 Task: Select Give A Gift Card from Gift Cards. Add to cart Amazon Fire HD Tablet Gift Card-2. Place order for Maureen Phillips, _x000D_
314 W Division St_x000D_
Stilwell, Oklahoma(OK), 74960, Cell Number (918) 696-8153
Action: Mouse moved to (22, 89)
Screenshot: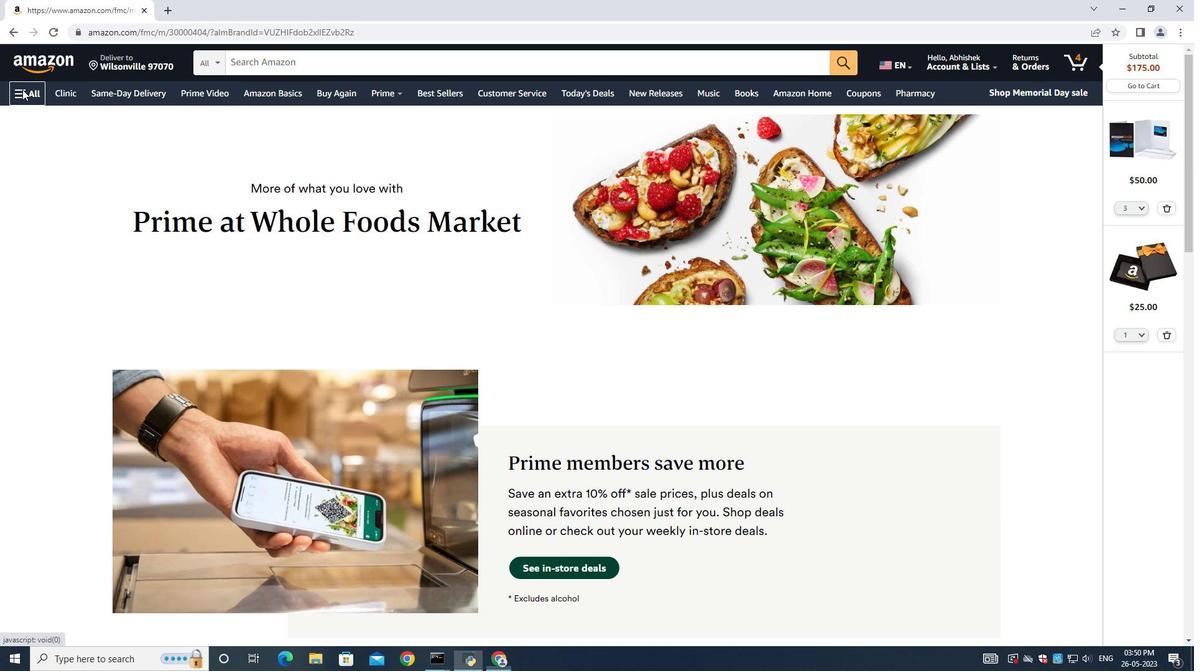 
Action: Mouse pressed left at (22, 89)
Screenshot: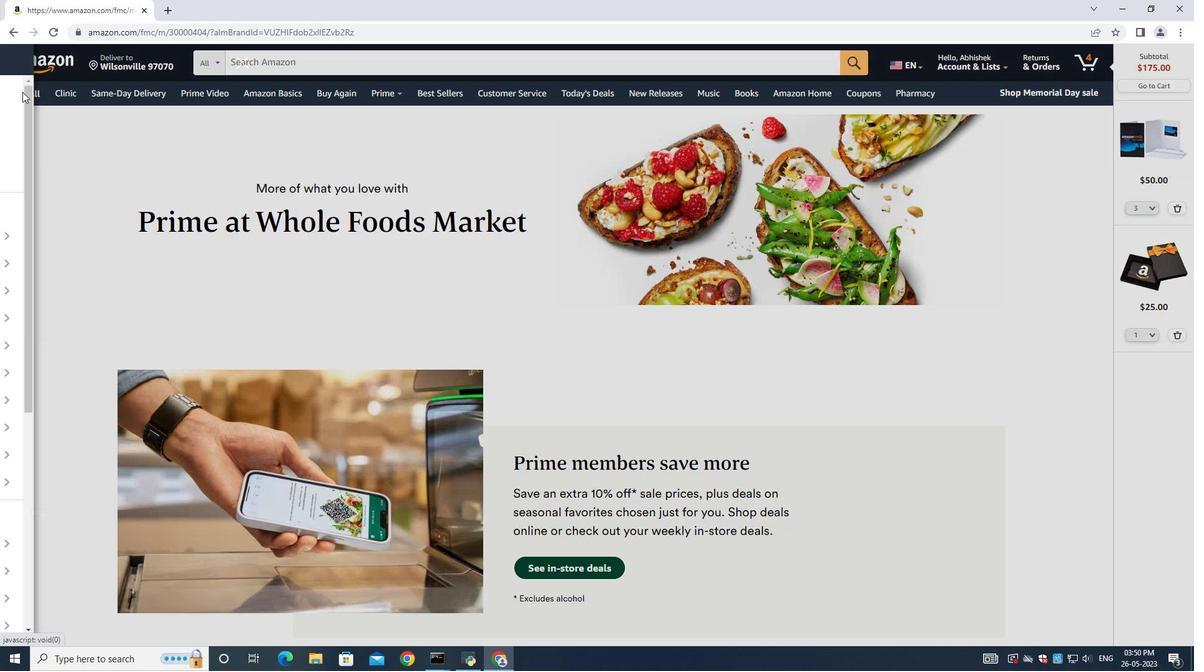 
Action: Mouse moved to (157, 303)
Screenshot: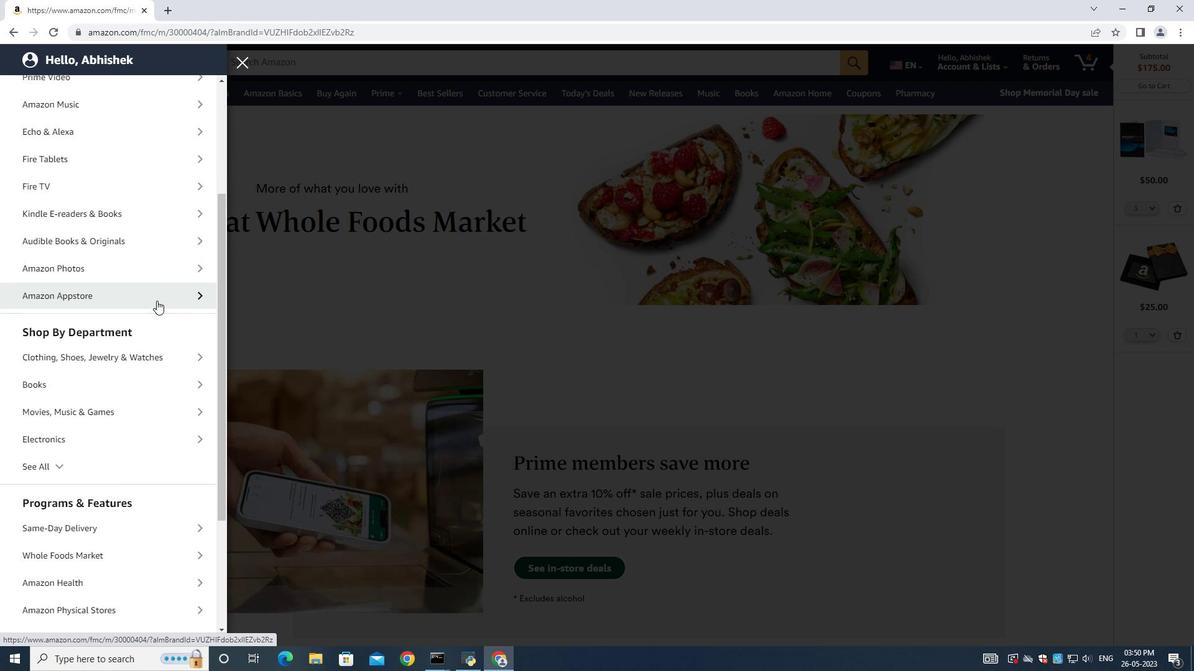 
Action: Mouse scrolled (157, 302) with delta (0, 0)
Screenshot: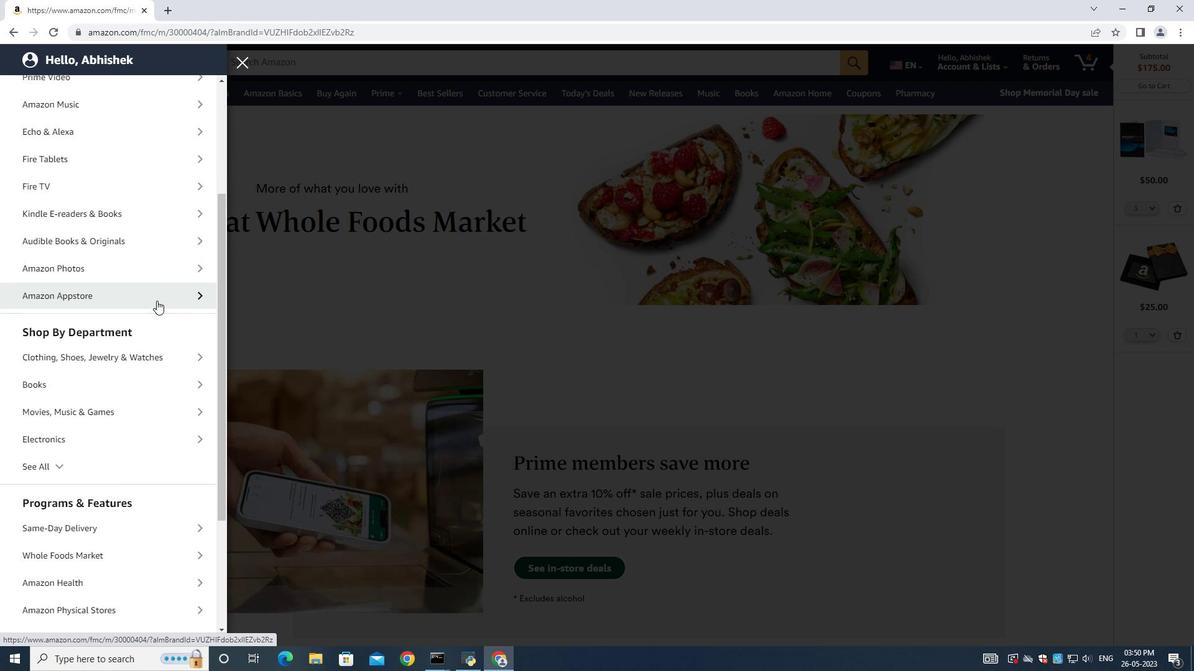 
Action: Mouse moved to (155, 301)
Screenshot: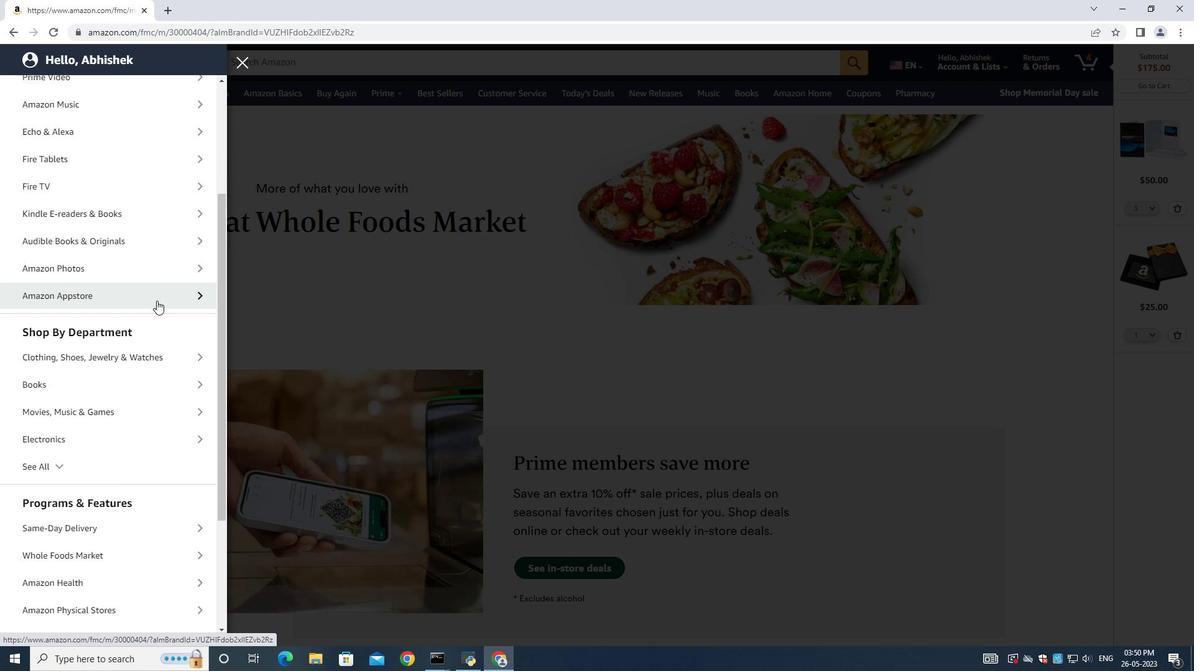 
Action: Mouse scrolled (155, 301) with delta (0, 0)
Screenshot: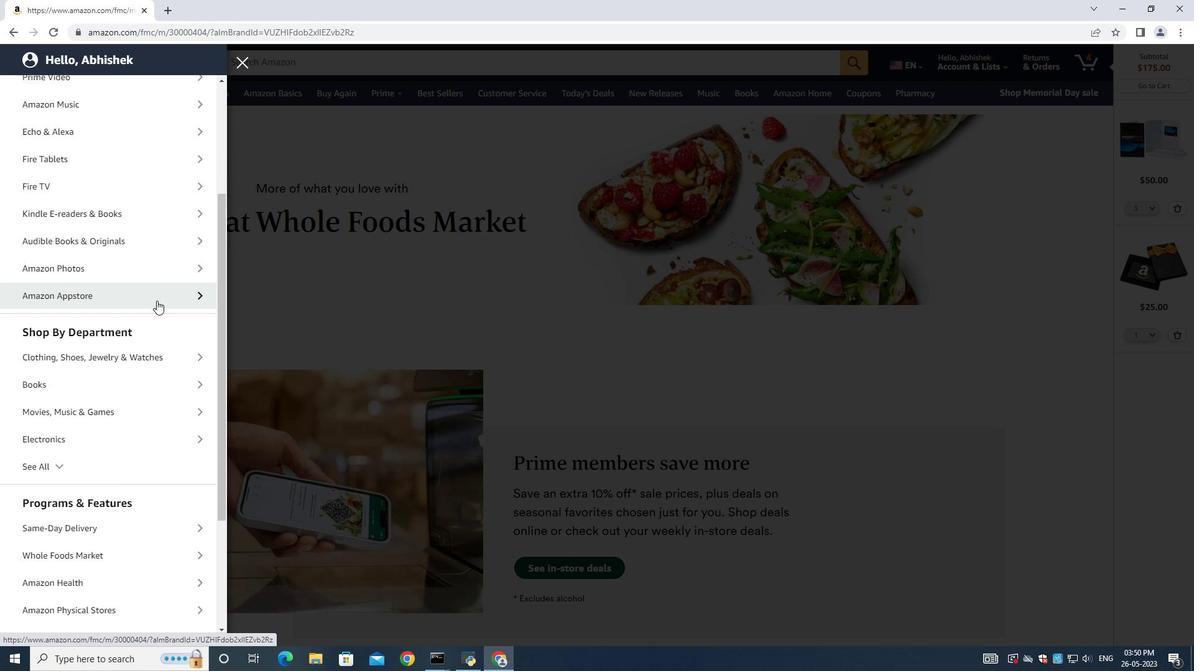 
Action: Mouse scrolled (155, 301) with delta (0, 0)
Screenshot: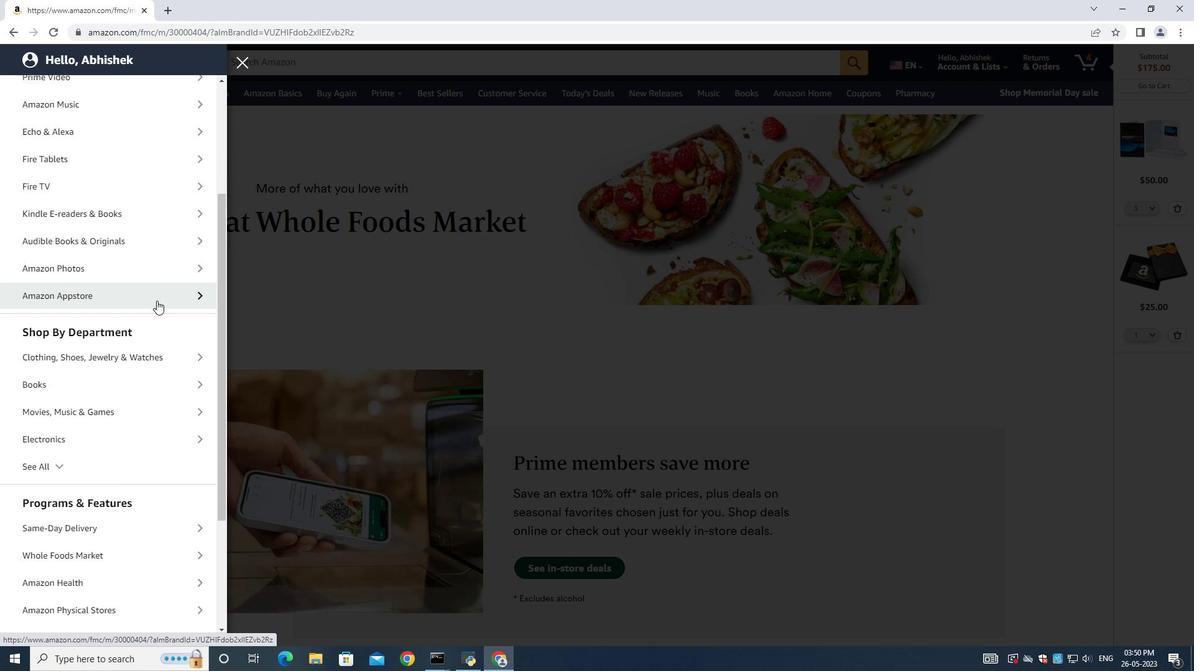 
Action: Mouse moved to (155, 330)
Screenshot: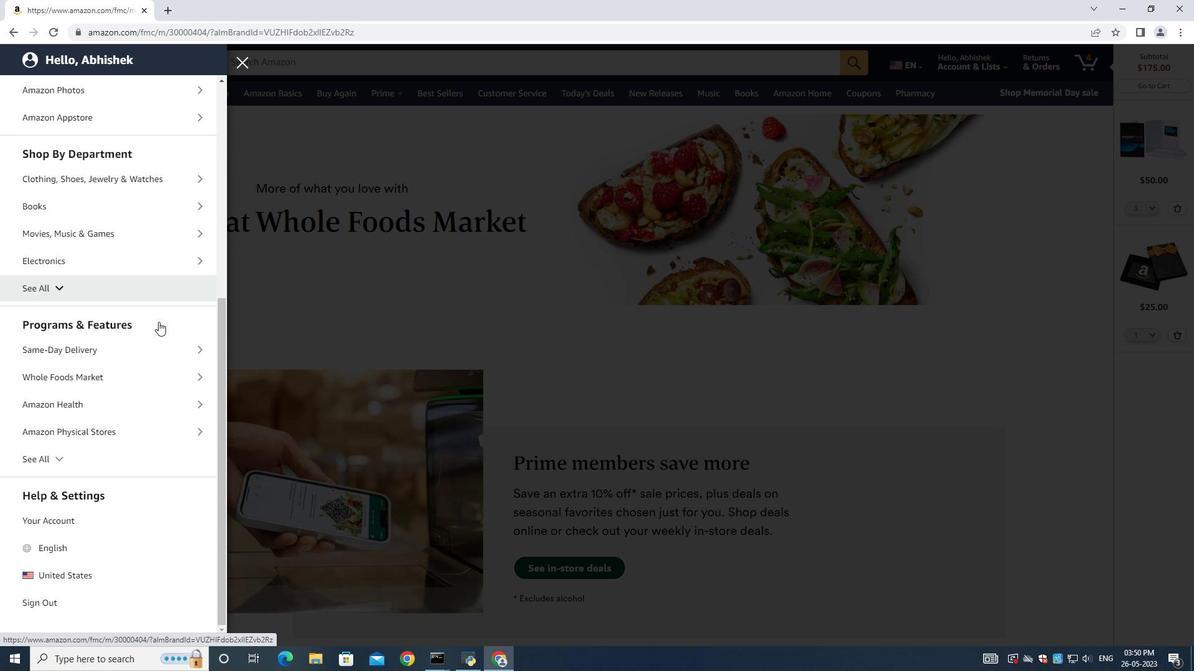 
Action: Mouse scrolled (155, 330) with delta (0, 0)
Screenshot: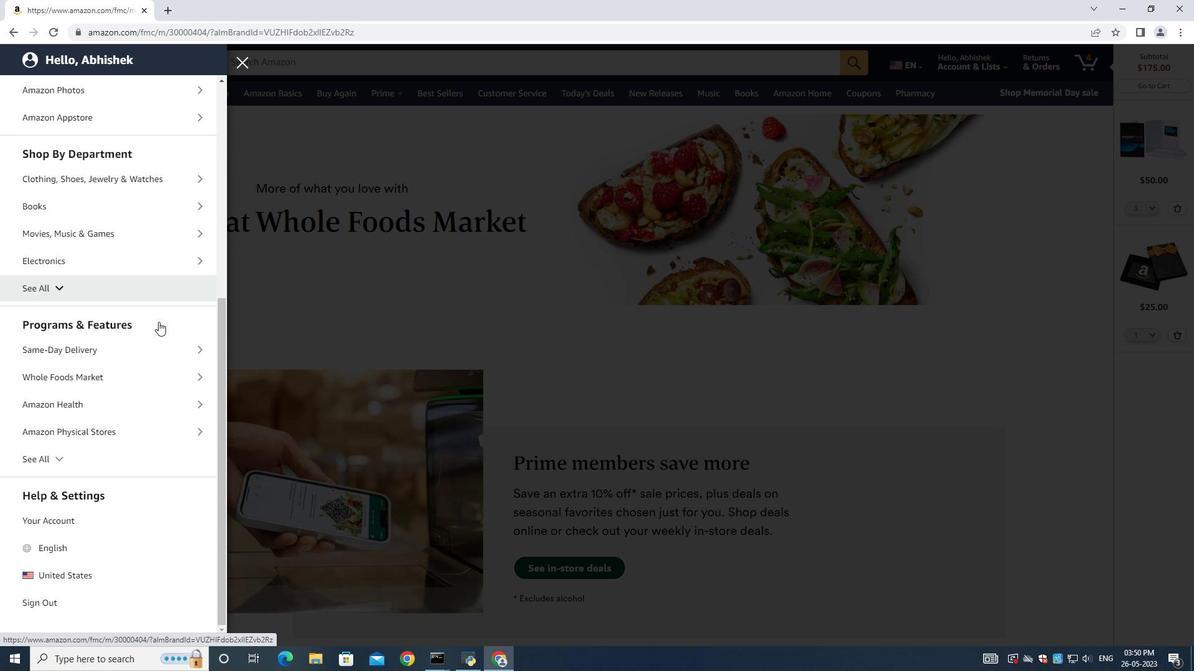 
Action: Mouse moved to (154, 332)
Screenshot: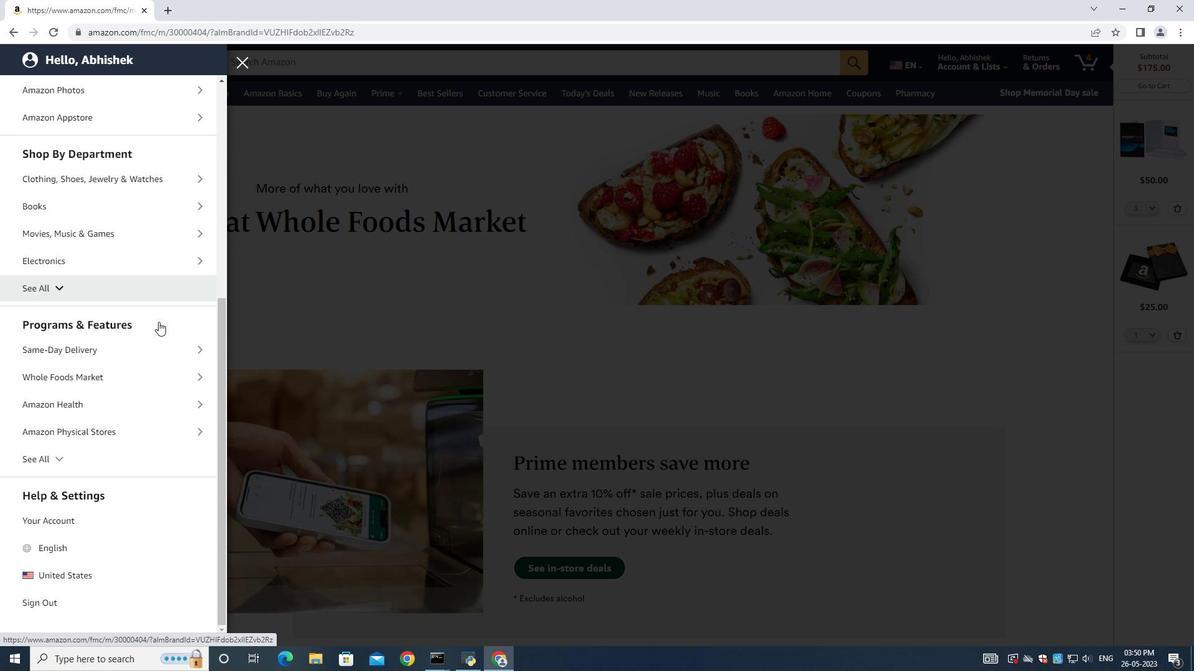 
Action: Mouse scrolled (154, 331) with delta (0, 0)
Screenshot: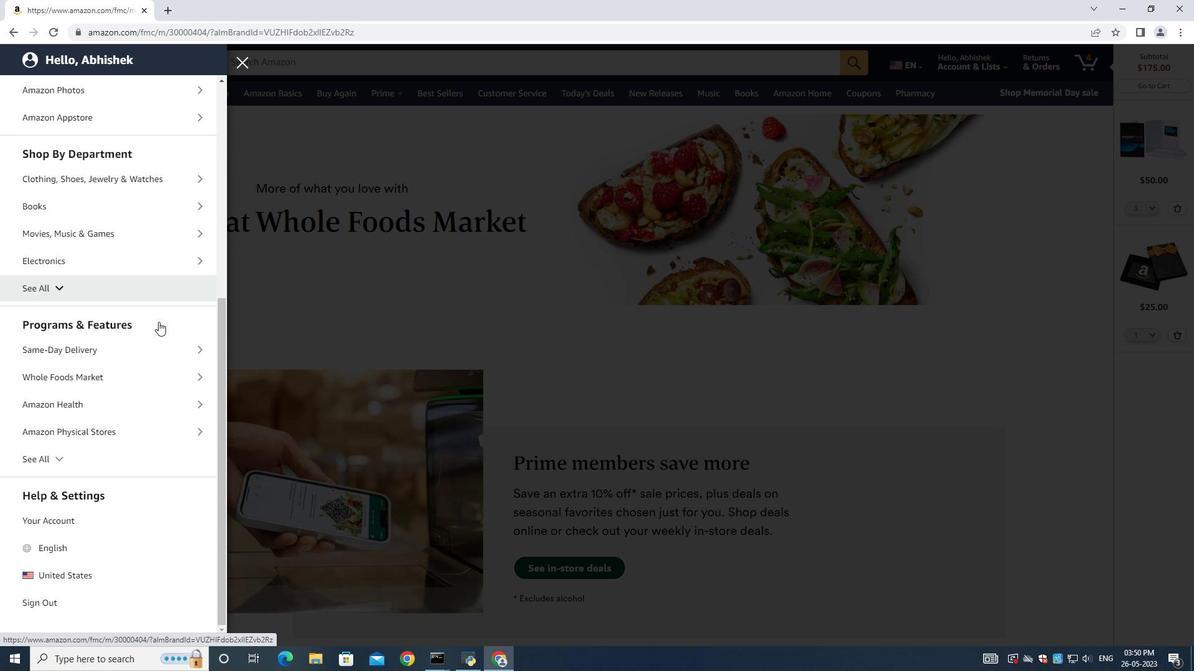 
Action: Mouse scrolled (154, 332) with delta (0, 0)
Screenshot: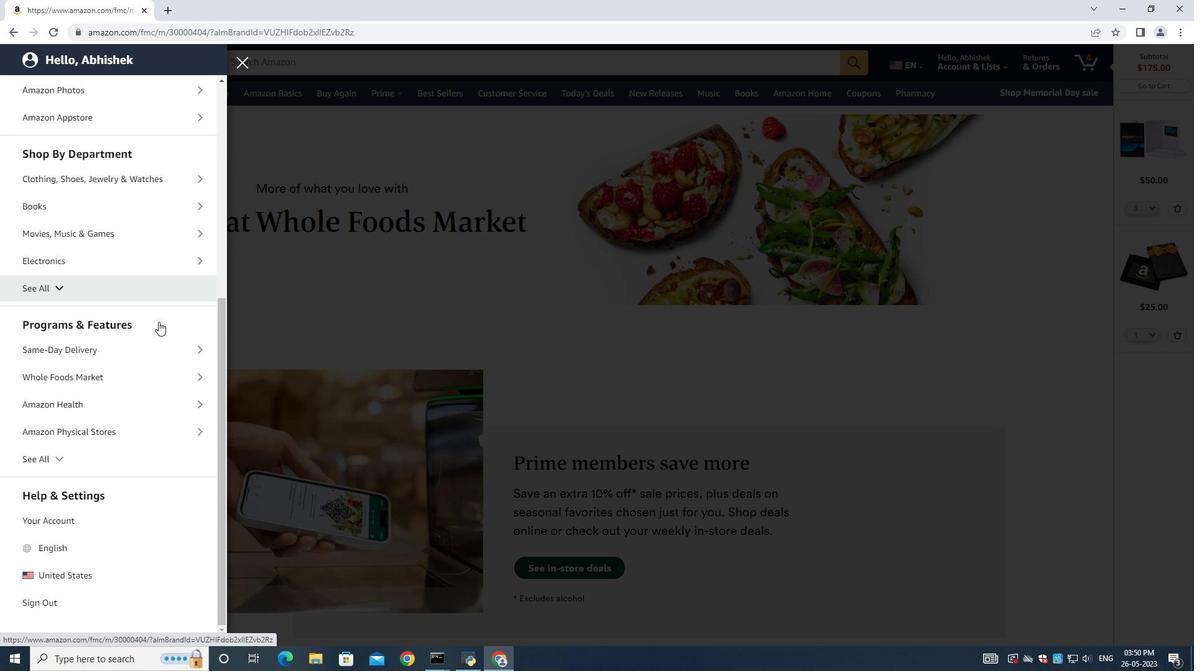 
Action: Mouse moved to (40, 462)
Screenshot: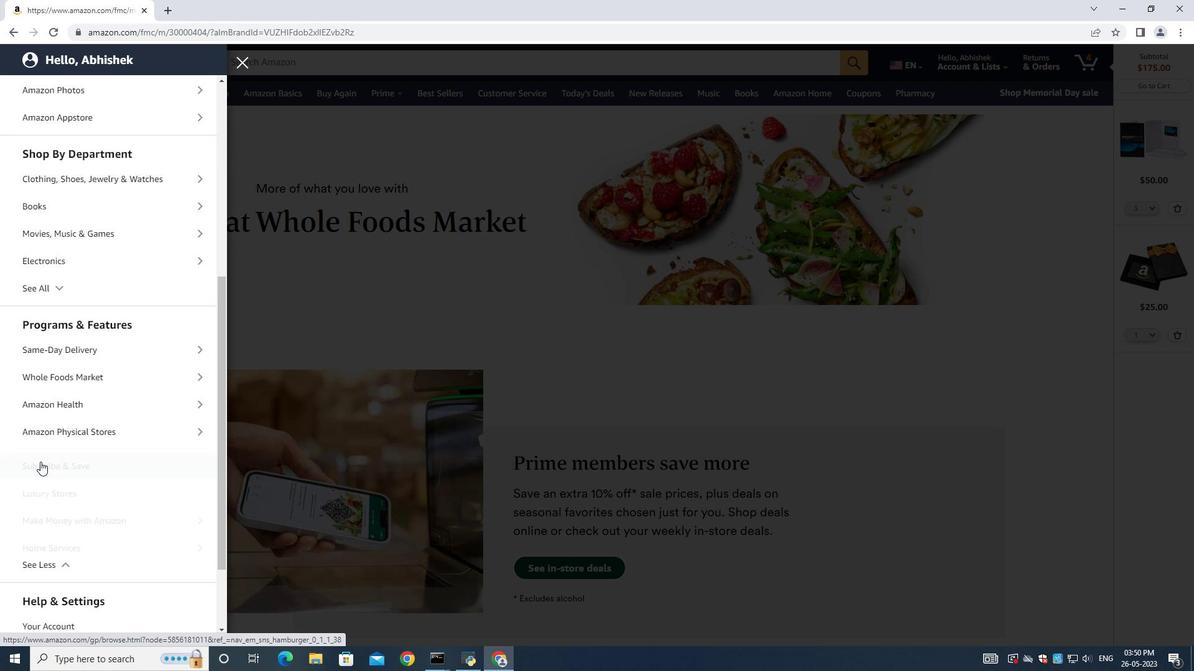 
Action: Mouse pressed left at (40, 462)
Screenshot: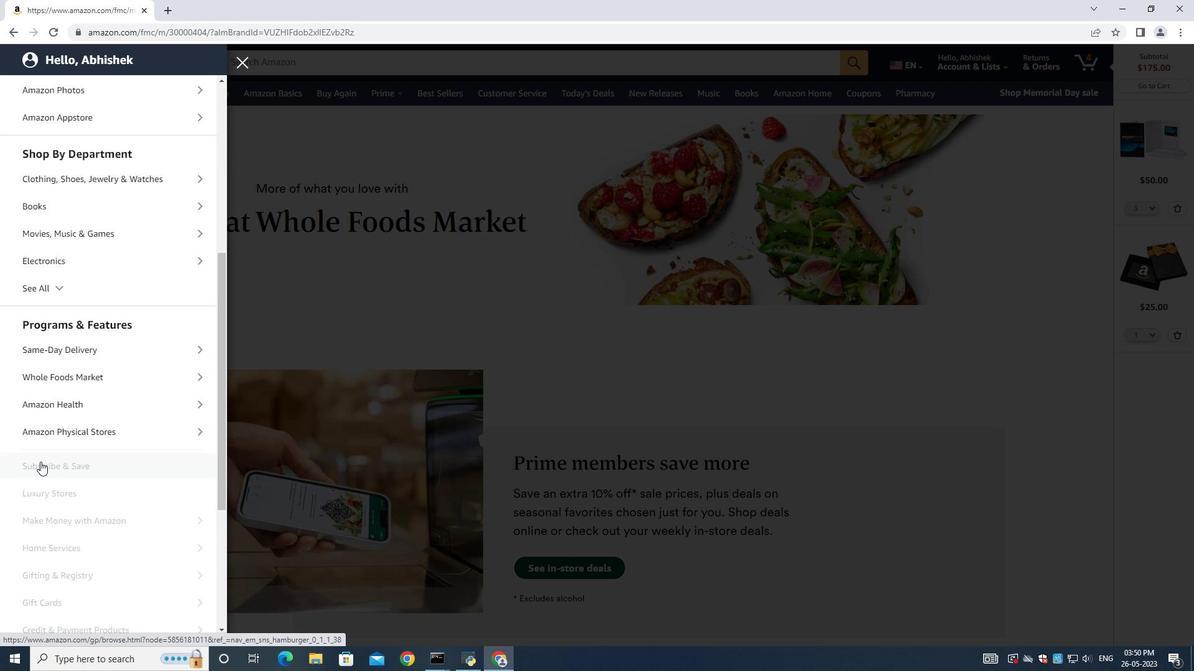
Action: Mouse moved to (106, 491)
Screenshot: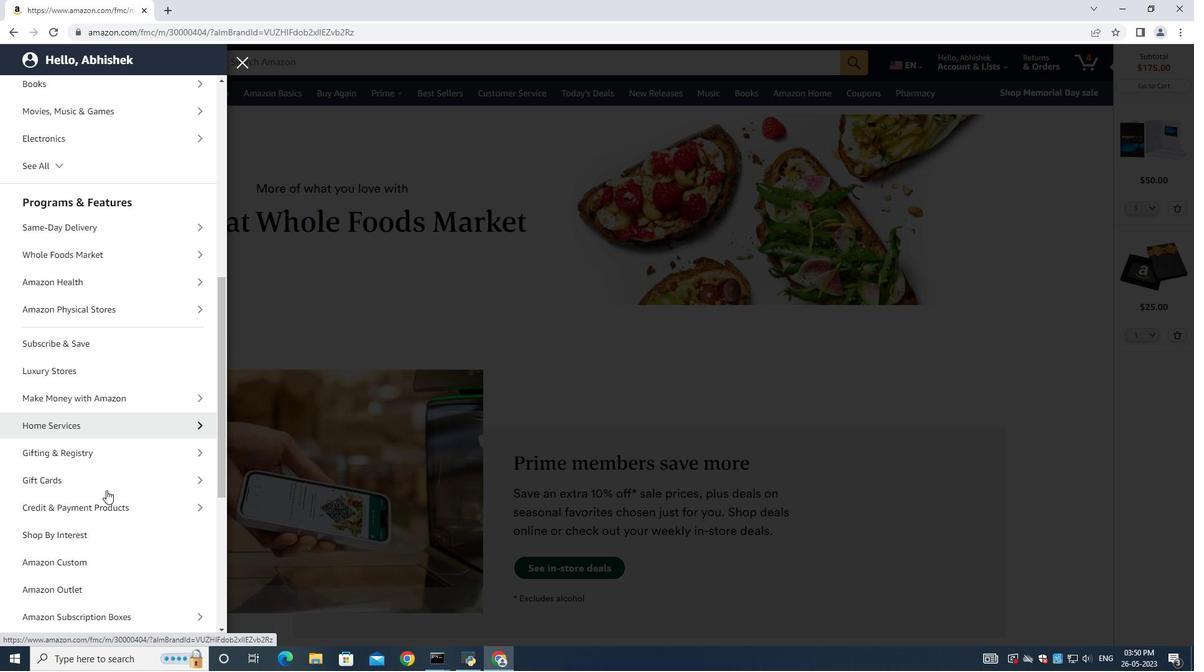 
Action: Mouse scrolled (106, 490) with delta (0, 0)
Screenshot: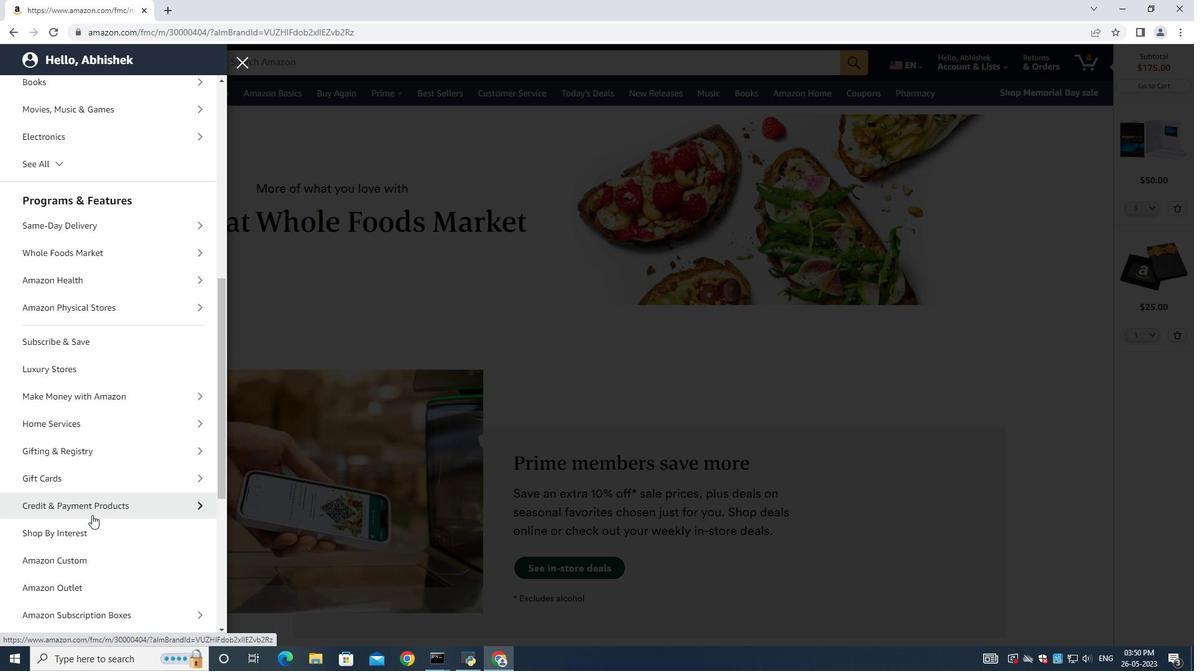 
Action: Mouse scrolled (106, 490) with delta (0, 0)
Screenshot: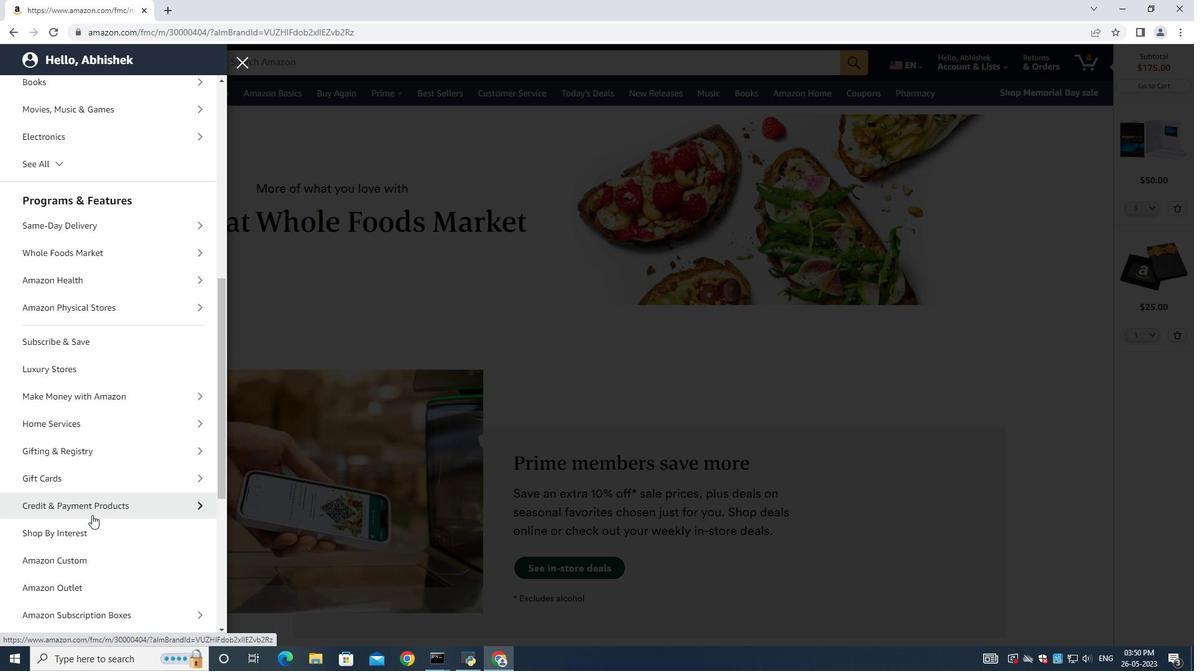 
Action: Mouse moved to (39, 470)
Screenshot: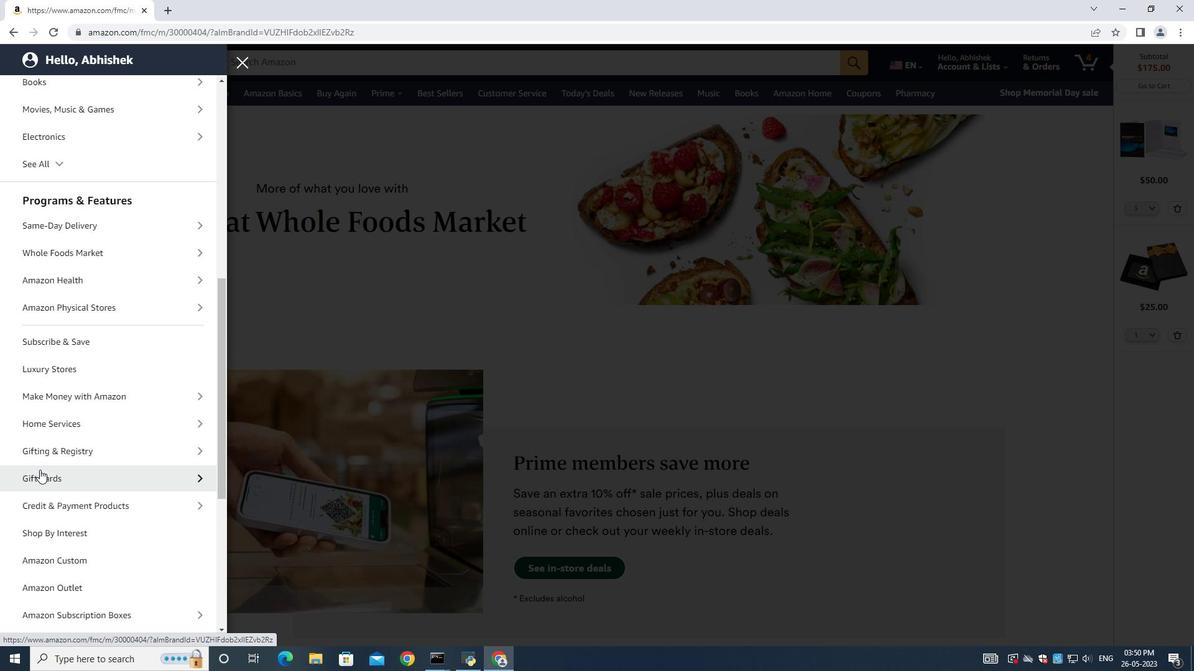 
Action: Mouse pressed left at (39, 470)
Screenshot: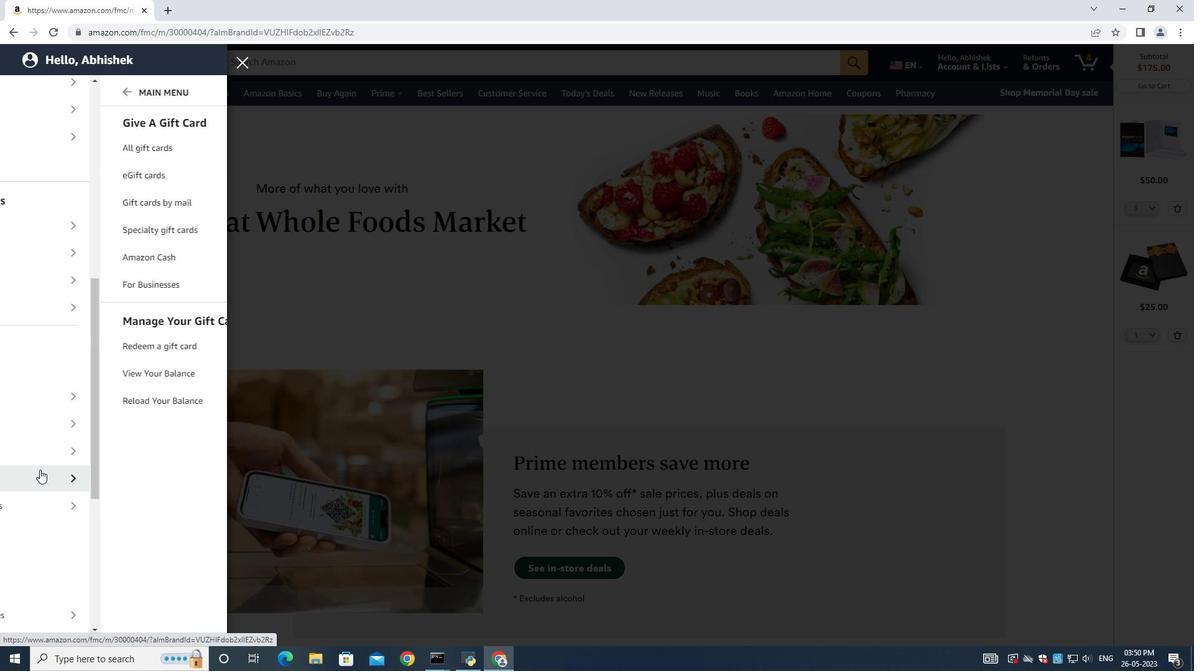
Action: Mouse moved to (48, 148)
Screenshot: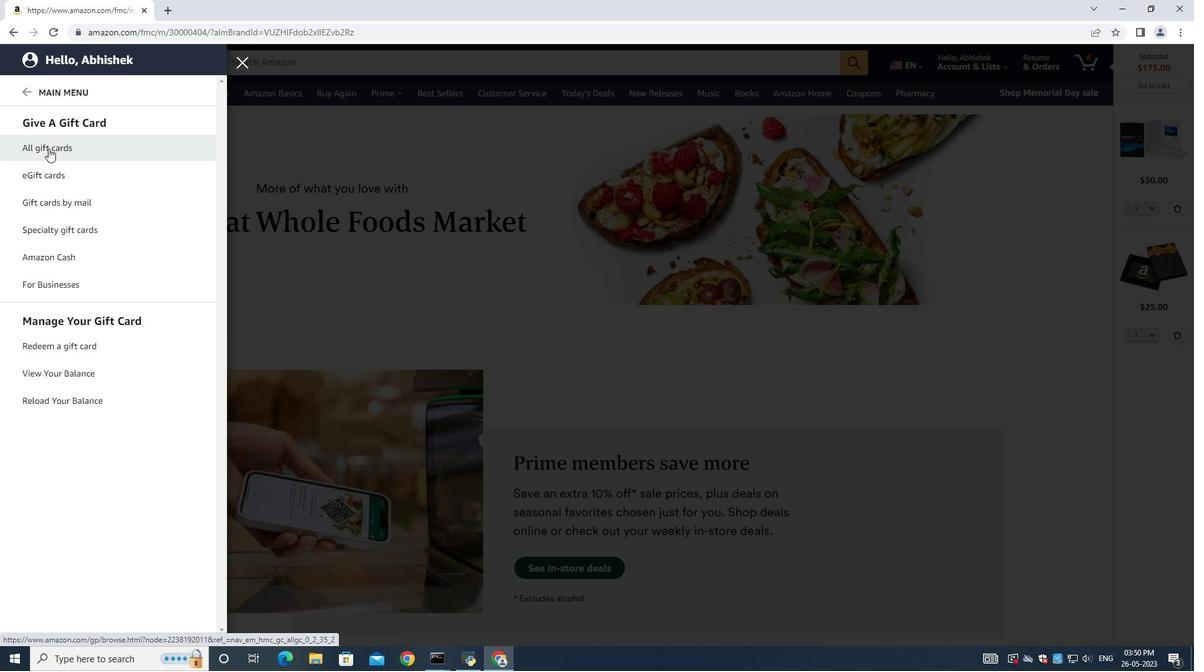 
Action: Mouse pressed left at (48, 148)
Screenshot: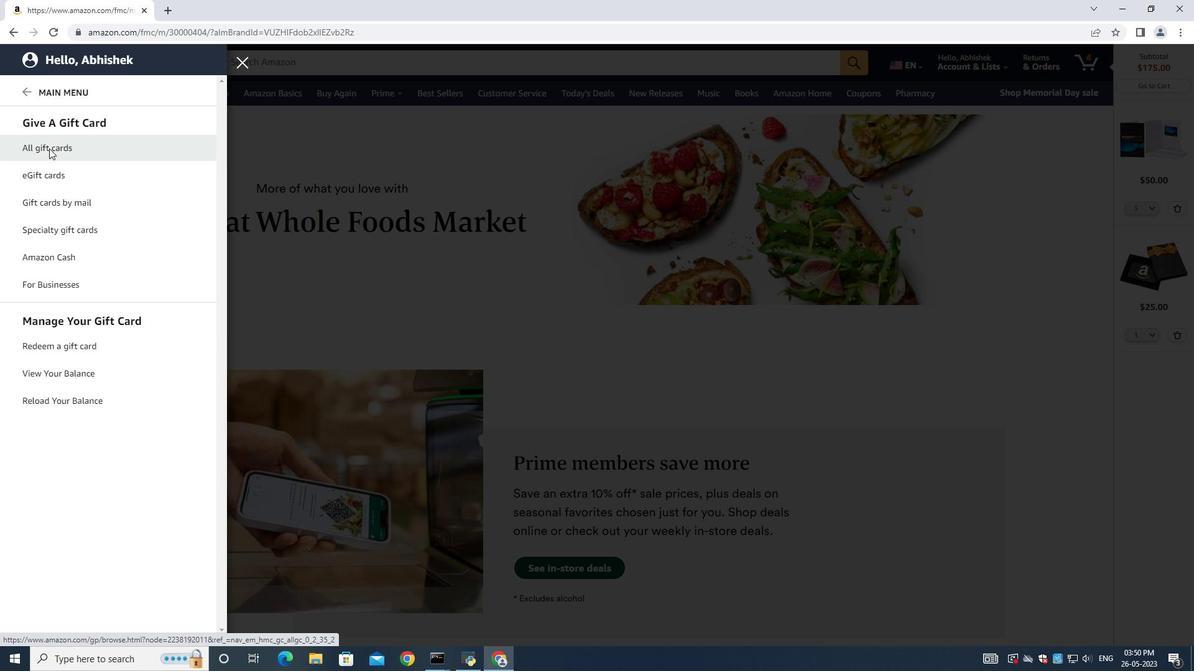 
Action: Mouse moved to (283, 50)
Screenshot: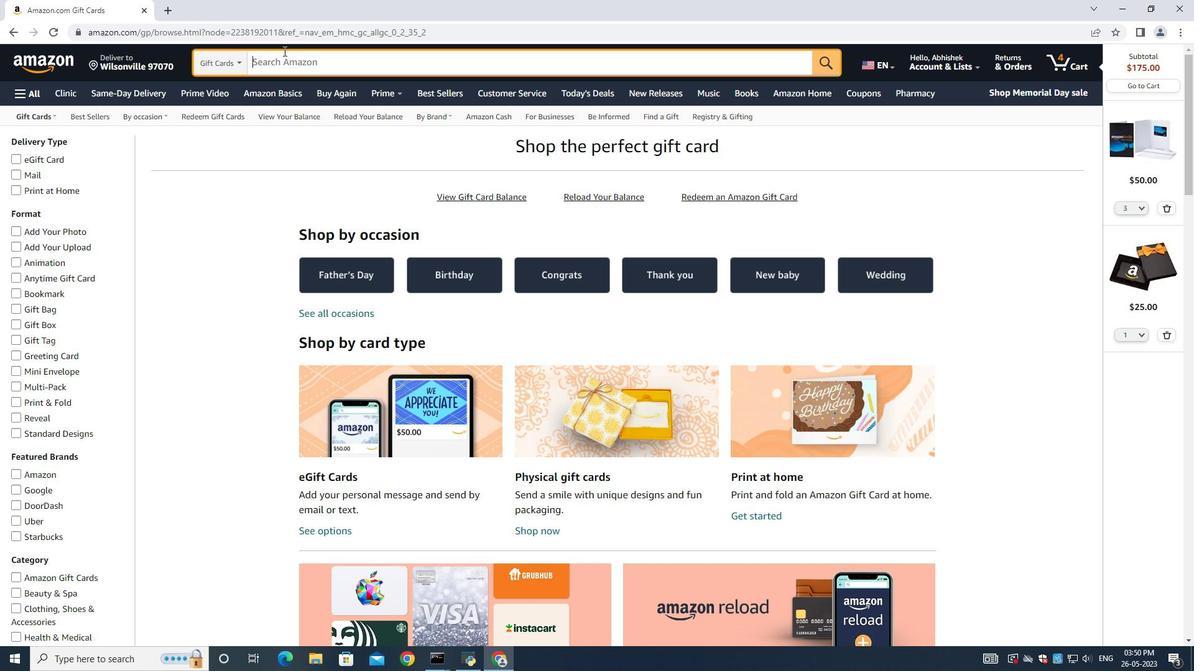 
Action: Mouse pressed left at (283, 50)
Screenshot: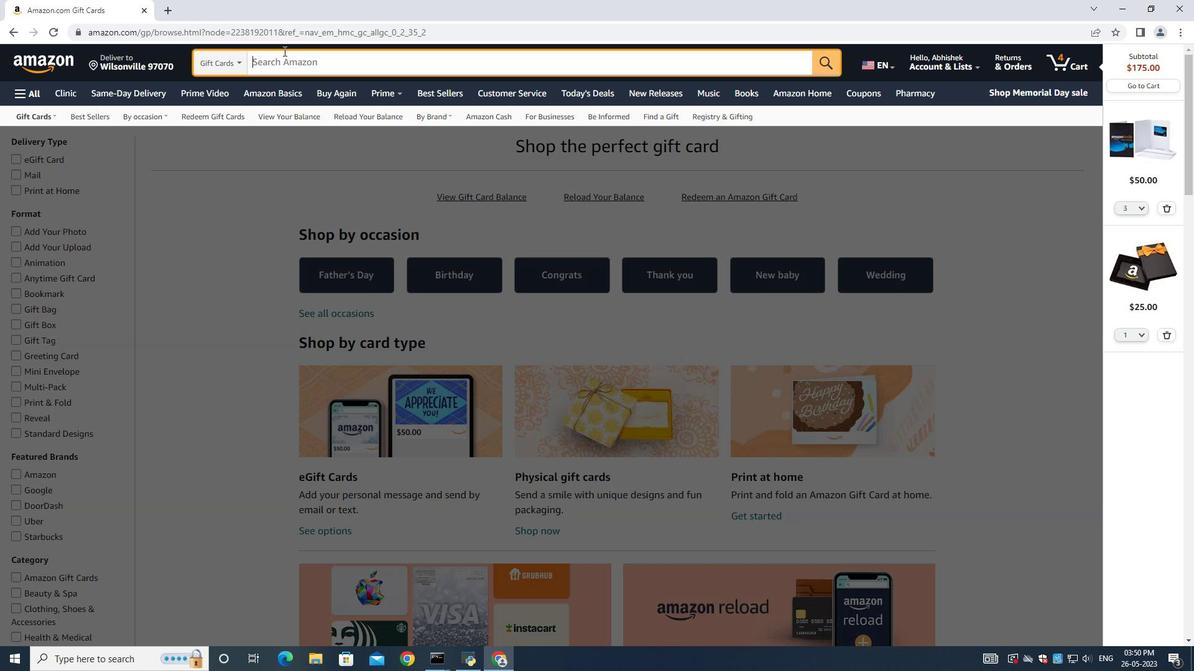 
Action: Mouse moved to (283, 50)
Screenshot: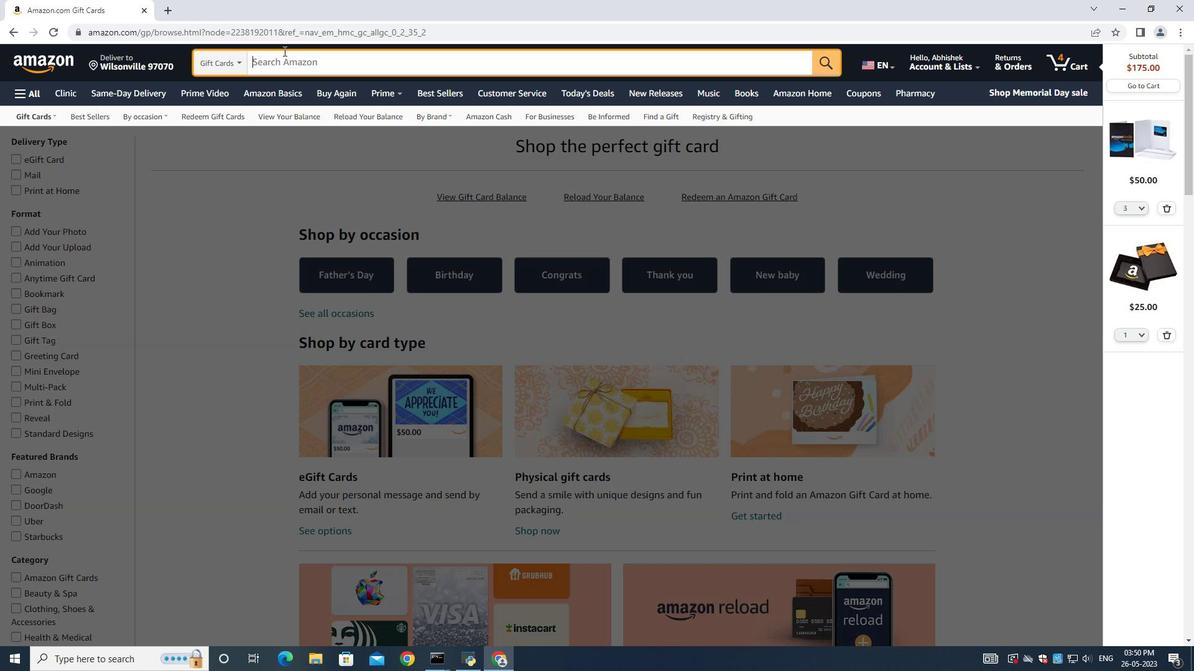 
Action: Key pressed <Key.shift>Amazon<Key.space>fire<Key.space><Key.shift>Hd<Key.space>tablet<Key.space>gift<Key.enter>
Screenshot: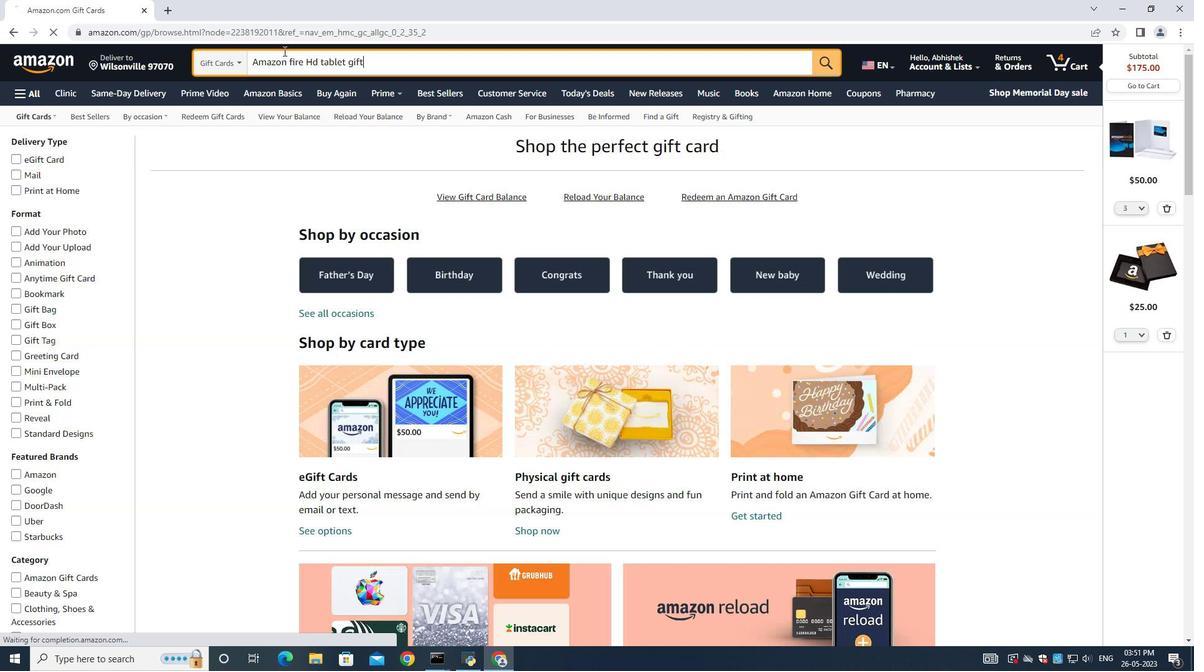
Action: Mouse moved to (503, 216)
Screenshot: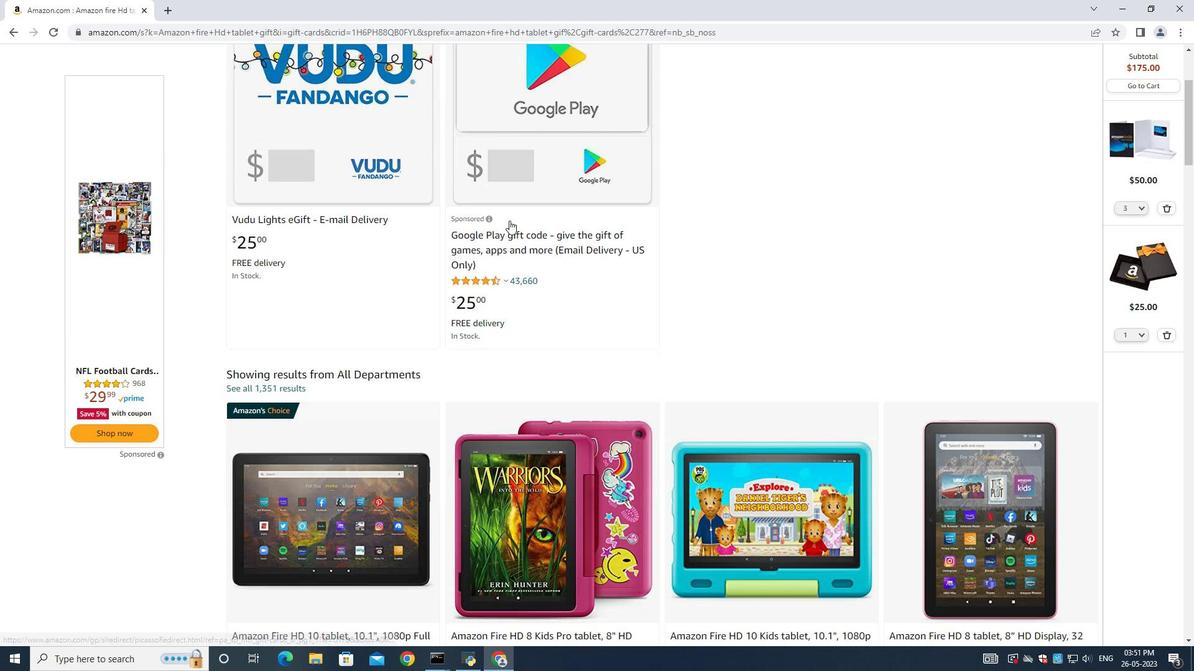 
Action: Mouse scrolled (503, 215) with delta (0, 0)
Screenshot: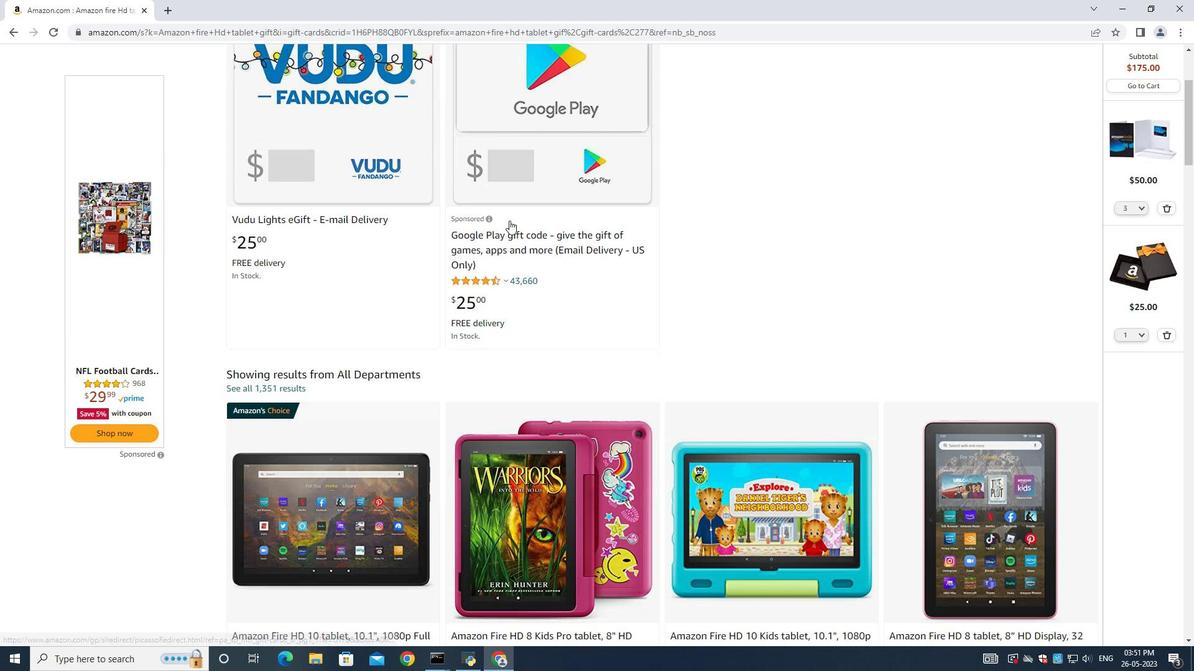 
Action: Mouse moved to (508, 220)
Screenshot: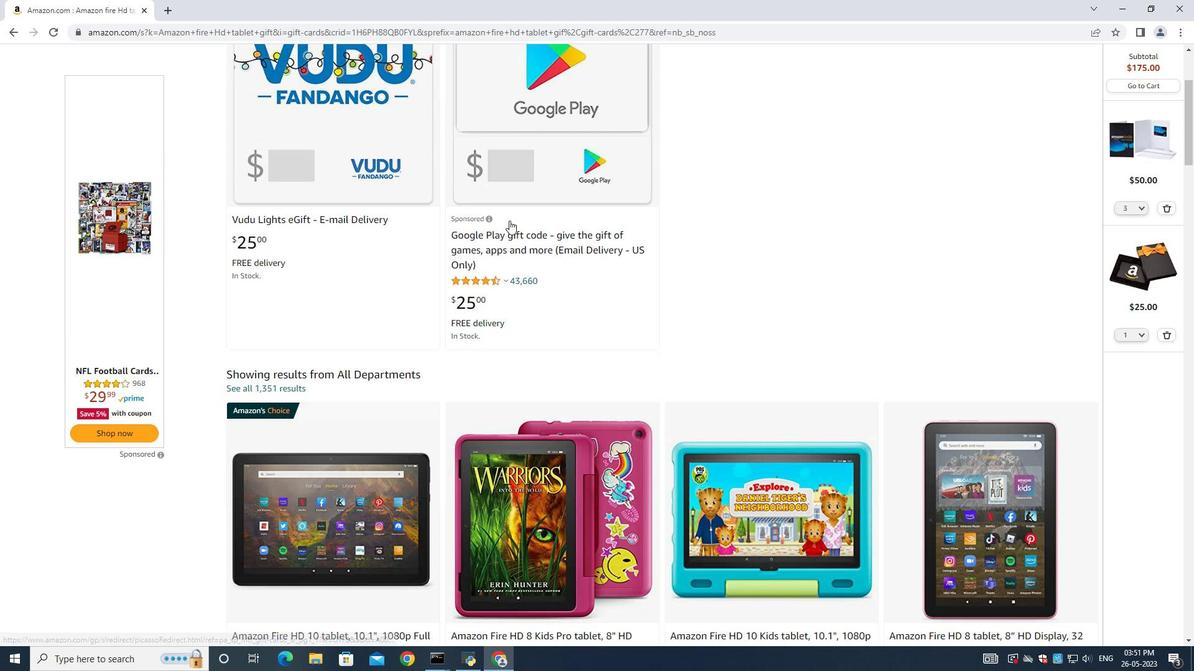 
Action: Mouse scrolled (508, 219) with delta (0, 0)
Screenshot: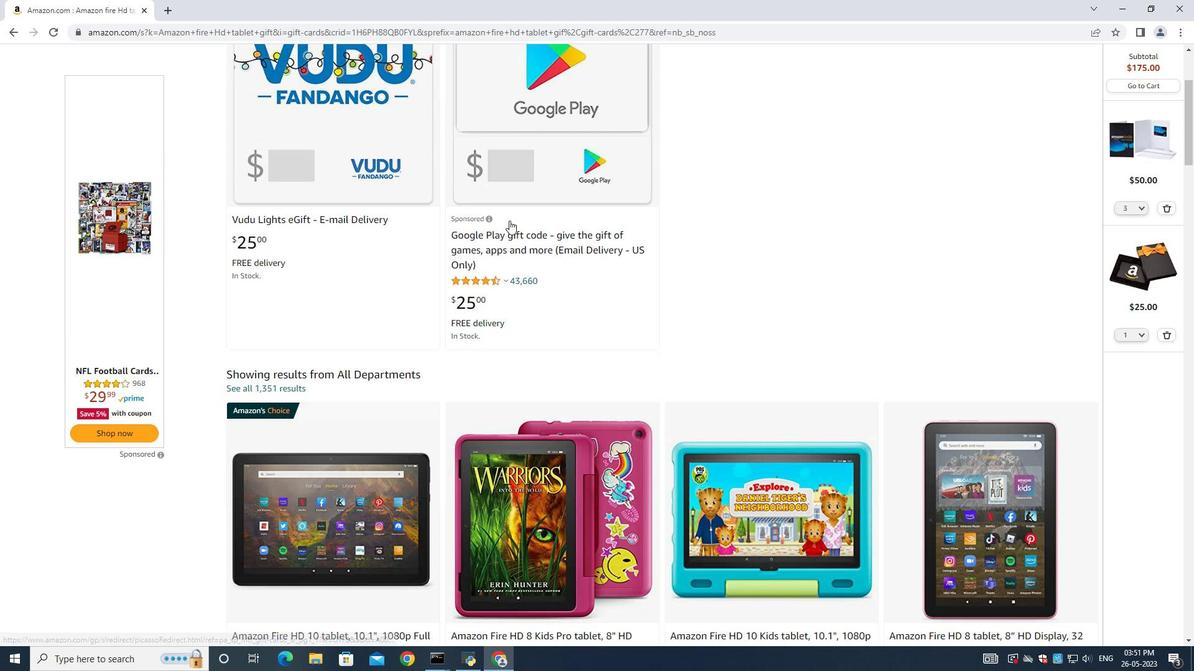 
Action: Mouse moved to (509, 220)
Screenshot: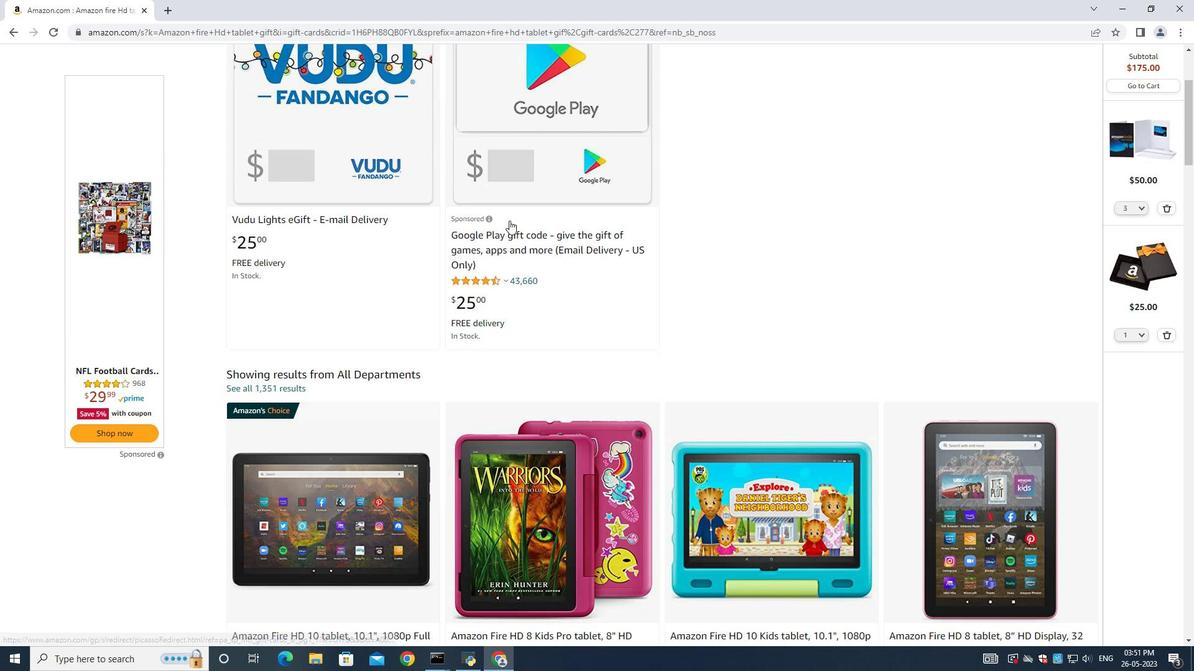 
Action: Mouse scrolled (509, 220) with delta (0, 0)
Screenshot: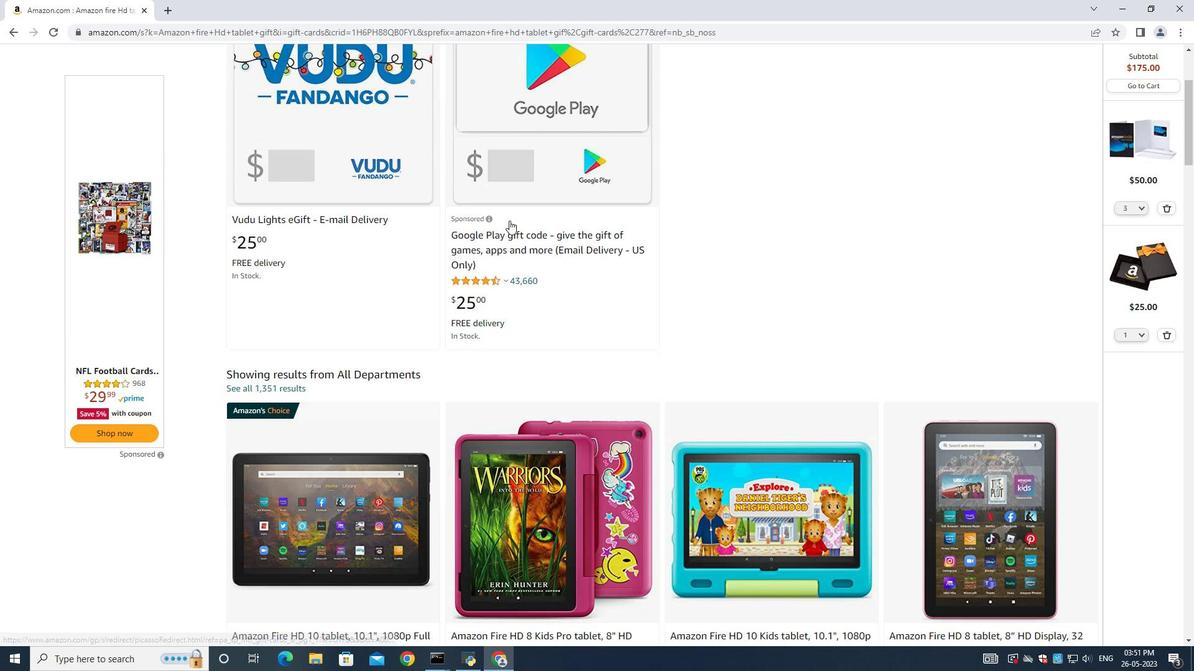 
Action: Mouse moved to (509, 225)
Screenshot: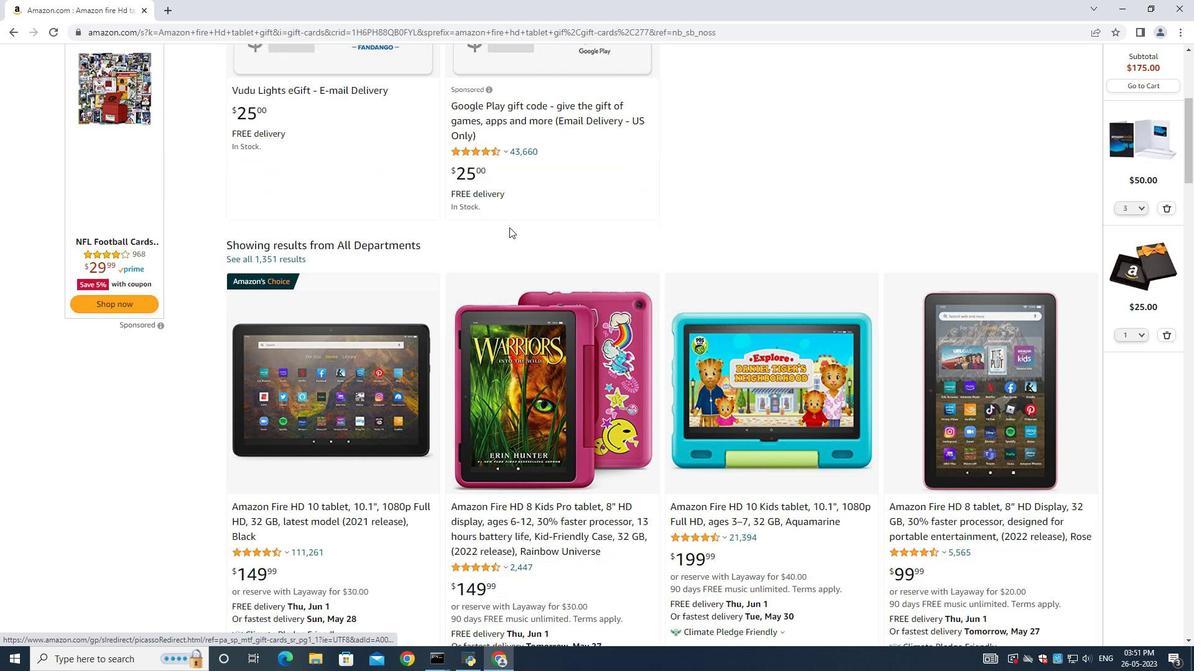 
Action: Mouse scrolled (509, 225) with delta (0, 0)
Screenshot: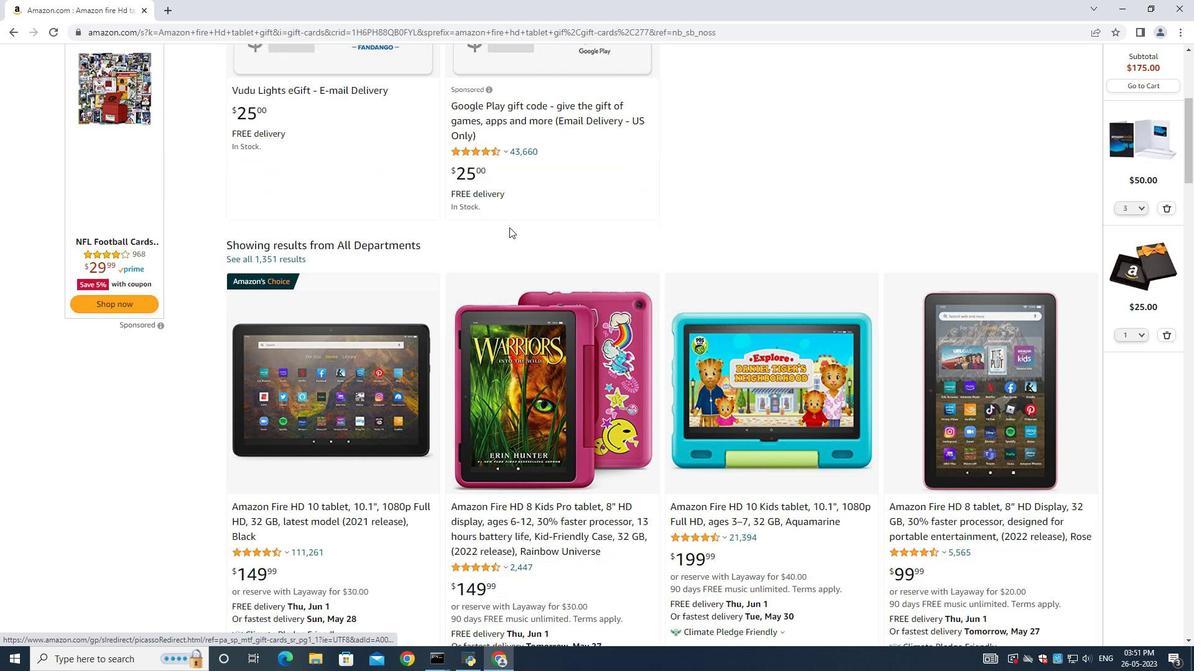 
Action: Mouse moved to (509, 227)
Screenshot: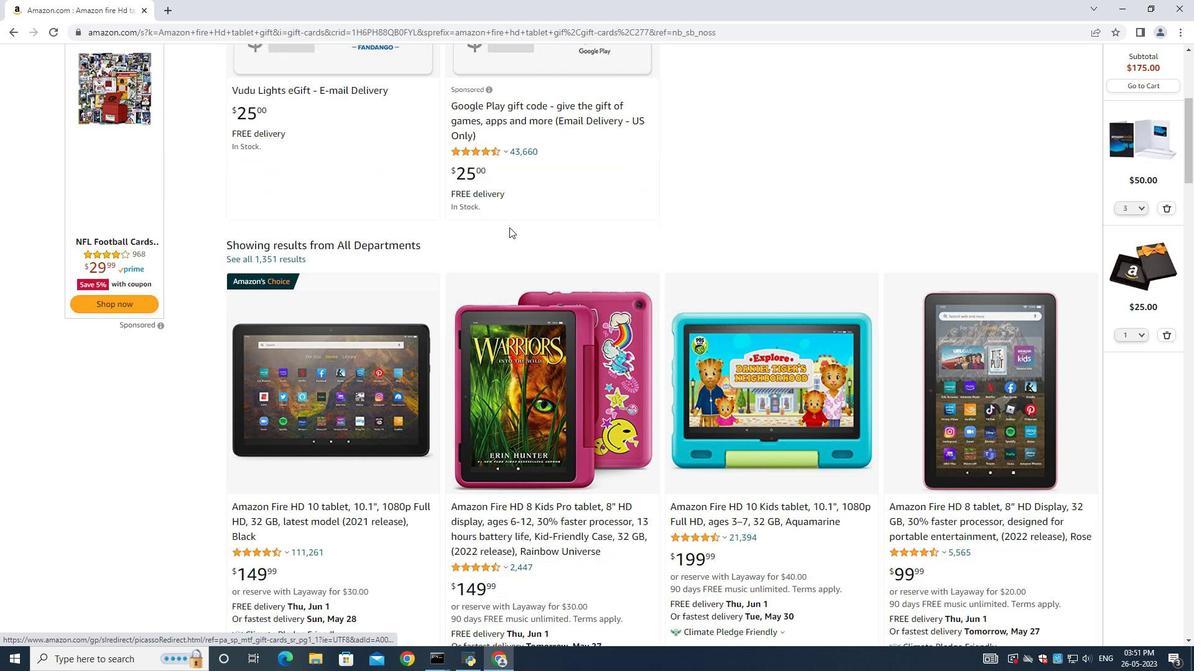 
Action: Mouse scrolled (509, 226) with delta (0, 0)
Screenshot: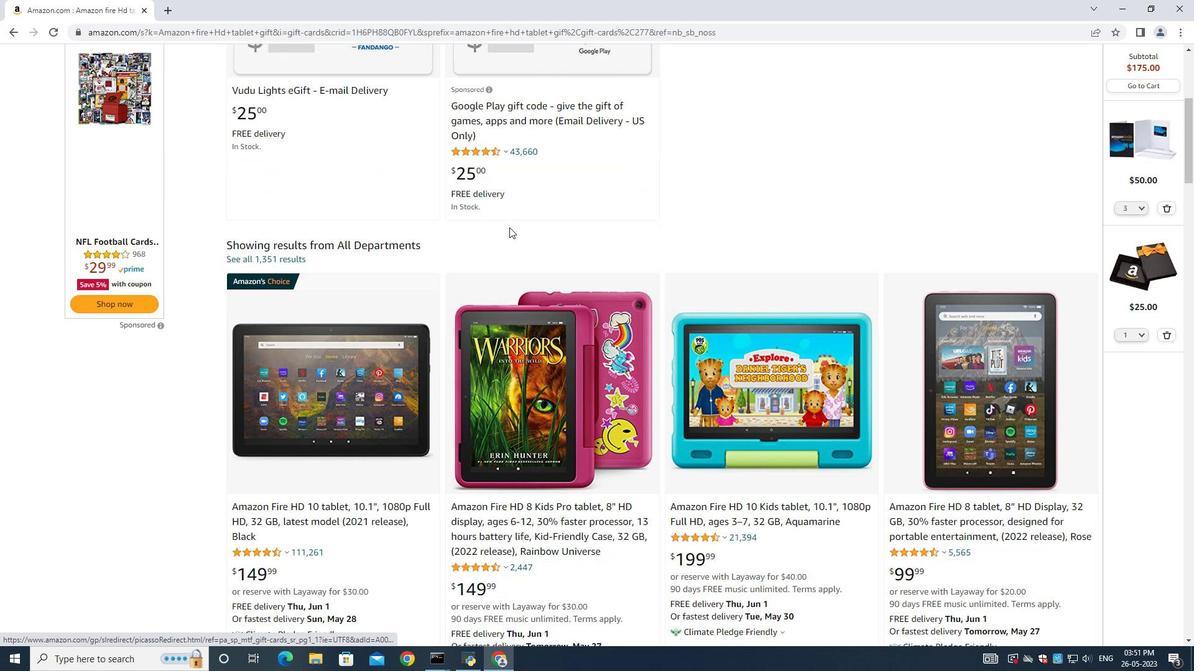 
Action: Mouse moved to (549, 228)
Screenshot: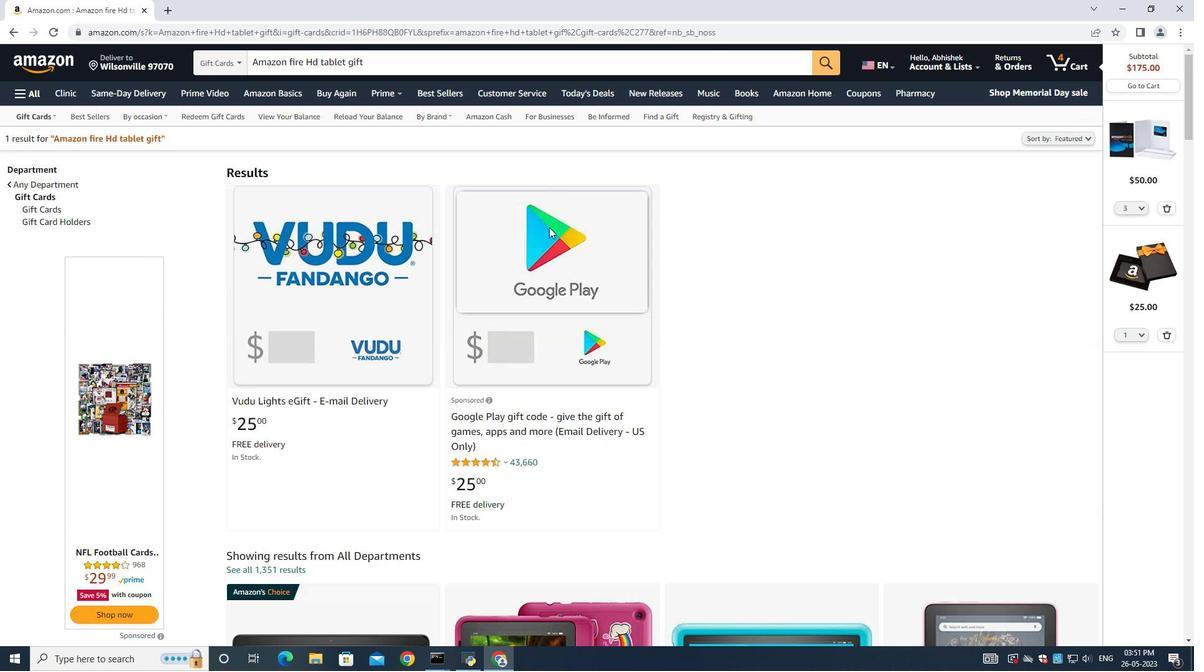 
Action: Mouse scrolled (549, 228) with delta (0, 0)
Screenshot: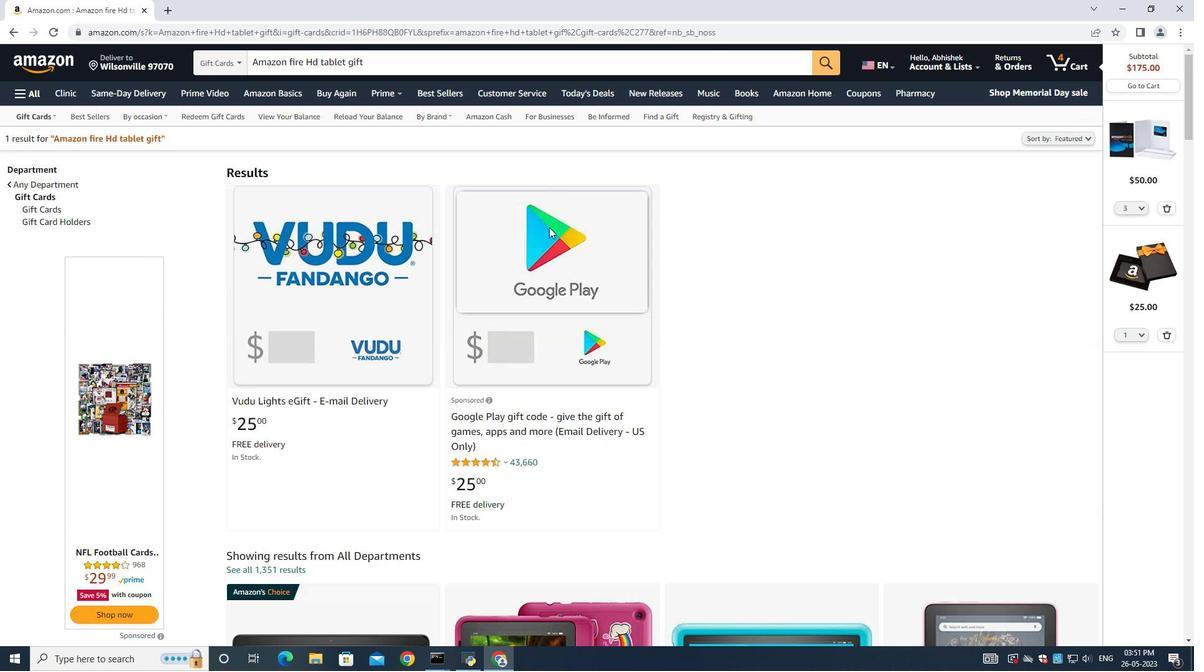 
Action: Mouse scrolled (549, 228) with delta (0, 0)
Screenshot: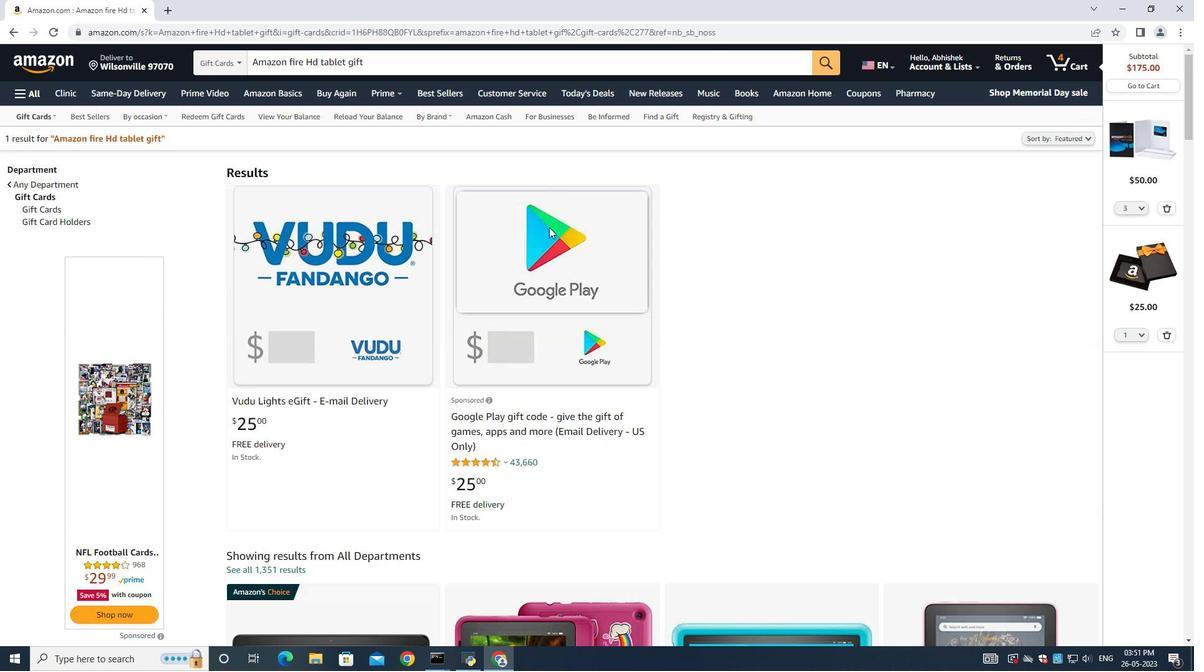 
Action: Mouse moved to (549, 227)
Screenshot: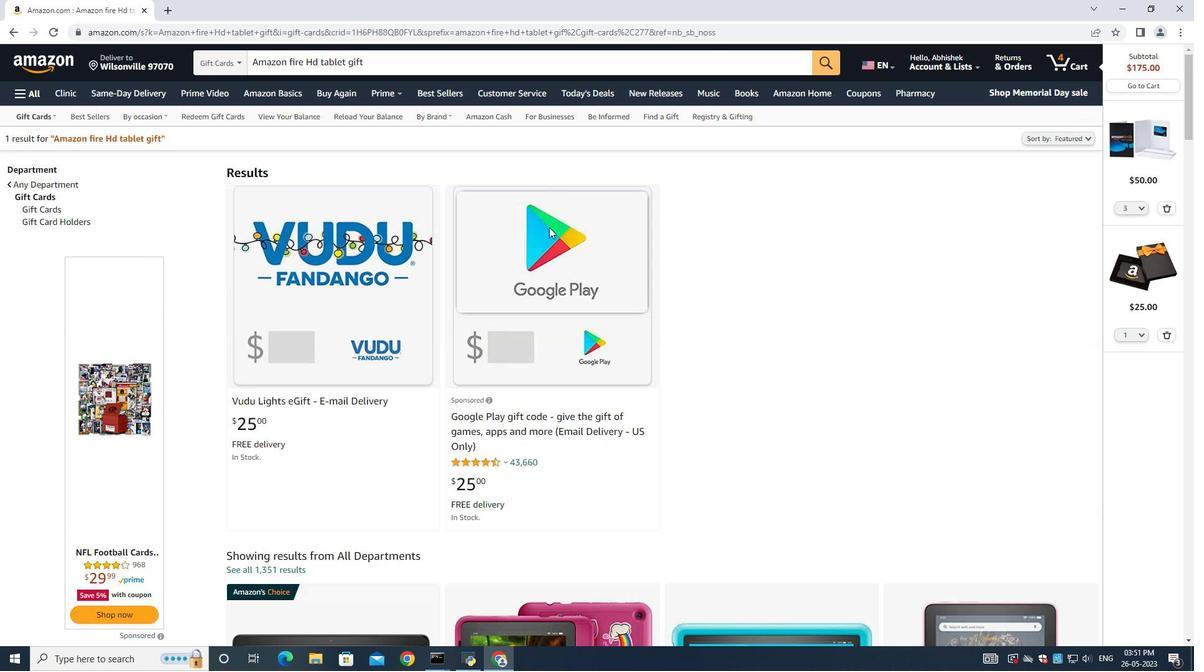 
Action: Mouse scrolled (549, 228) with delta (0, 0)
Screenshot: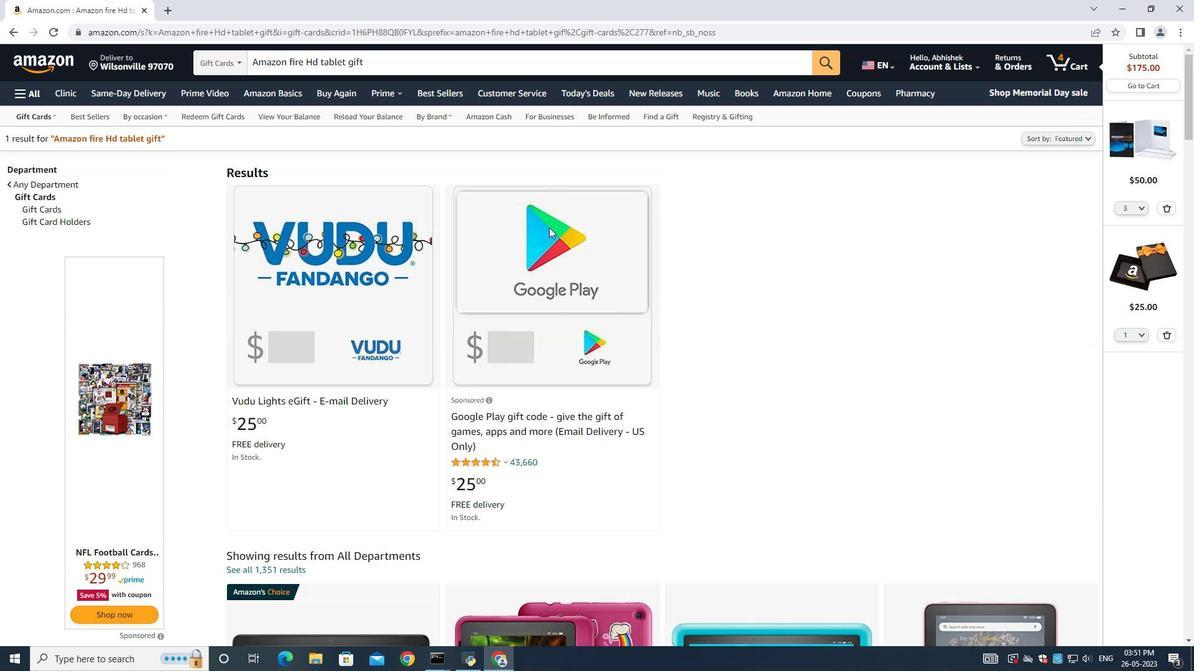 
Action: Mouse scrolled (549, 228) with delta (0, 0)
Screenshot: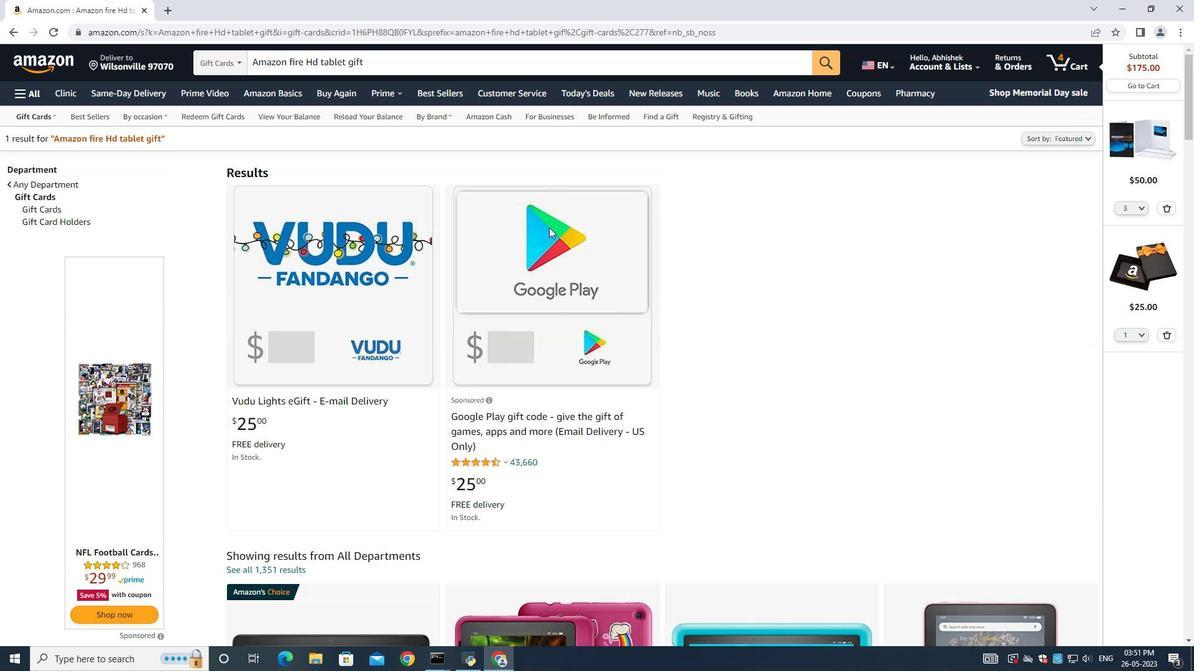 
Action: Mouse scrolled (549, 228) with delta (0, 0)
Screenshot: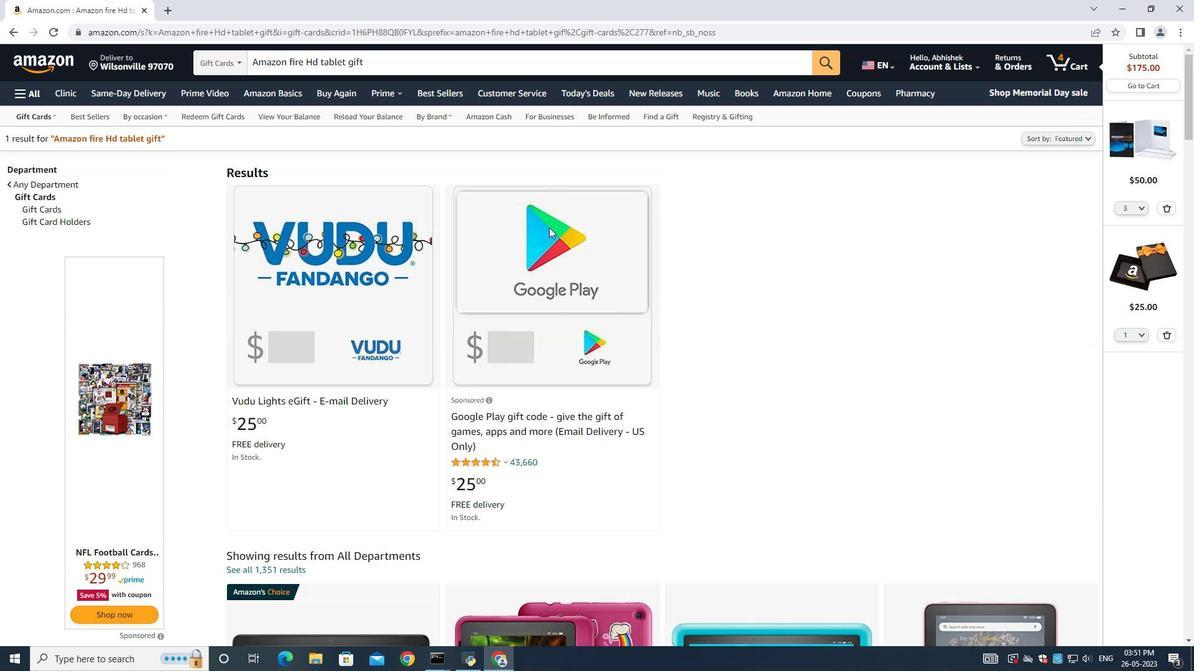 
Action: Mouse scrolled (549, 228) with delta (0, 0)
Screenshot: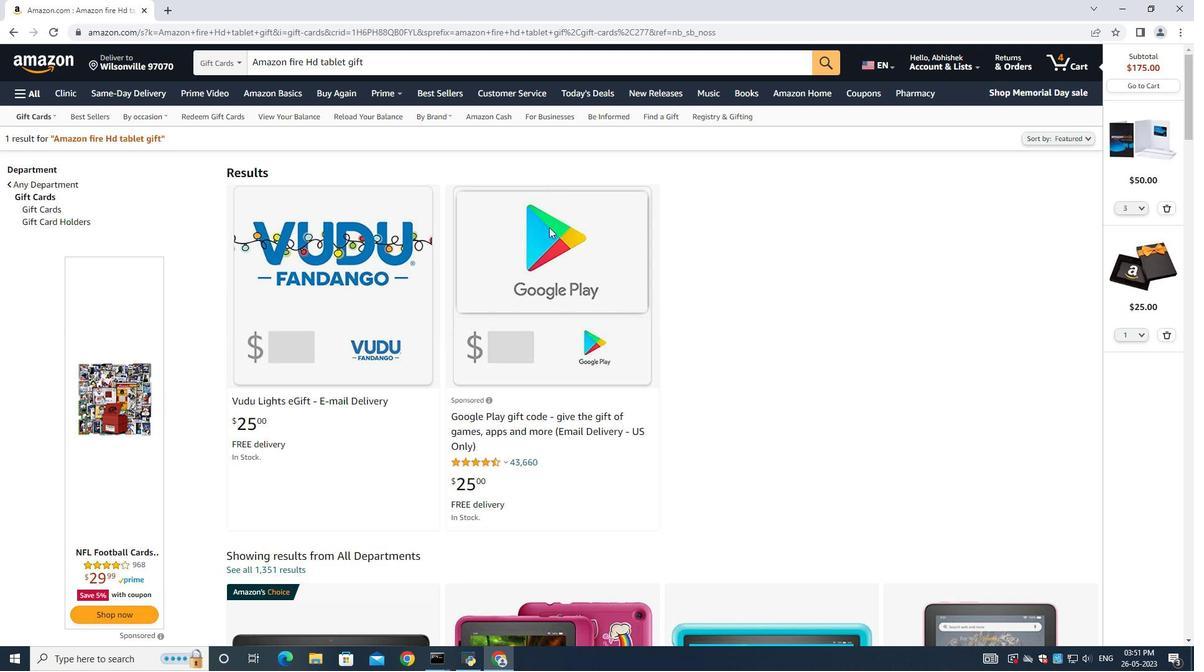 
Action: Mouse moved to (7, 32)
Screenshot: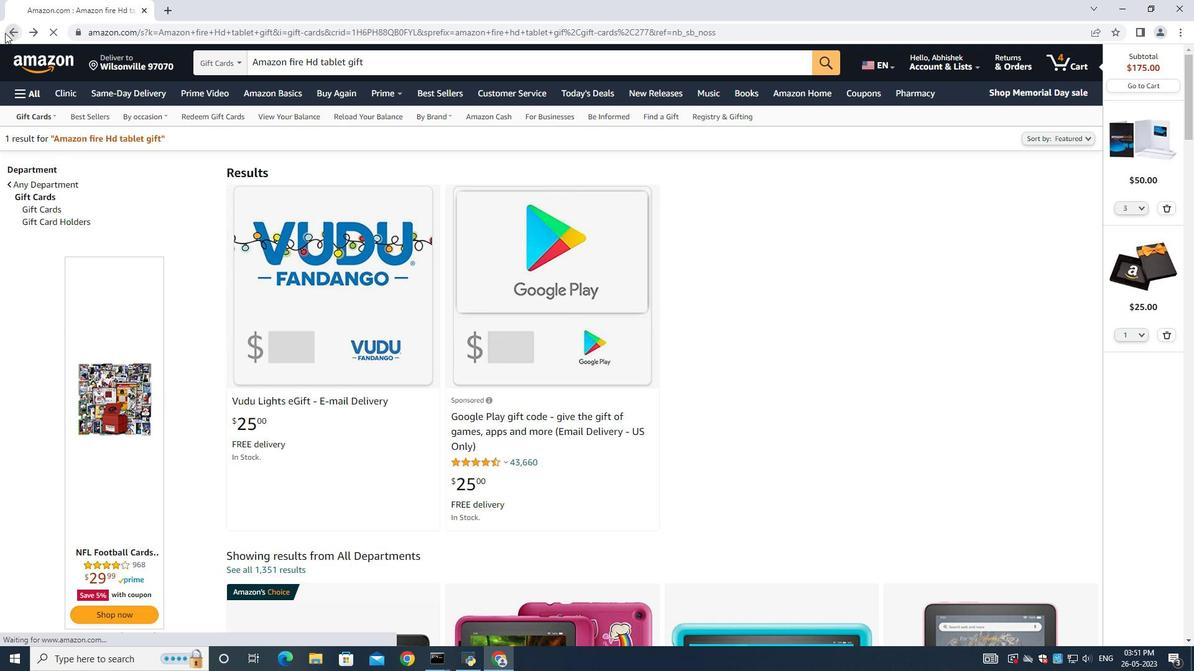 
Action: Mouse pressed left at (7, 32)
Screenshot: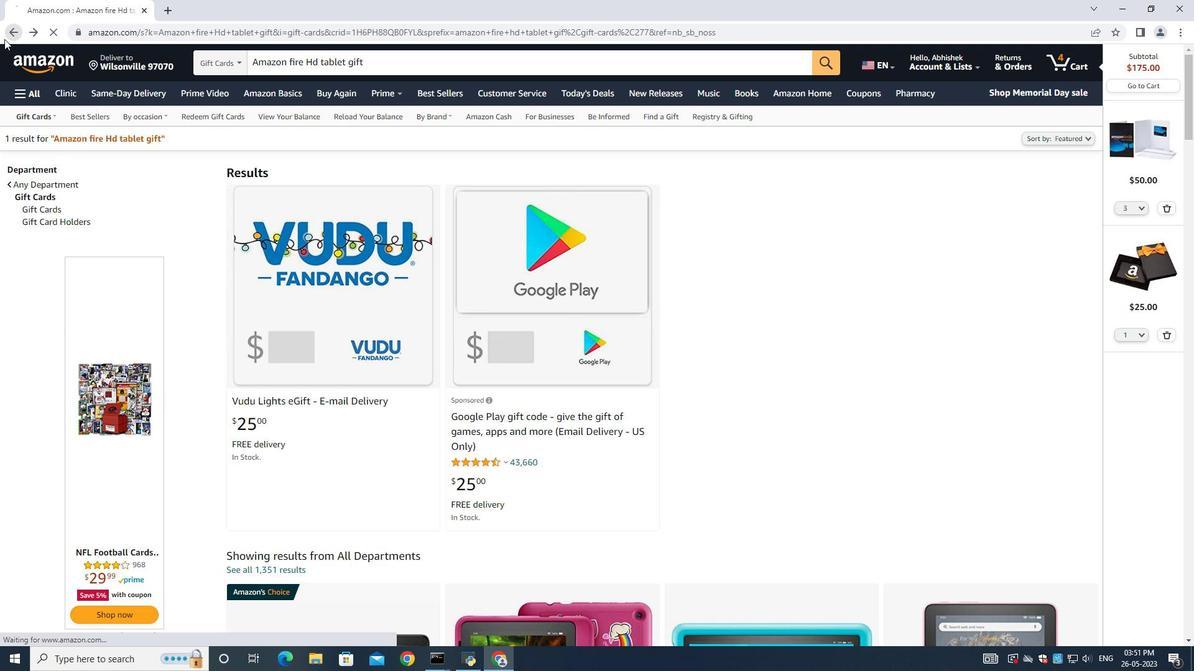 
Action: Mouse moved to (493, 268)
Screenshot: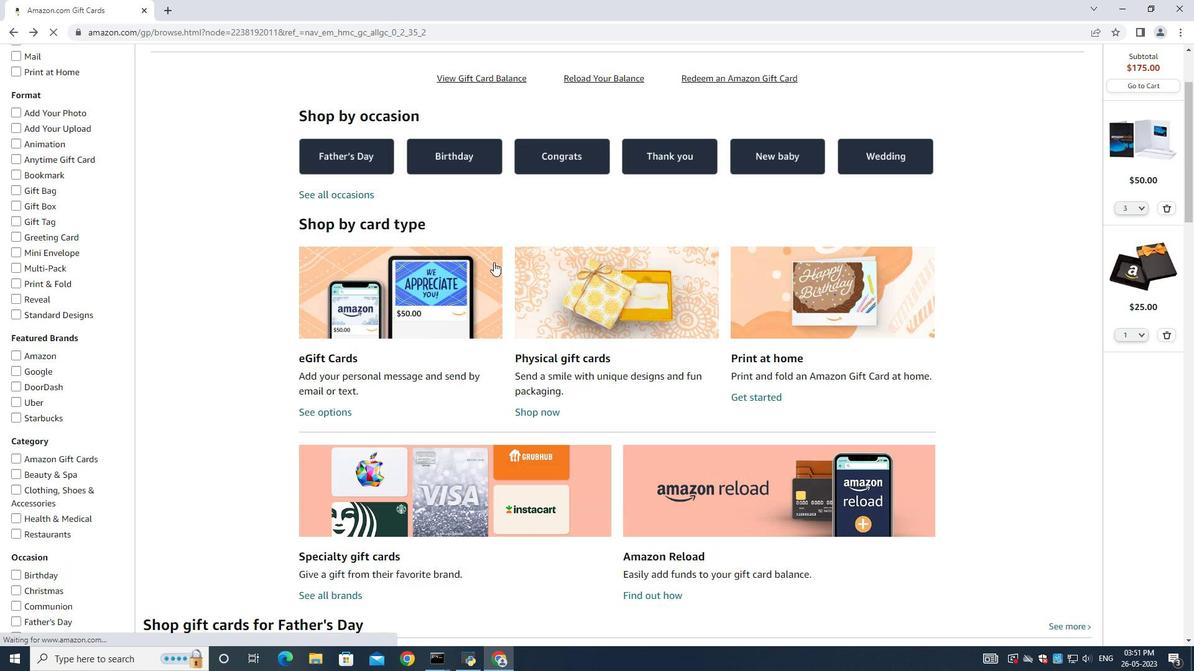 
Action: Mouse scrolled (493, 268) with delta (0, 0)
Screenshot: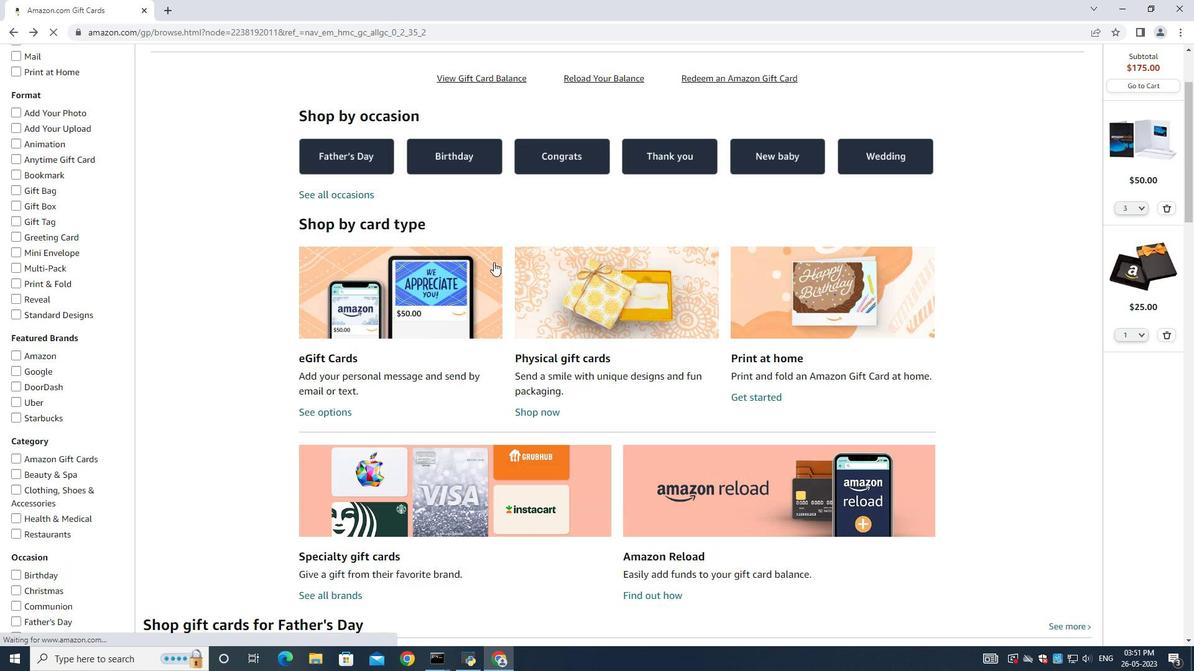 
Action: Mouse moved to (493, 268)
Screenshot: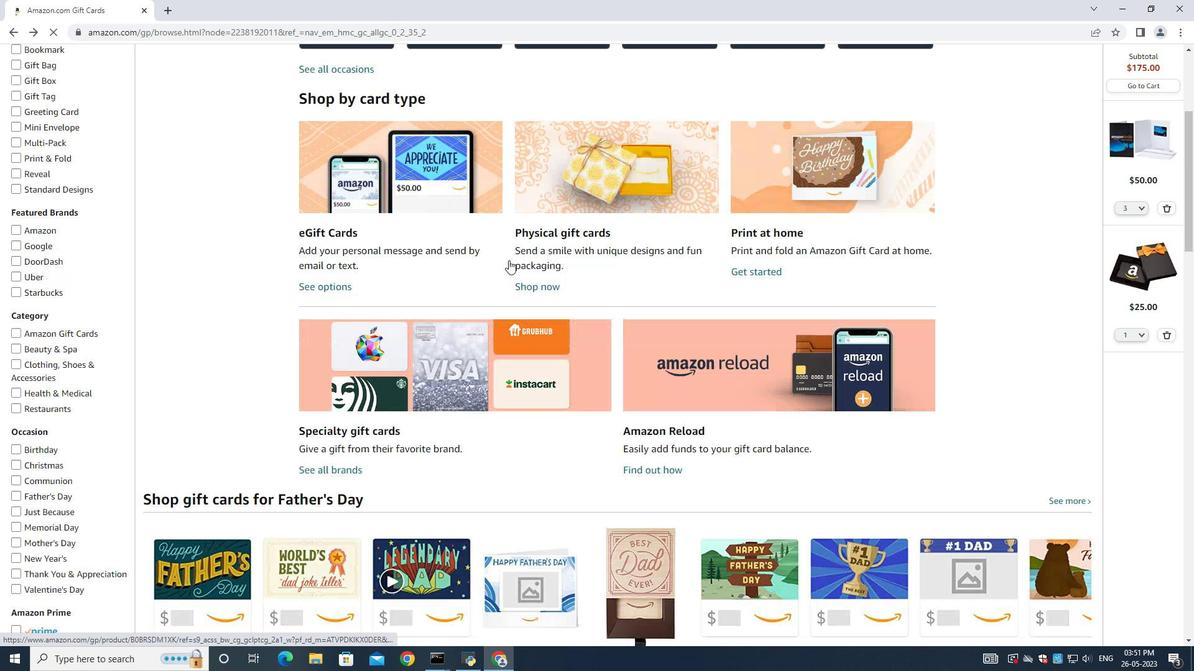 
Action: Mouse scrolled (493, 268) with delta (0, 0)
Screenshot: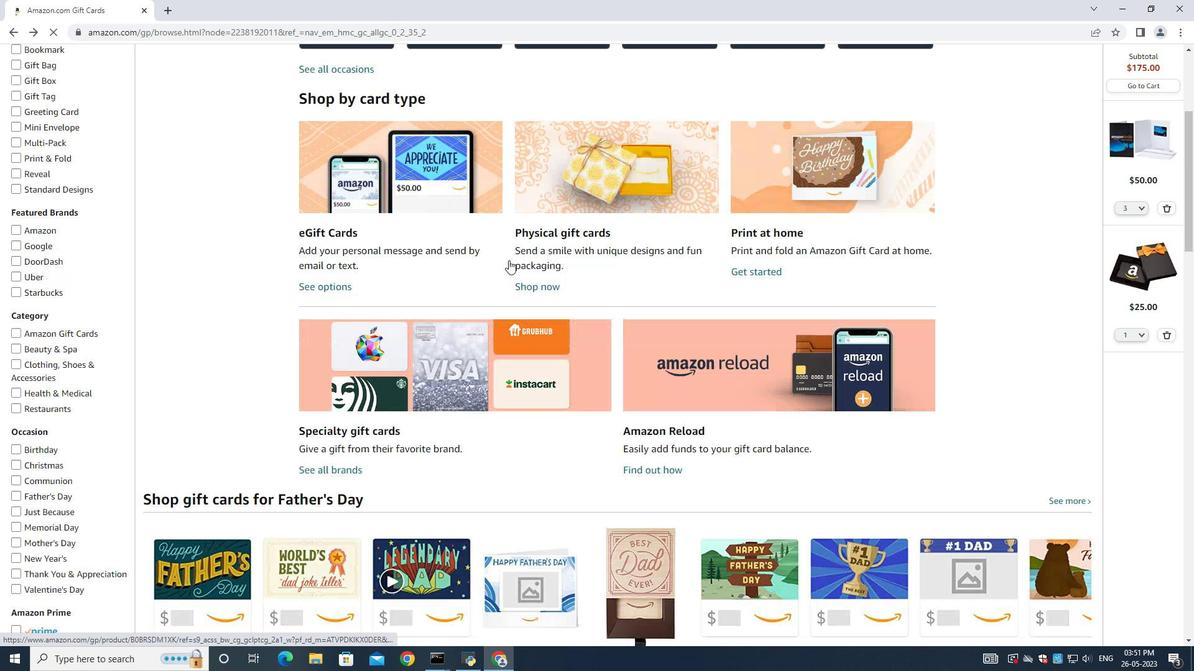 
Action: Mouse scrolled (493, 268) with delta (0, 0)
Screenshot: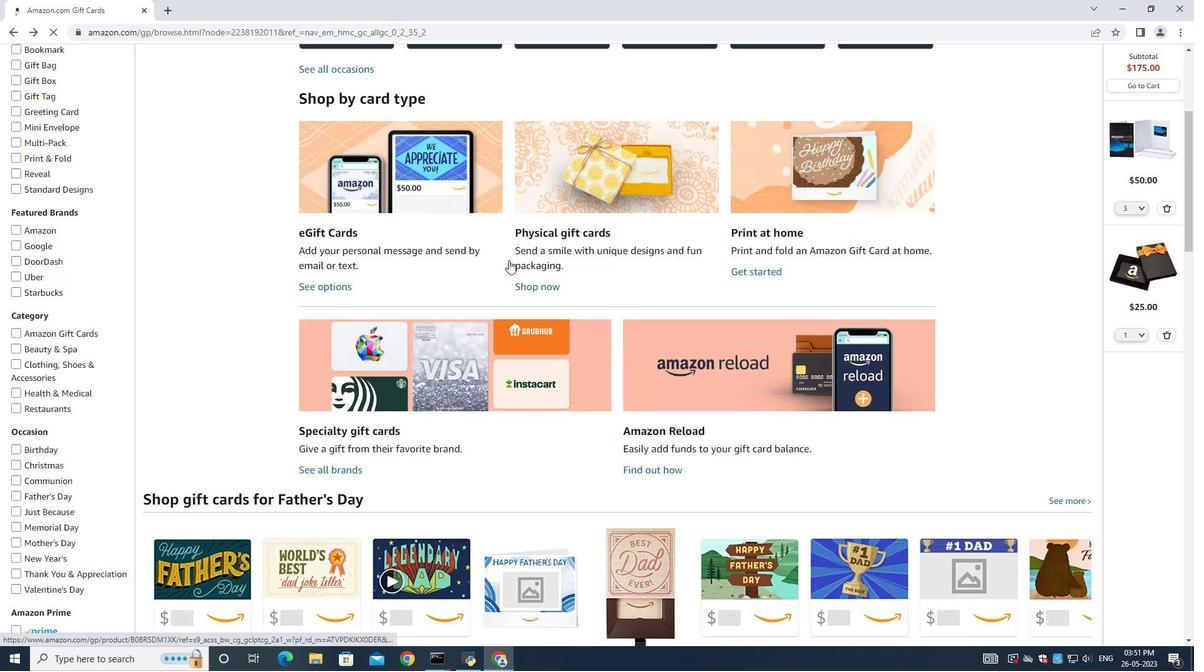 
Action: Mouse moved to (493, 266)
Screenshot: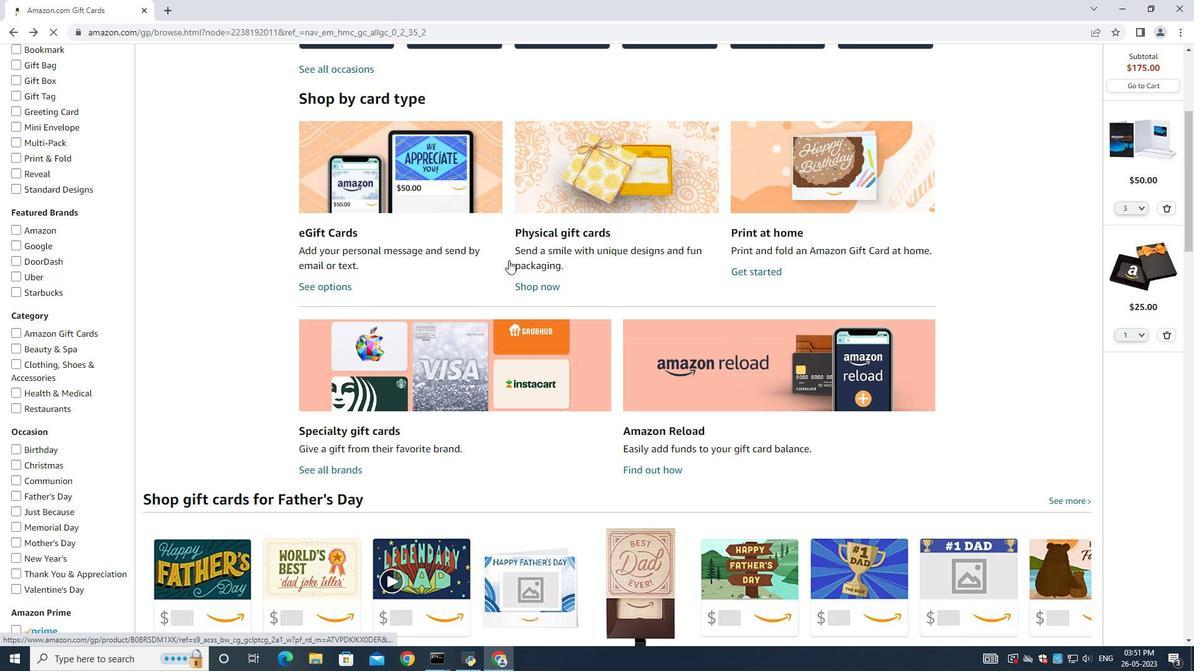 
Action: Mouse scrolled (493, 267) with delta (0, 0)
Screenshot: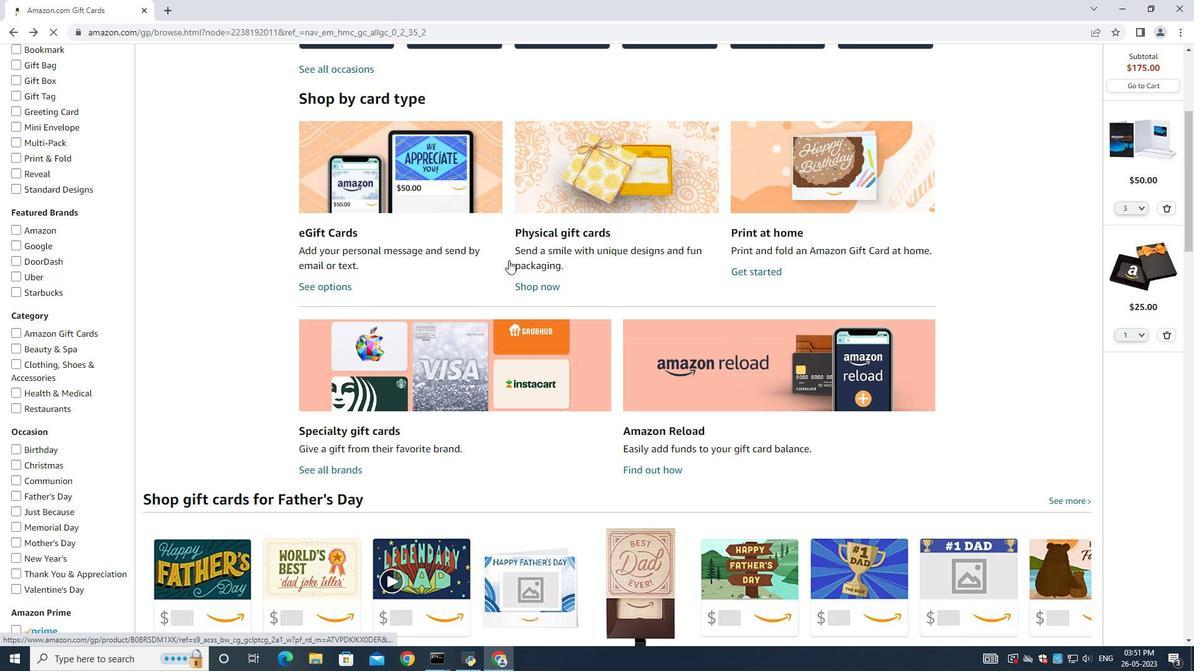 
Action: Mouse moved to (538, 263)
Screenshot: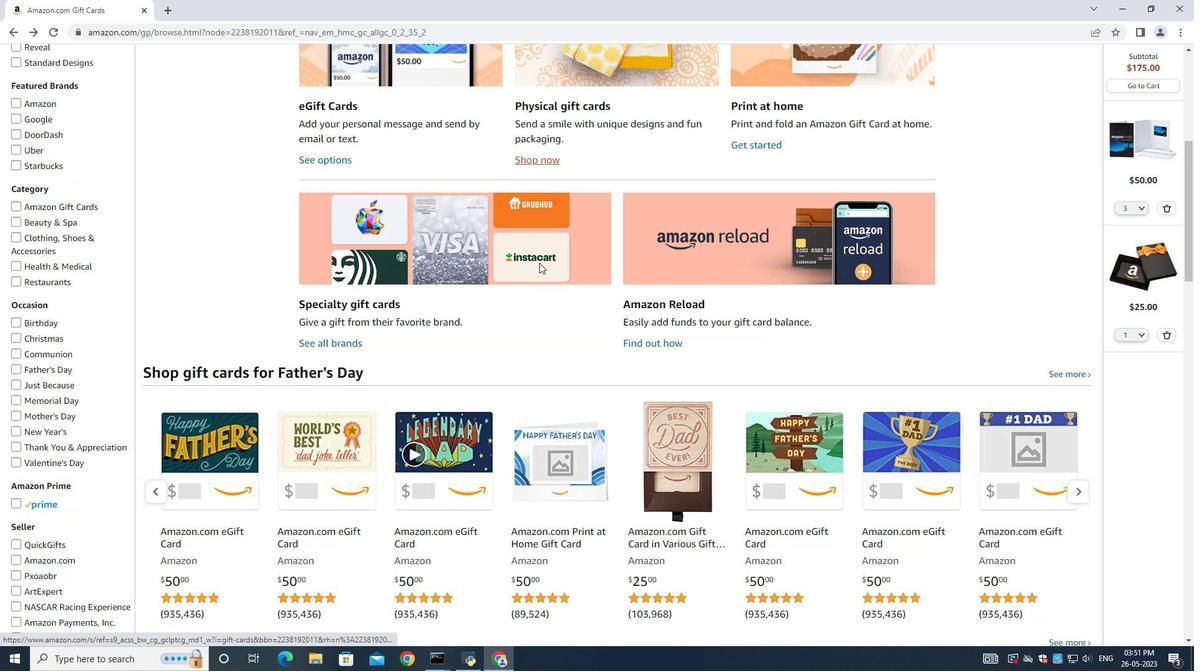 
Action: Mouse scrolled (538, 263) with delta (0, 0)
Screenshot: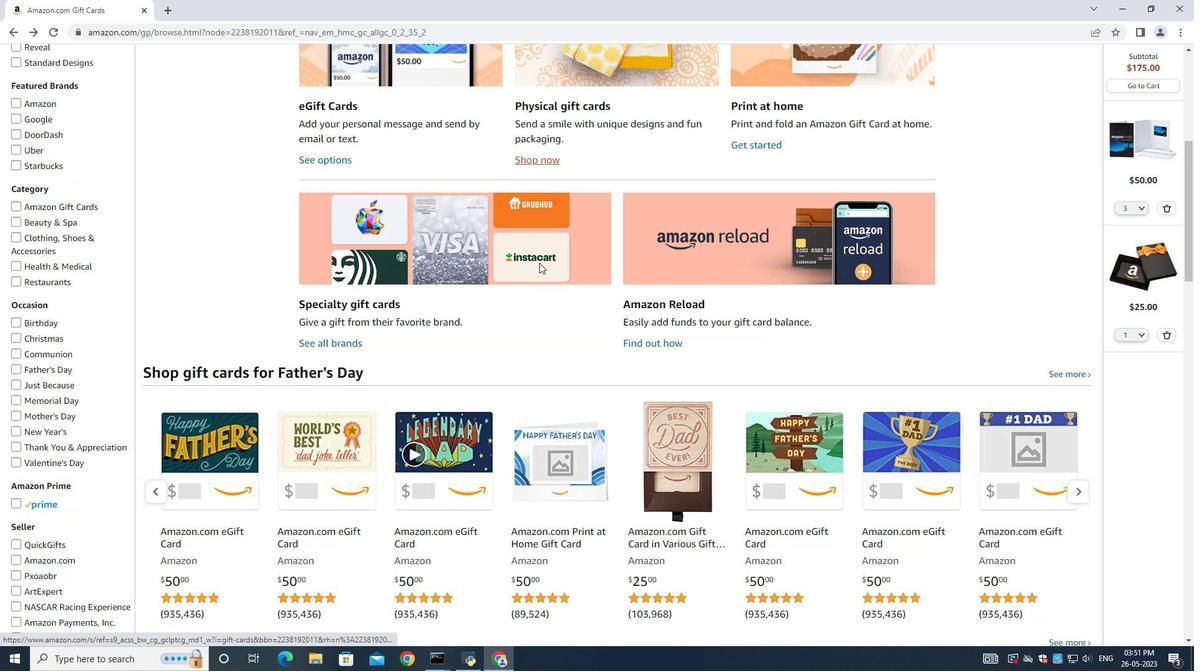 
Action: Mouse moved to (539, 263)
Screenshot: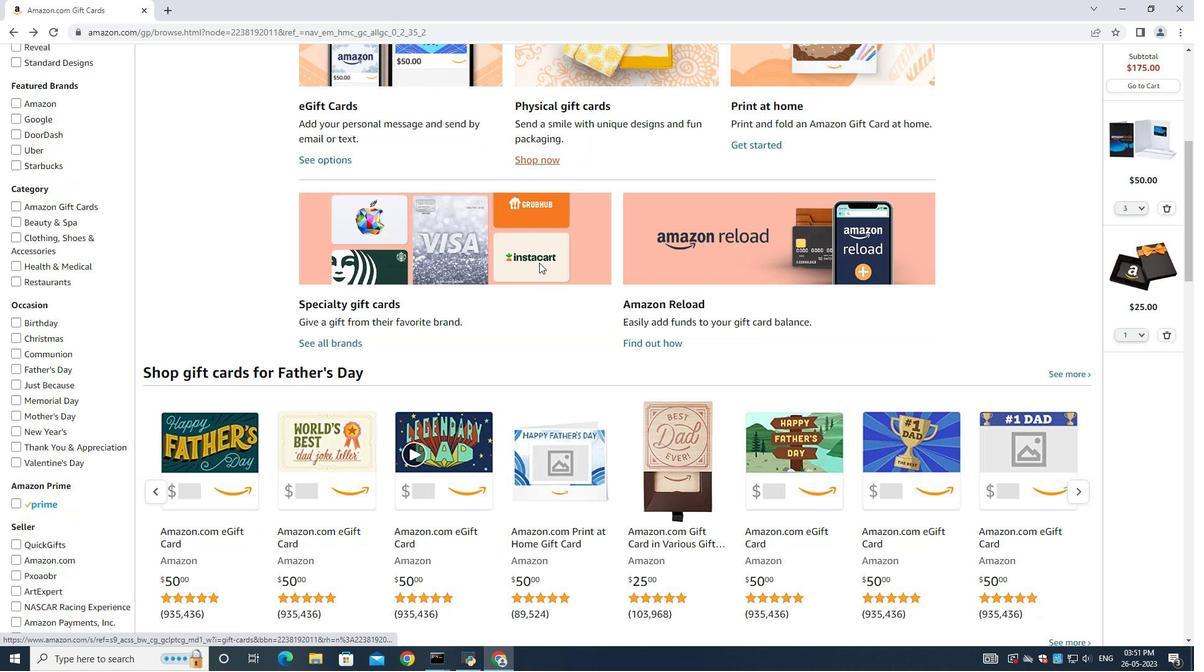 
Action: Mouse scrolled (539, 263) with delta (0, 0)
Screenshot: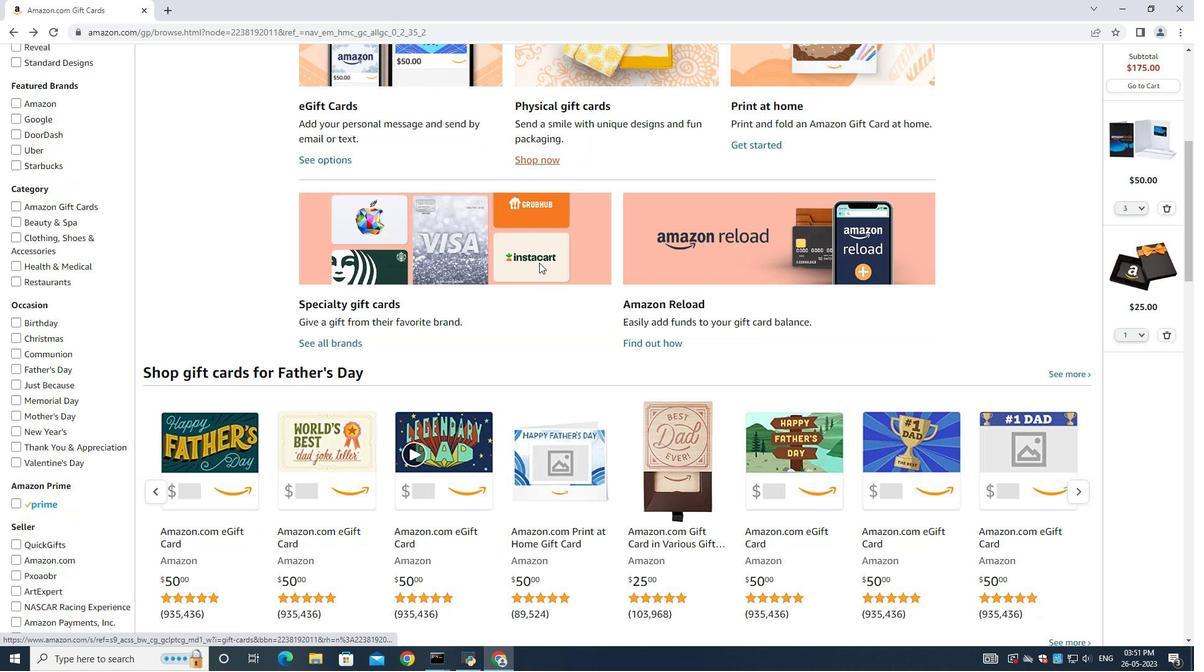 
Action: Mouse scrolled (539, 263) with delta (0, 0)
Screenshot: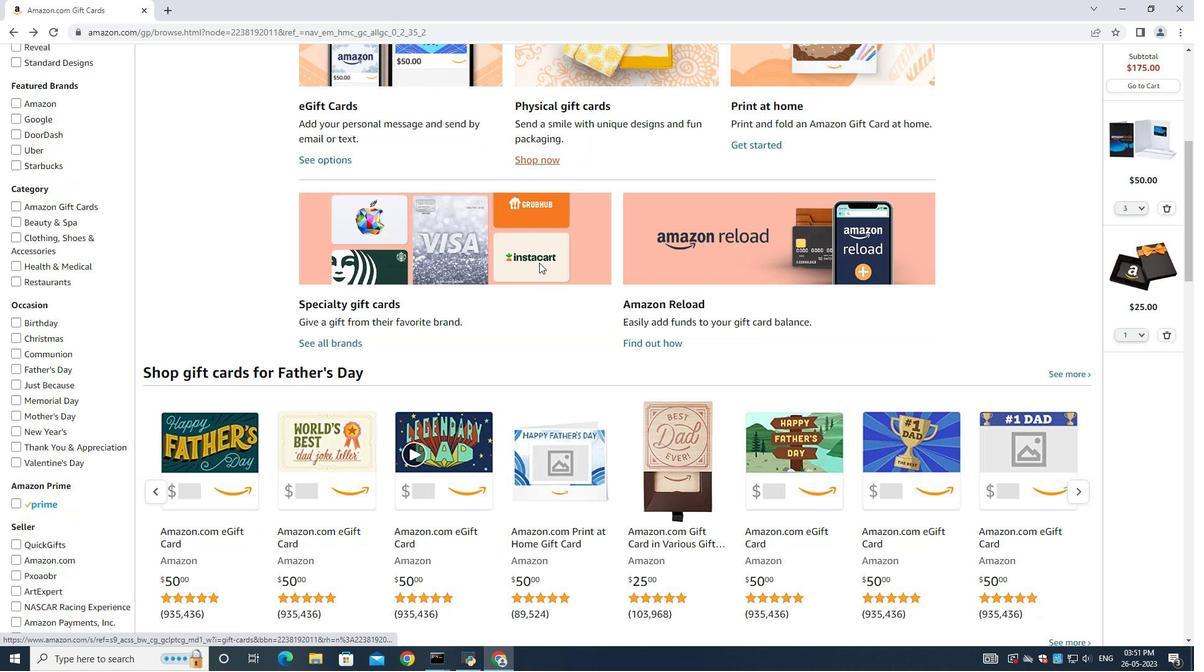 
Action: Mouse scrolled (539, 263) with delta (0, 0)
Screenshot: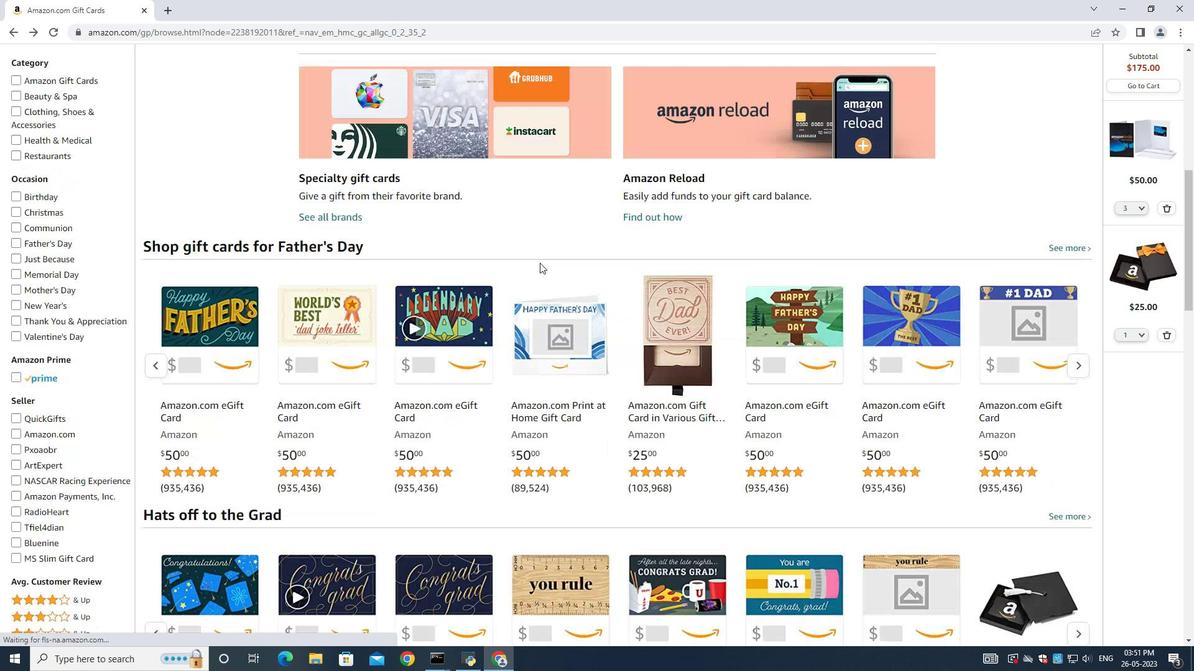 
Action: Mouse moved to (539, 262)
Screenshot: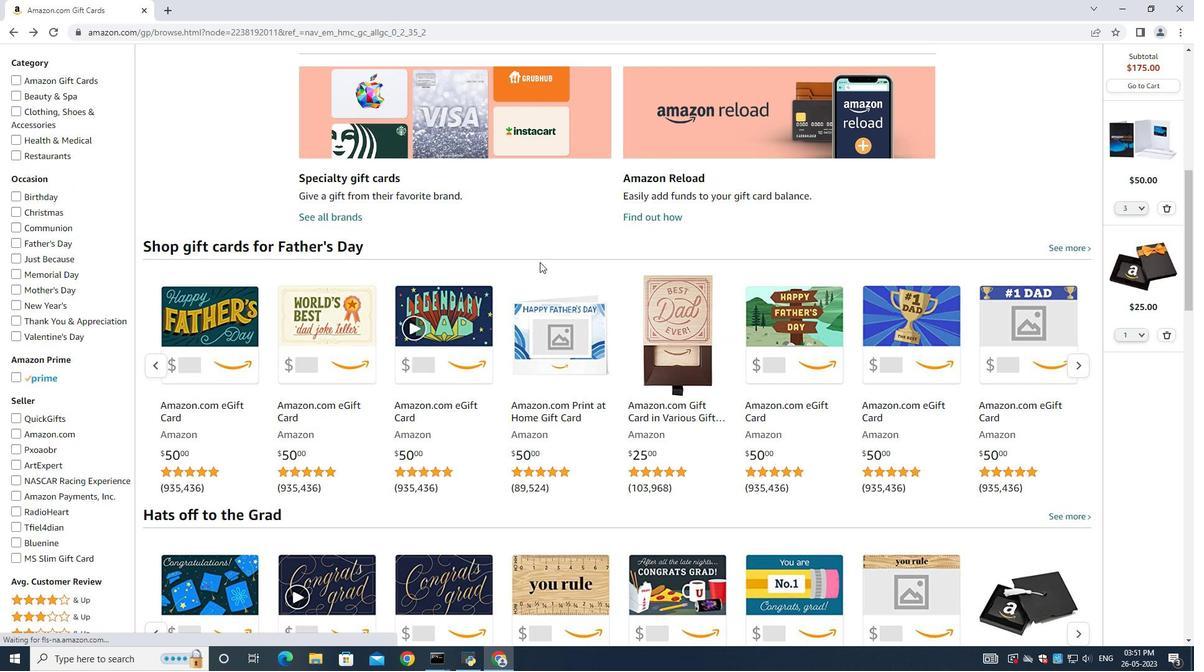 
Action: Mouse scrolled (539, 261) with delta (0, 0)
Screenshot: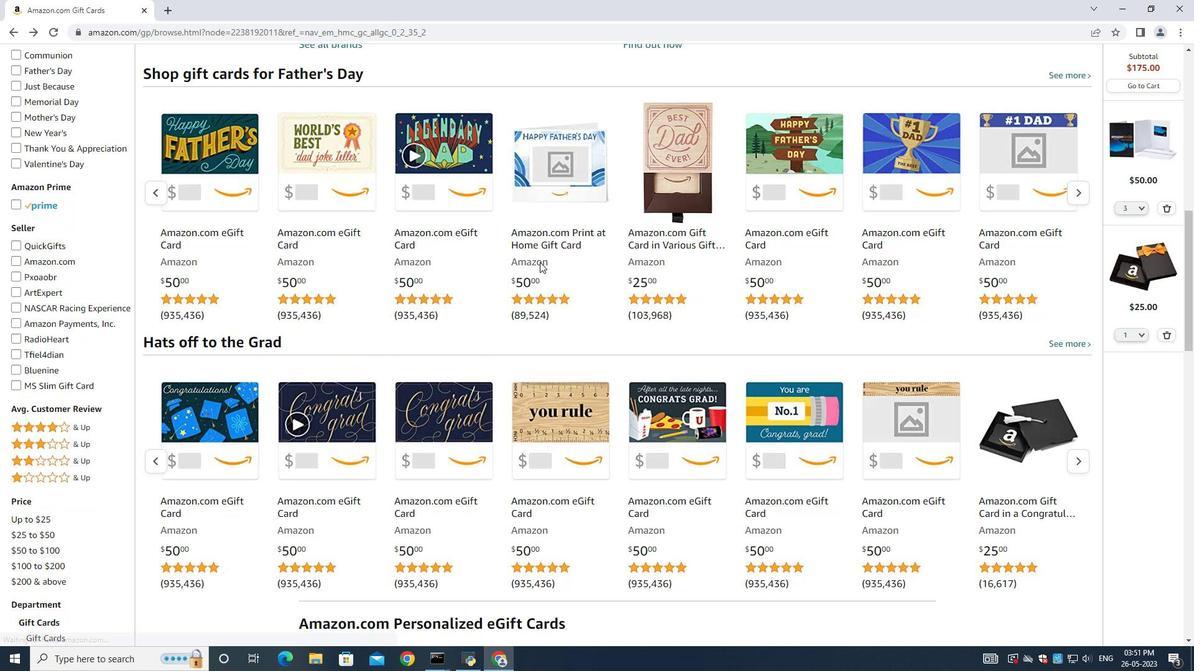 
Action: Mouse scrolled (539, 261) with delta (0, 0)
Screenshot: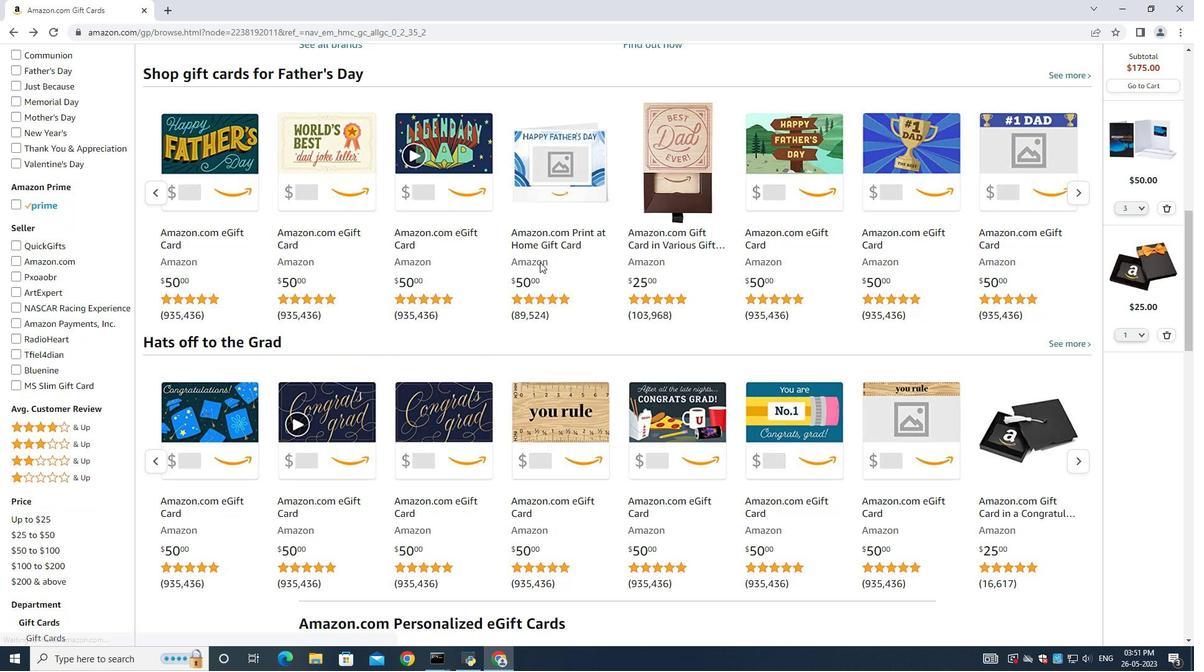 
Action: Mouse scrolled (539, 261) with delta (0, 0)
Screenshot: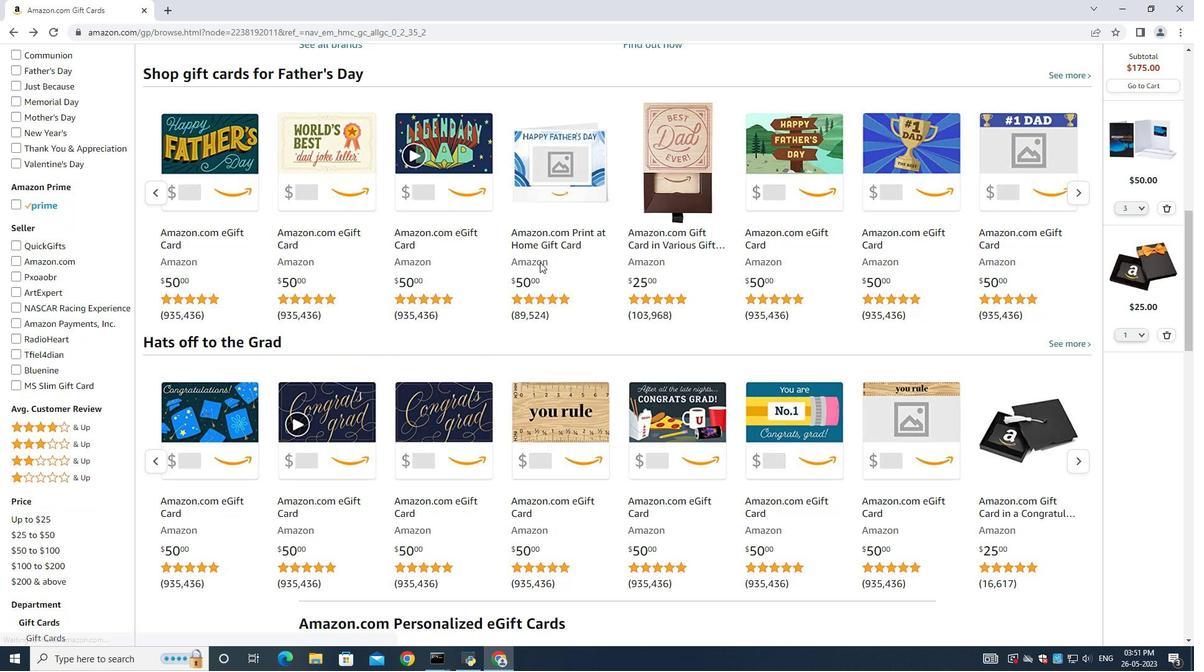 
Action: Mouse scrolled (539, 261) with delta (0, 0)
Screenshot: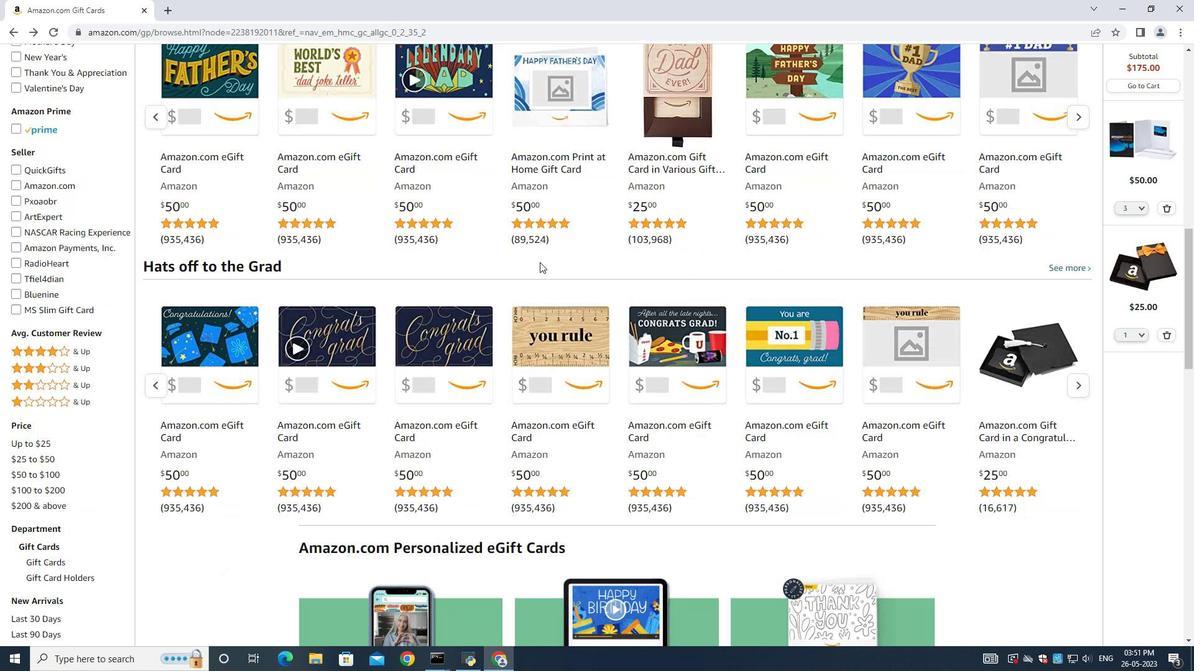 
Action: Mouse moved to (539, 261)
Screenshot: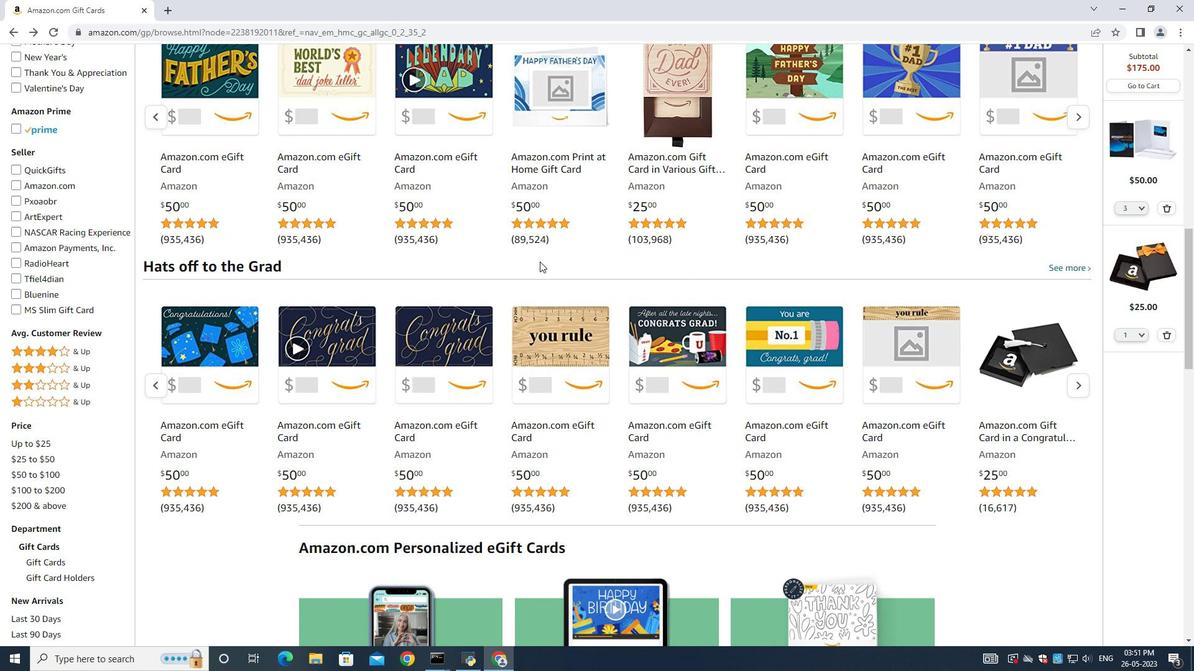 
Action: Mouse scrolled (539, 261) with delta (0, 0)
Screenshot: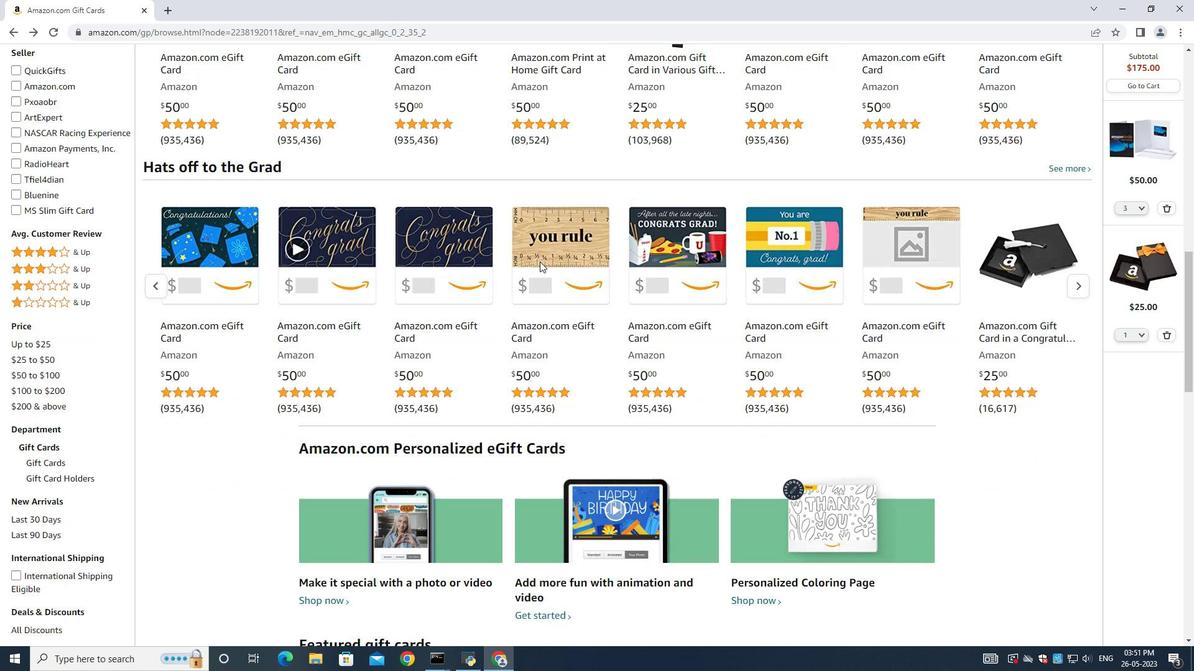 
Action: Mouse scrolled (539, 261) with delta (0, 0)
Screenshot: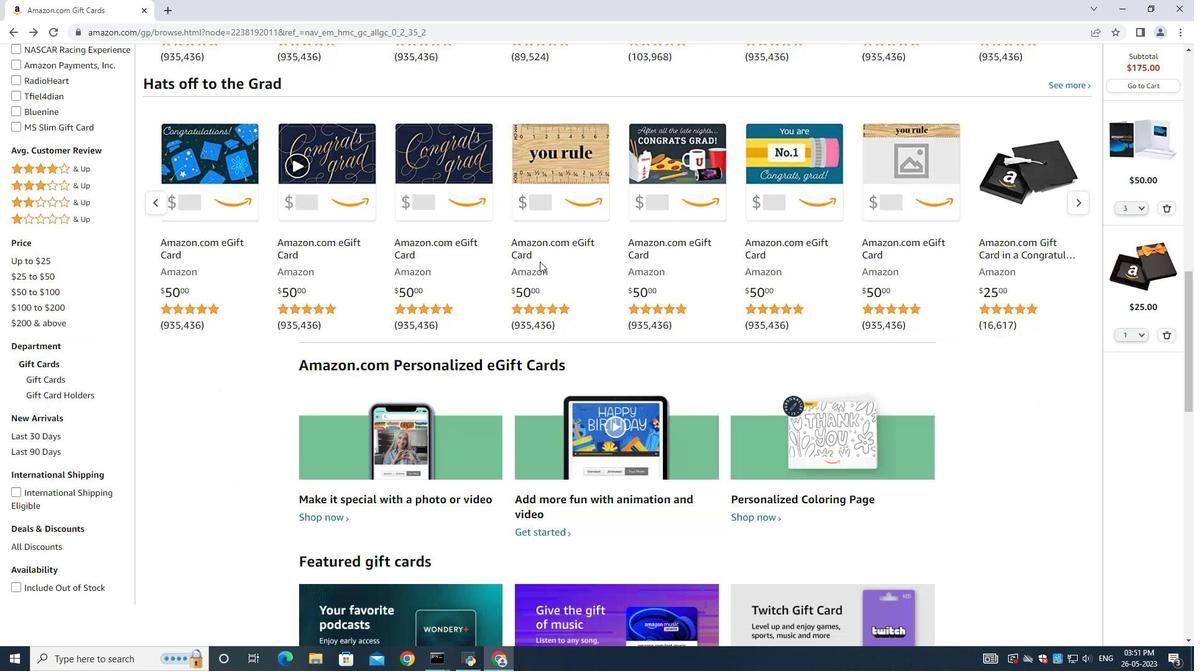 
Action: Mouse scrolled (539, 261) with delta (0, 0)
Screenshot: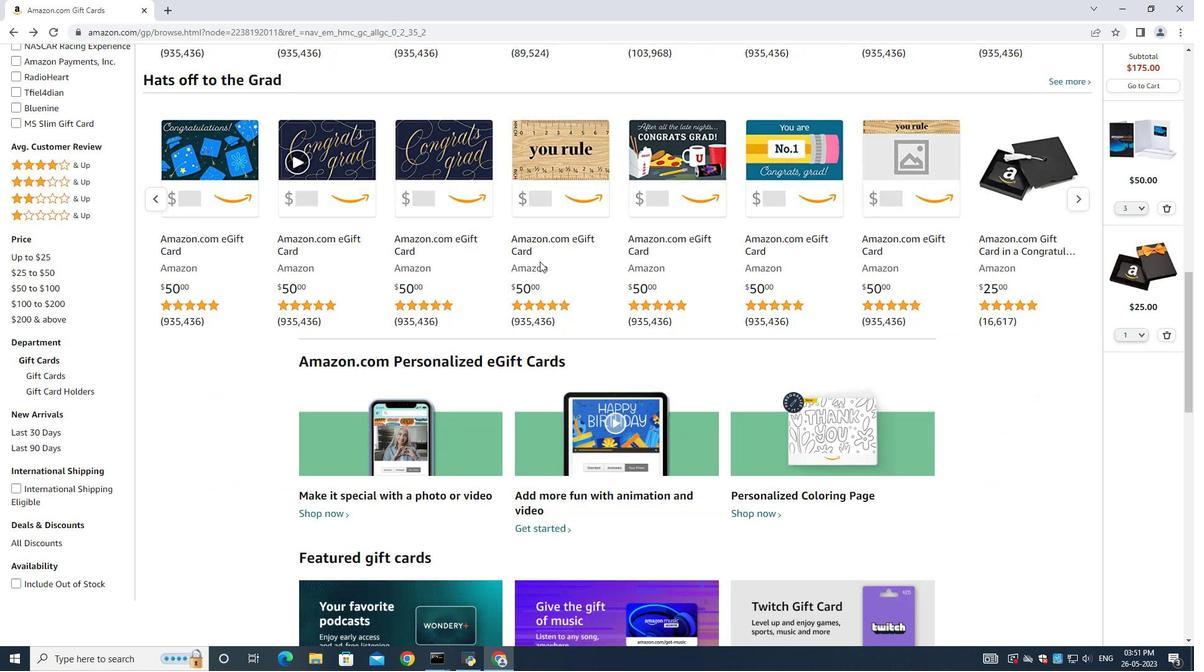
Action: Mouse scrolled (539, 261) with delta (0, 0)
Screenshot: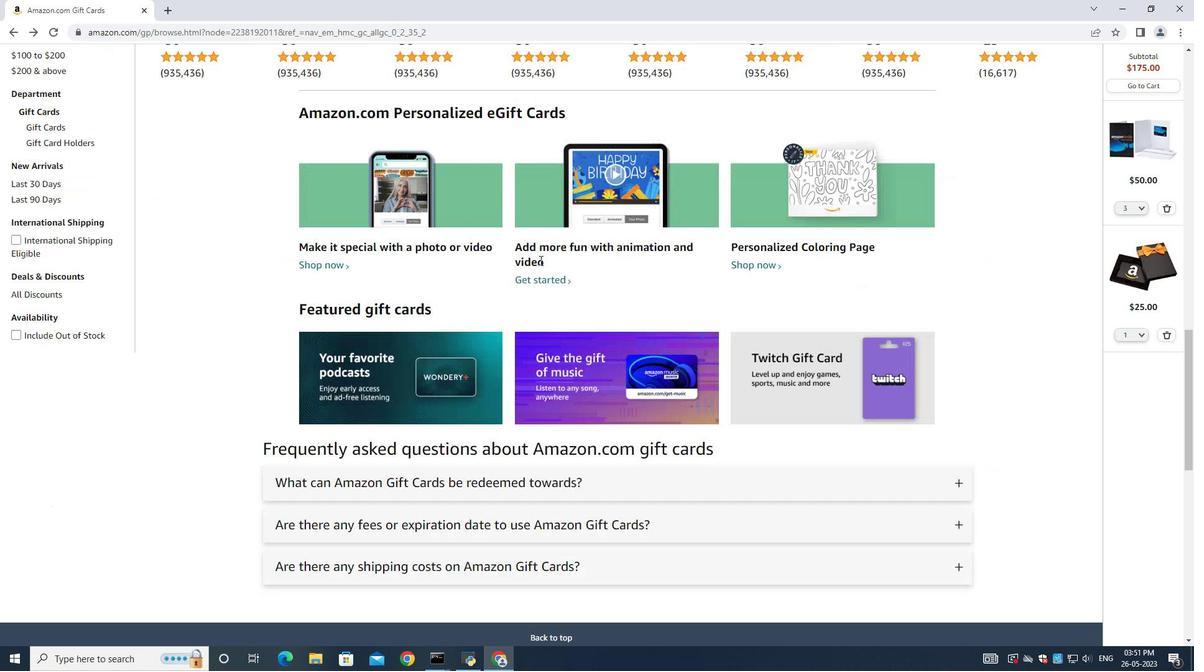 
Action: Mouse scrolled (539, 261) with delta (0, 0)
Screenshot: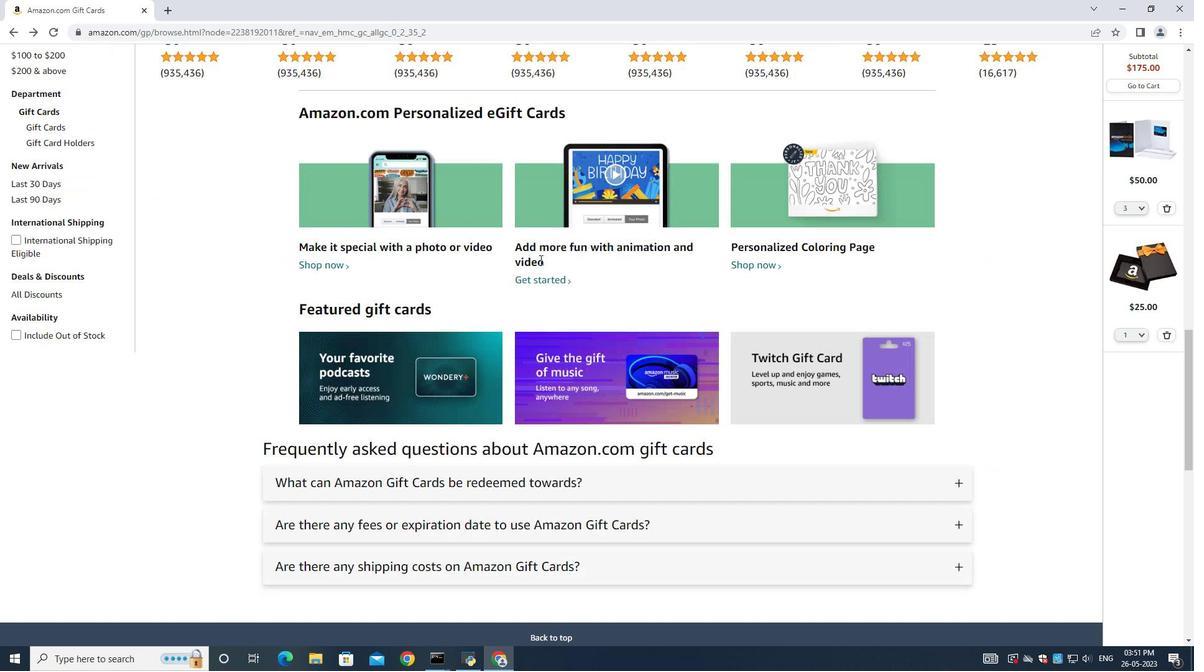 
Action: Mouse scrolled (539, 261) with delta (0, 0)
Screenshot: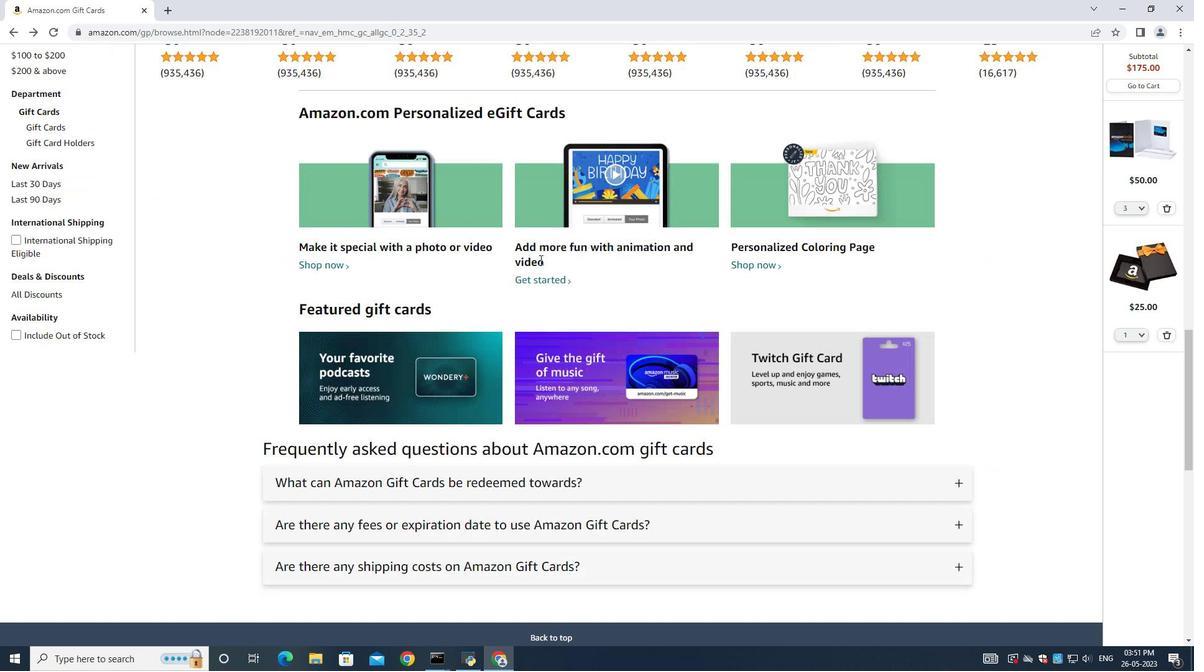 
Action: Mouse scrolled (539, 261) with delta (0, 0)
Screenshot: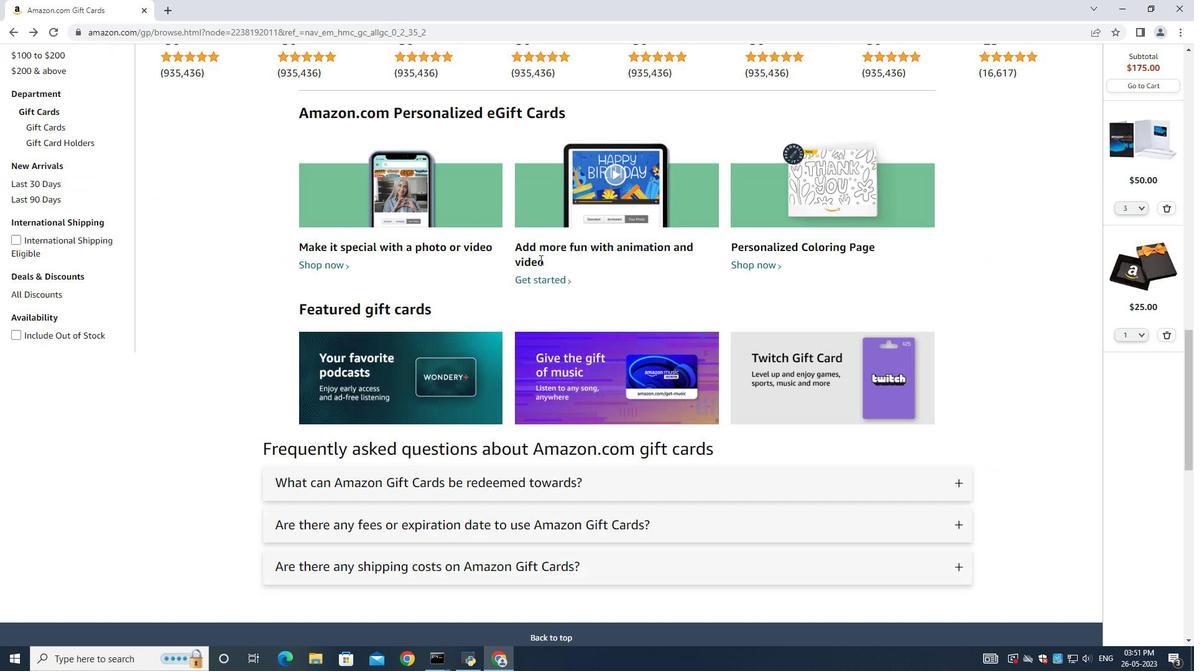 
Action: Mouse moved to (539, 259)
Screenshot: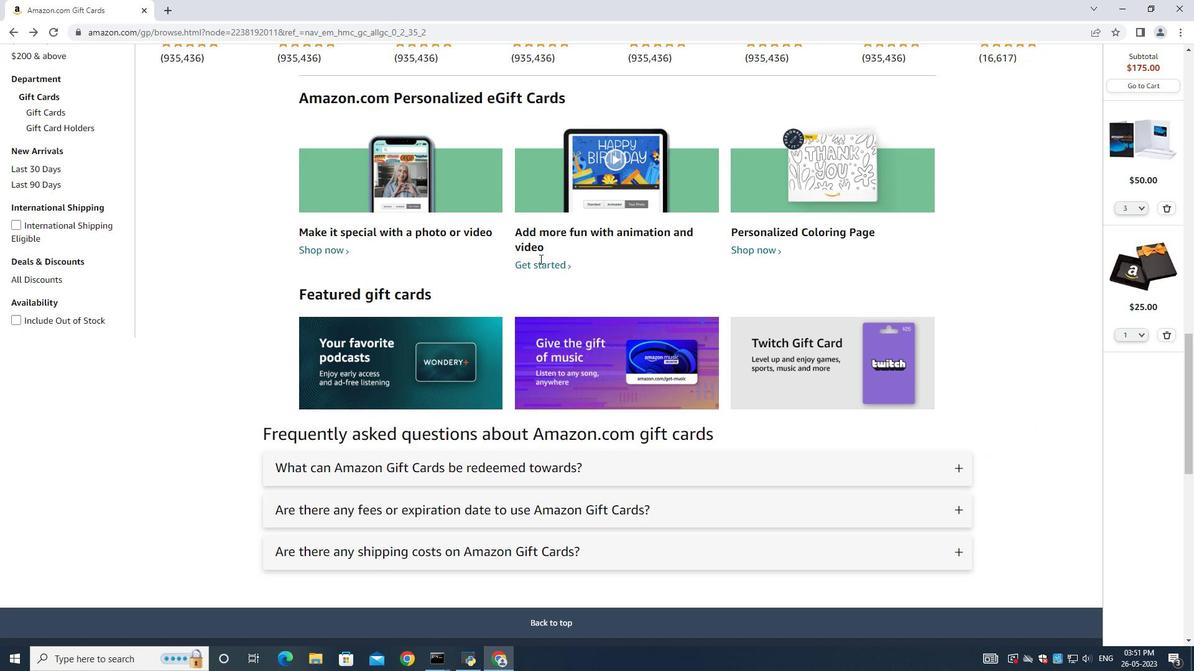 
Action: Mouse scrolled (539, 258) with delta (0, 0)
Screenshot: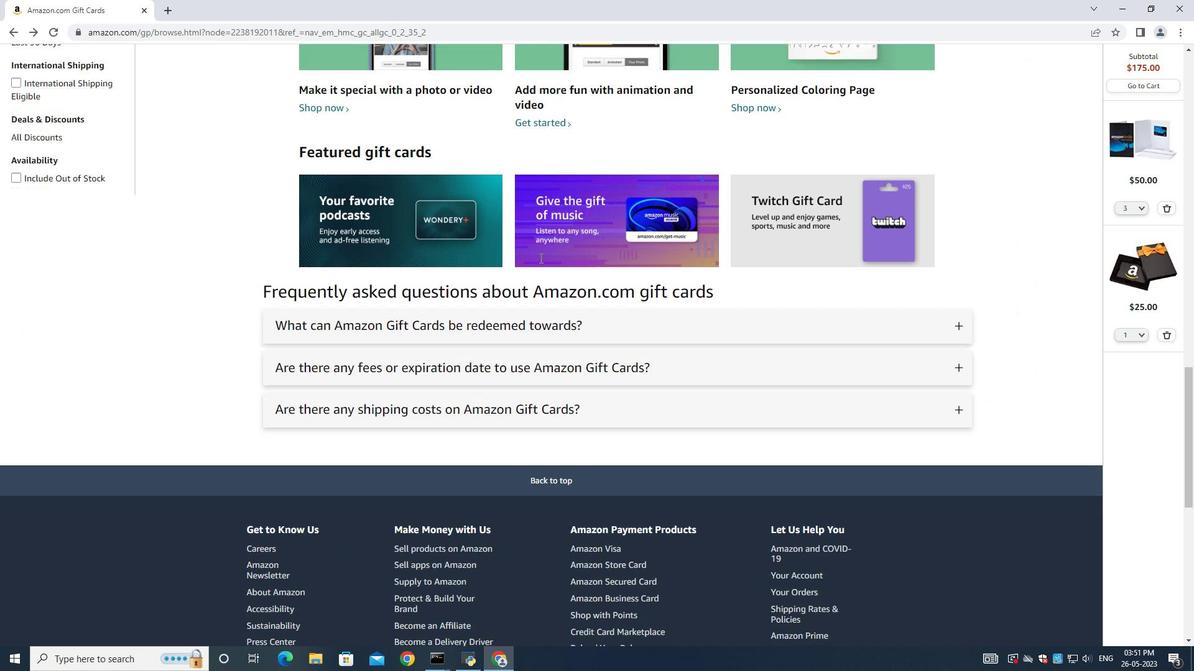 
Action: Mouse scrolled (539, 258) with delta (0, 0)
Screenshot: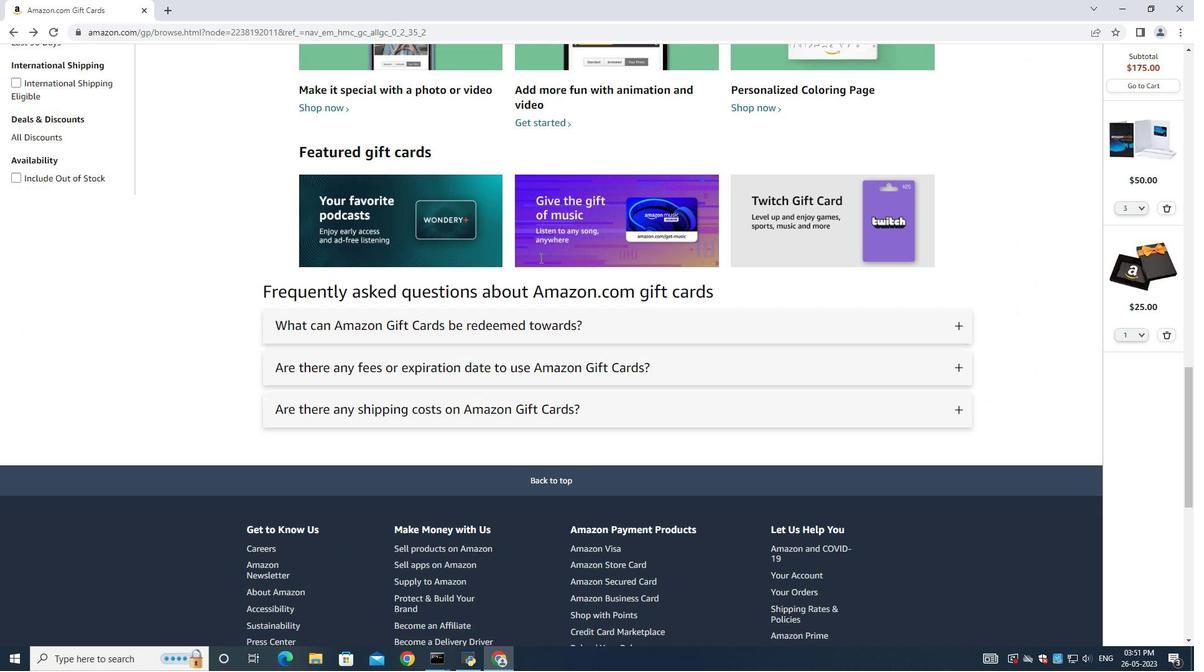 
Action: Mouse scrolled (539, 258) with delta (0, 0)
Screenshot: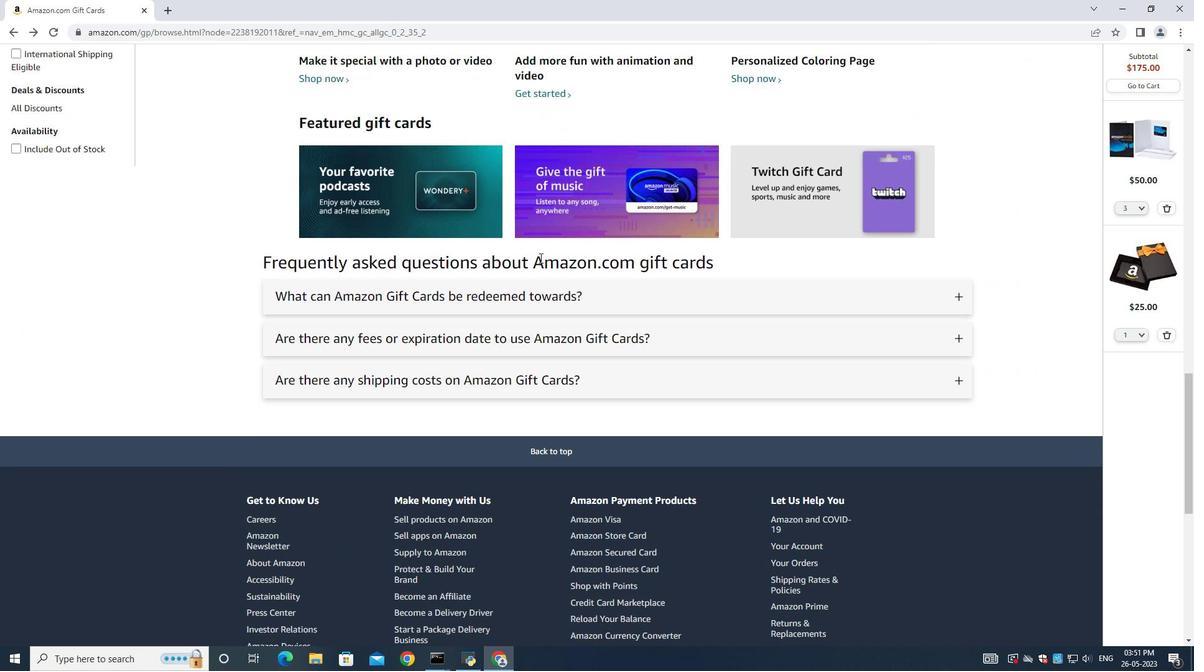 
Action: Mouse moved to (694, 317)
Screenshot: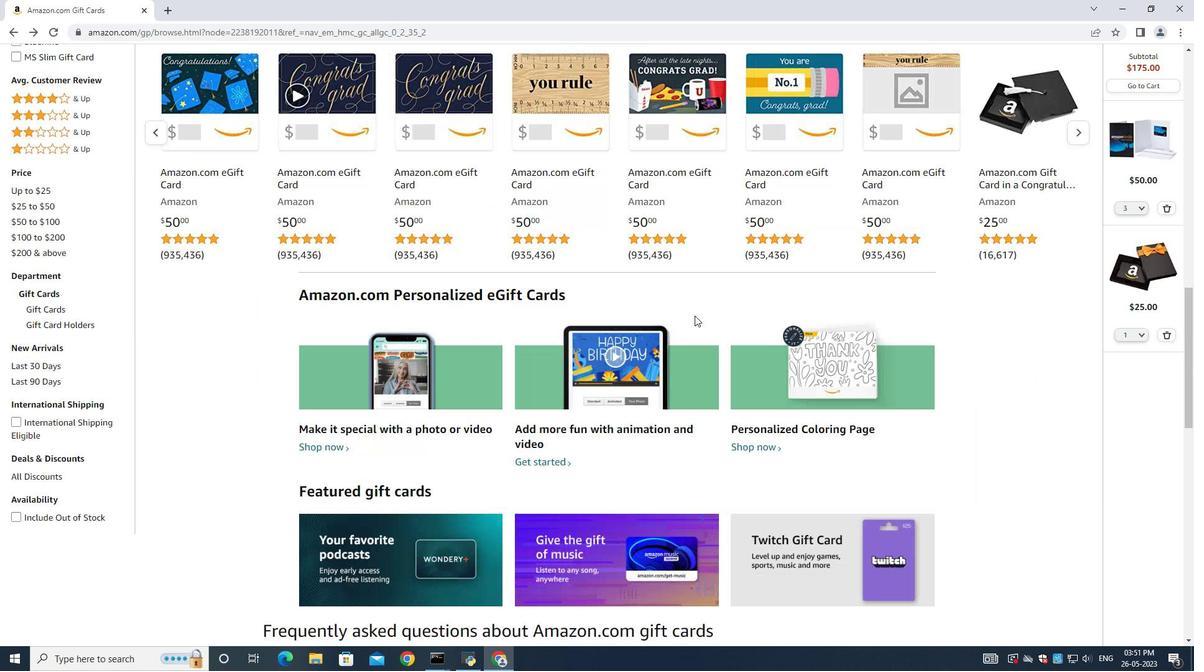 
Action: Mouse scrolled (694, 318) with delta (0, 0)
Screenshot: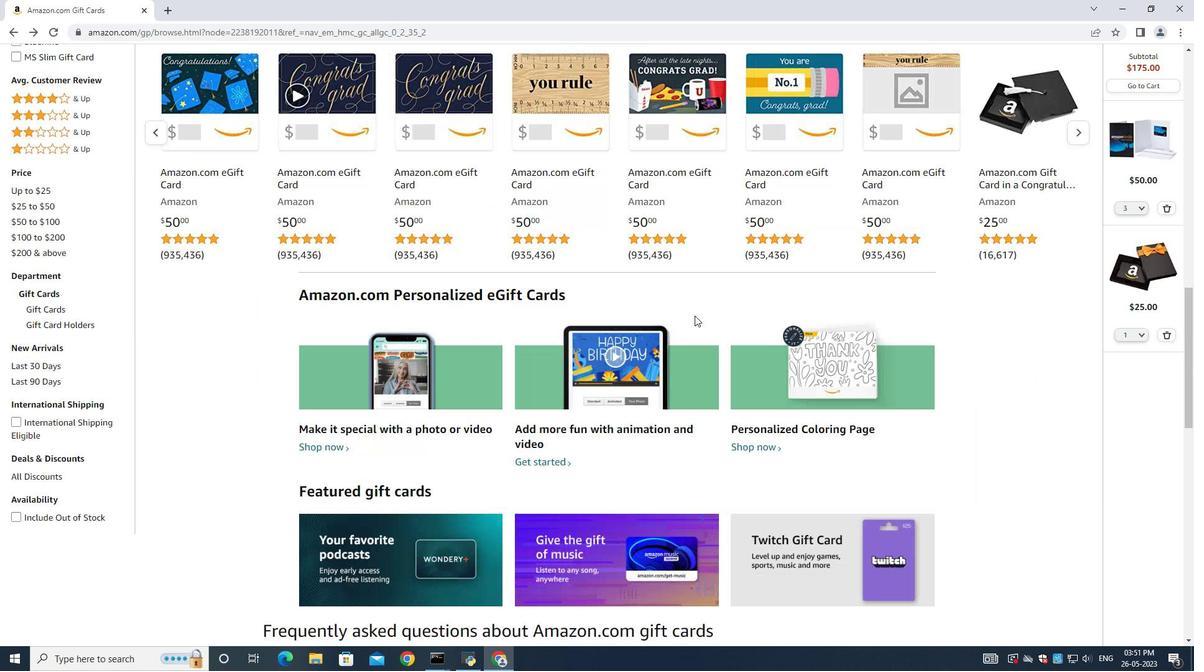 
Action: Mouse scrolled (694, 318) with delta (0, 0)
Screenshot: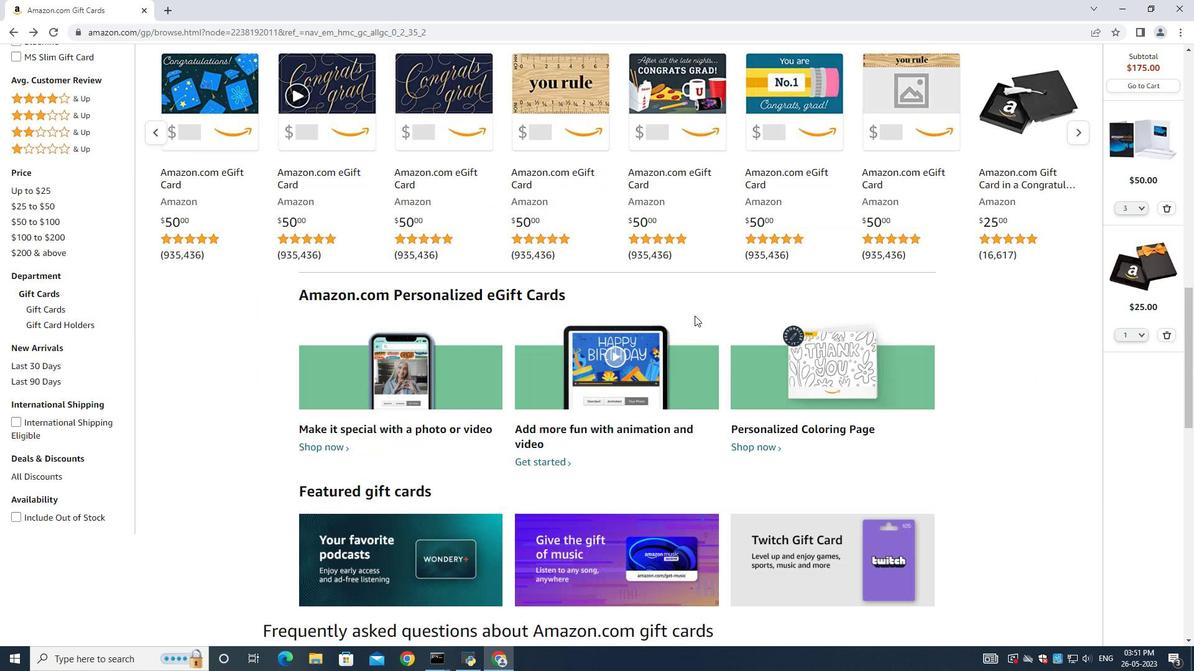 
Action: Mouse moved to (694, 317)
Screenshot: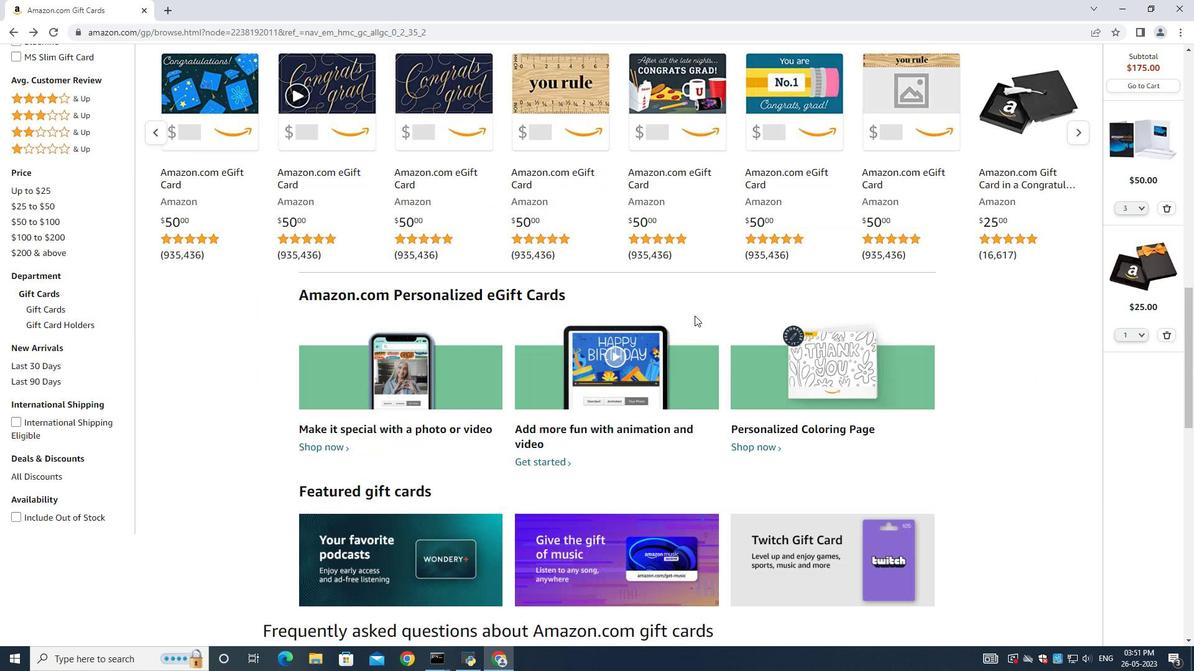 
Action: Mouse scrolled (694, 318) with delta (0, 0)
Screenshot: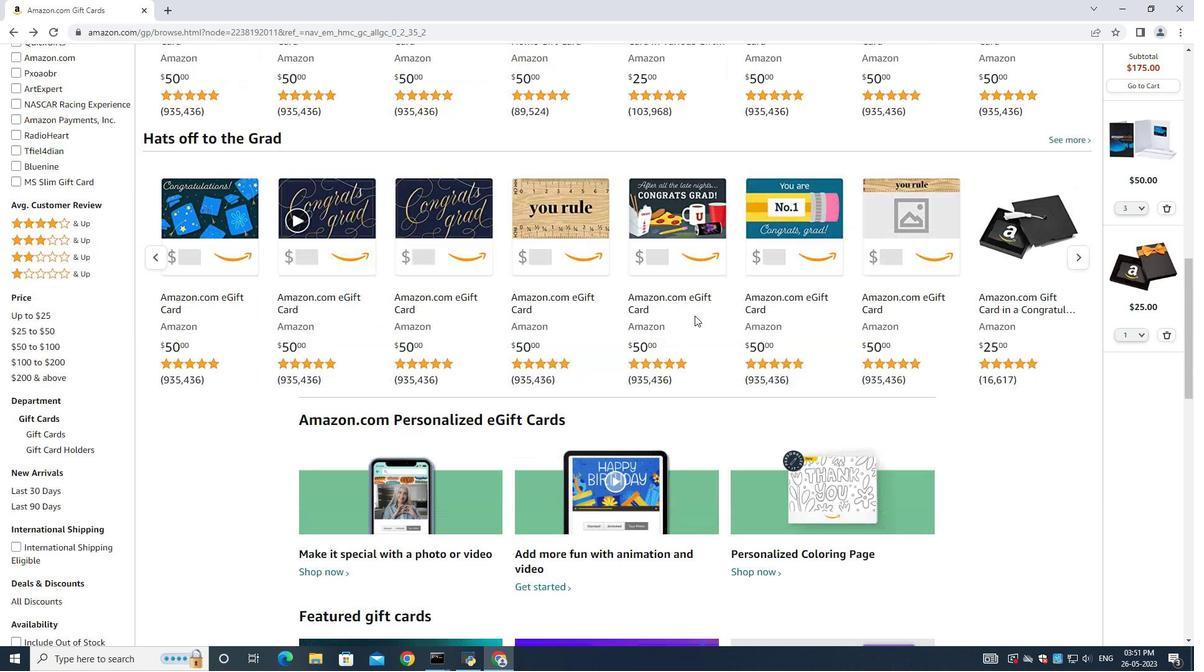 
Action: Mouse scrolled (694, 318) with delta (0, 0)
Screenshot: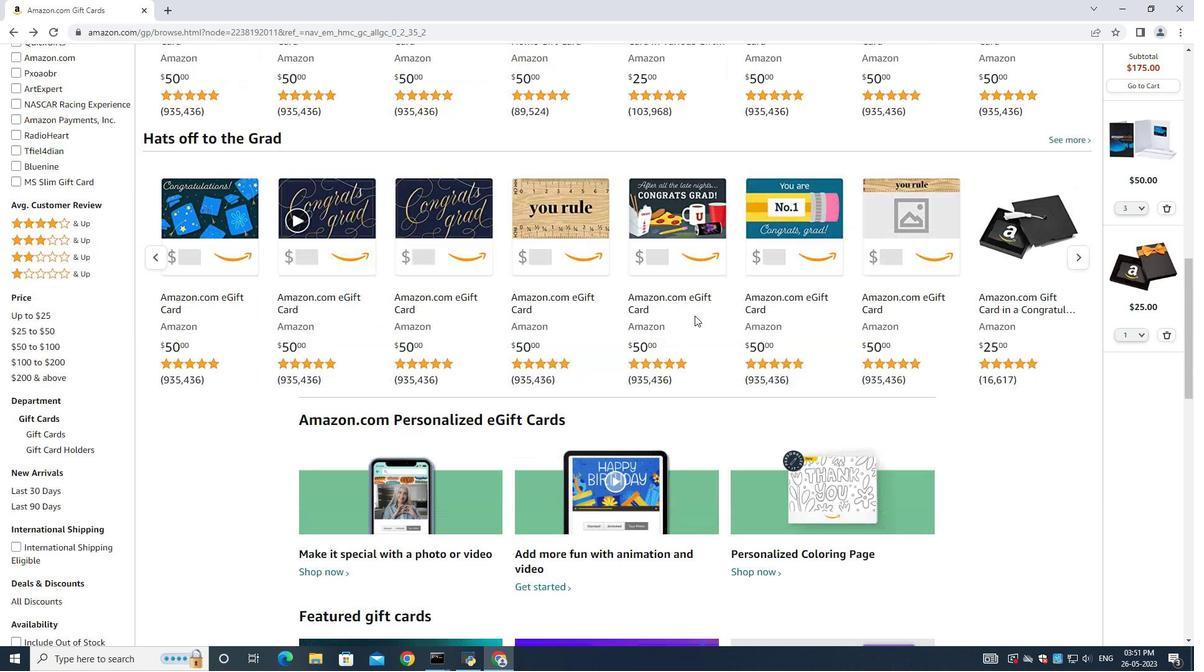 
Action: Mouse scrolled (694, 318) with delta (0, 0)
Screenshot: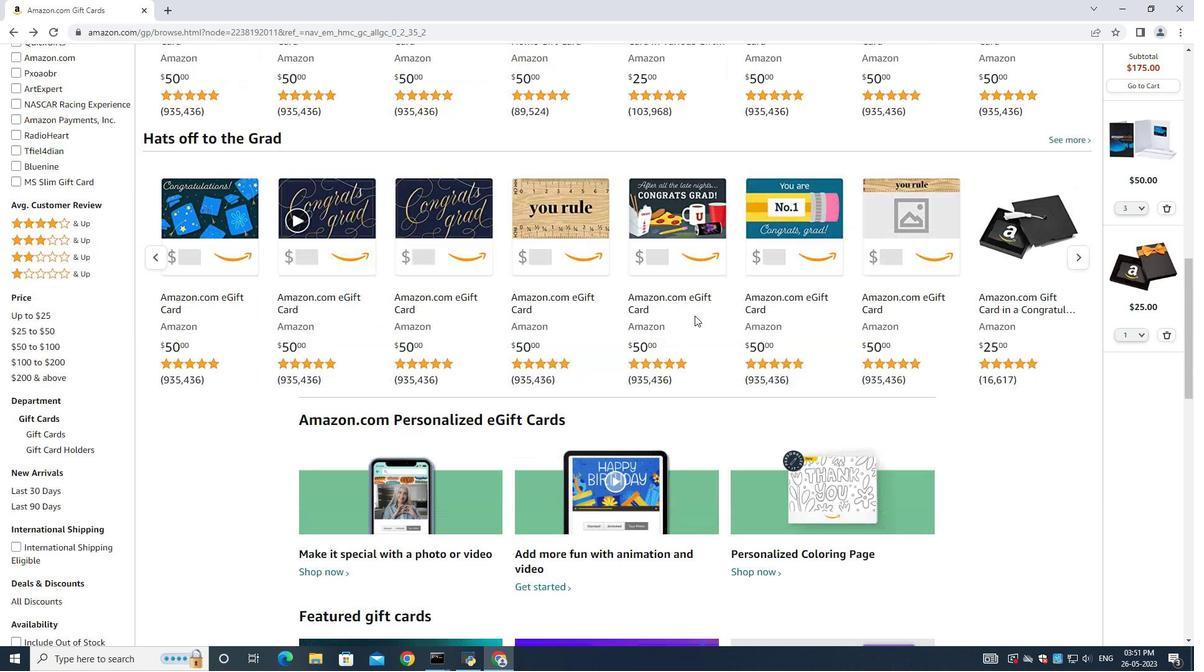 
Action: Mouse moved to (694, 317)
Screenshot: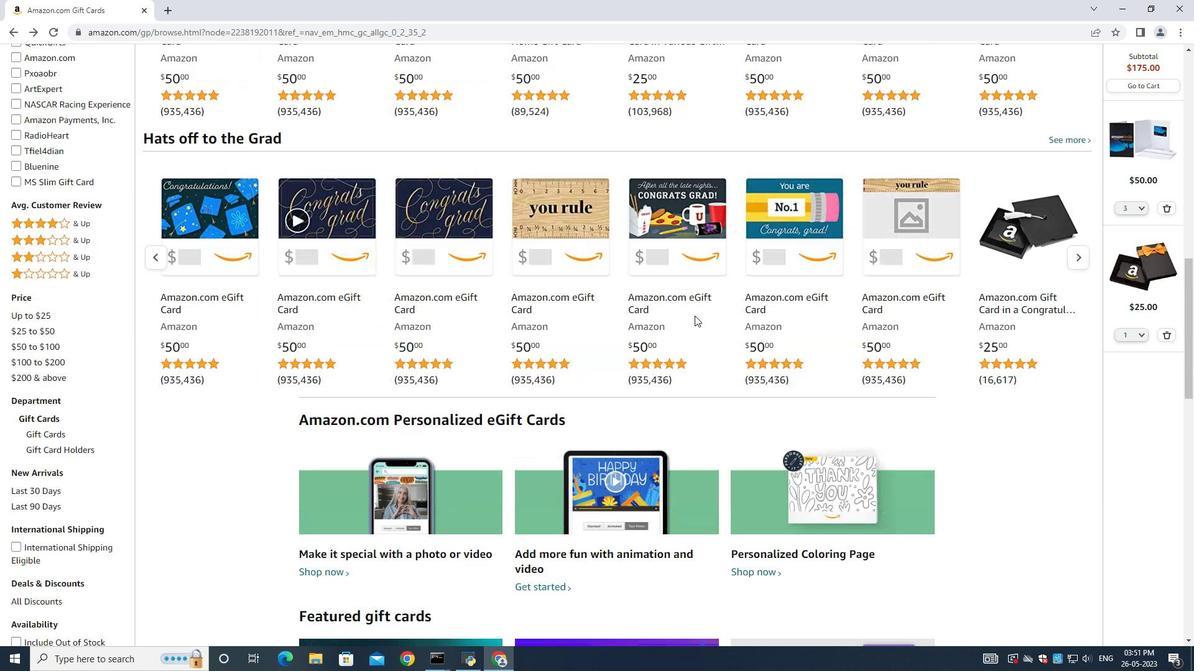 
Action: Mouse scrolled (694, 318) with delta (0, 0)
Screenshot: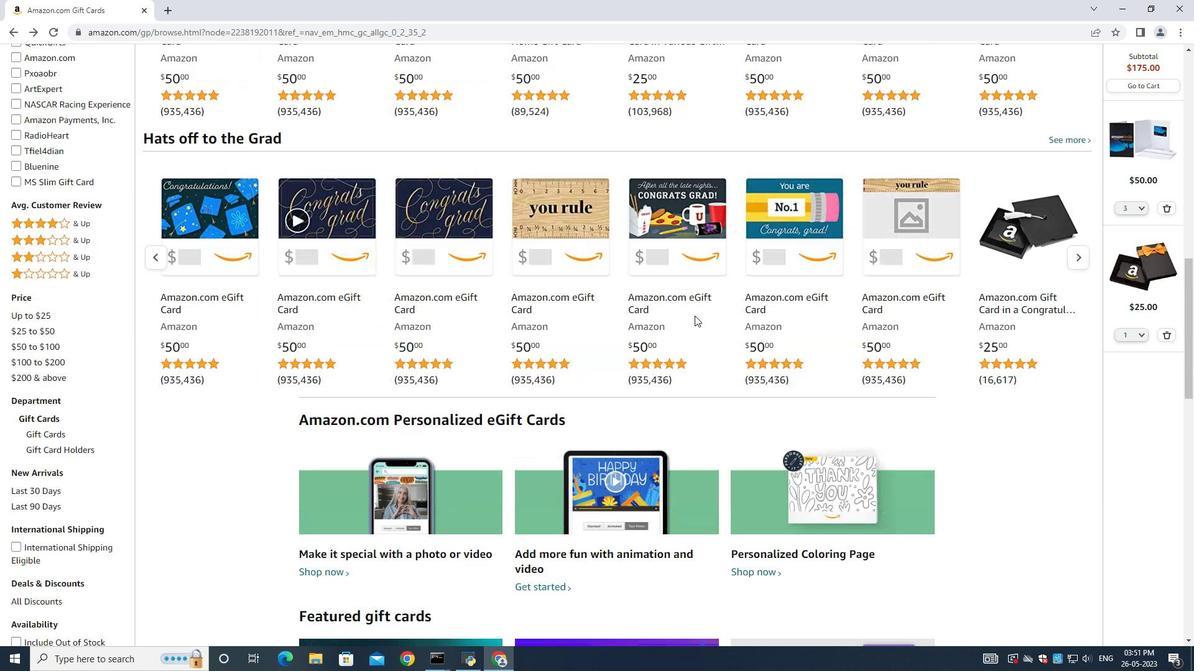 
Action: Mouse moved to (694, 316)
Screenshot: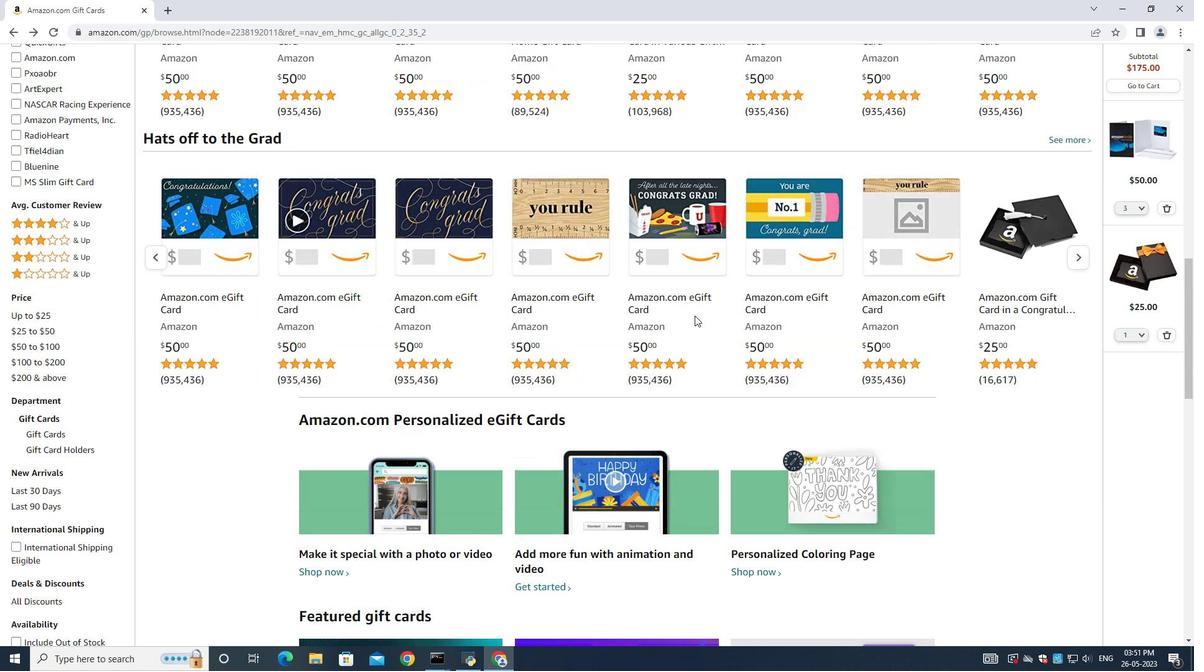 
Action: Mouse scrolled (694, 317) with delta (0, 0)
Screenshot: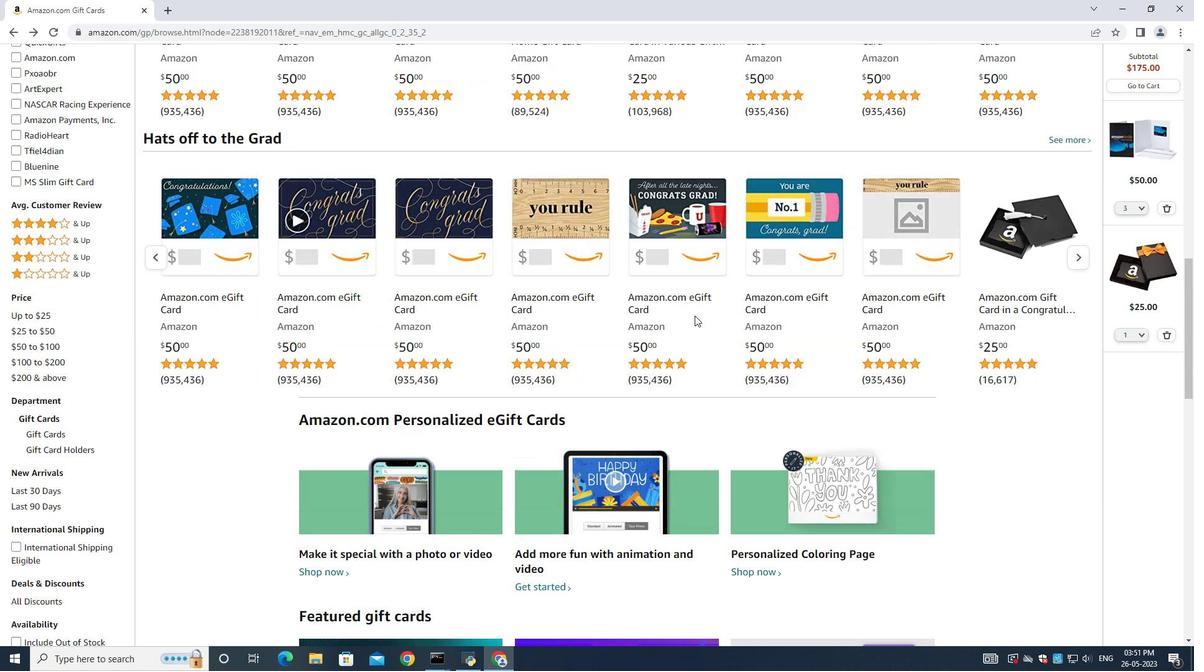 
Action: Mouse moved to (694, 316)
Screenshot: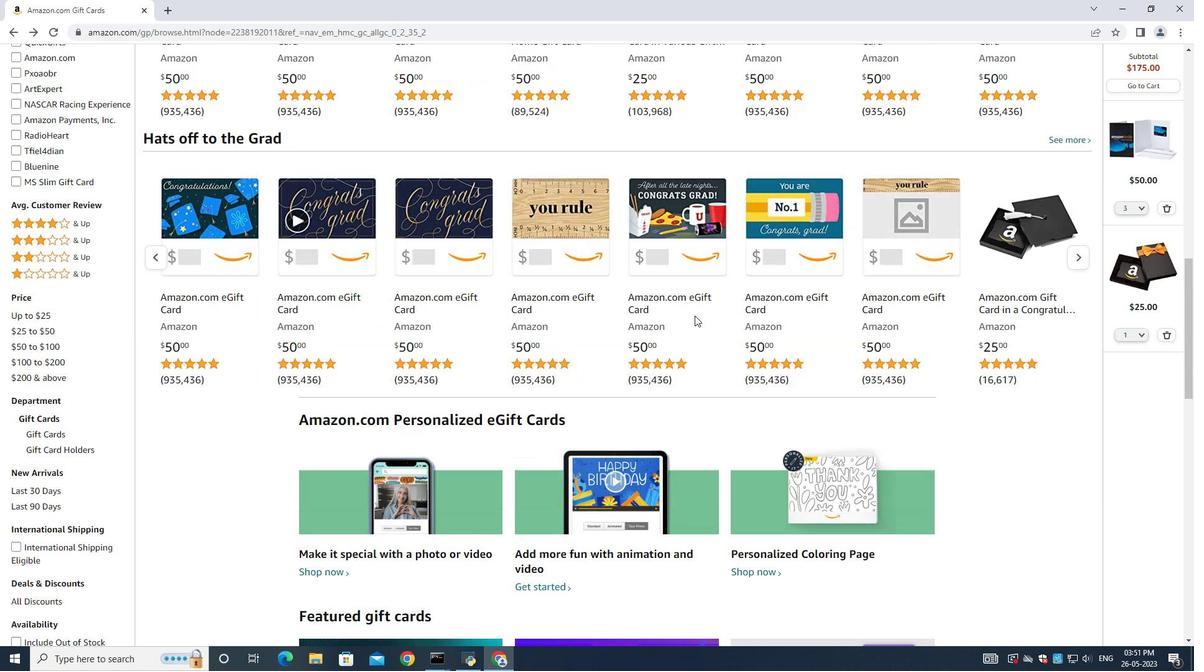 
Action: Mouse scrolled (694, 317) with delta (0, 0)
Screenshot: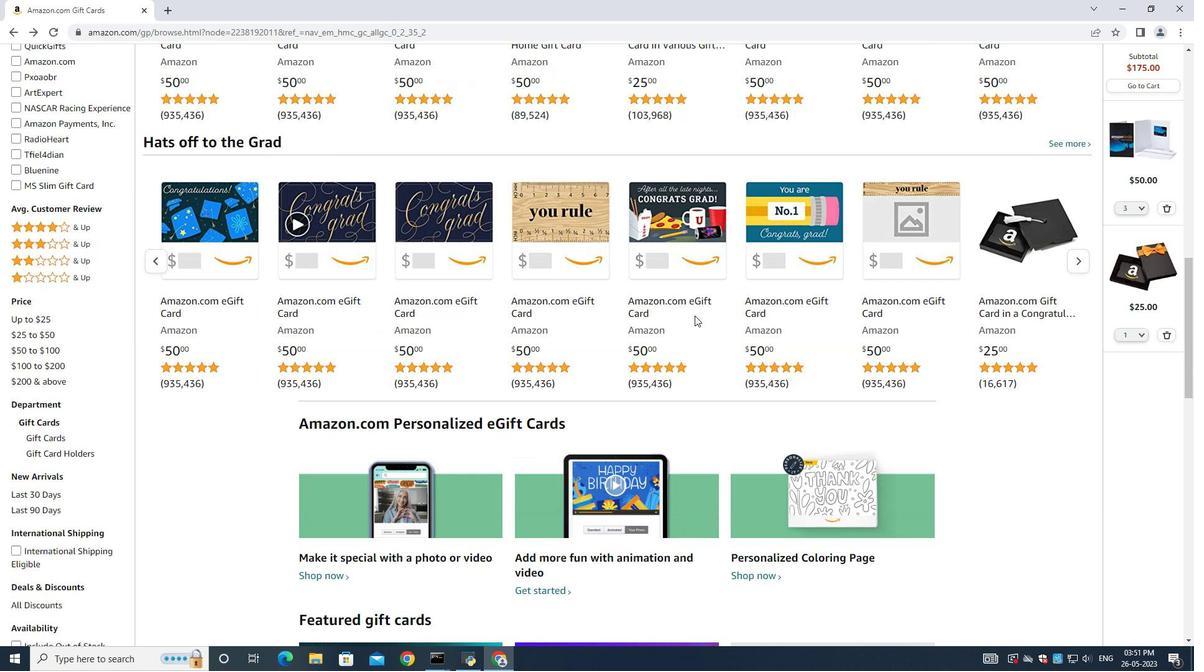 
Action: Mouse moved to (1077, 258)
Screenshot: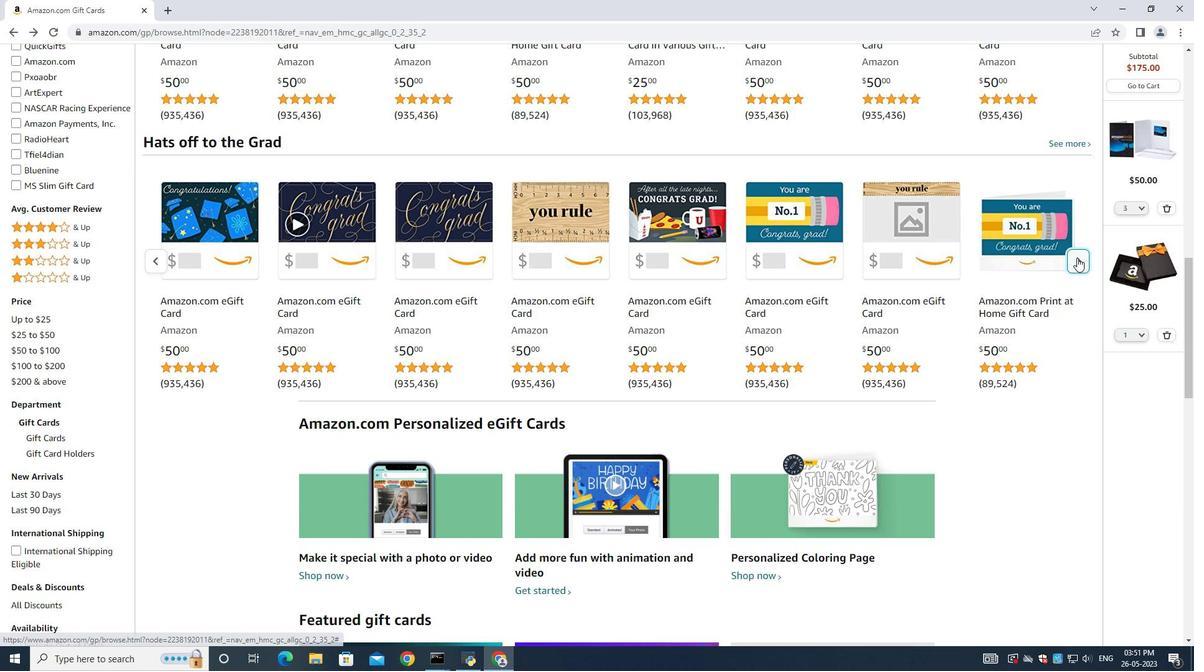 
Action: Mouse pressed left at (1077, 258)
Screenshot: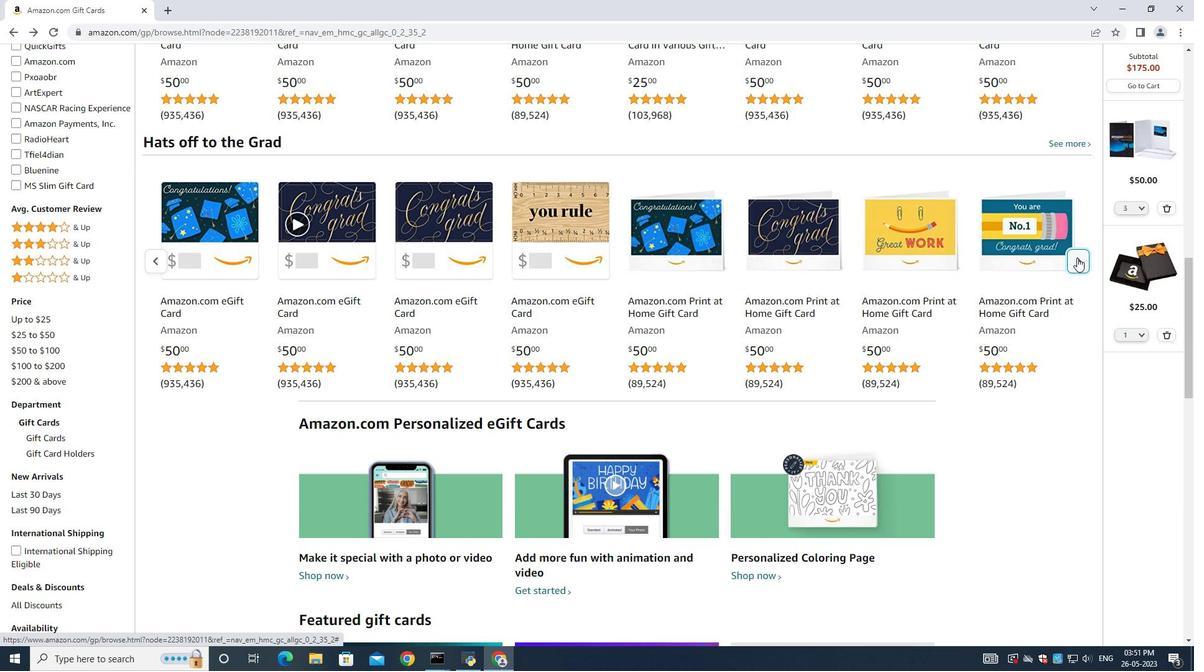 
Action: Mouse moved to (1078, 255)
Screenshot: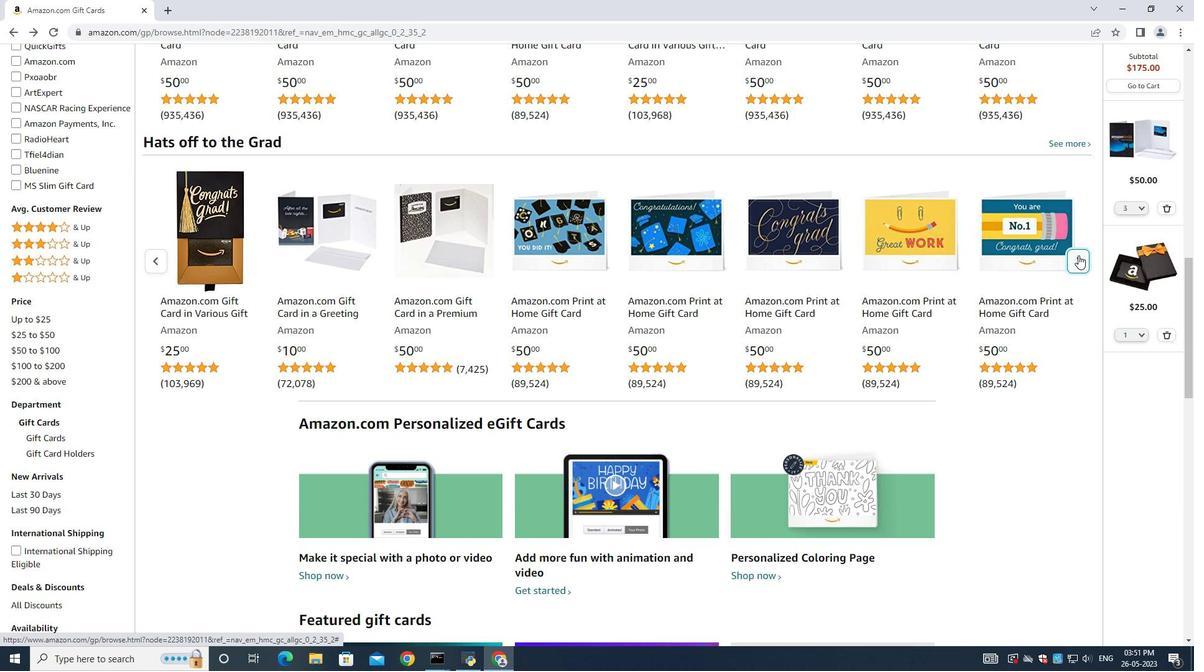 
Action: Mouse pressed left at (1078, 255)
Screenshot: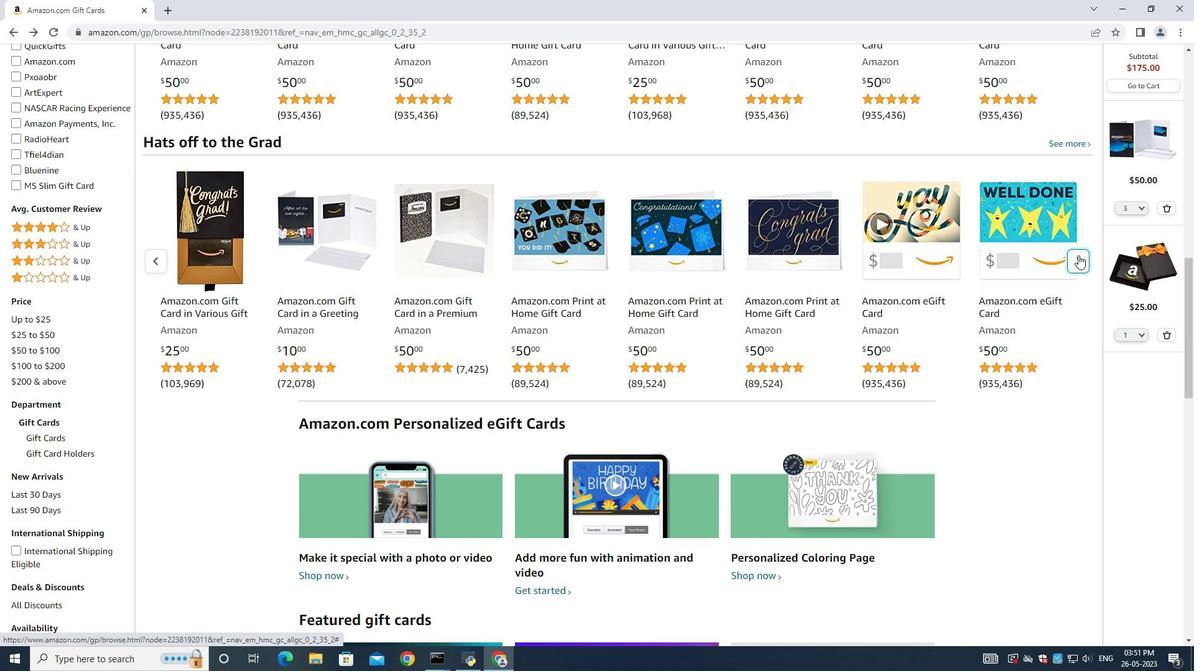 
Action: Mouse moved to (155, 261)
Screenshot: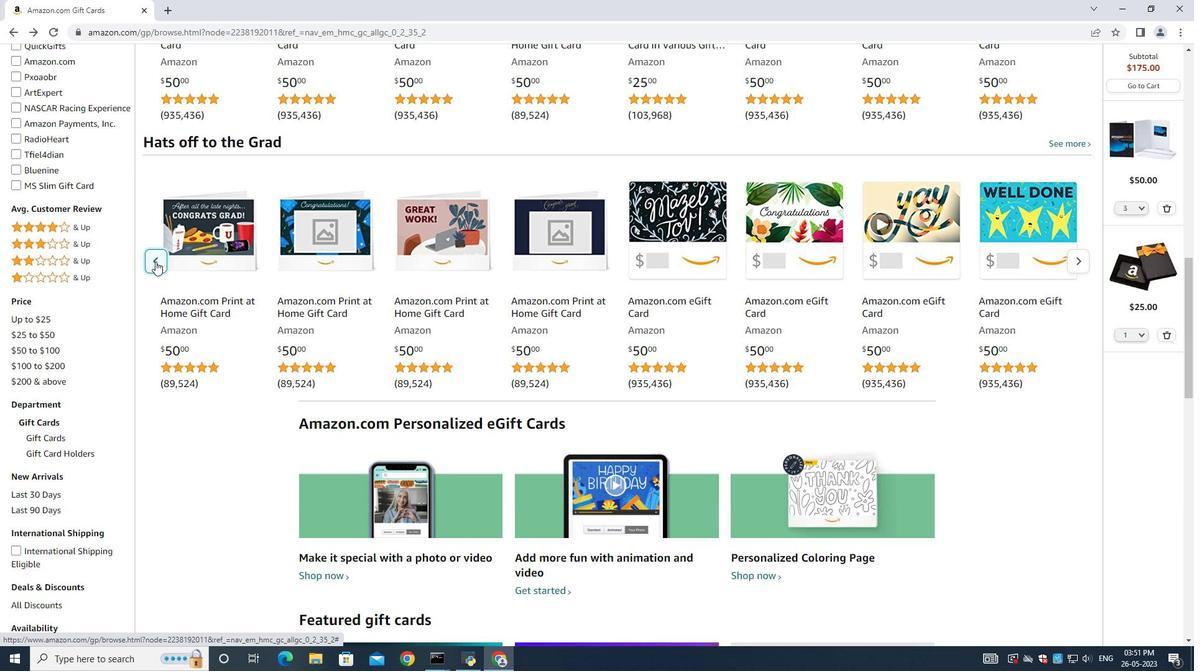 
Action: Mouse pressed left at (155, 261)
Screenshot: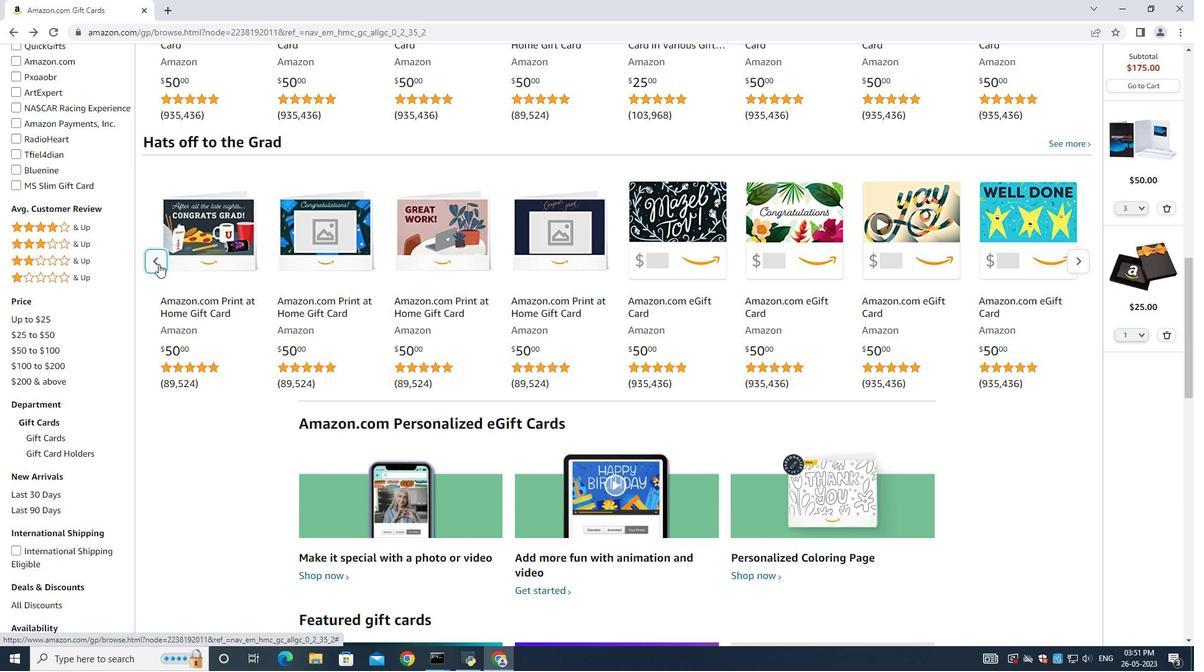 
Action: Mouse moved to (409, 307)
Screenshot: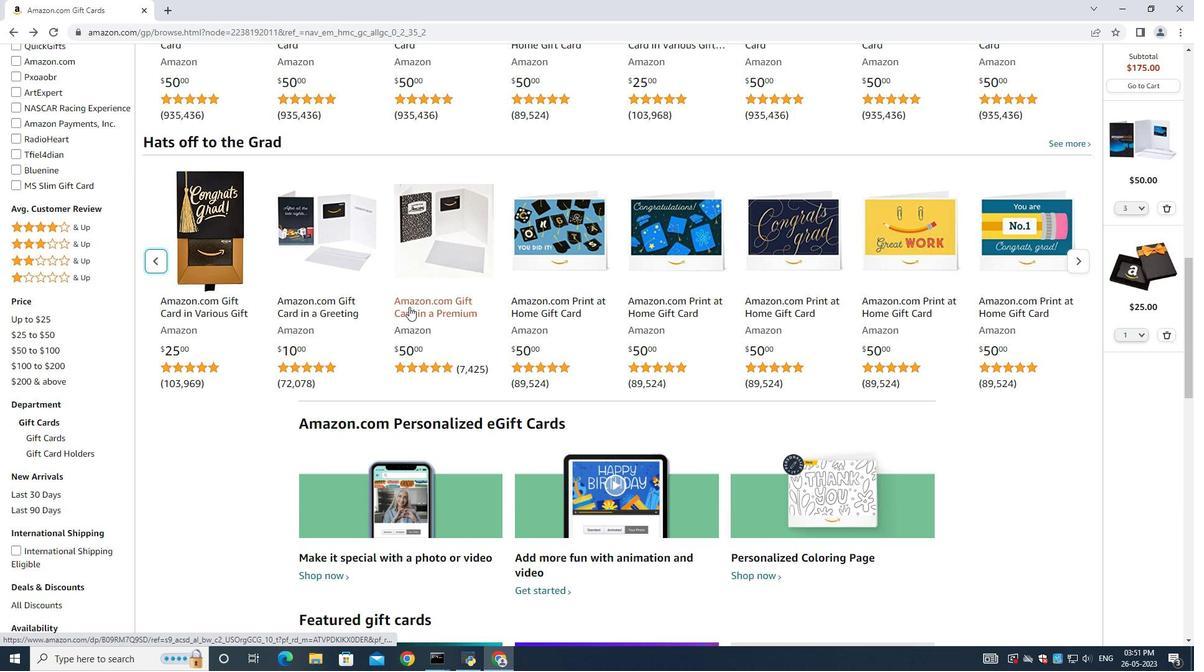 
Action: Mouse scrolled (409, 307) with delta (0, 0)
Screenshot: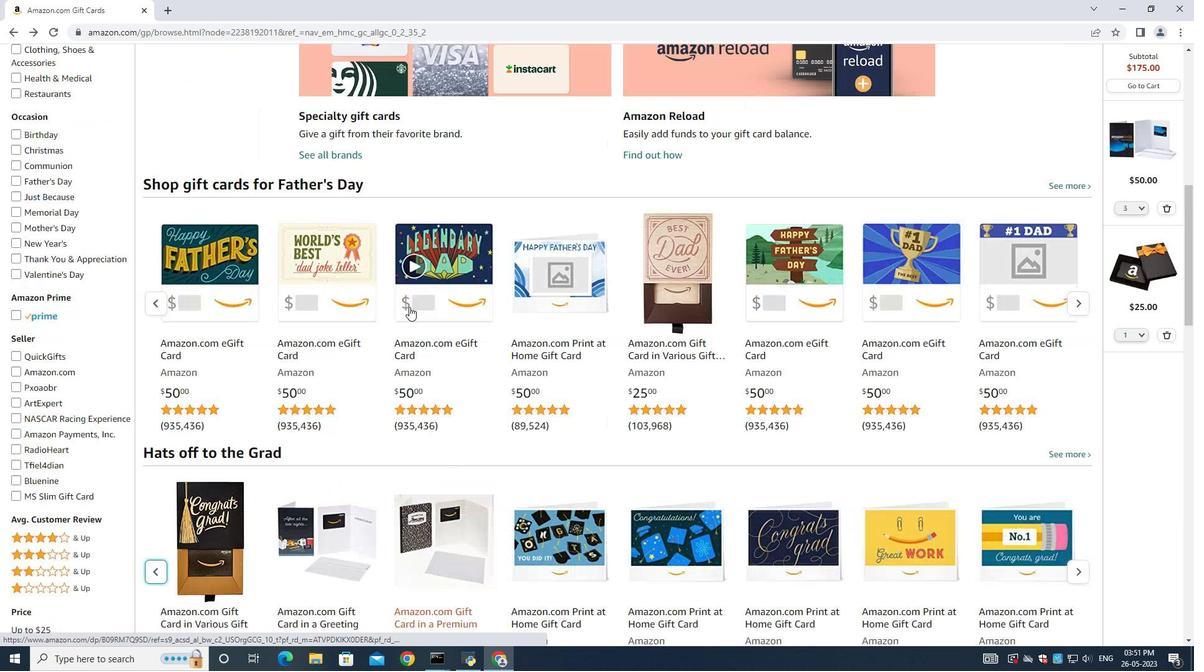 
Action: Mouse scrolled (409, 307) with delta (0, 0)
Screenshot: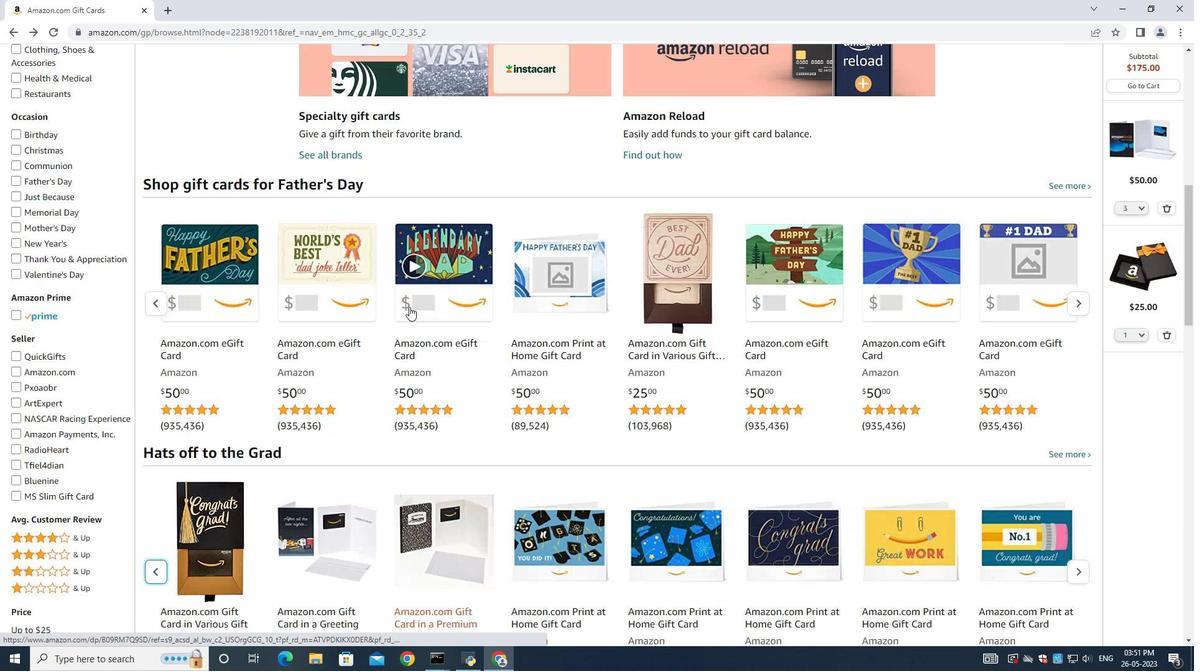 
Action: Mouse scrolled (409, 307) with delta (0, 0)
Screenshot: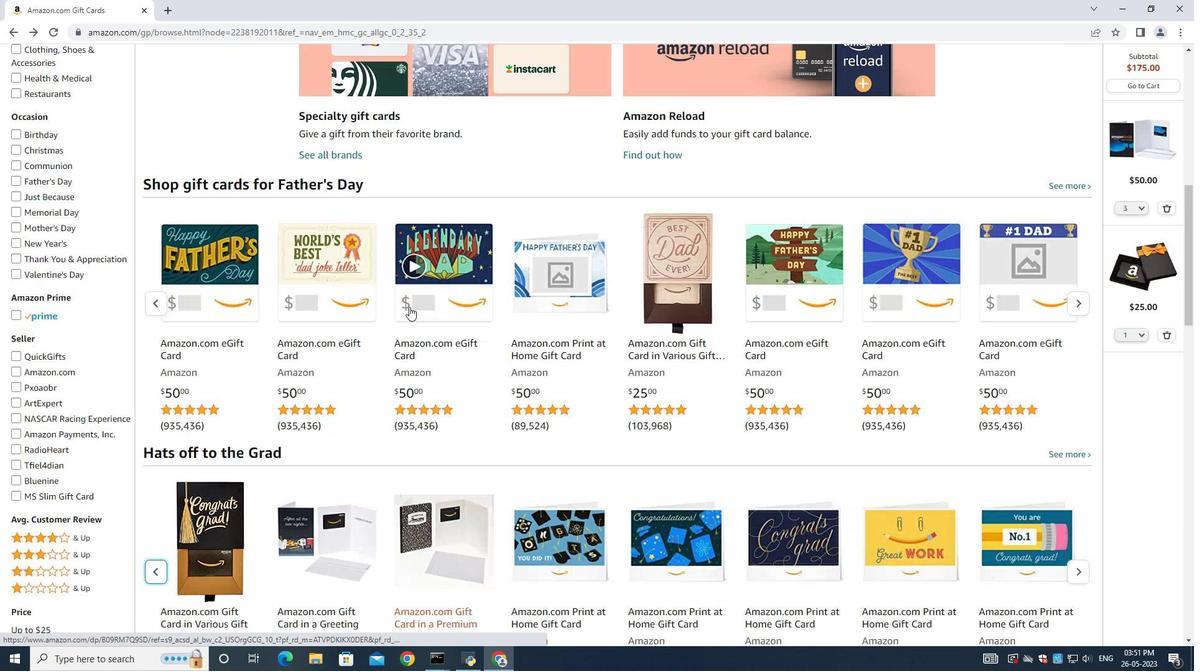 
Action: Mouse scrolled (409, 307) with delta (0, 0)
Screenshot: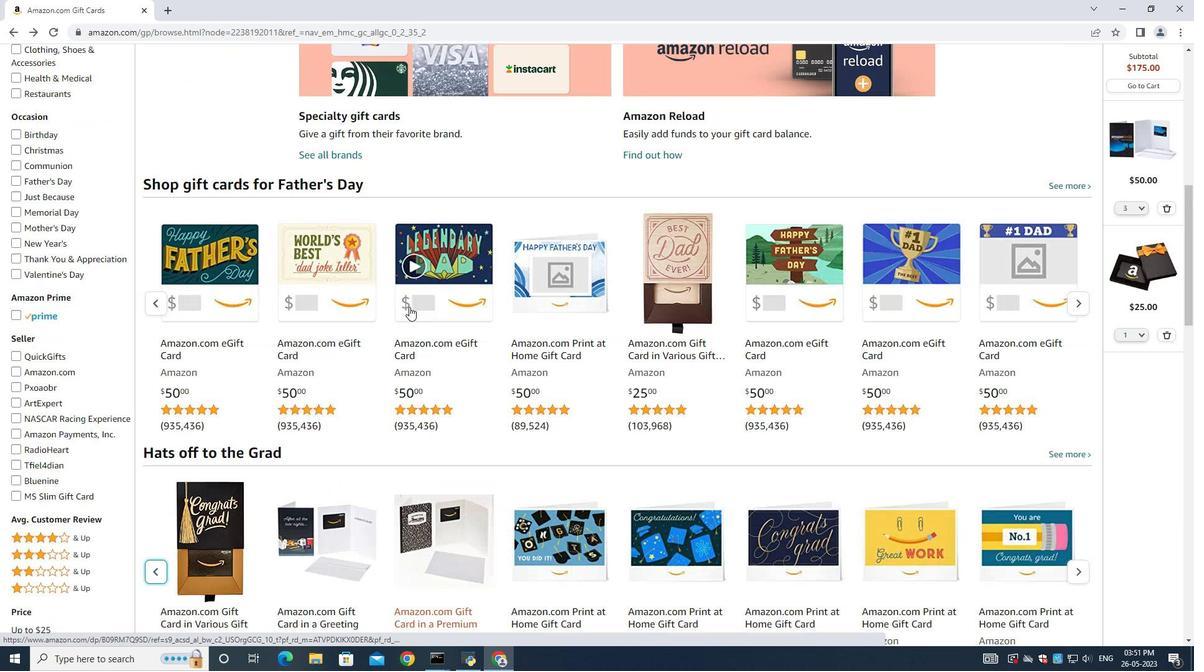
Action: Mouse scrolled (409, 307) with delta (0, 0)
Screenshot: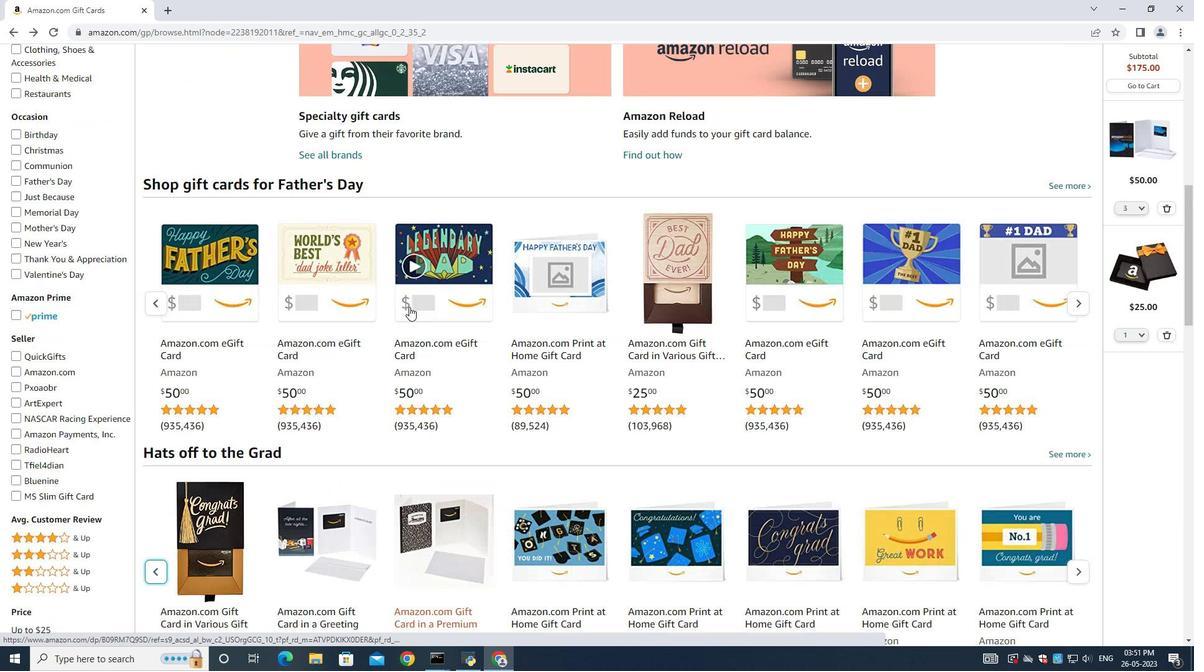 
Action: Mouse scrolled (409, 307) with delta (0, 0)
Screenshot: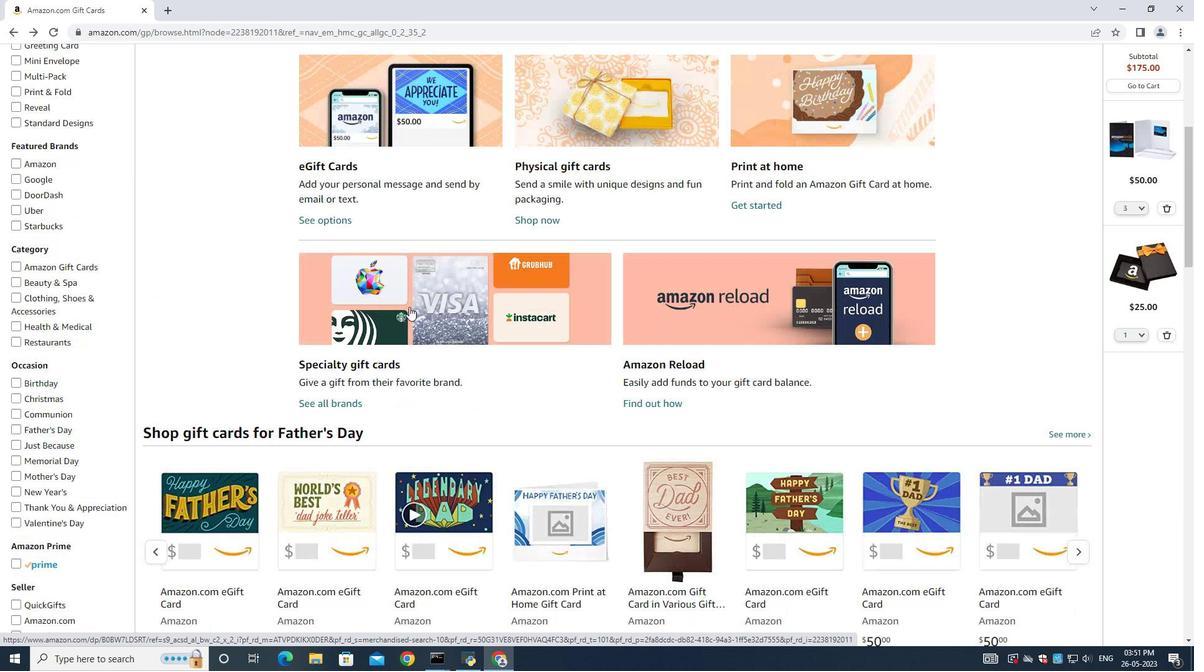 
Action: Mouse scrolled (409, 307) with delta (0, 0)
Screenshot: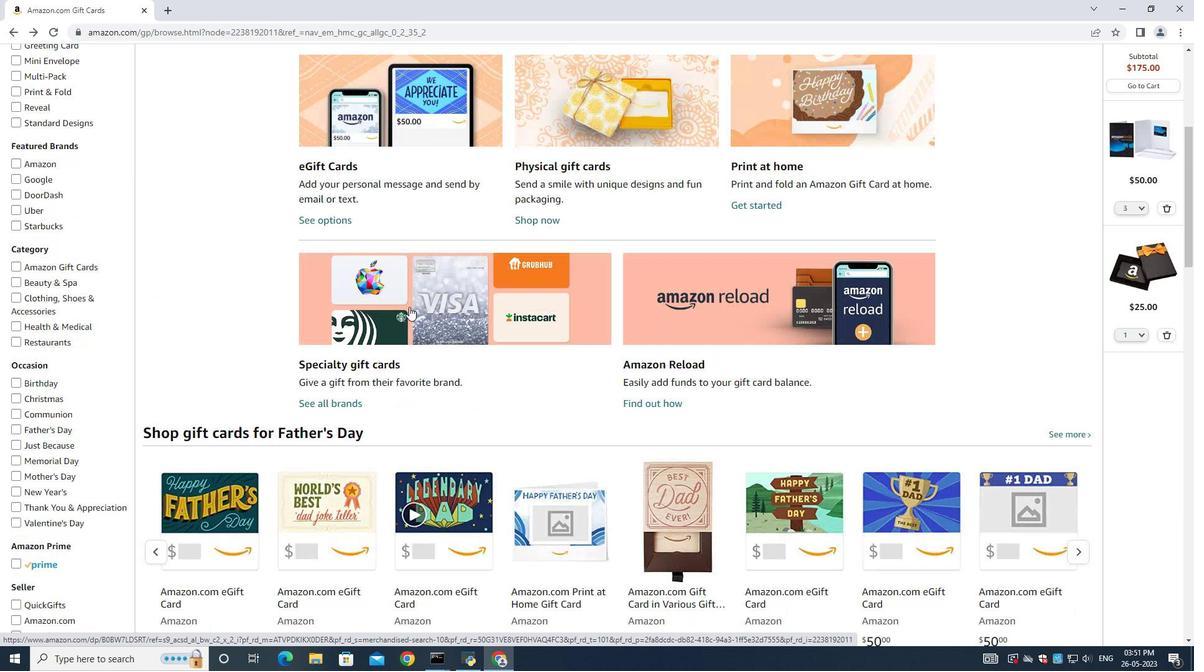 
Action: Mouse scrolled (409, 307) with delta (0, 0)
Screenshot: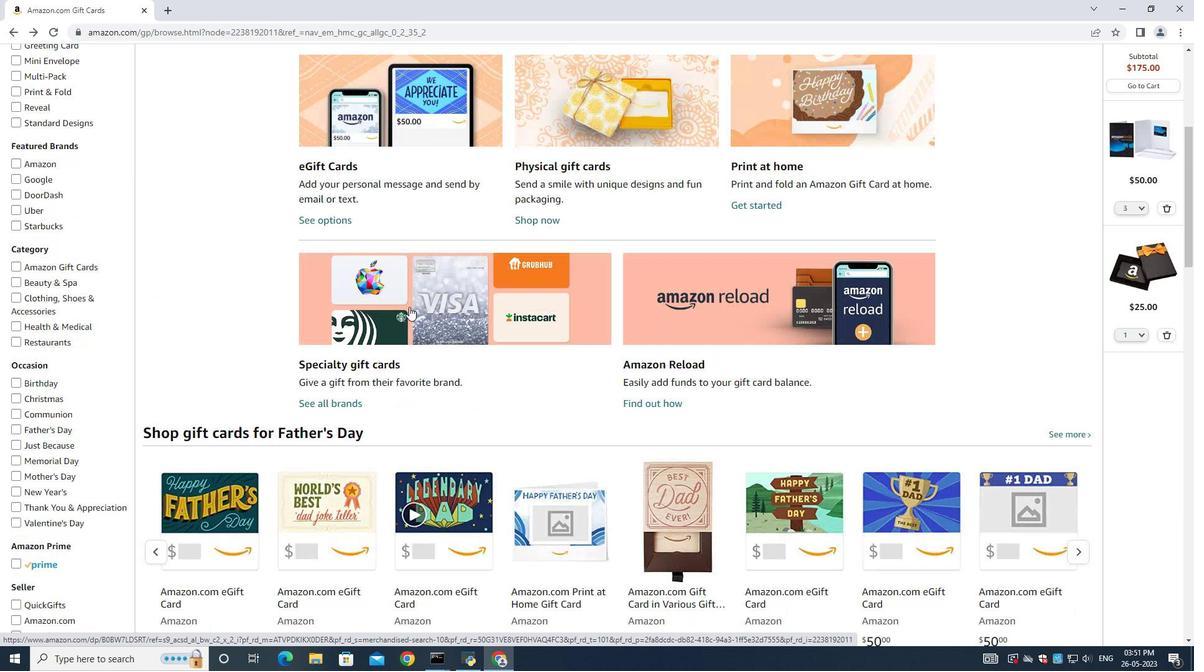 
Action: Mouse scrolled (409, 307) with delta (0, 0)
Screenshot: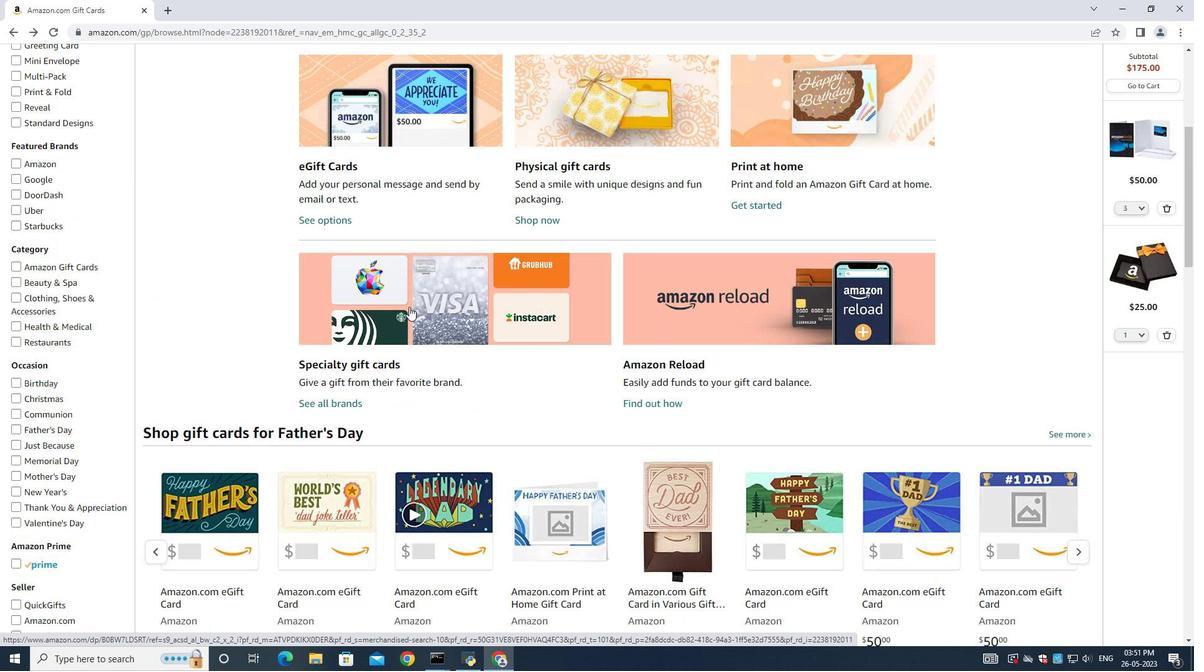 
Action: Mouse scrolled (409, 307) with delta (0, 0)
Screenshot: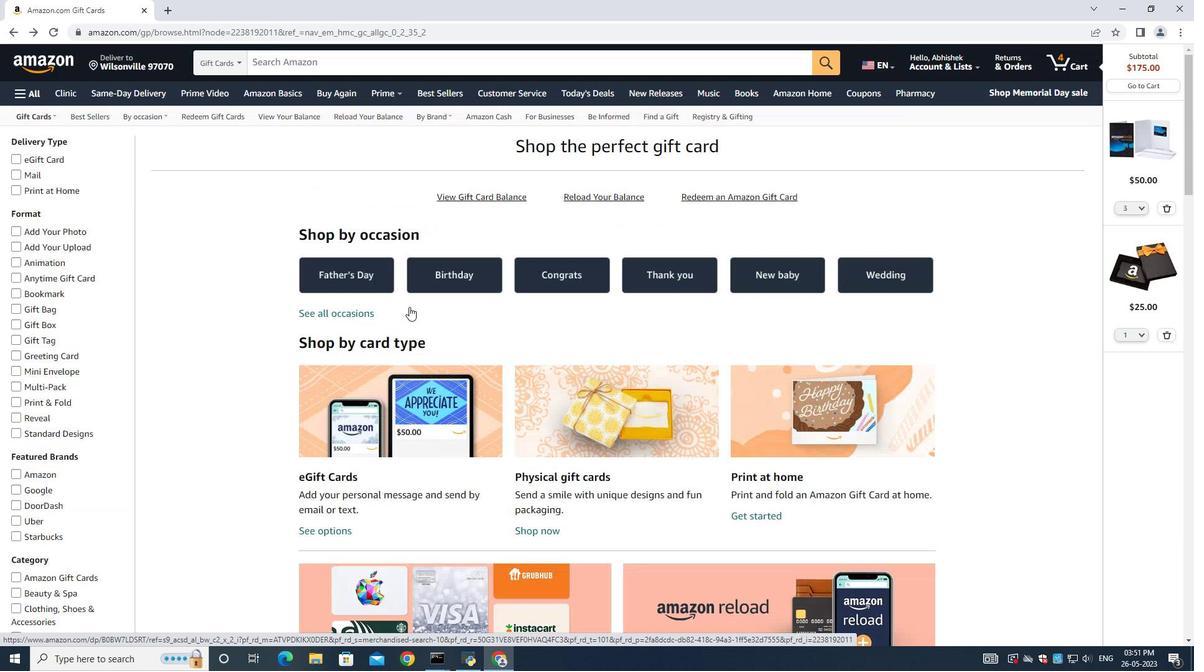 
Action: Mouse scrolled (409, 307) with delta (0, 0)
Screenshot: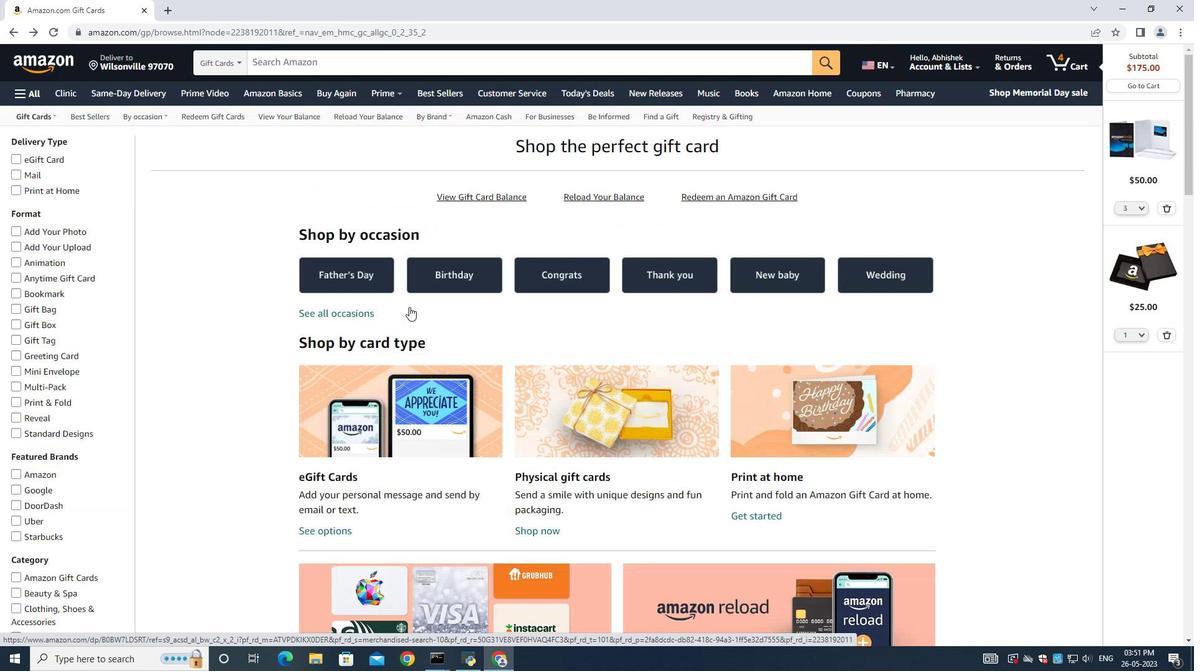 
Action: Mouse scrolled (409, 307) with delta (0, 0)
Screenshot: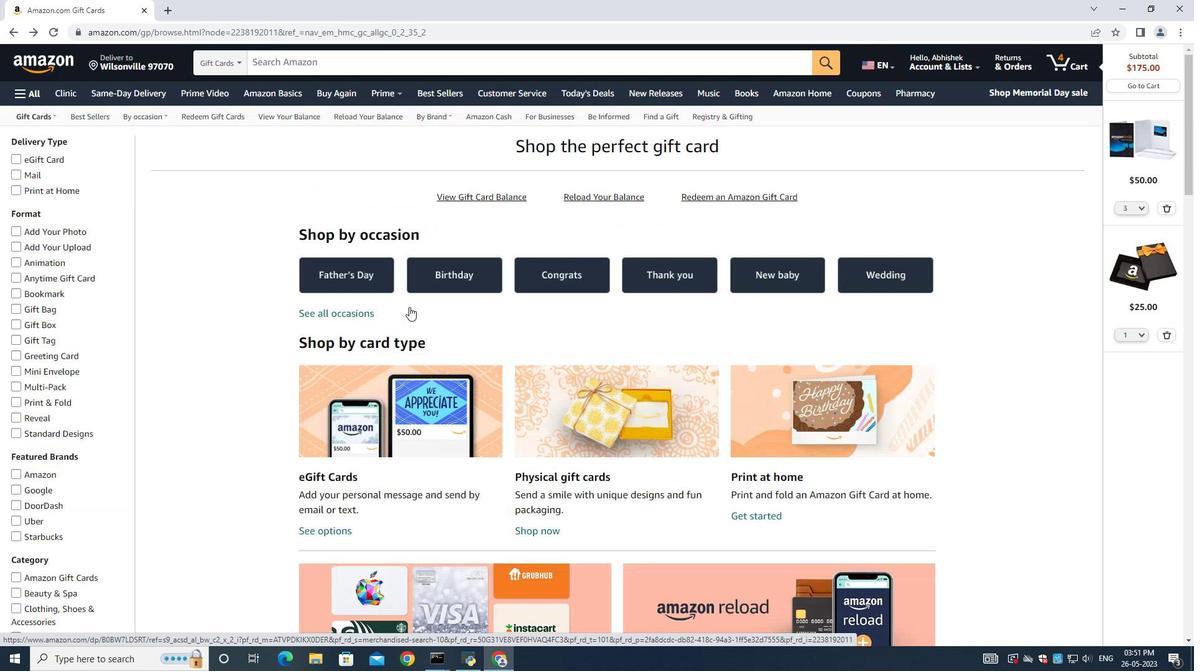
Action: Mouse scrolled (409, 307) with delta (0, 0)
Screenshot: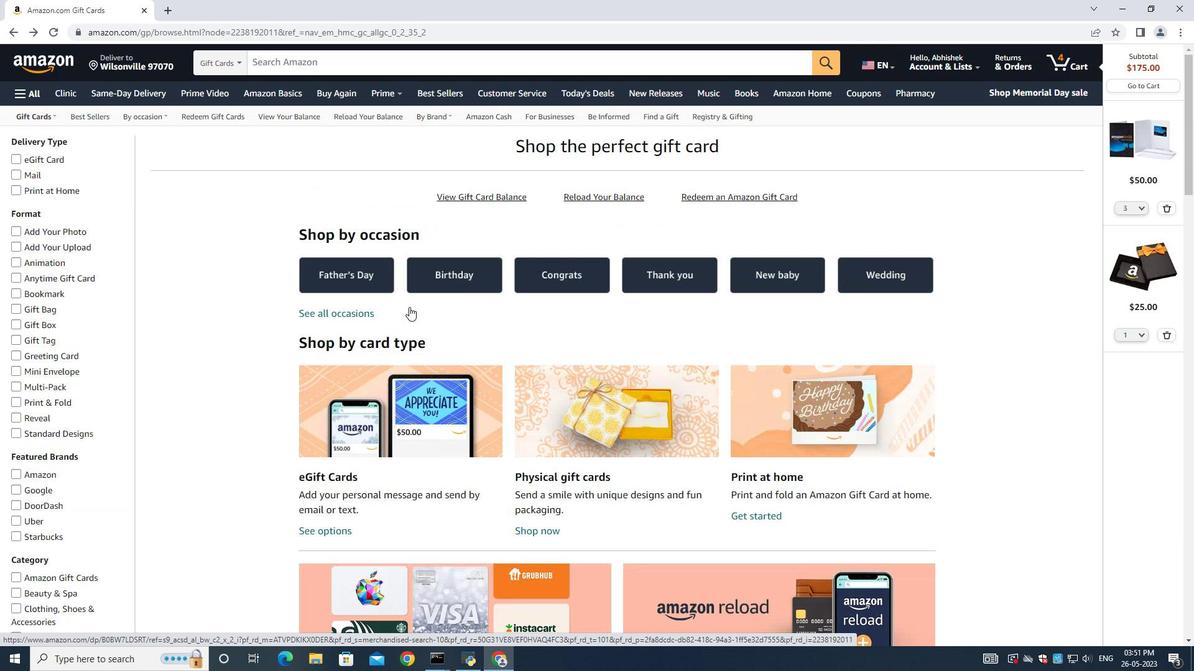 
Action: Mouse scrolled (409, 307) with delta (0, 0)
Screenshot: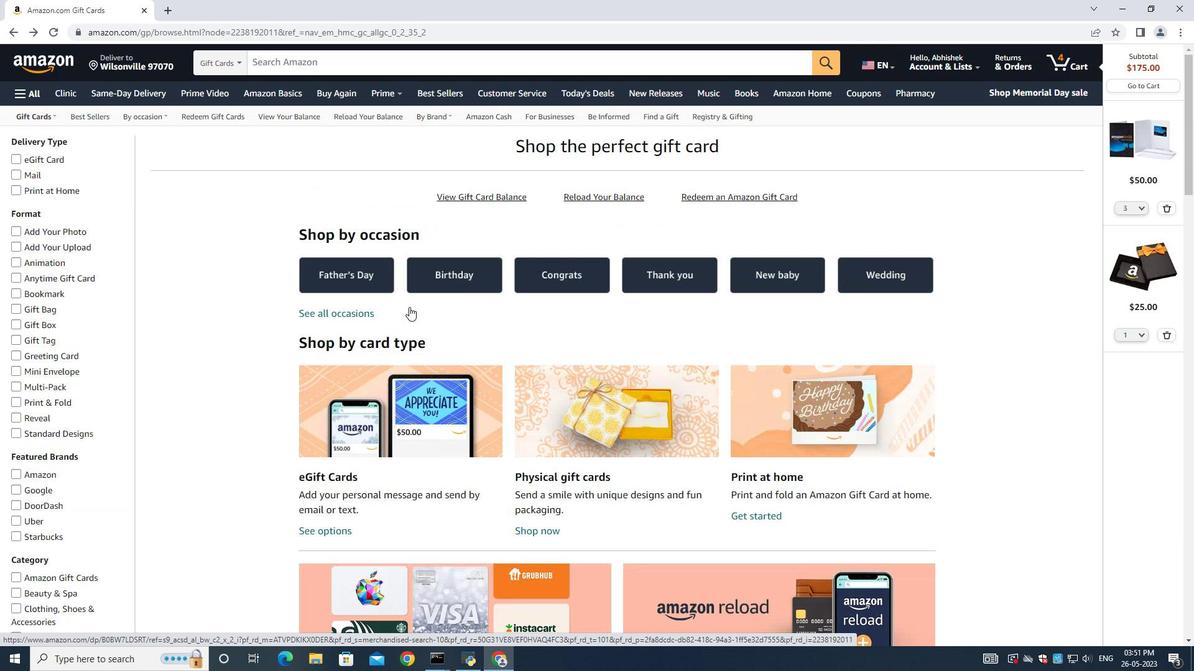 
Action: Mouse scrolled (409, 307) with delta (0, 0)
Screenshot: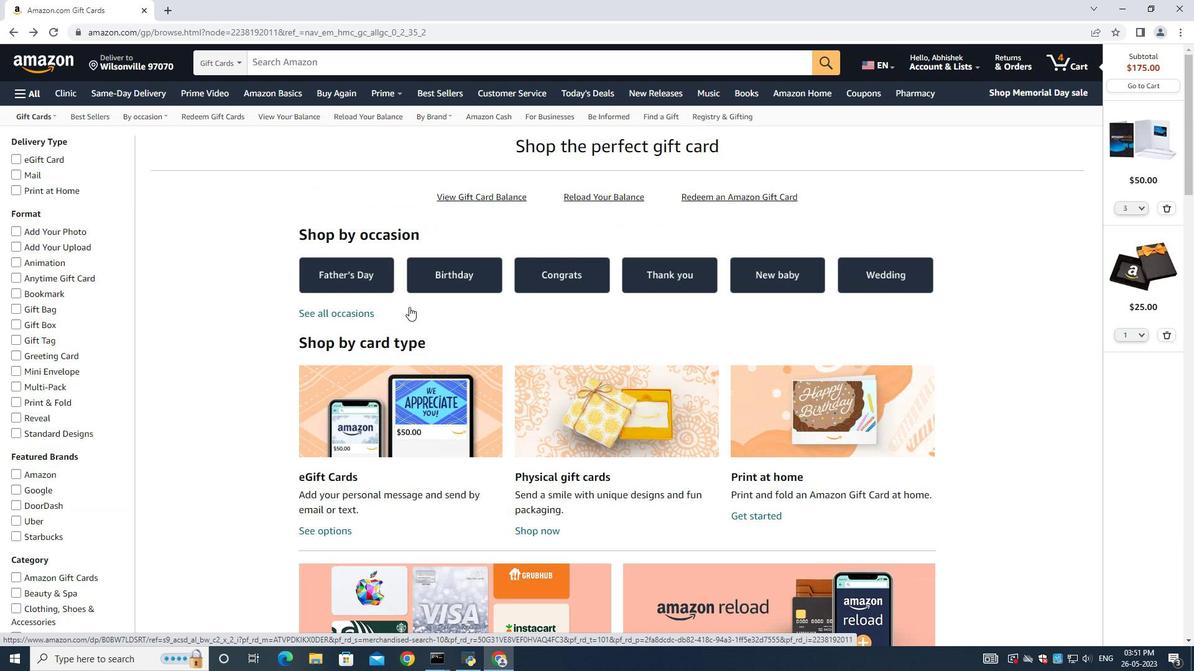 
Action: Mouse scrolled (409, 307) with delta (0, 0)
Screenshot: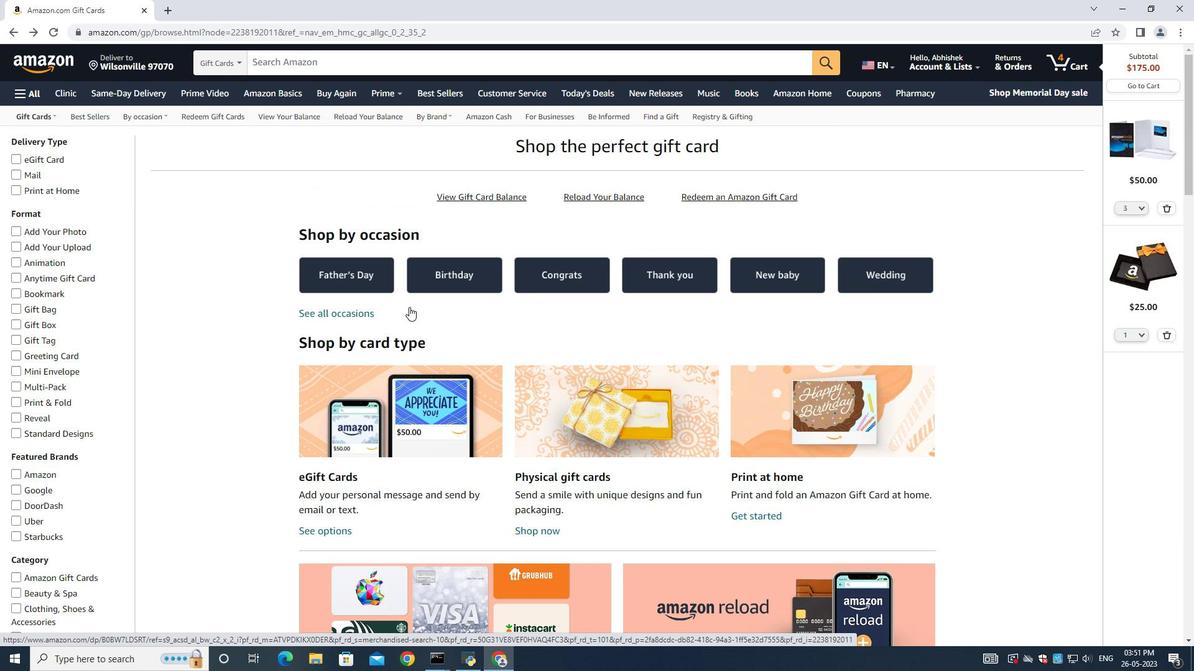 
Action: Mouse scrolled (409, 307) with delta (0, 0)
Screenshot: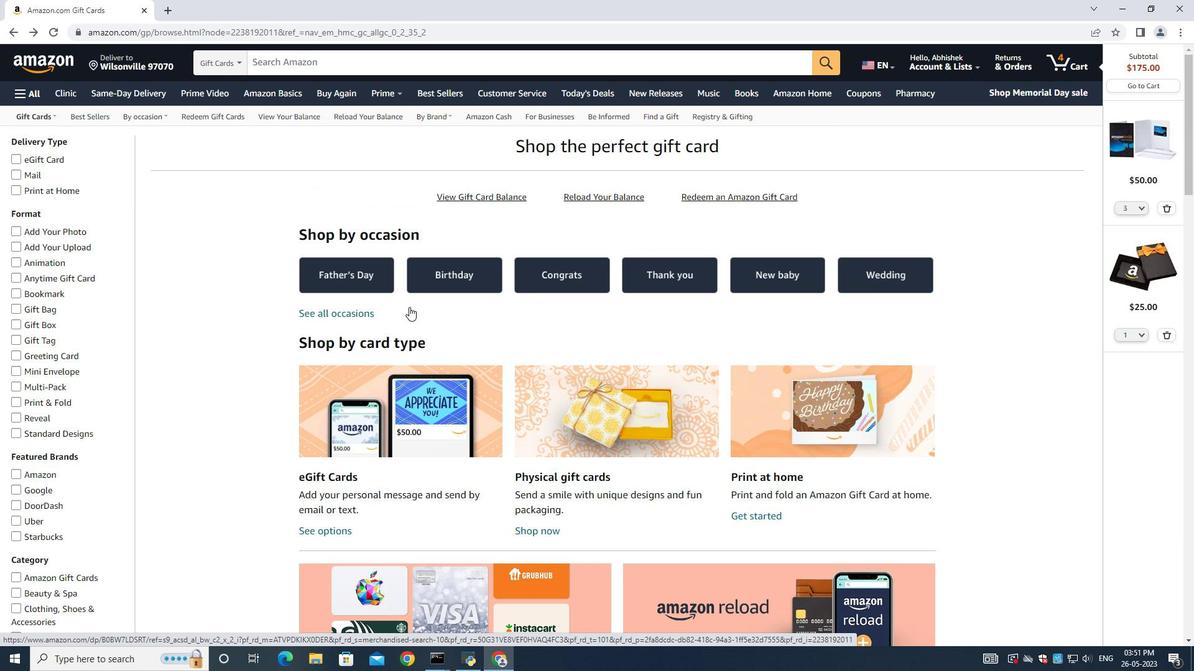 
Action: Mouse scrolled (409, 307) with delta (0, 0)
Screenshot: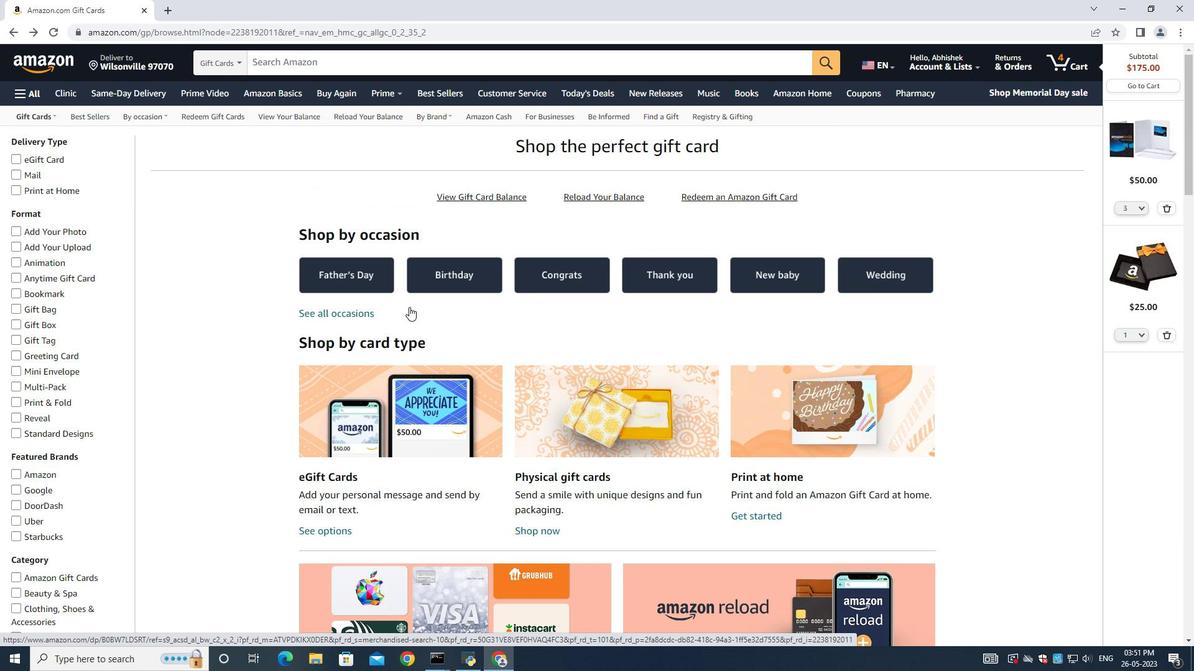 
Action: Mouse scrolled (409, 307) with delta (0, 0)
Screenshot: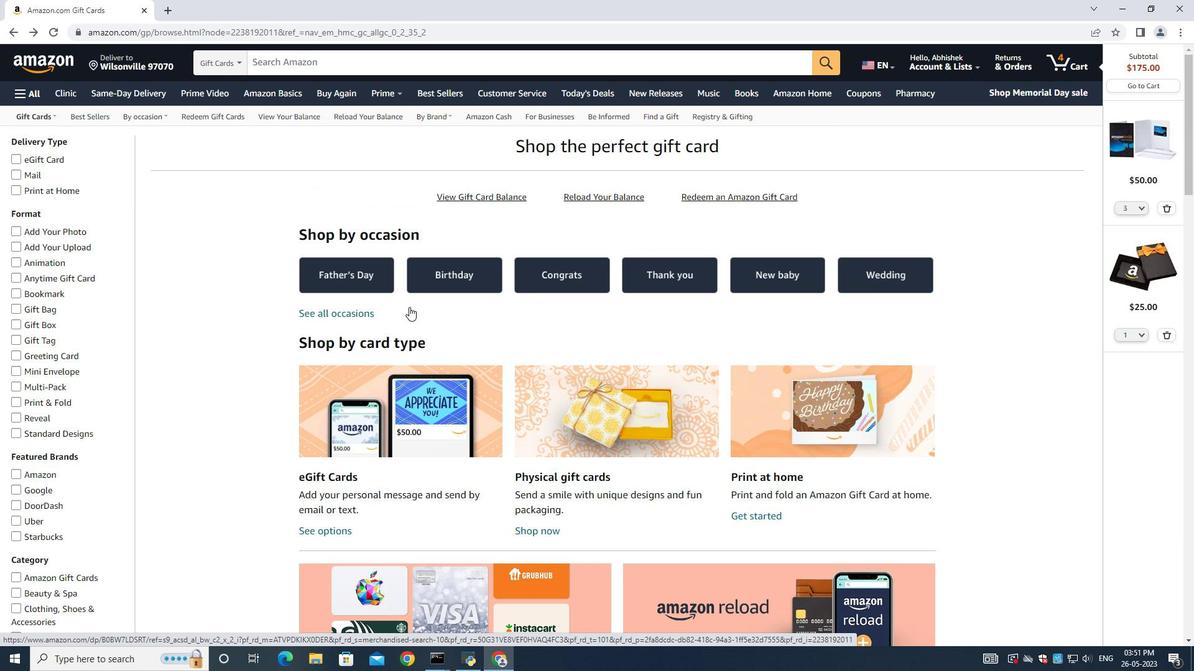 
Action: Mouse scrolled (409, 307) with delta (0, 0)
Screenshot: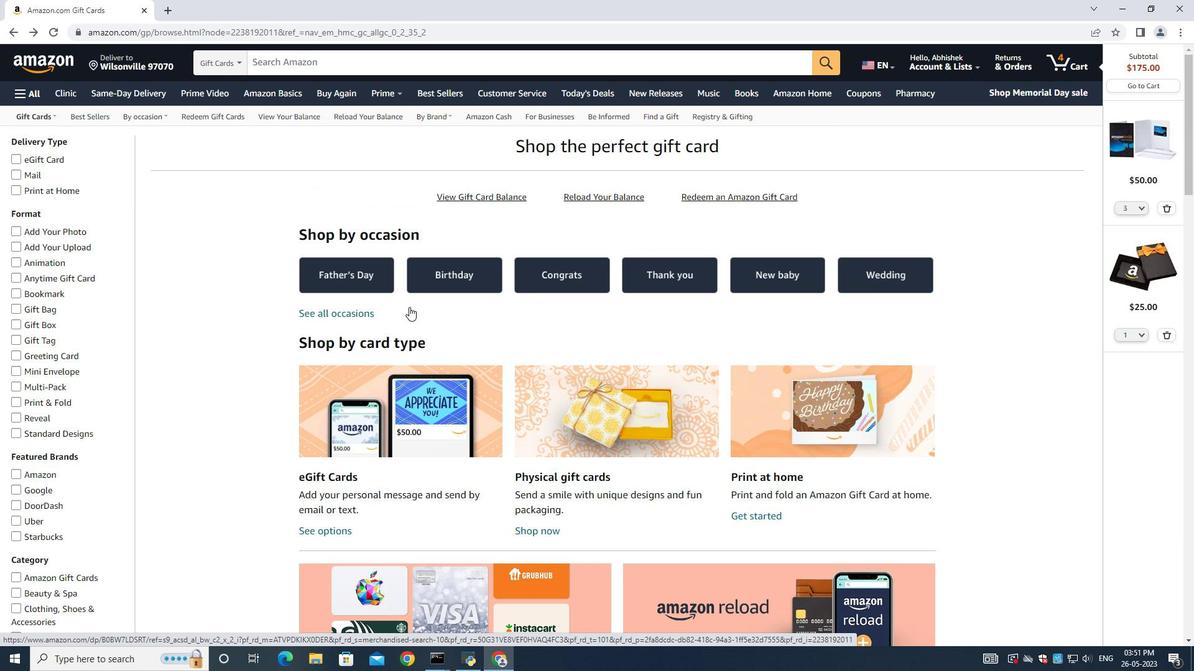 
Action: Mouse scrolled (409, 307) with delta (0, 0)
Screenshot: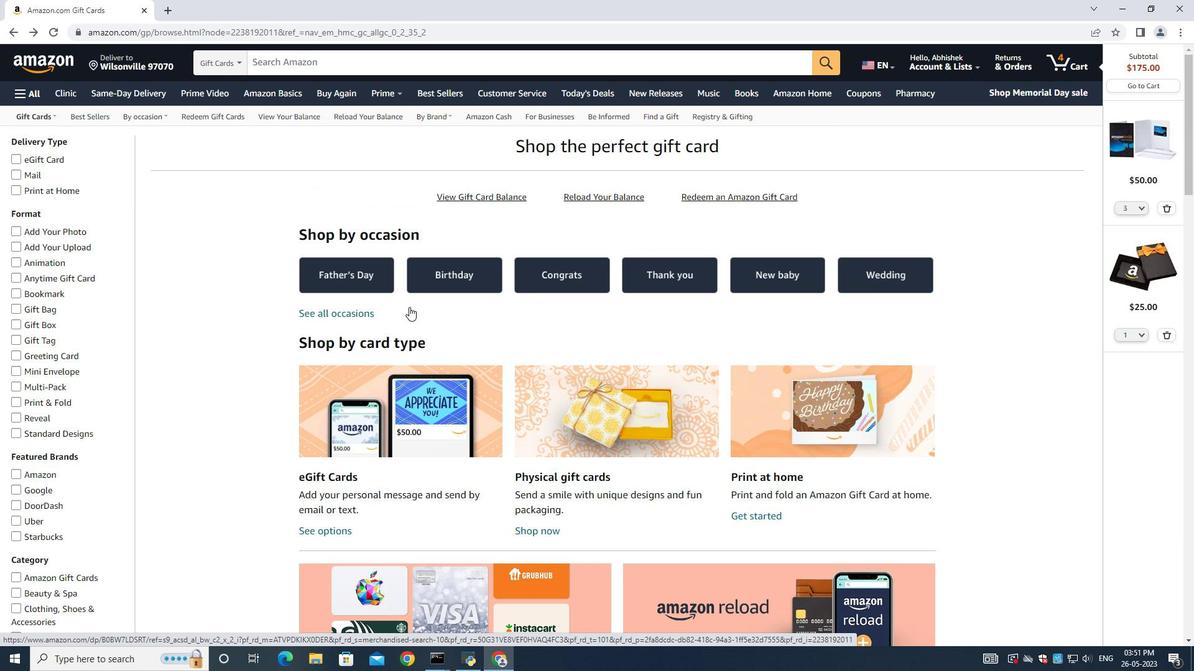 
Action: Mouse scrolled (409, 307) with delta (0, 0)
Screenshot: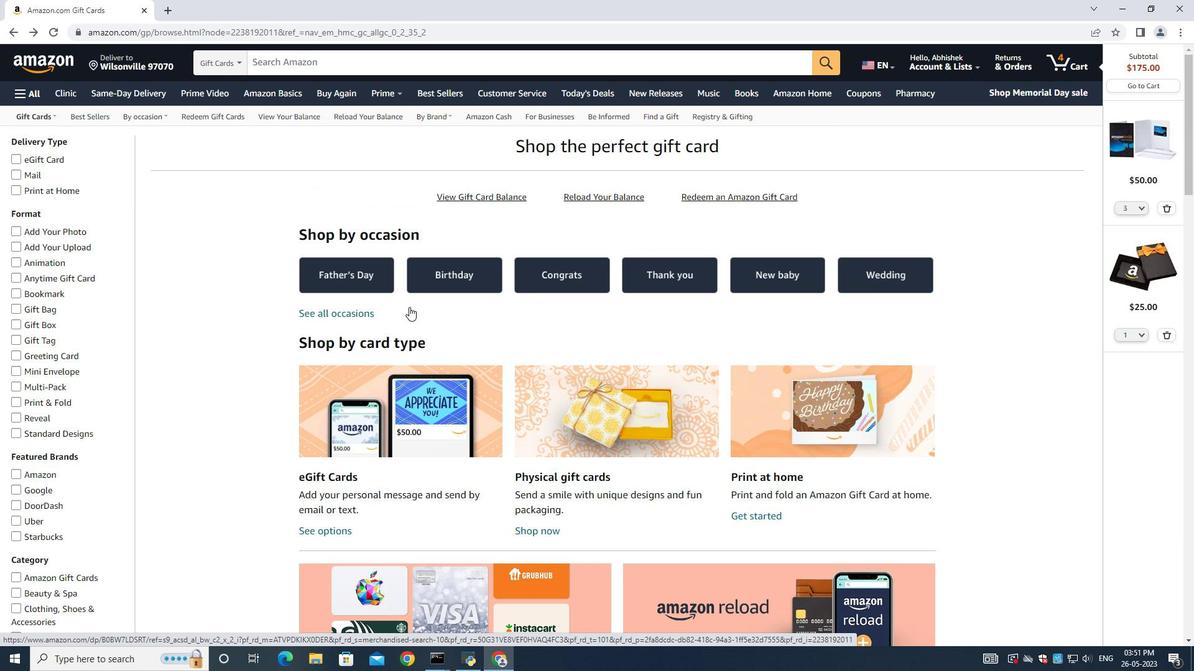 
Action: Mouse moved to (356, 72)
Screenshot: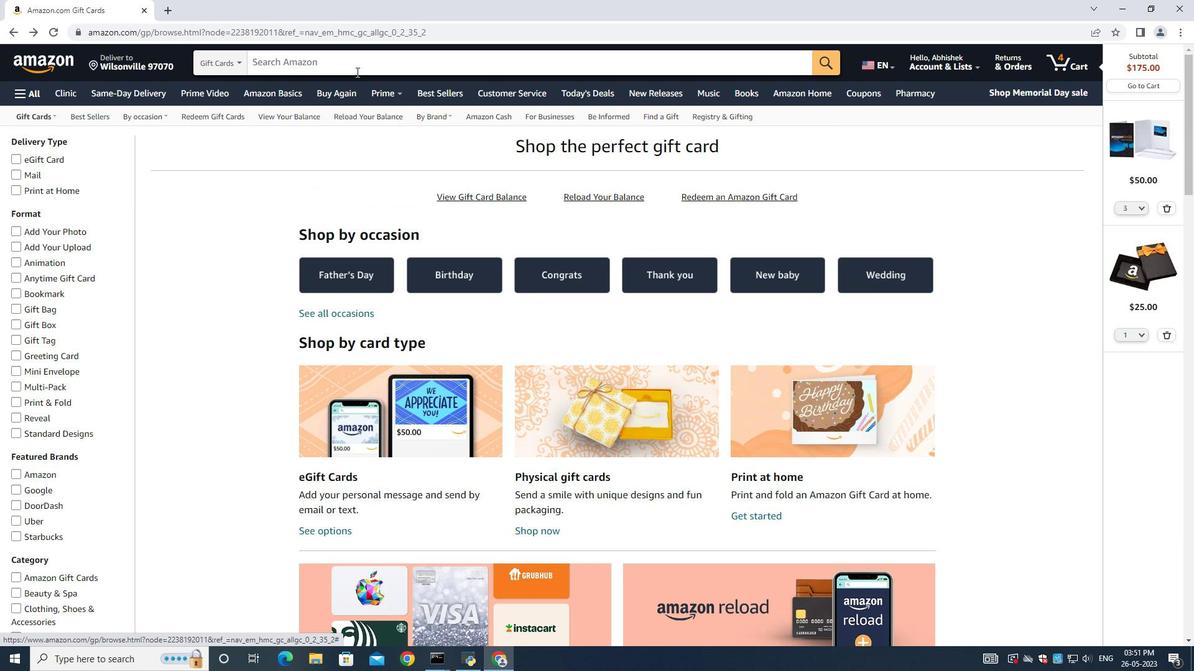 
Action: Mouse pressed left at (356, 72)
Screenshot: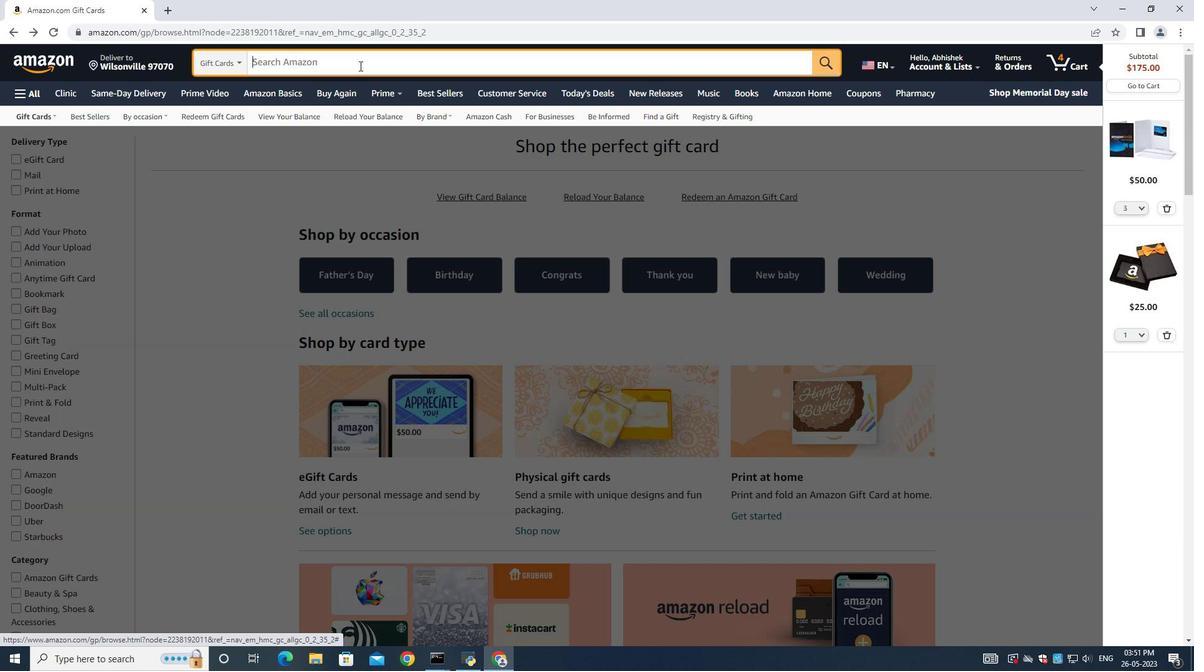 
Action: Mouse moved to (359, 65)
Screenshot: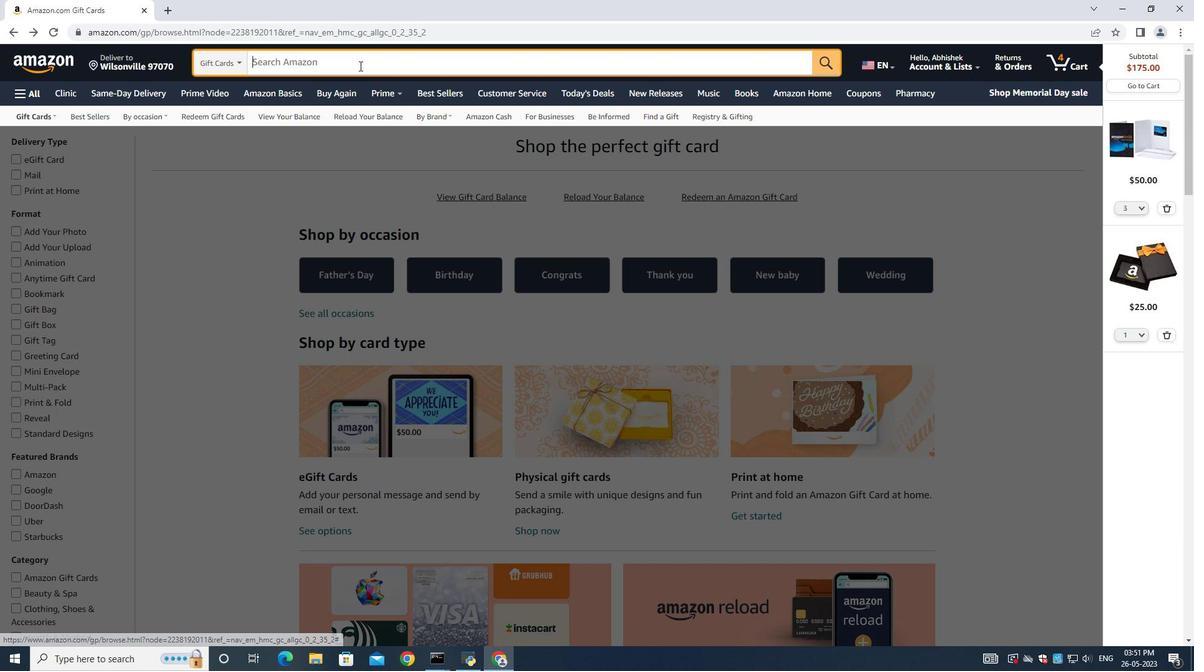 
Action: Key pressed amazon<Key.space>
Screenshot: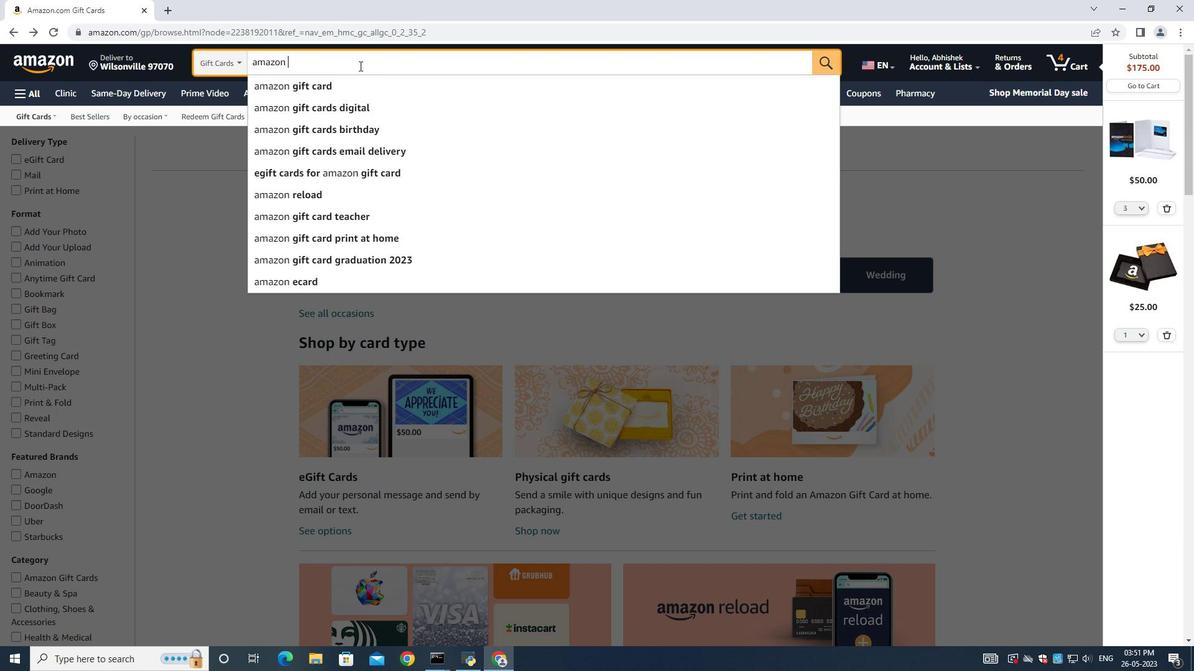 
Action: Mouse moved to (317, 89)
Screenshot: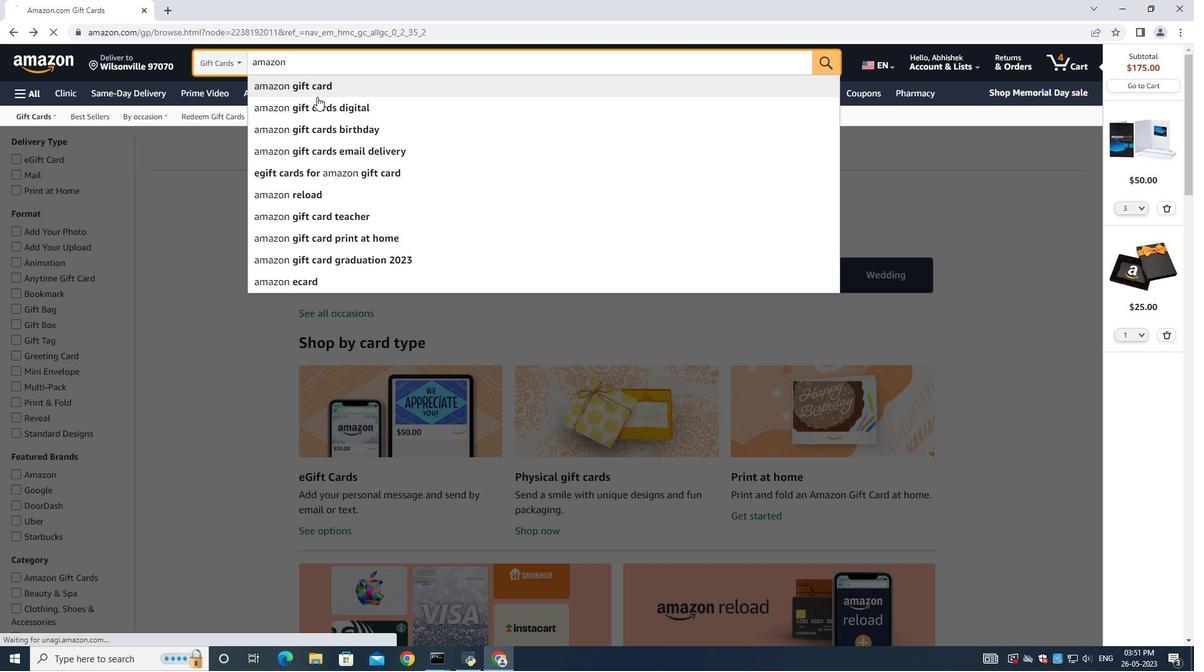 
Action: Mouse pressed left at (317, 89)
Screenshot: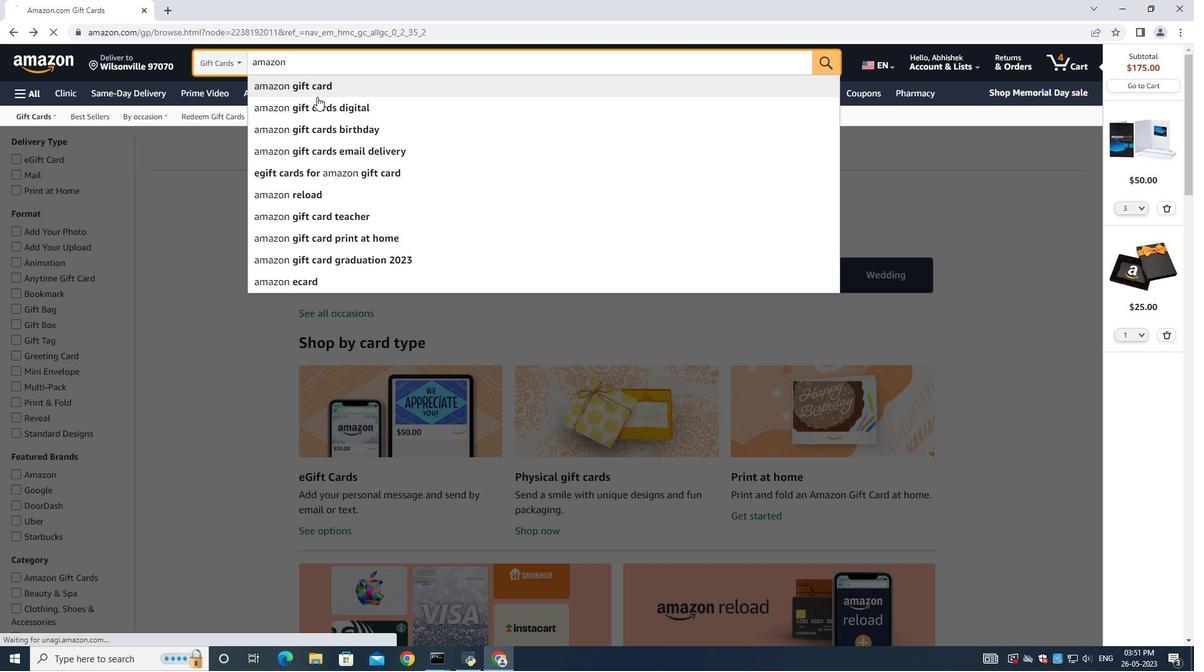 
Action: Mouse moved to (438, 386)
Screenshot: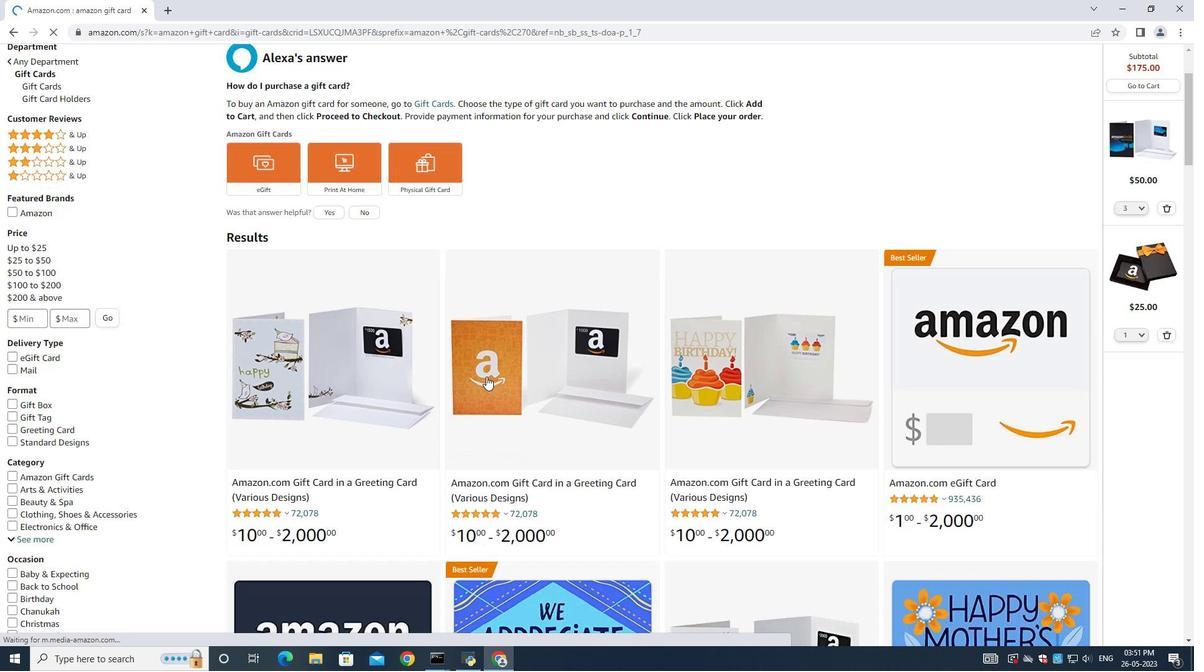 
Action: Mouse scrolled (438, 386) with delta (0, 0)
Screenshot: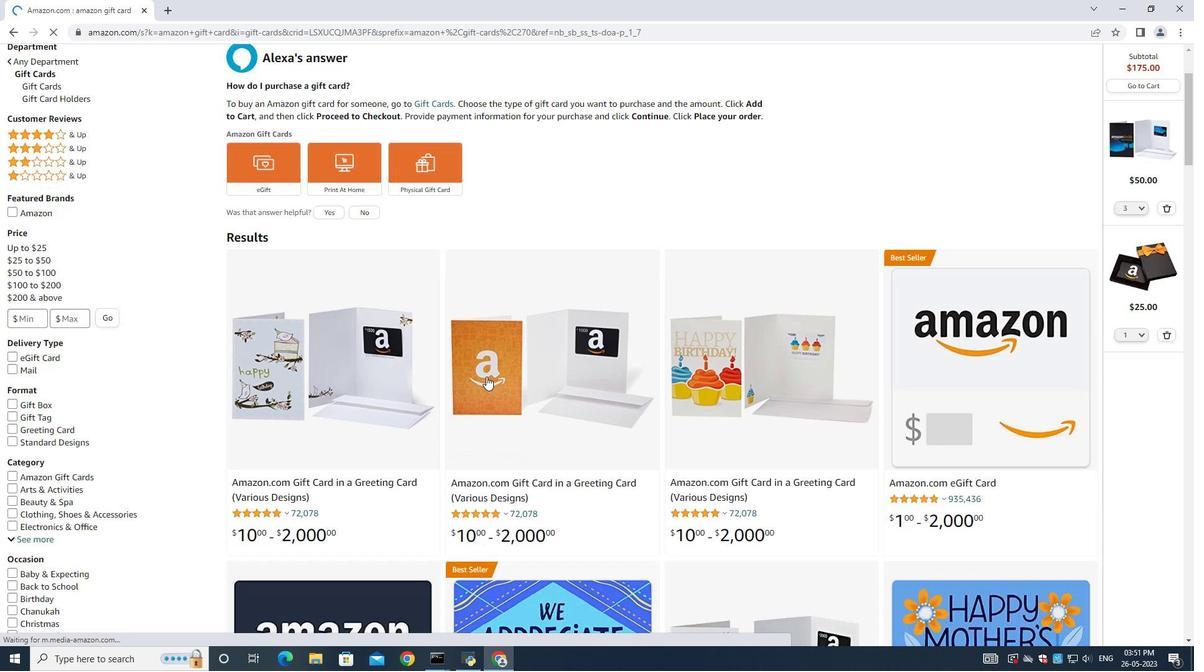 
Action: Mouse moved to (442, 386)
Screenshot: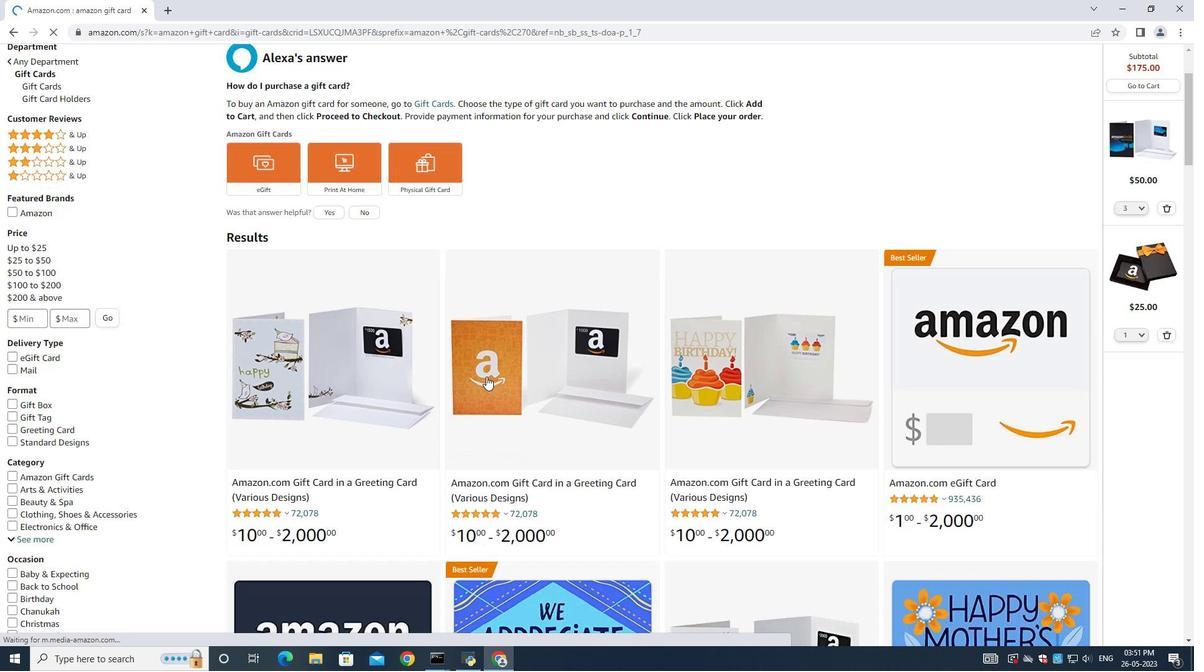
Action: Mouse scrolled (442, 386) with delta (0, 0)
Screenshot: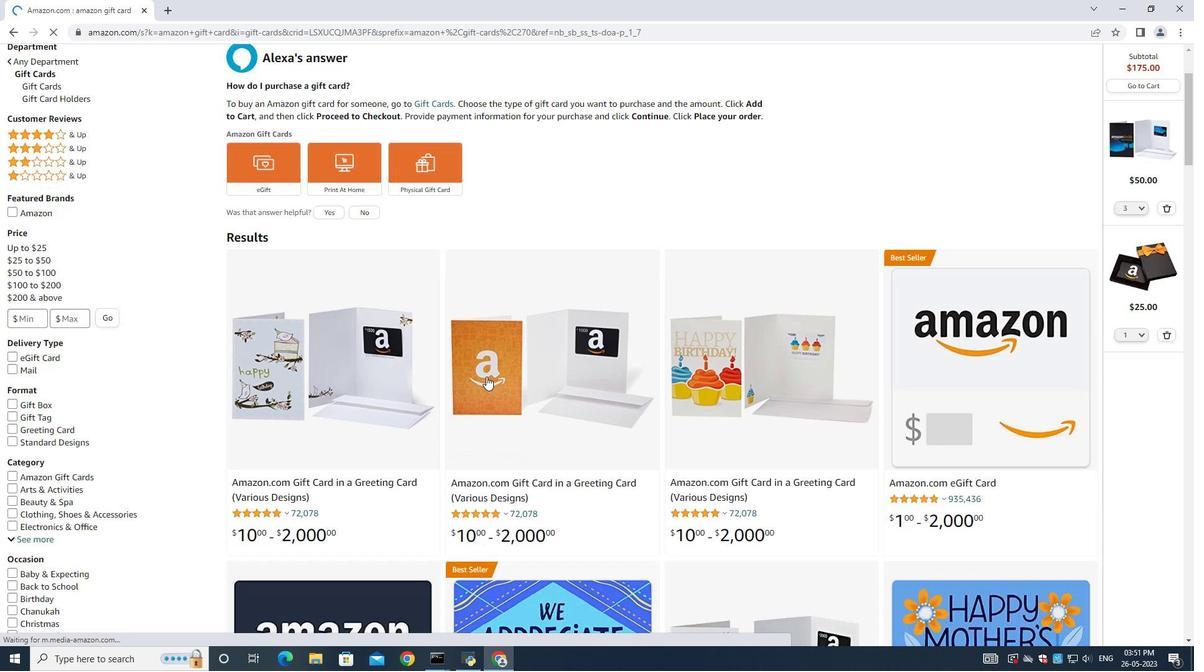 
Action: Mouse moved to (979, 385)
Screenshot: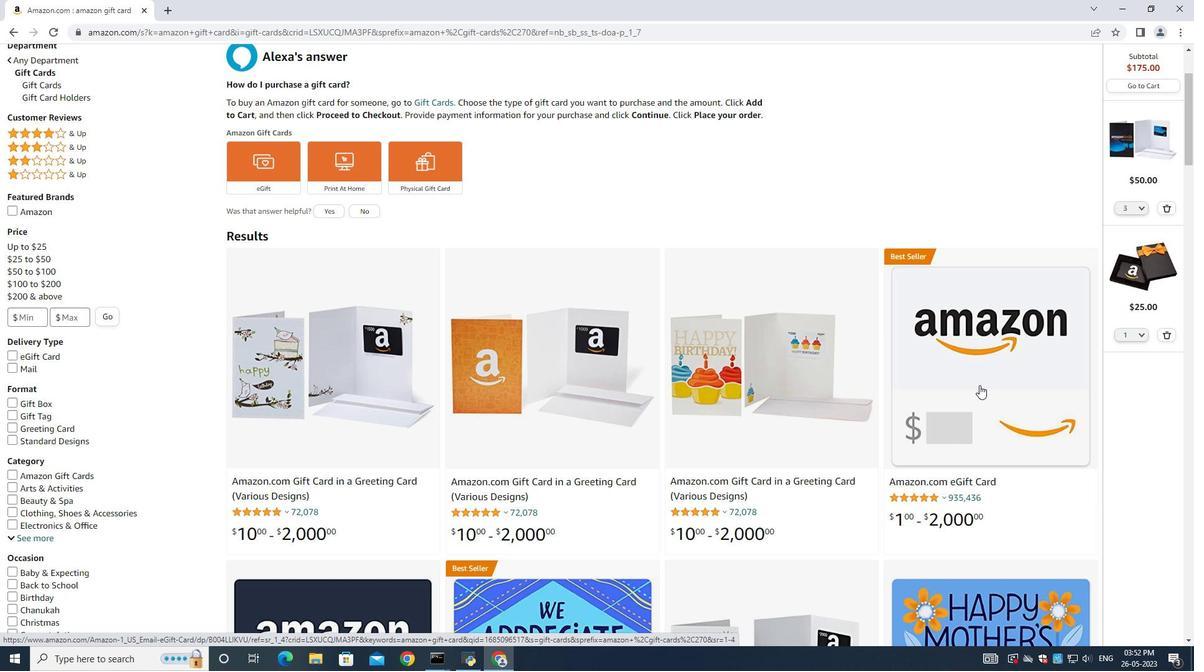 
Action: Mouse pressed left at (979, 385)
Screenshot: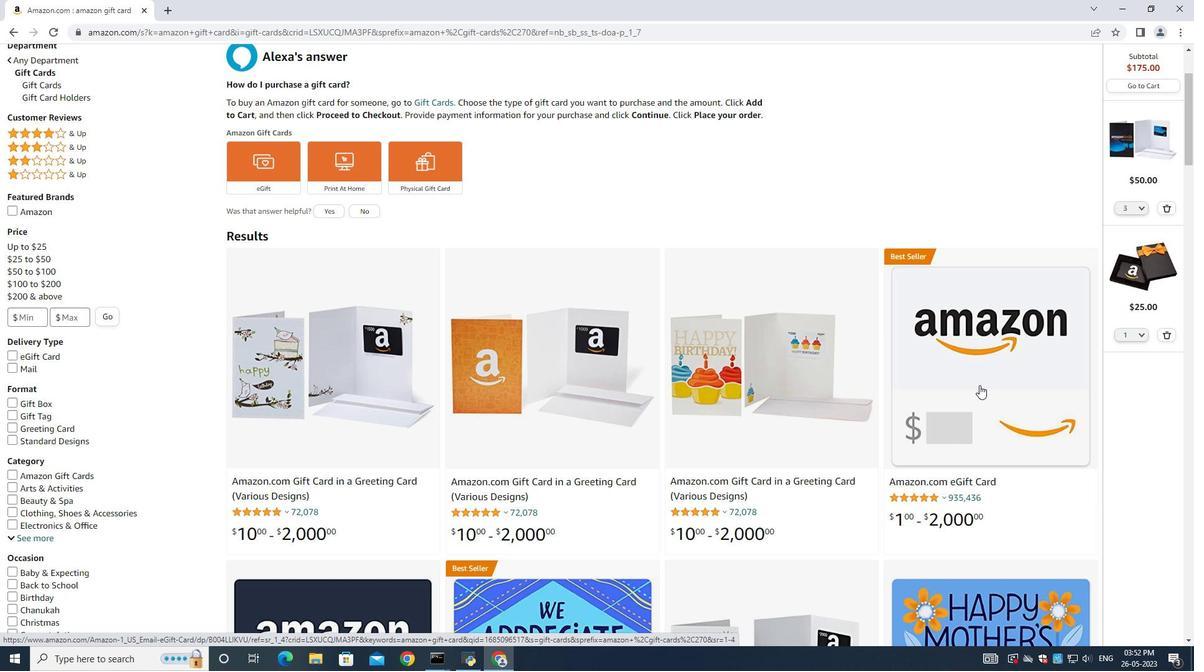 
Action: Mouse moved to (615, 367)
Screenshot: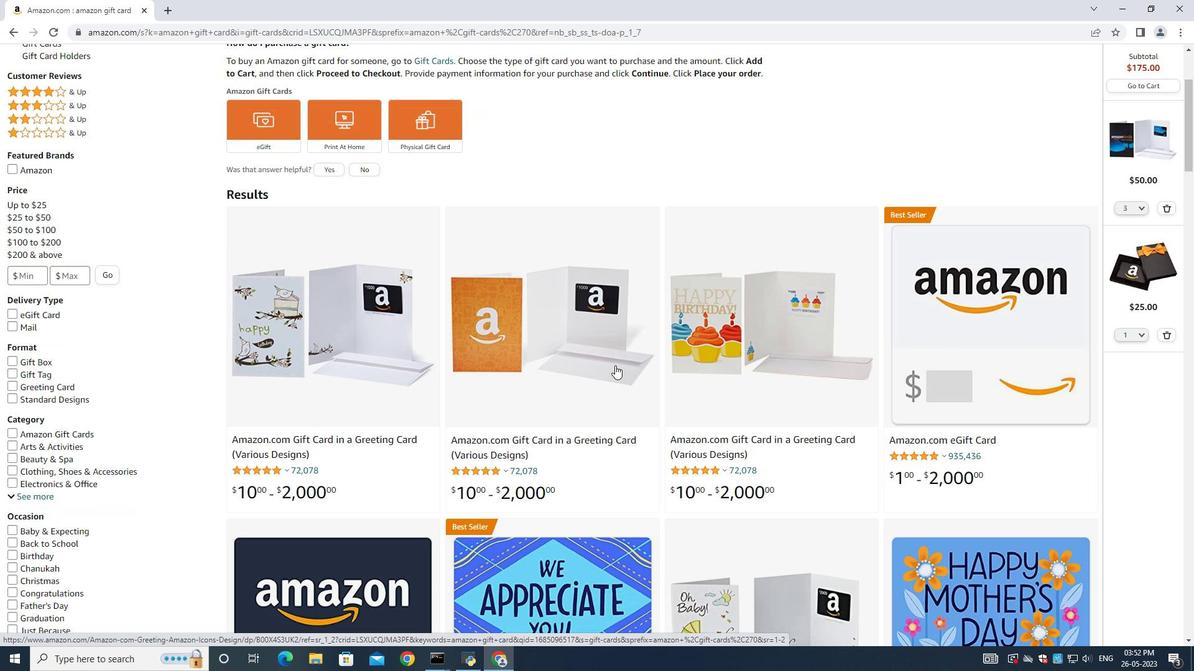 
Action: Mouse scrolled (615, 366) with delta (0, 0)
Screenshot: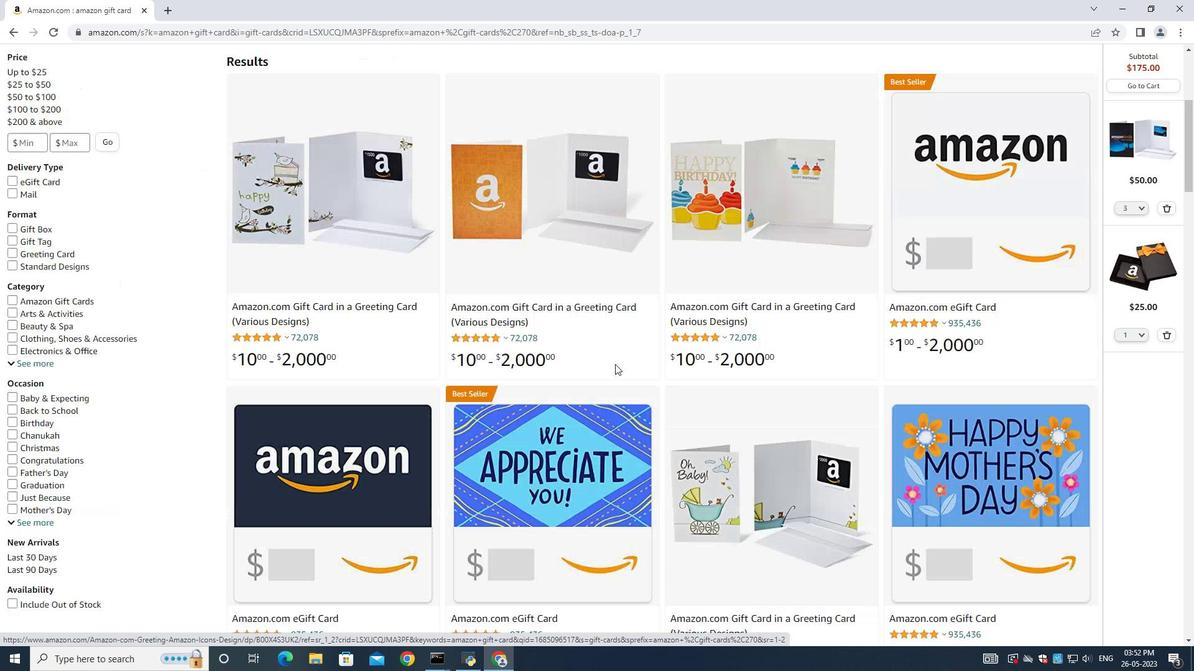 
Action: Mouse scrolled (615, 366) with delta (0, 0)
Screenshot: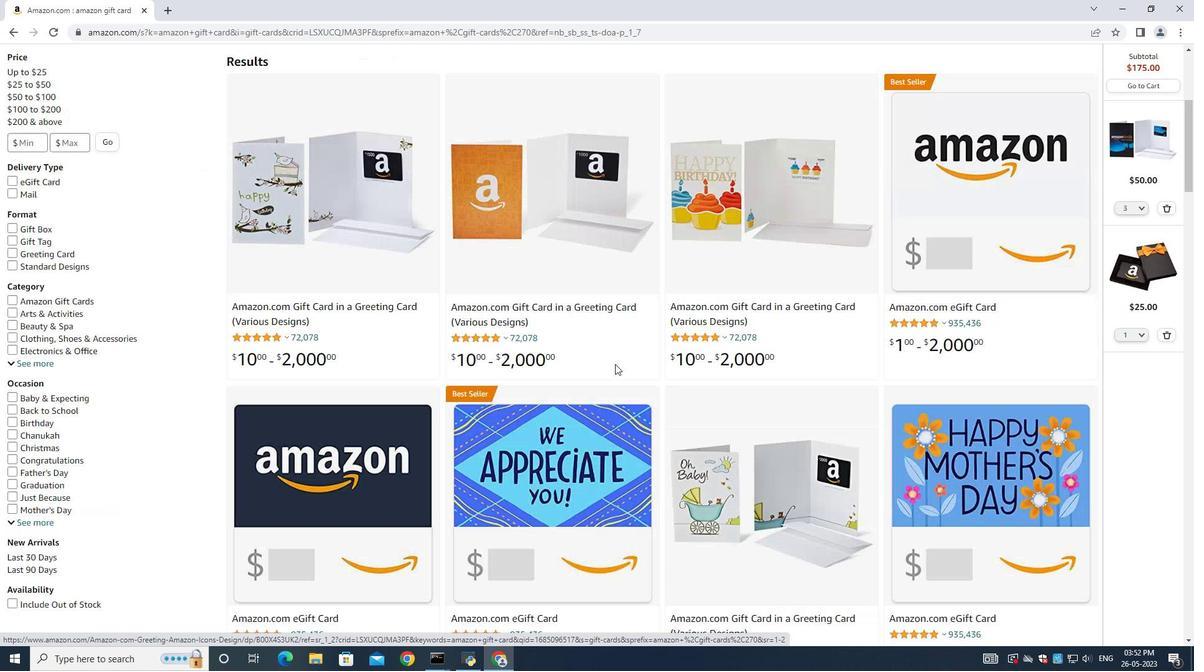 
Action: Mouse scrolled (615, 366) with delta (0, 0)
Screenshot: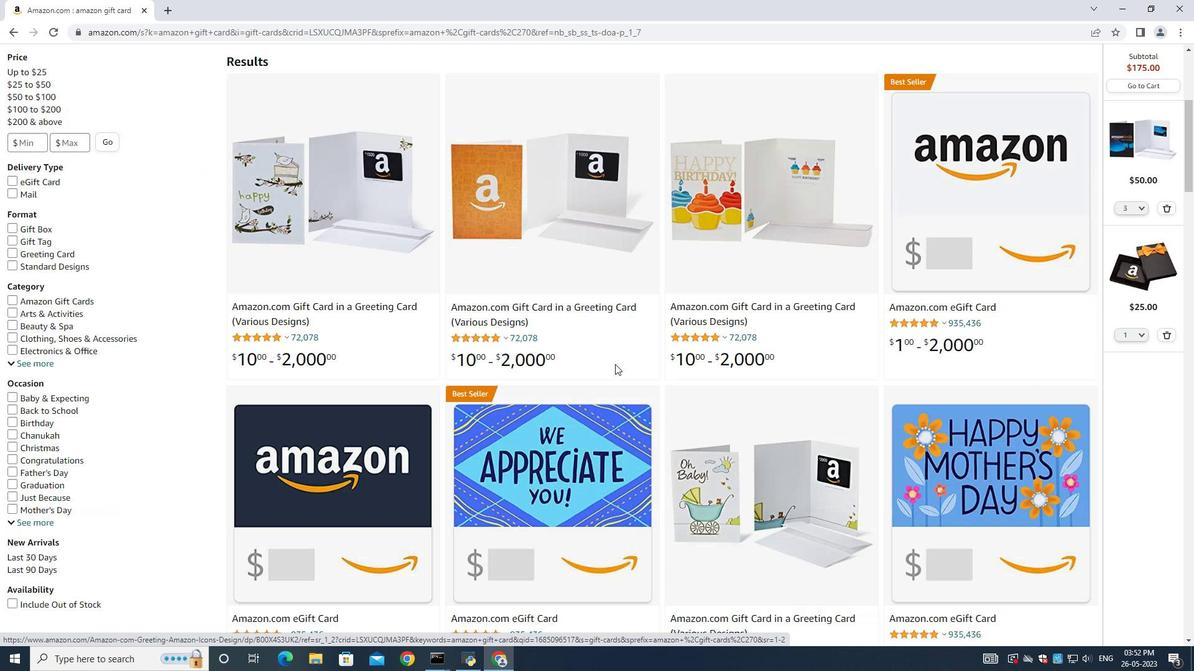 
Action: Mouse moved to (615, 360)
Screenshot: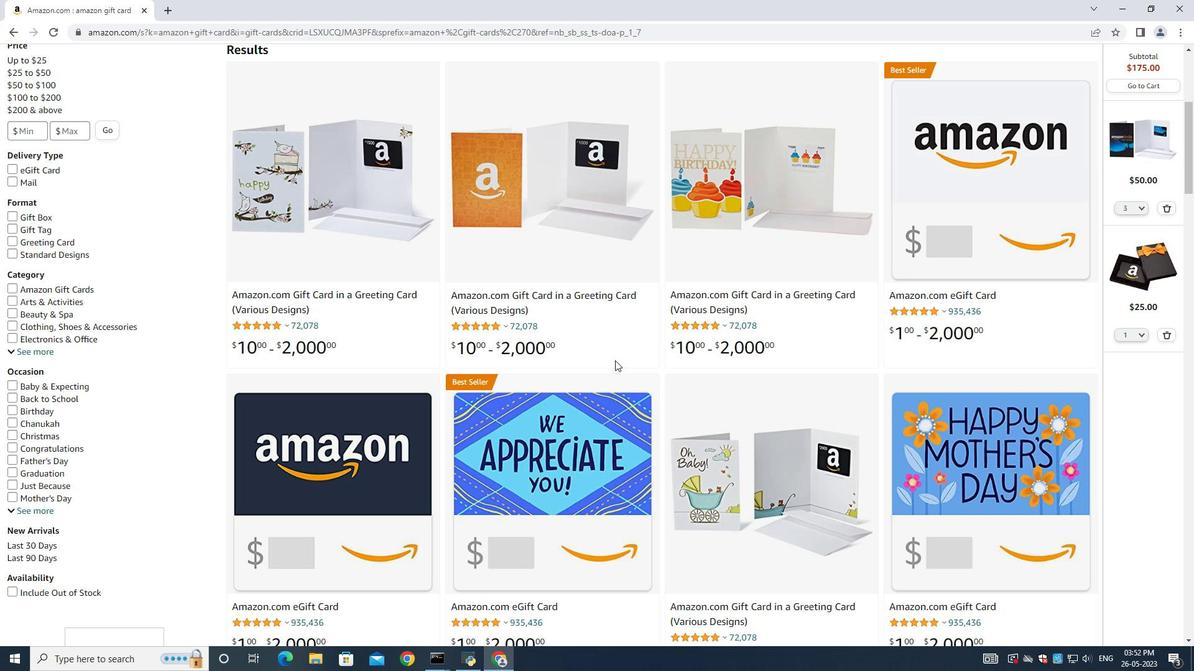 
Action: Mouse scrolled (615, 360) with delta (0, 0)
Screenshot: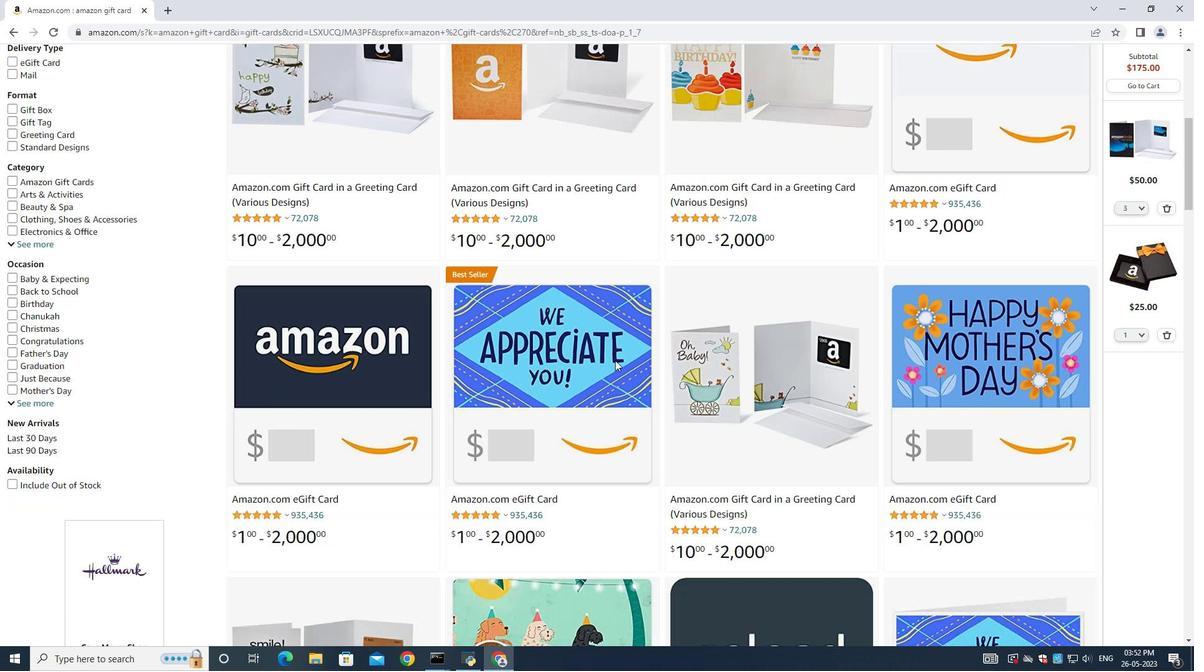 
Action: Mouse scrolled (615, 360) with delta (0, 0)
Screenshot: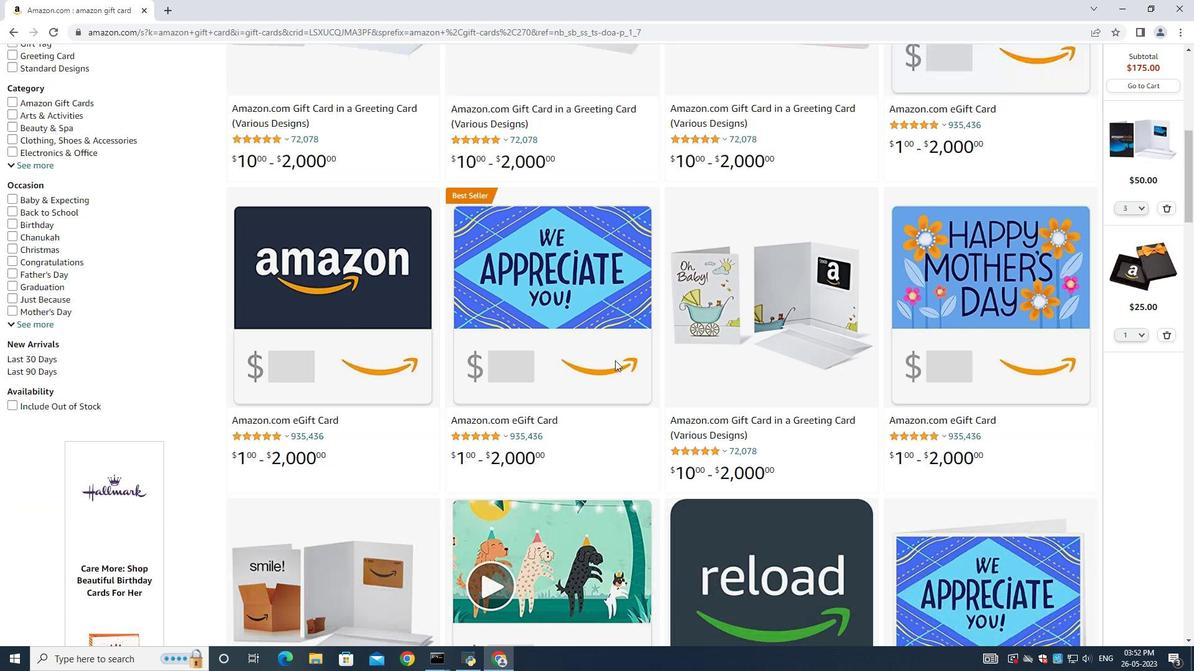 
Action: Mouse scrolled (615, 360) with delta (0, 0)
Screenshot: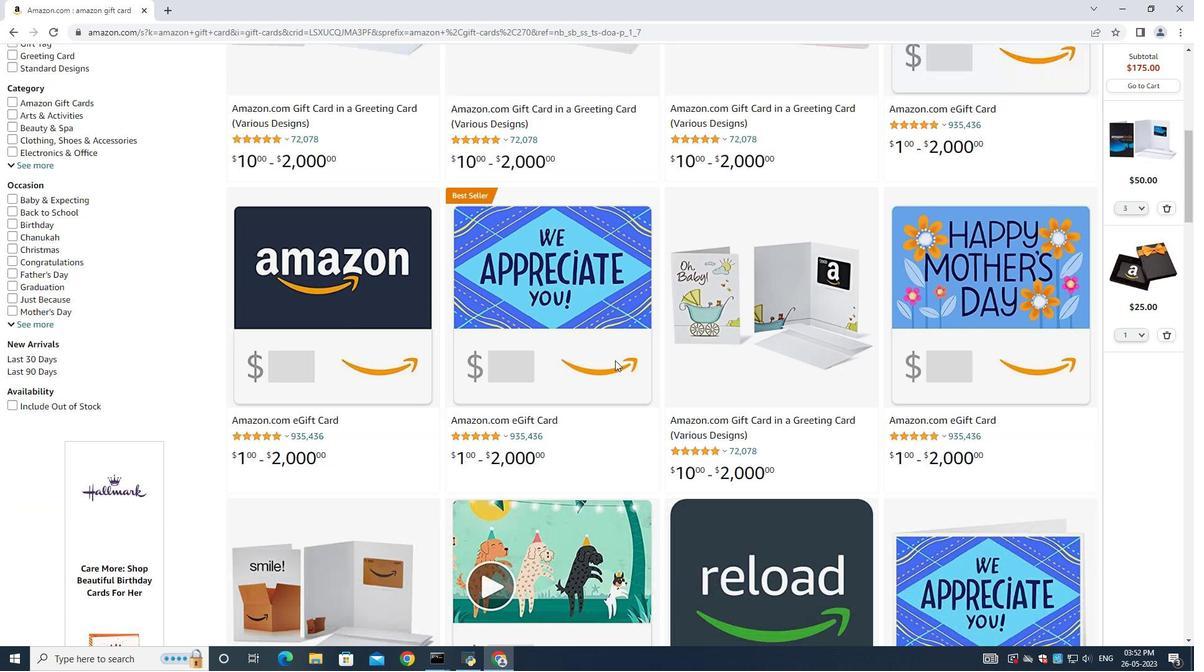 
Action: Mouse moved to (336, 315)
Screenshot: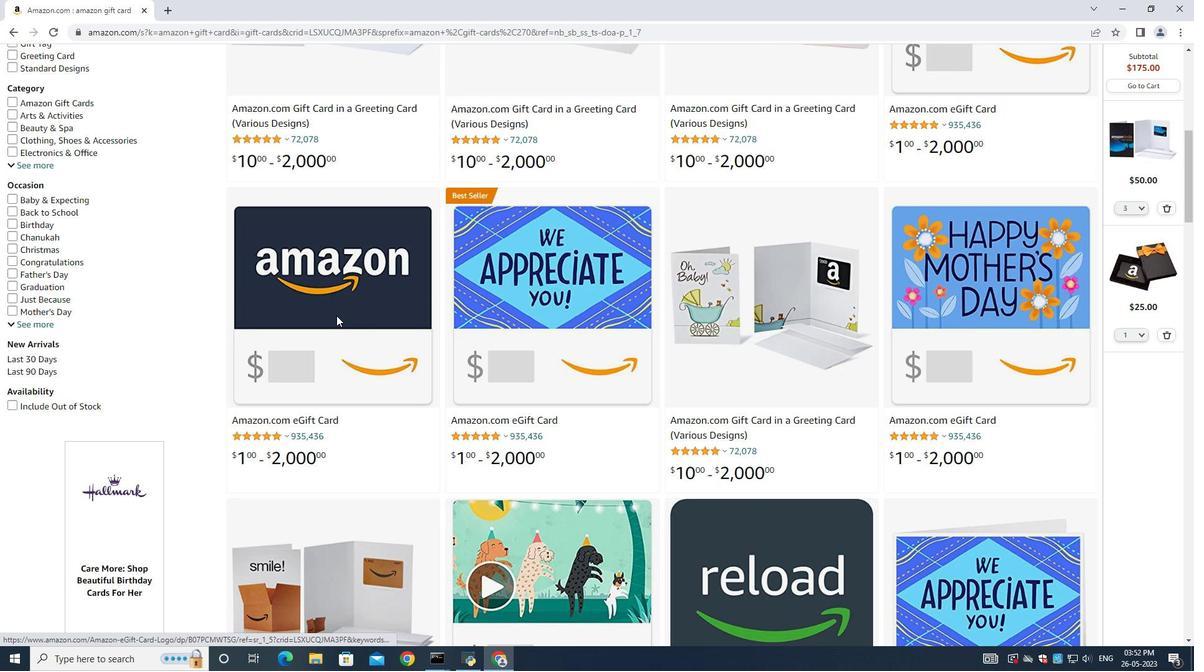 
Action: Mouse pressed left at (336, 315)
Screenshot: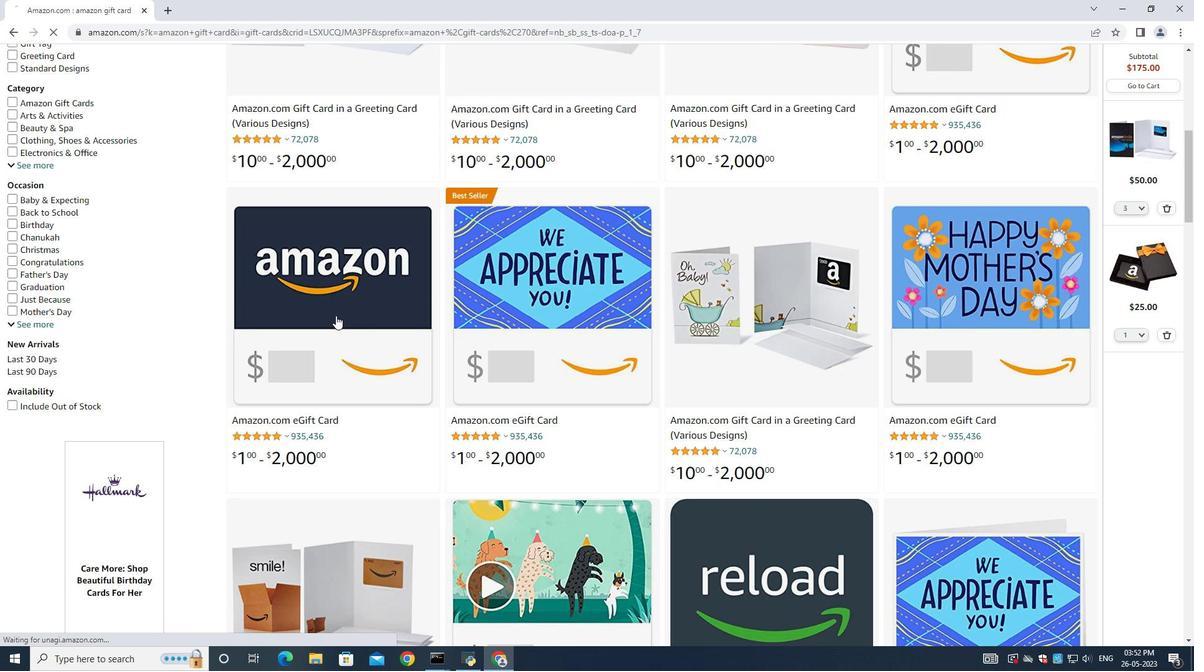 
Action: Mouse moved to (785, 333)
Screenshot: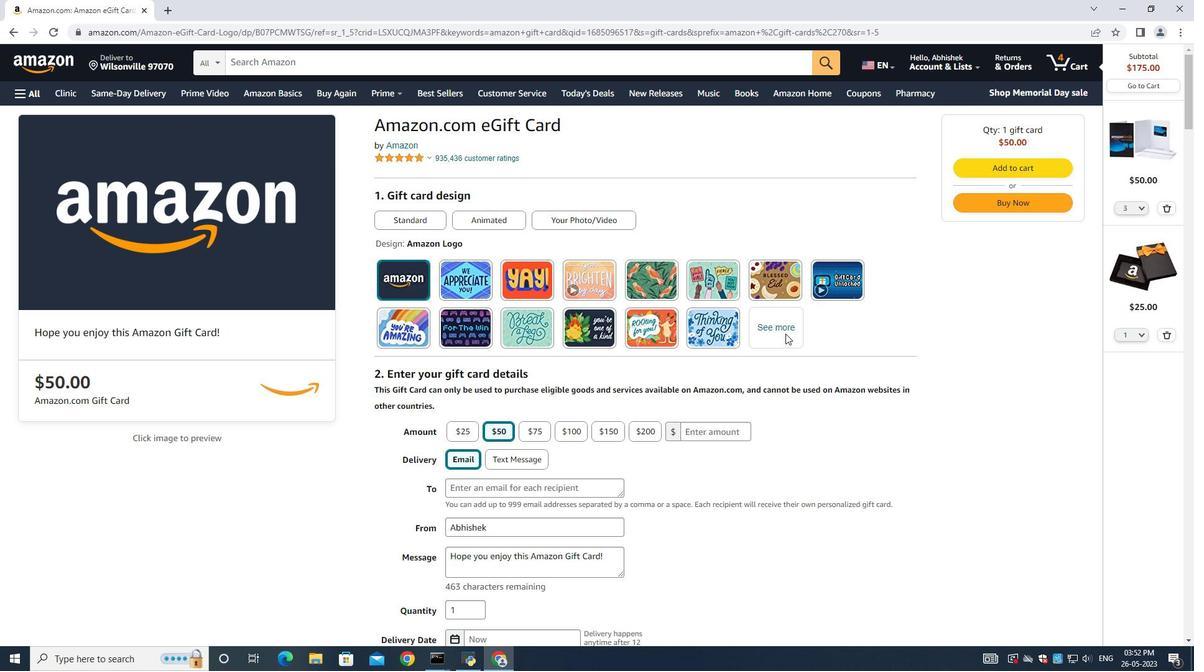 
Action: Mouse pressed left at (785, 333)
Screenshot: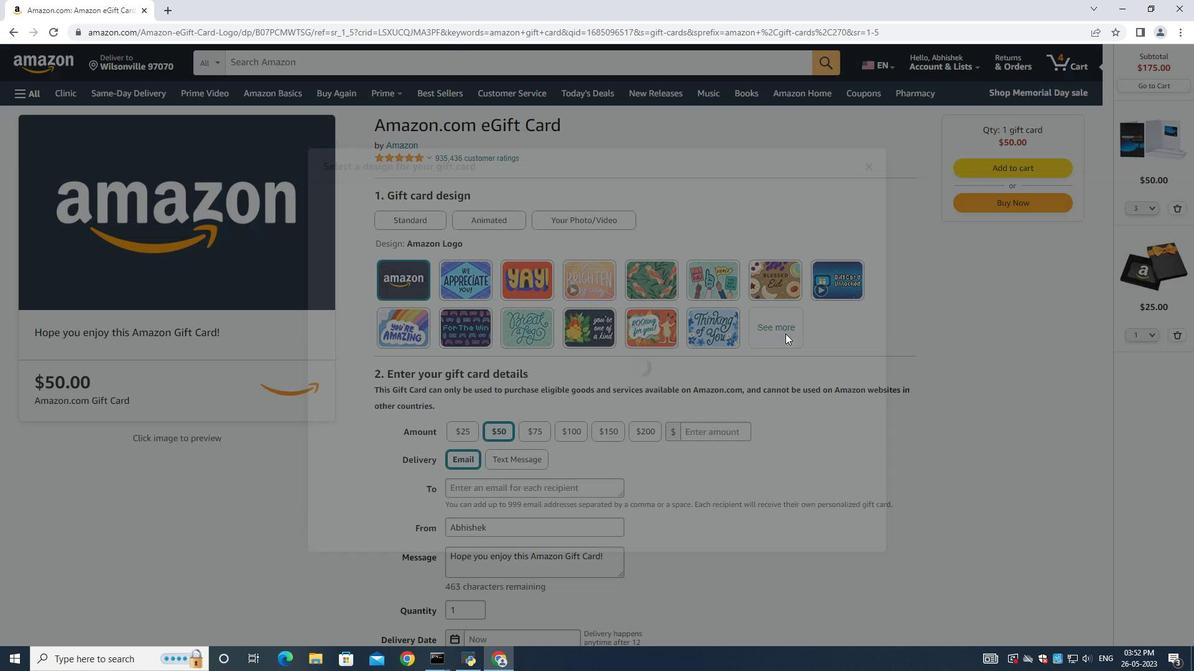 
Action: Mouse scrolled (785, 333) with delta (0, 0)
Screenshot: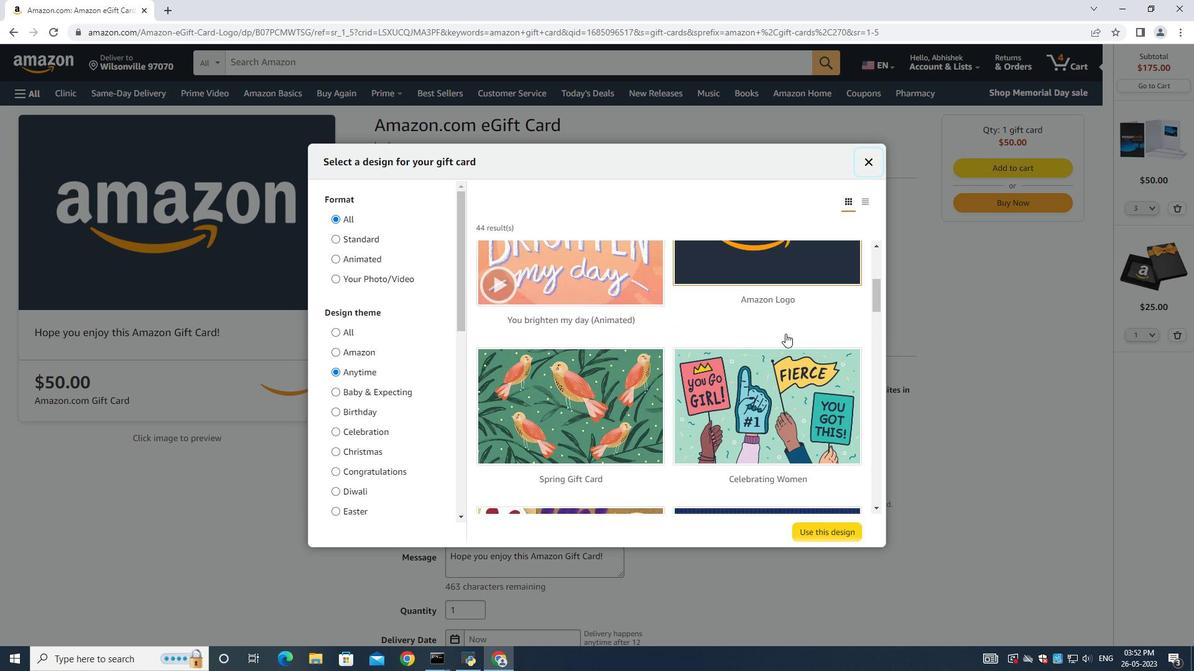 
Action: Mouse scrolled (785, 333) with delta (0, 0)
Screenshot: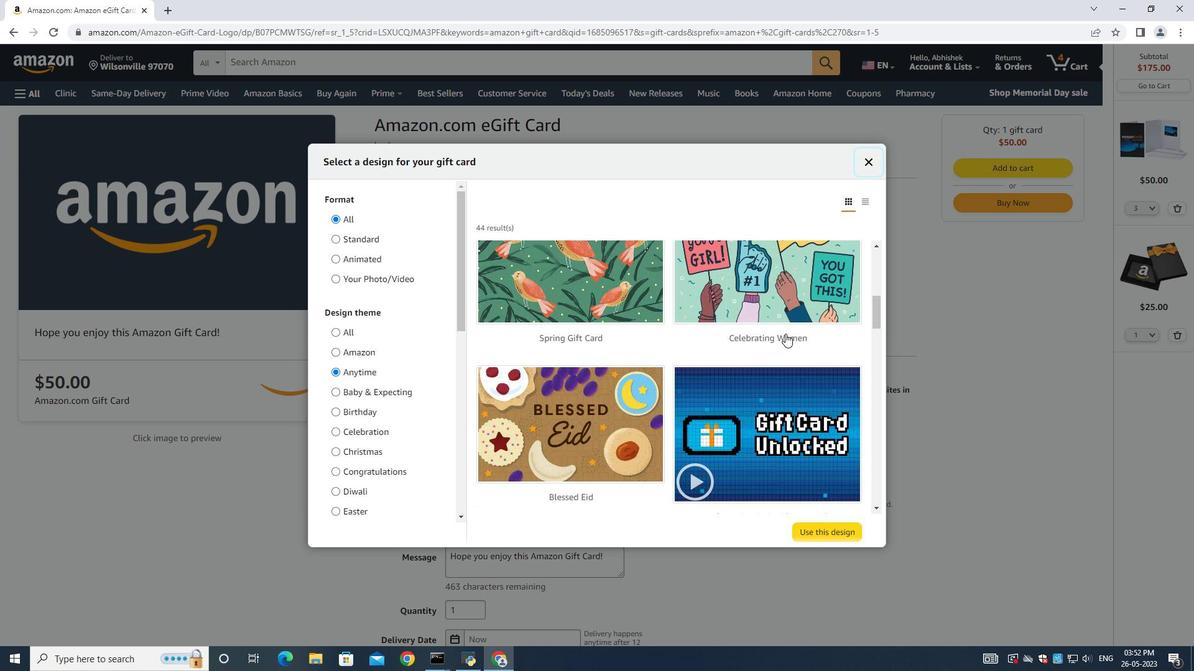 
Action: Mouse scrolled (785, 333) with delta (0, 0)
Screenshot: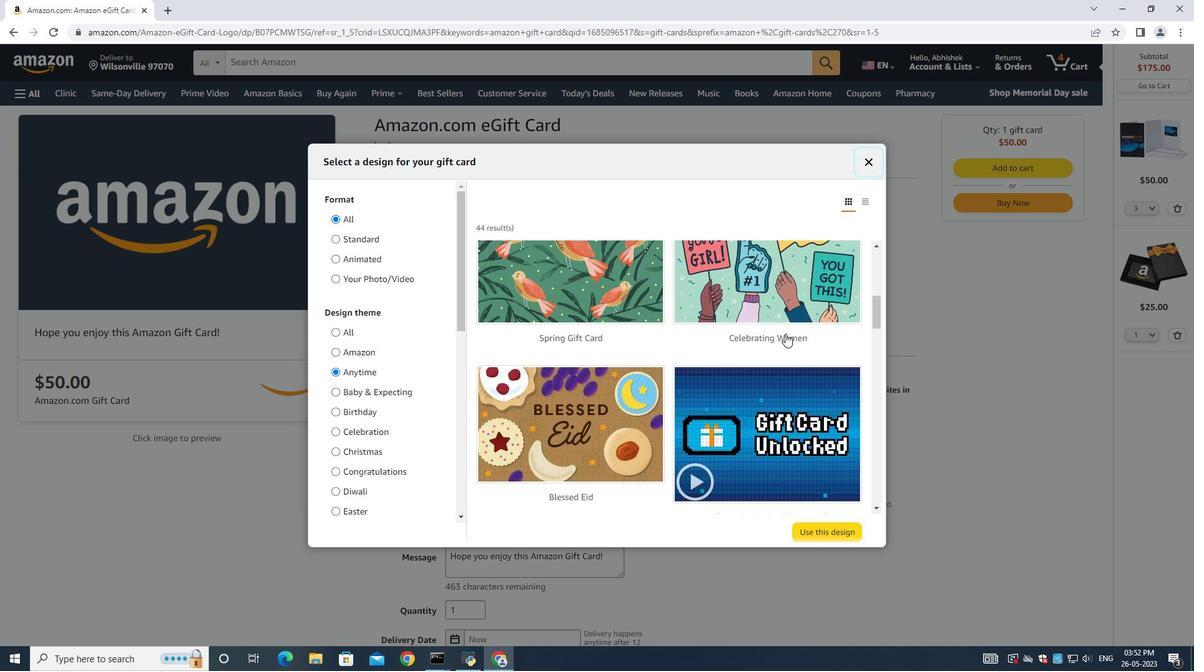 
Action: Mouse scrolled (785, 333) with delta (0, 0)
Screenshot: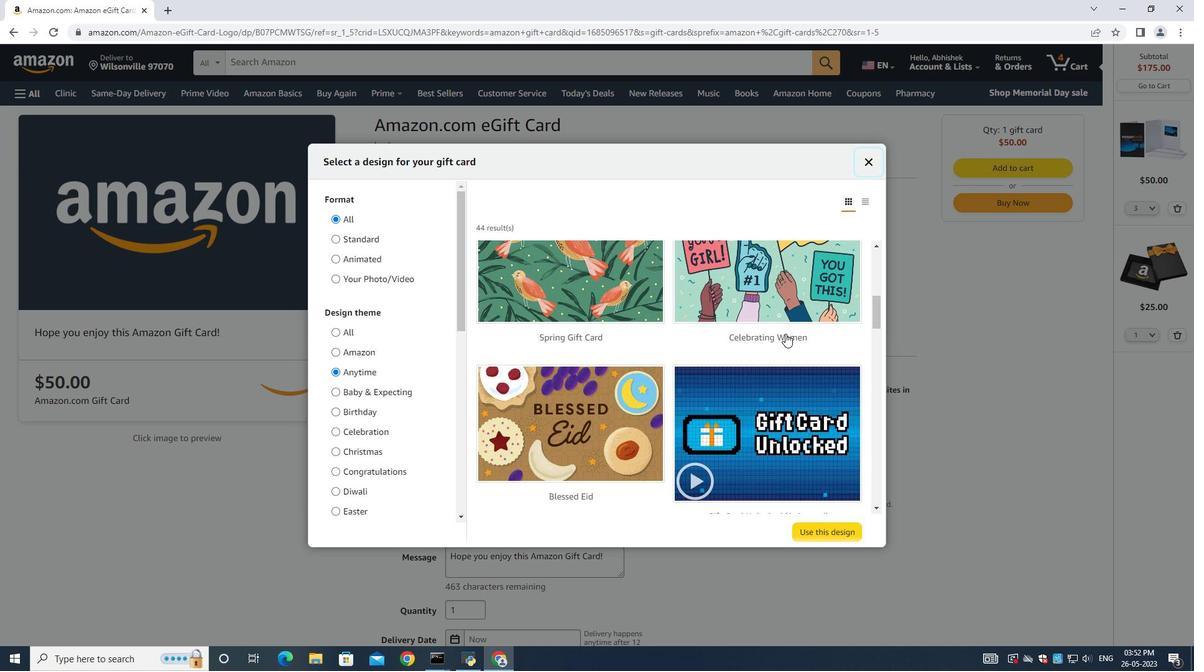 
Action: Mouse scrolled (785, 333) with delta (0, 0)
Screenshot: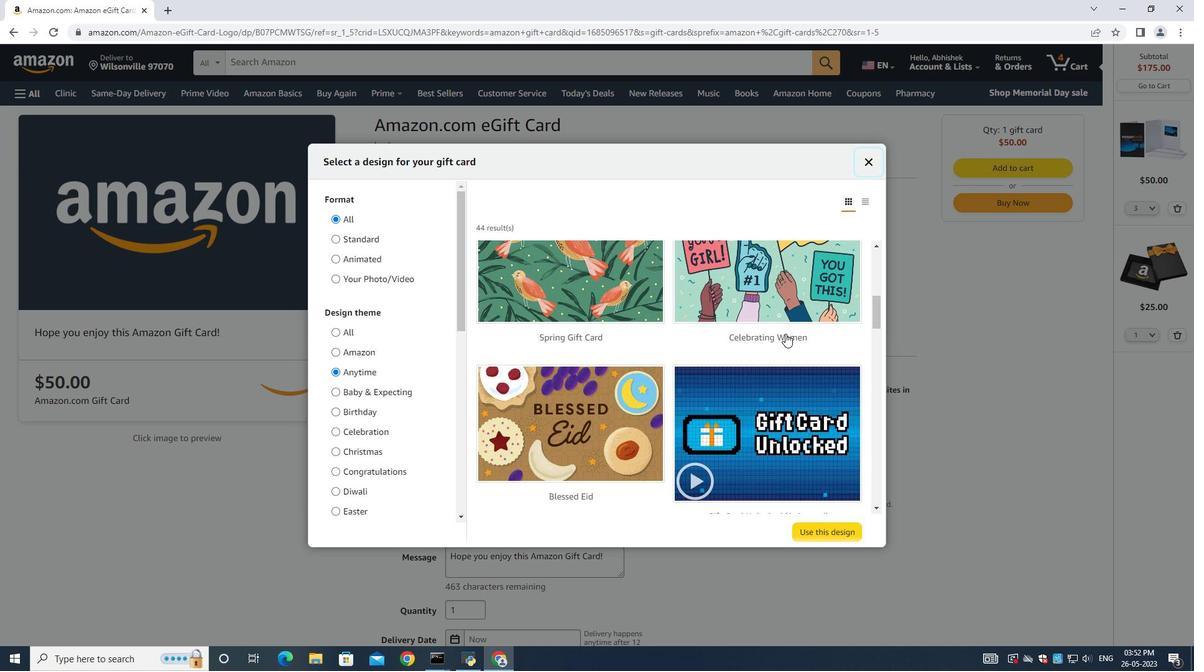 
Action: Mouse scrolled (785, 333) with delta (0, 0)
Screenshot: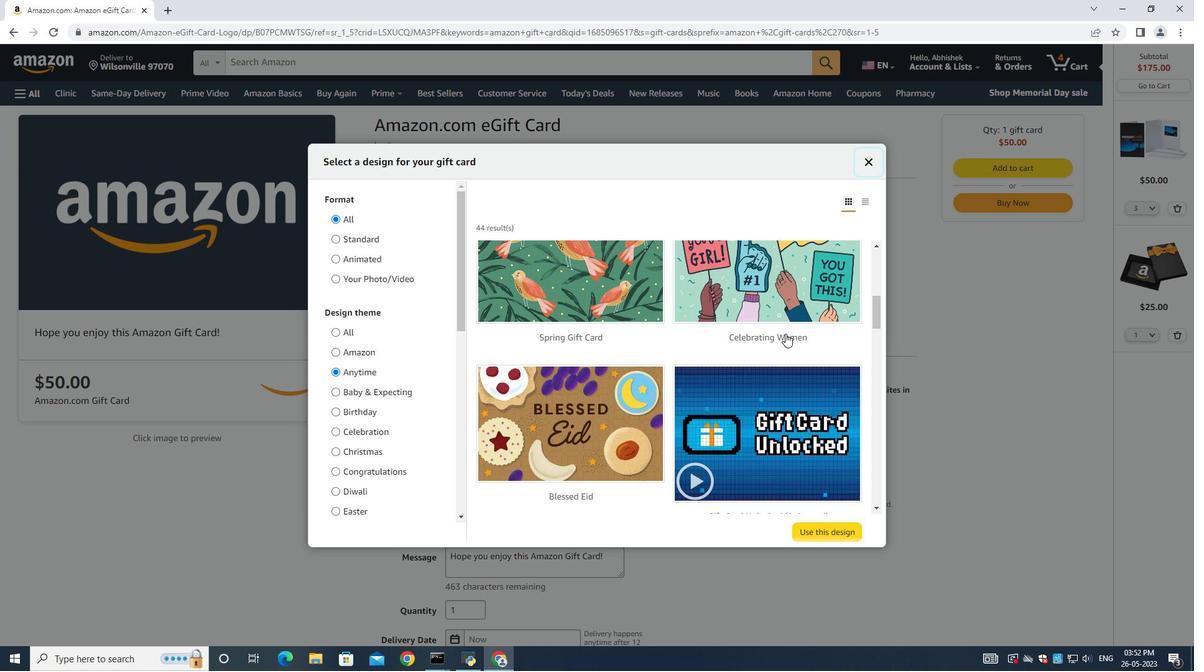 
Action: Mouse moved to (378, 347)
Screenshot: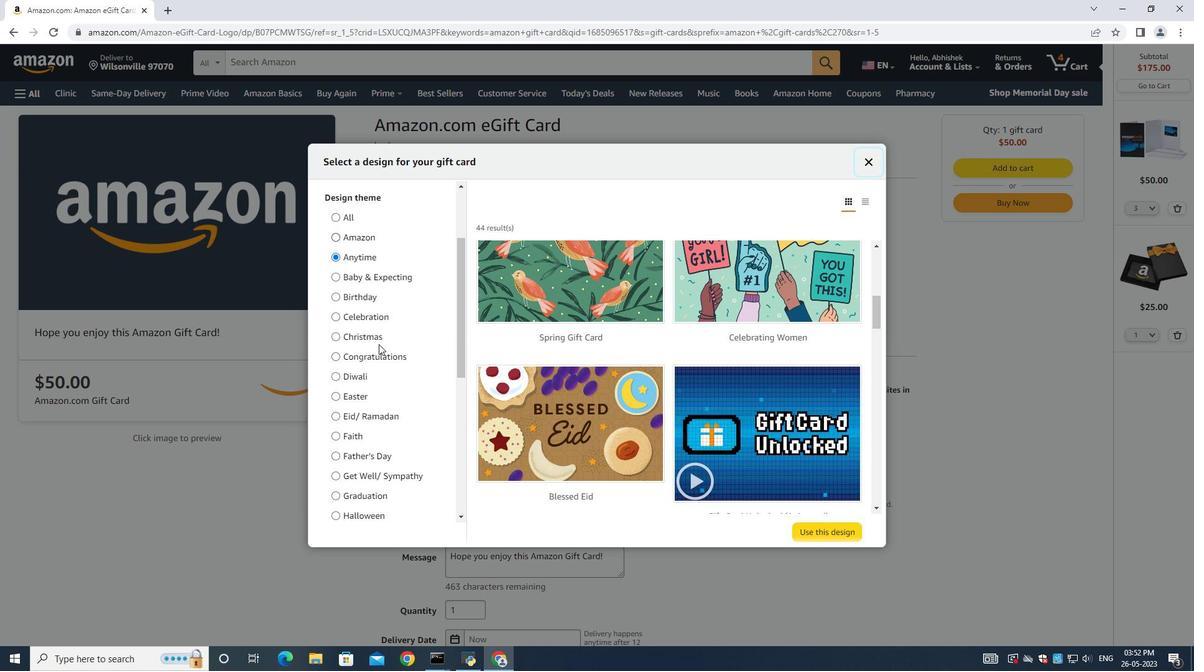 
Action: Mouse scrolled (378, 346) with delta (0, 0)
Screenshot: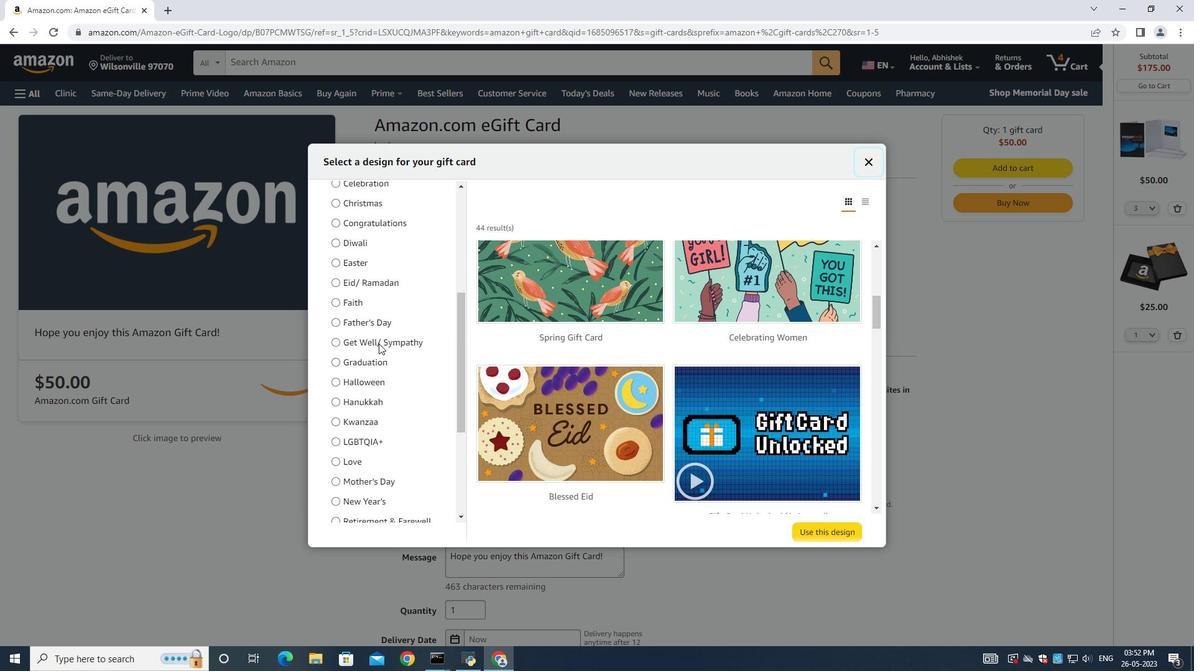 
Action: Mouse scrolled (378, 346) with delta (0, 0)
Screenshot: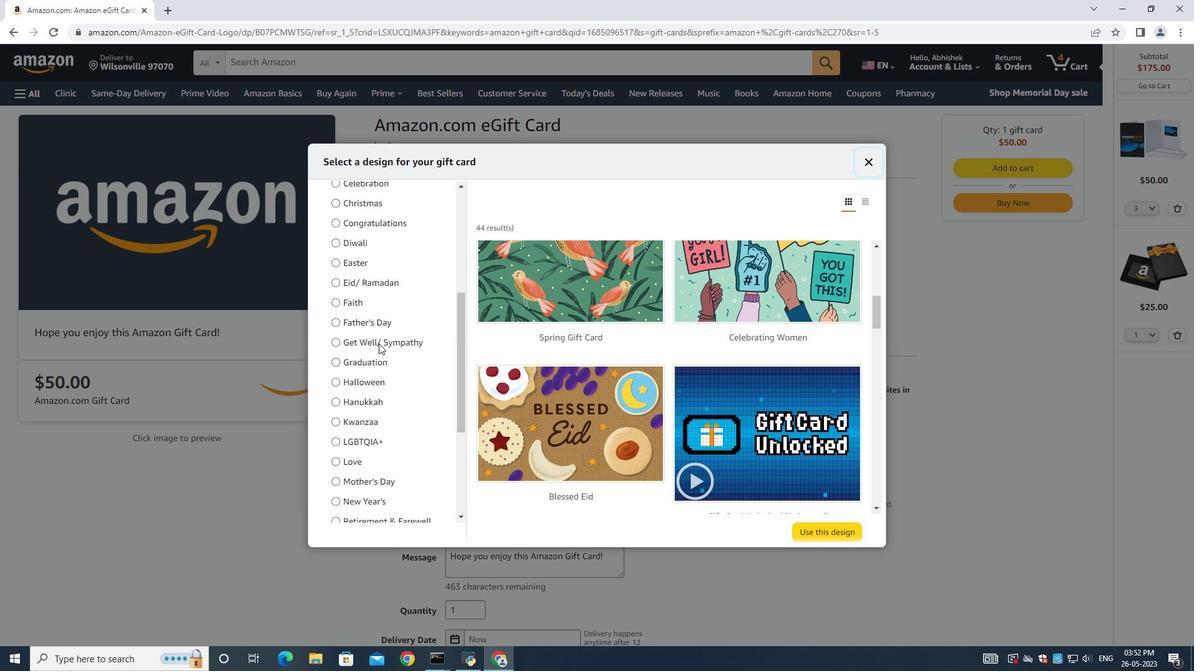 
Action: Mouse scrolled (378, 346) with delta (0, 0)
Screenshot: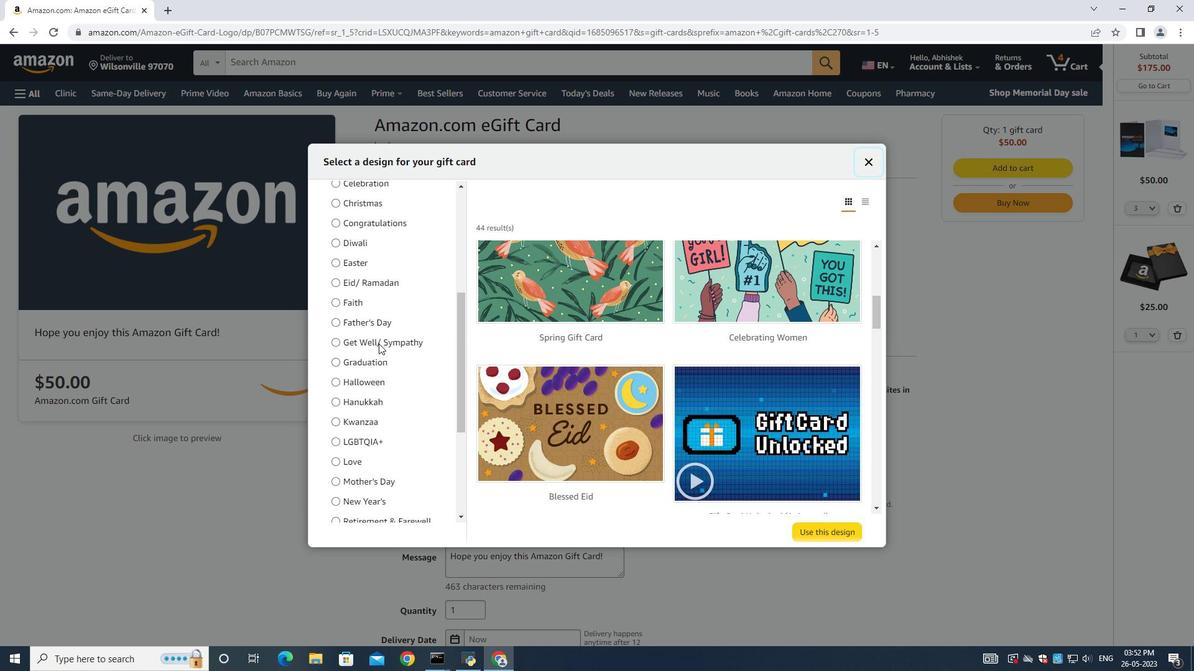 
Action: Mouse scrolled (378, 346) with delta (0, 0)
Screenshot: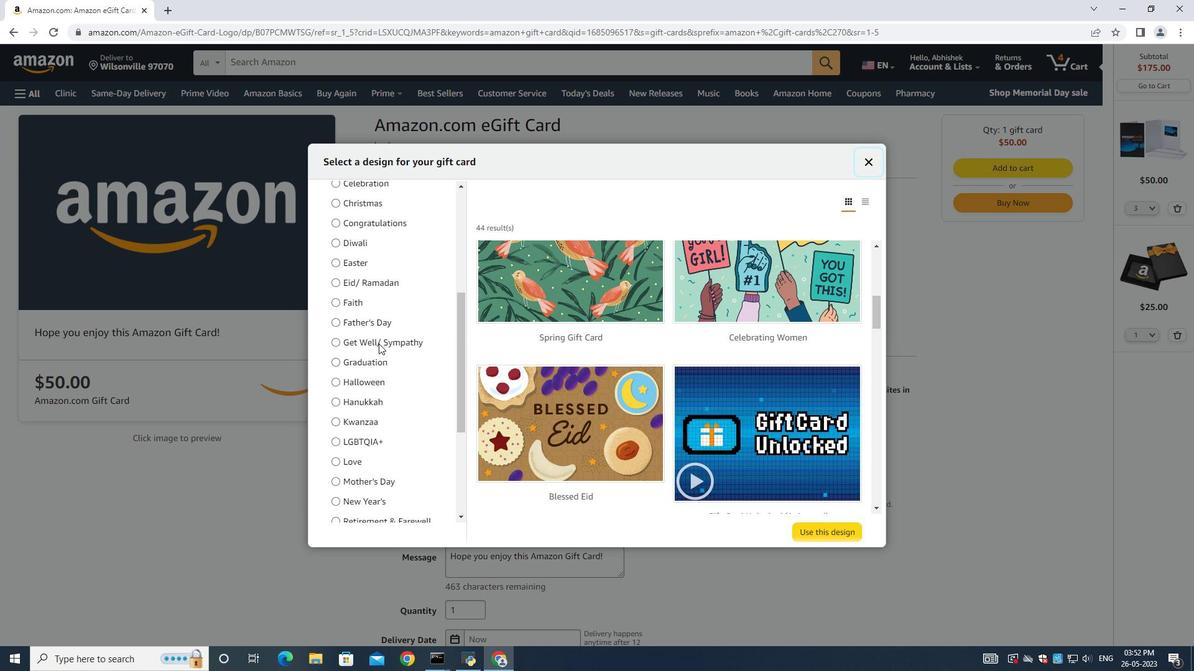 
Action: Mouse moved to (378, 343)
Screenshot: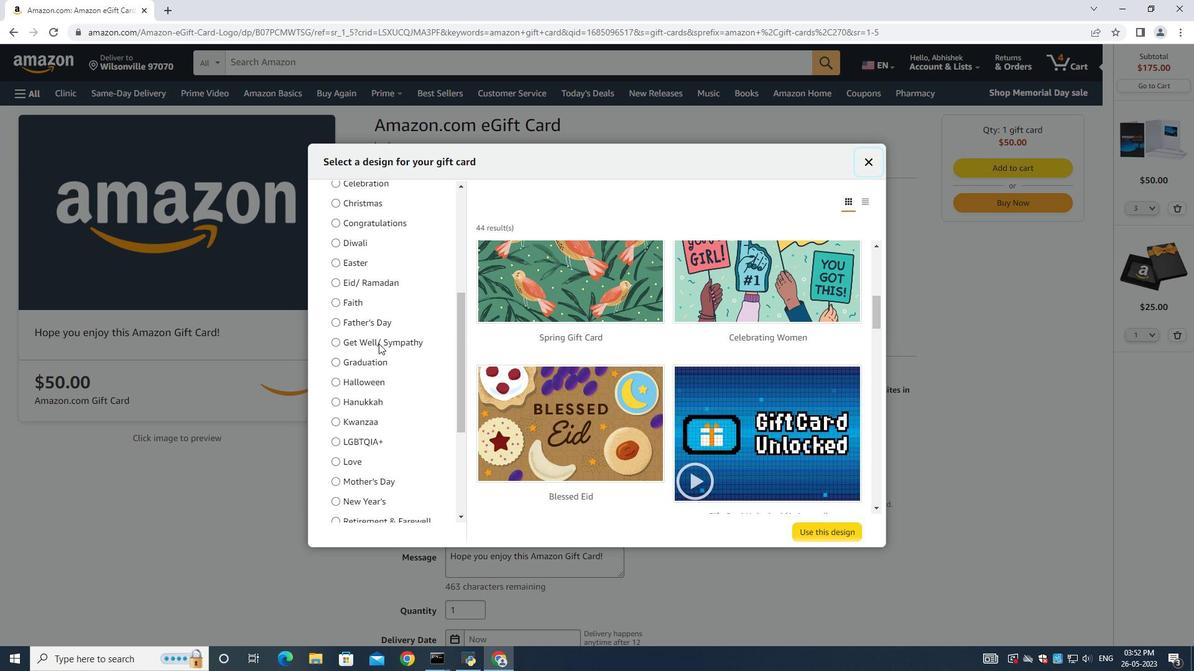 
Action: Mouse scrolled (378, 343) with delta (0, 0)
Screenshot: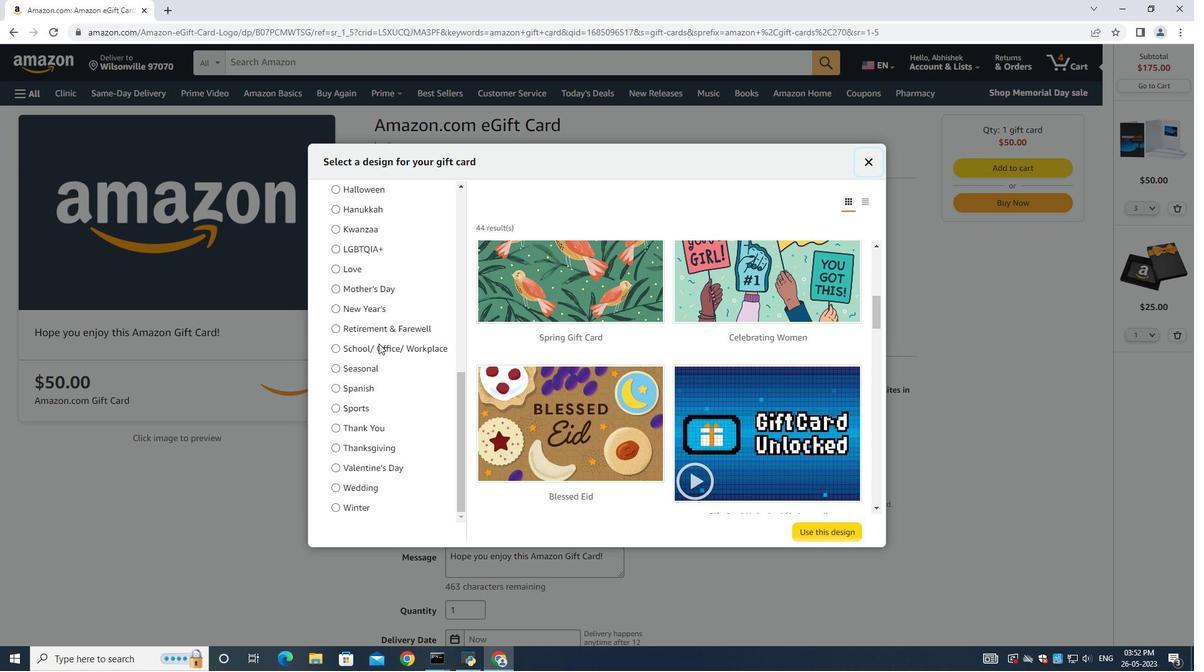 
Action: Mouse scrolled (378, 343) with delta (0, 0)
Screenshot: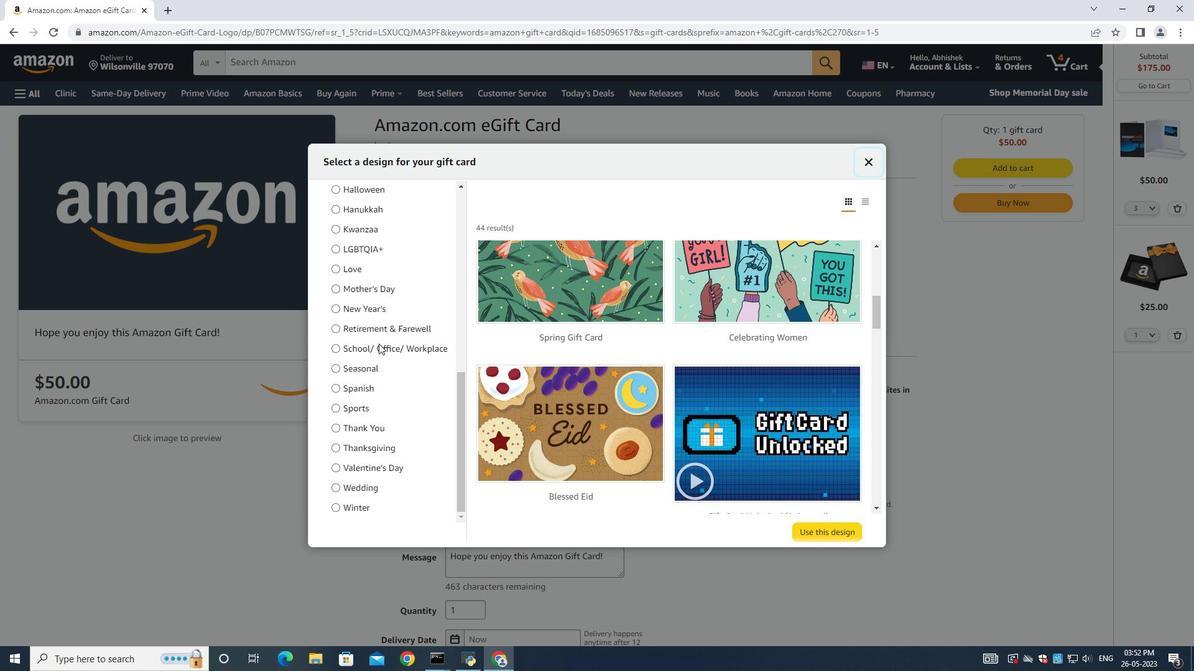 
Action: Mouse scrolled (378, 343) with delta (0, 0)
Screenshot: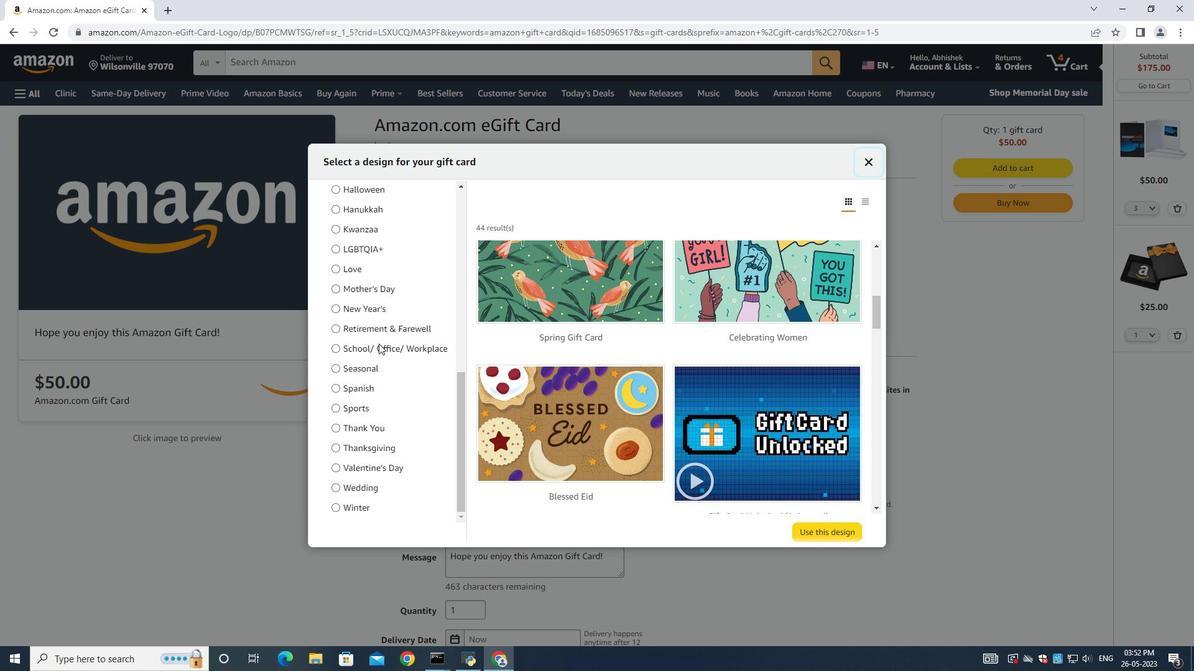 
Action: Mouse scrolled (378, 343) with delta (0, 0)
Screenshot: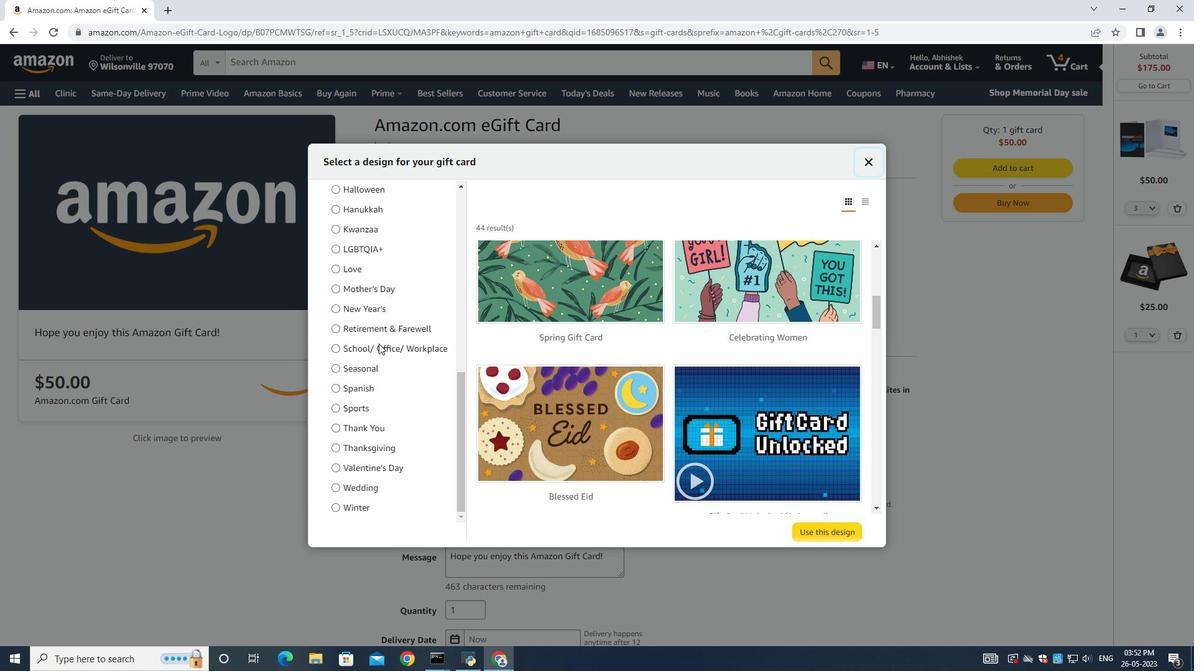 
Action: Mouse scrolled (378, 343) with delta (0, 0)
Screenshot: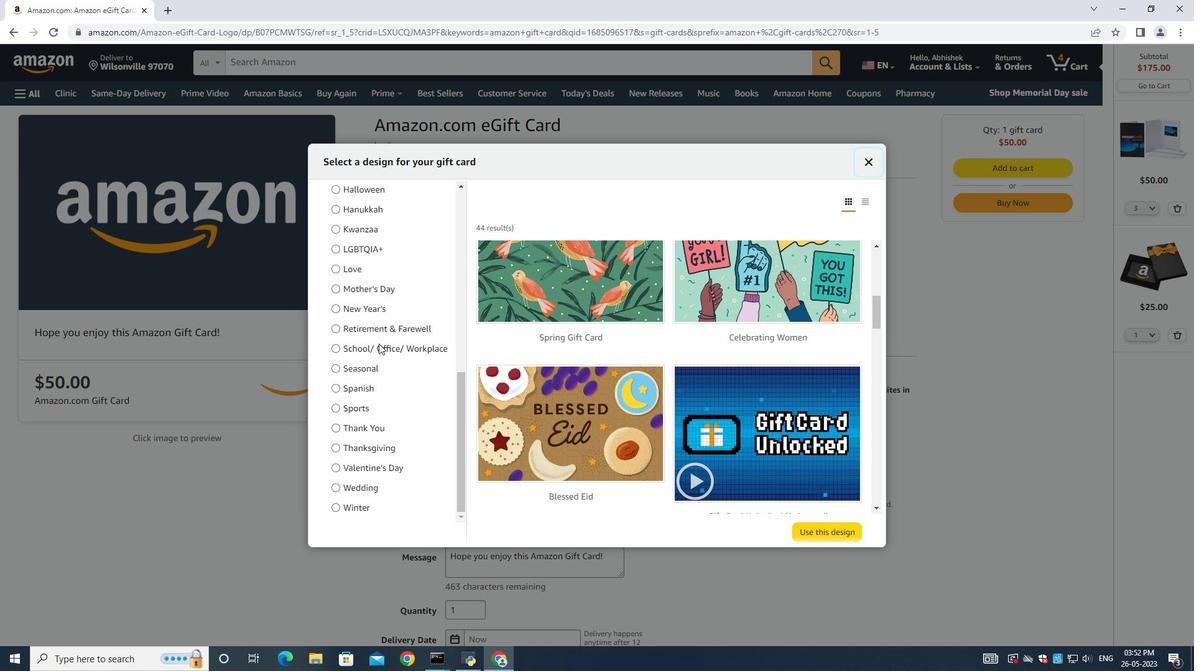 
Action: Mouse scrolled (378, 343) with delta (0, 0)
Screenshot: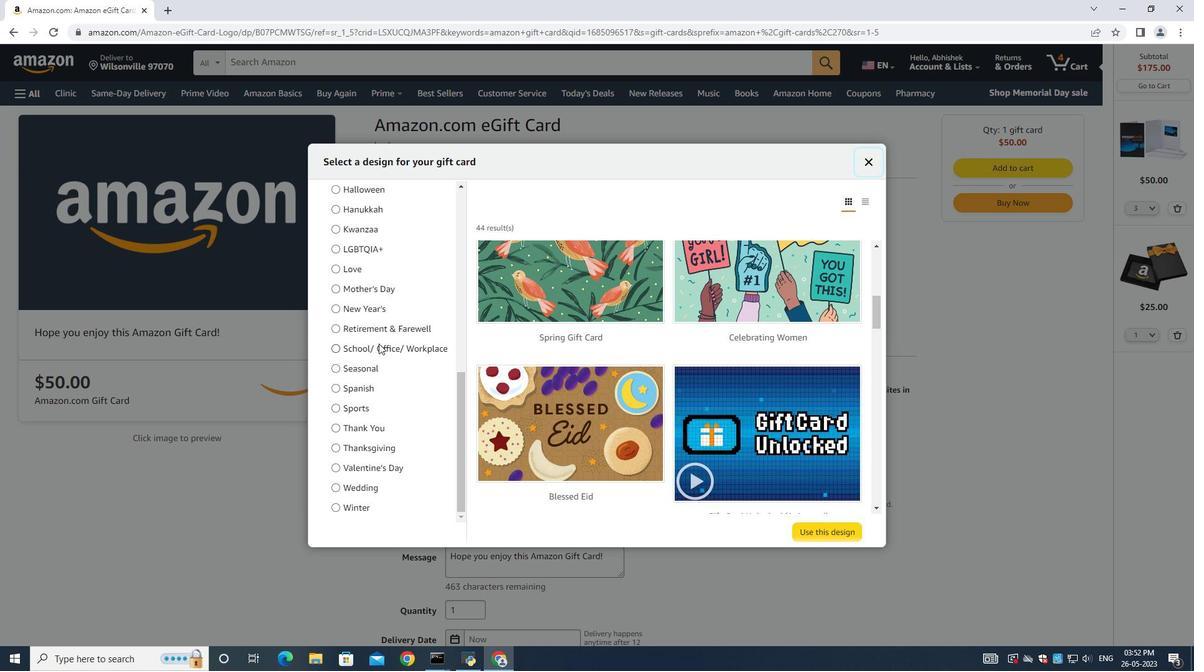 
Action: Mouse scrolled (378, 343) with delta (0, 0)
Screenshot: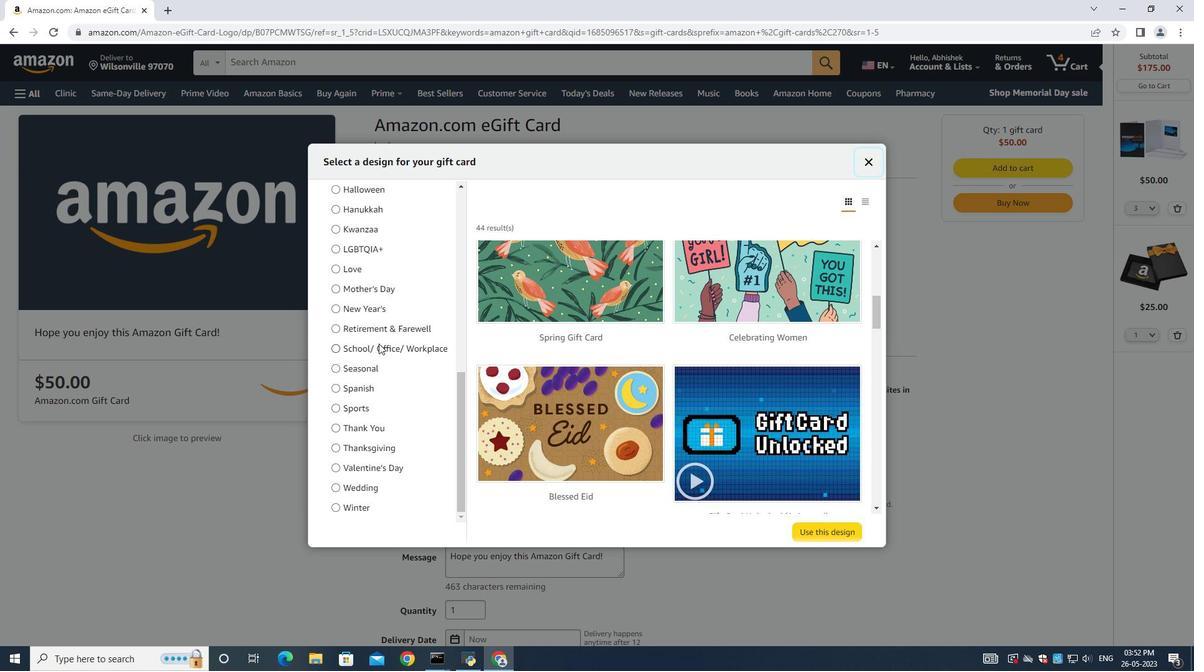 
Action: Mouse scrolled (378, 343) with delta (0, 0)
Screenshot: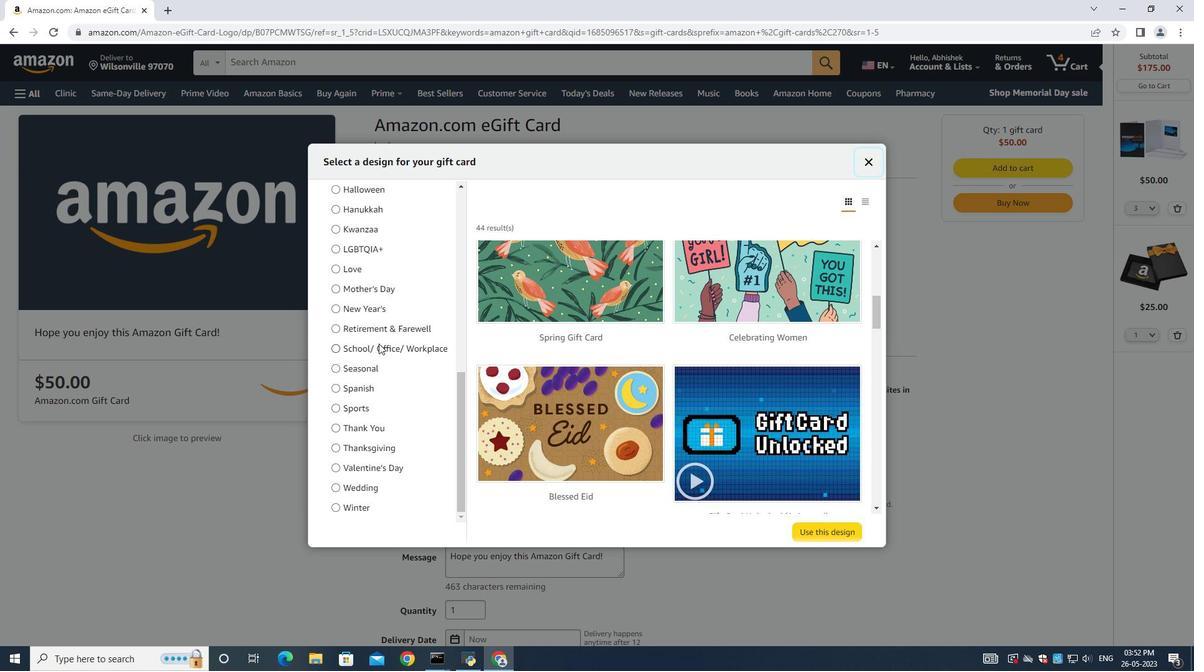 
Action: Mouse moved to (365, 487)
Screenshot: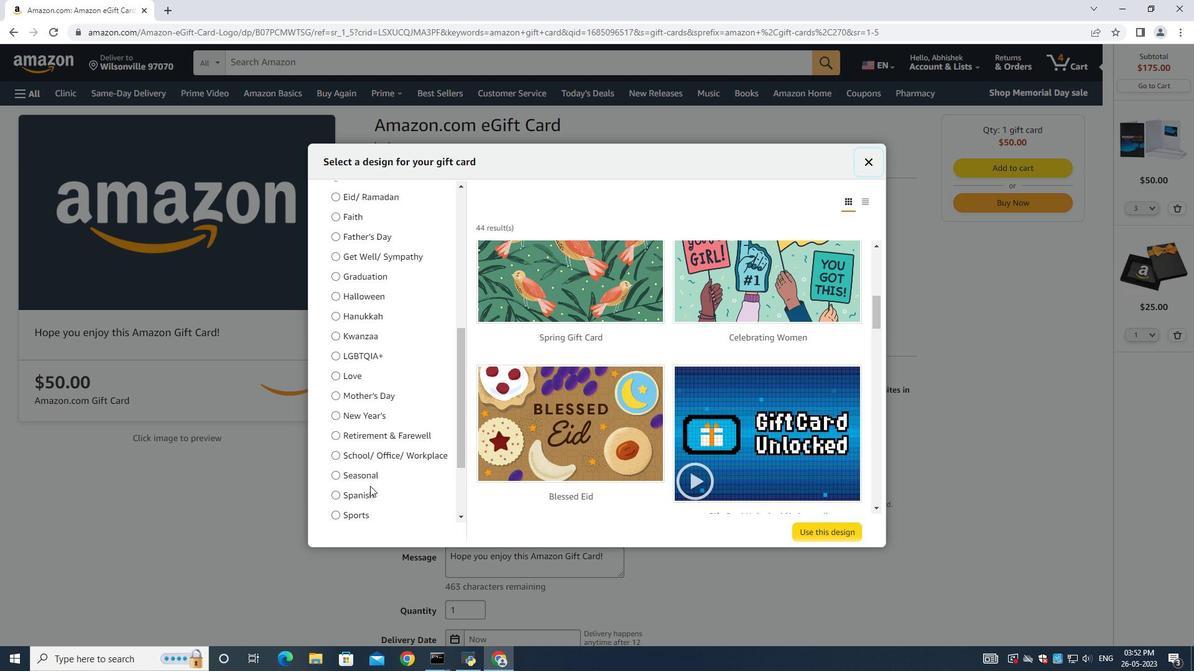 
Action: Mouse scrolled (365, 488) with delta (0, 0)
Screenshot: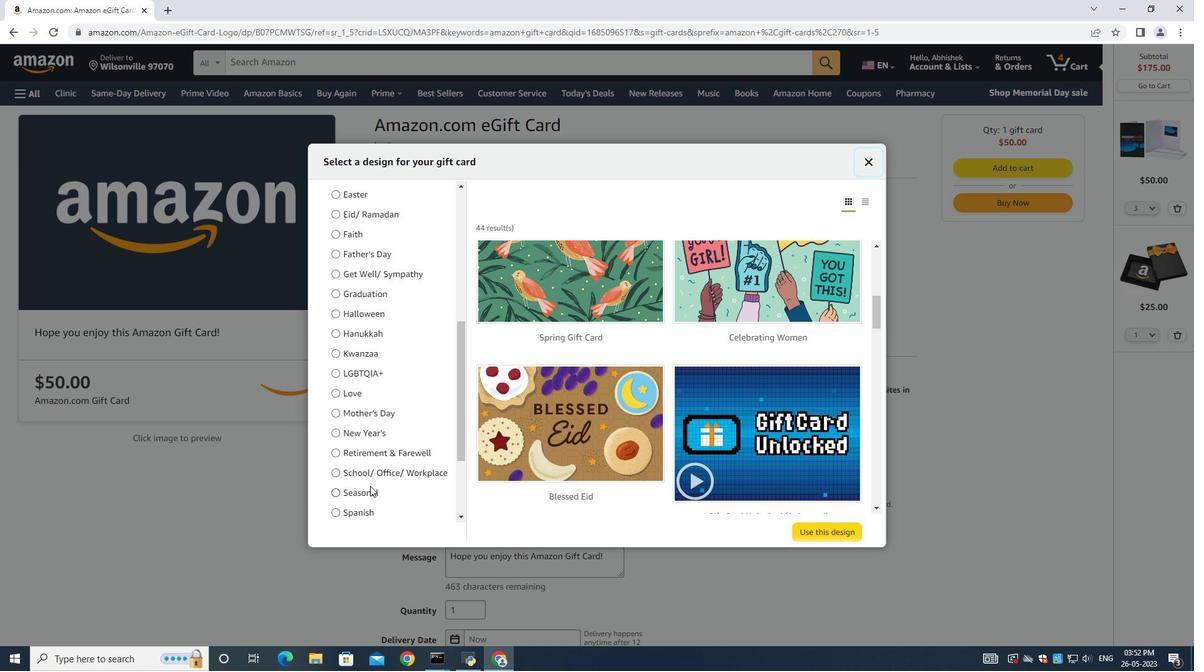 
Action: Mouse scrolled (365, 488) with delta (0, 0)
Screenshot: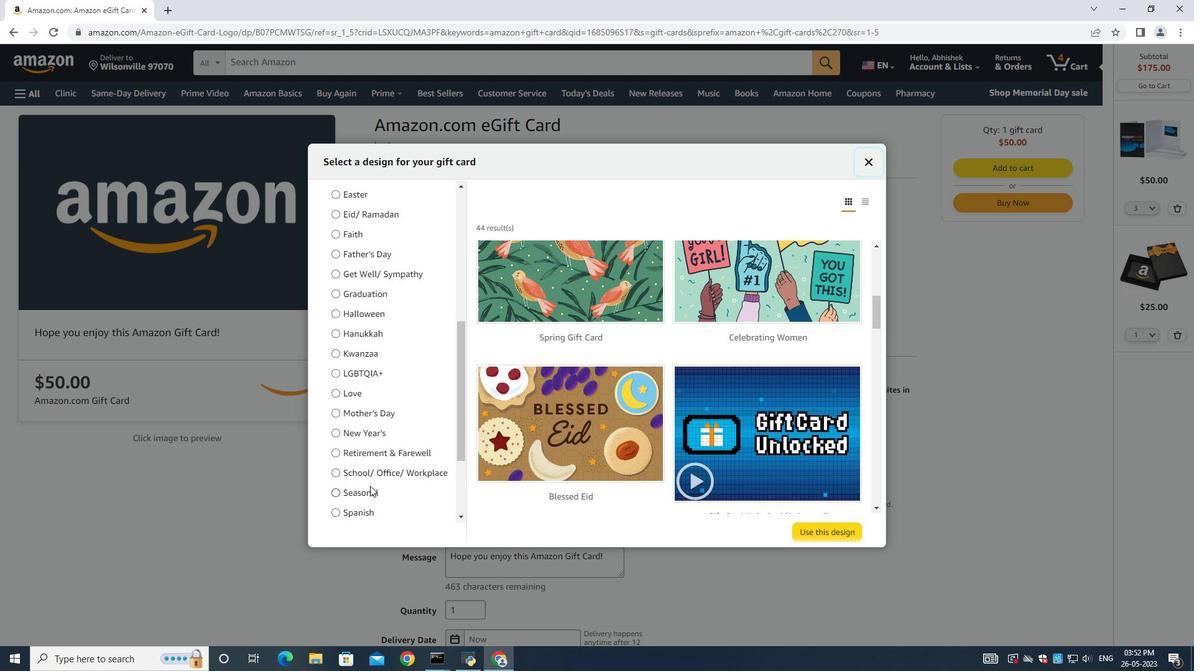 
Action: Mouse moved to (377, 449)
Screenshot: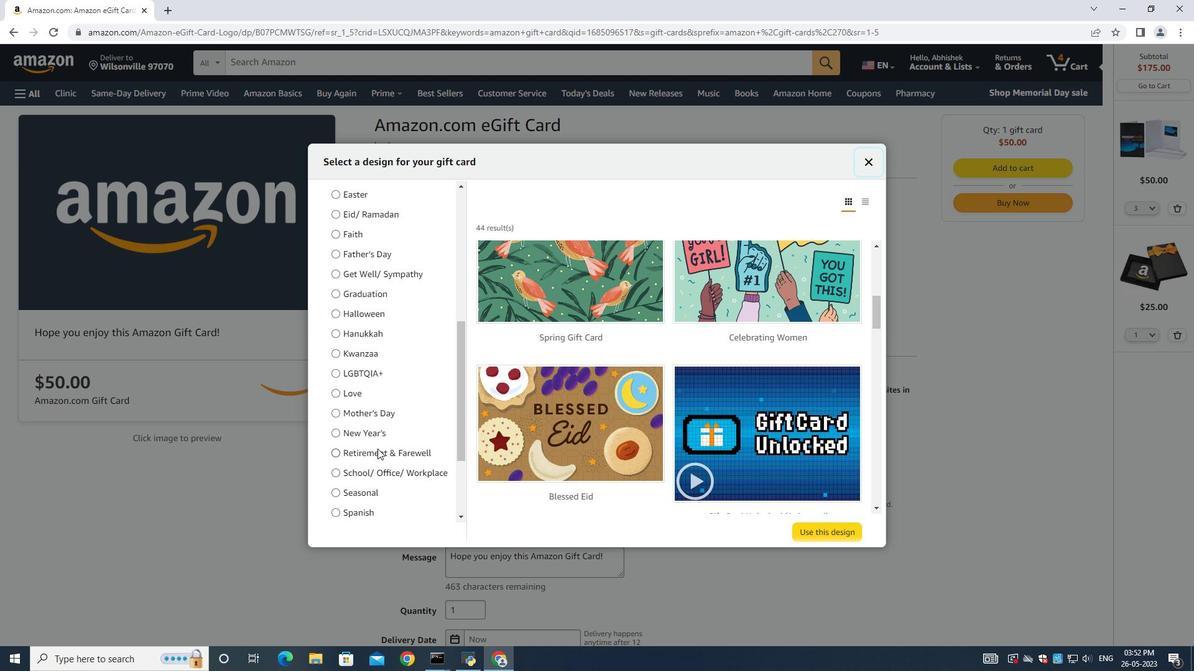 
Action: Mouse scrolled (377, 449) with delta (0, 0)
Screenshot: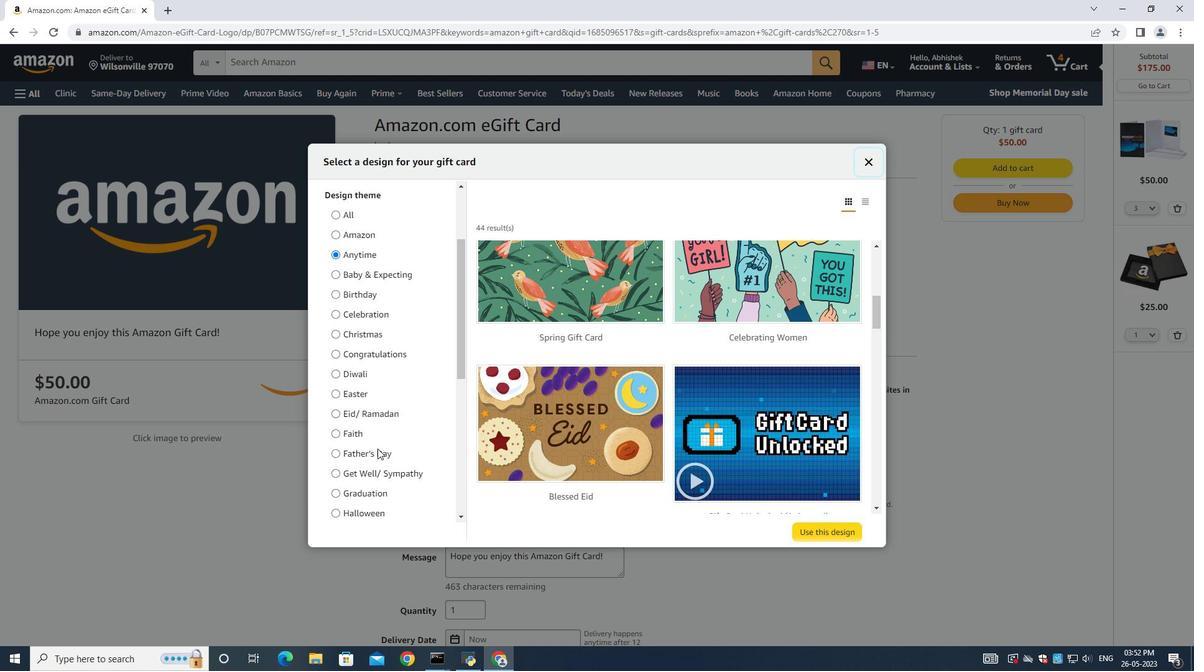 
Action: Mouse scrolled (377, 449) with delta (0, 0)
Screenshot: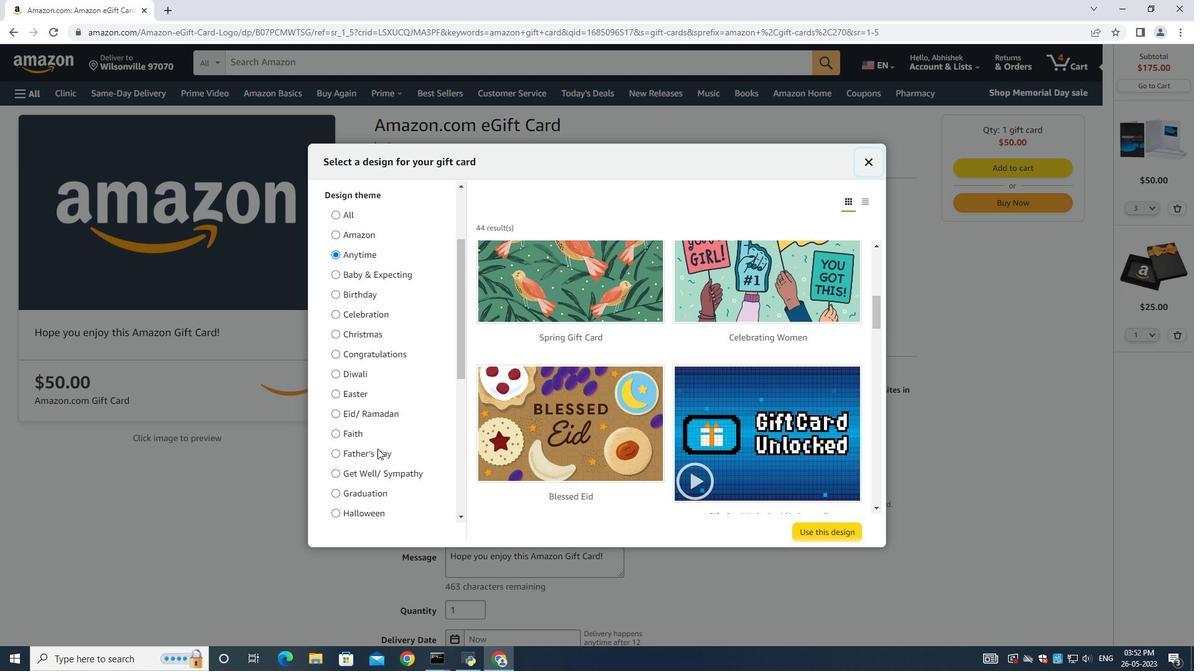 
Action: Mouse scrolled (377, 449) with delta (0, 0)
Screenshot: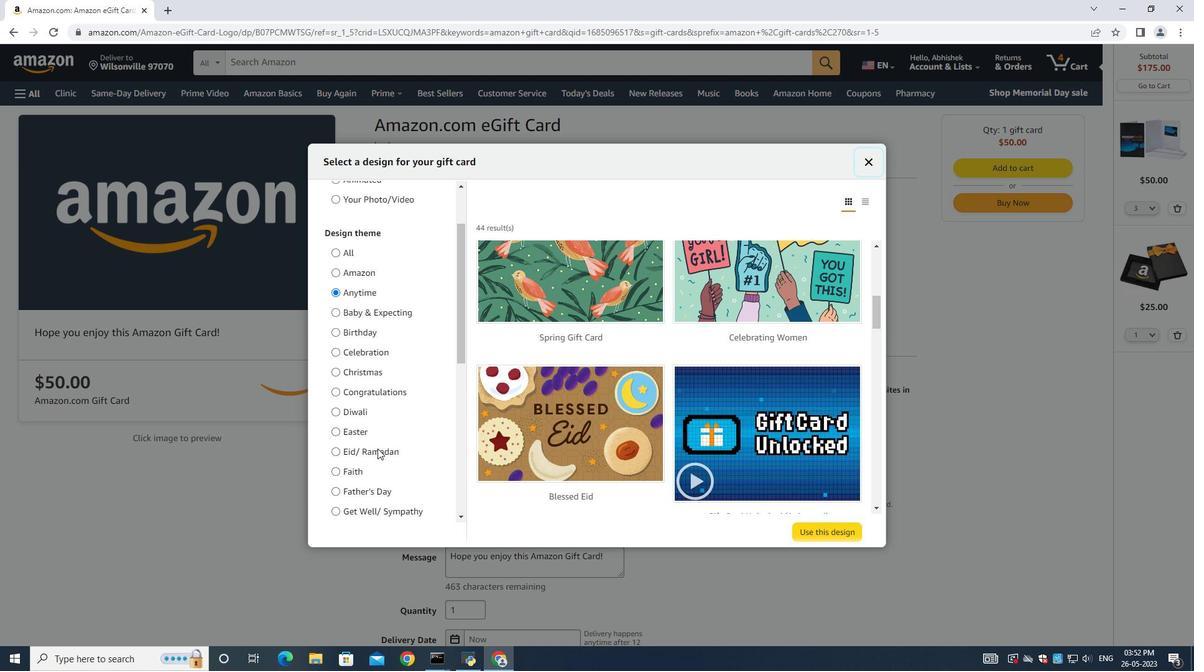 
Action: Mouse scrolled (377, 449) with delta (0, 0)
Screenshot: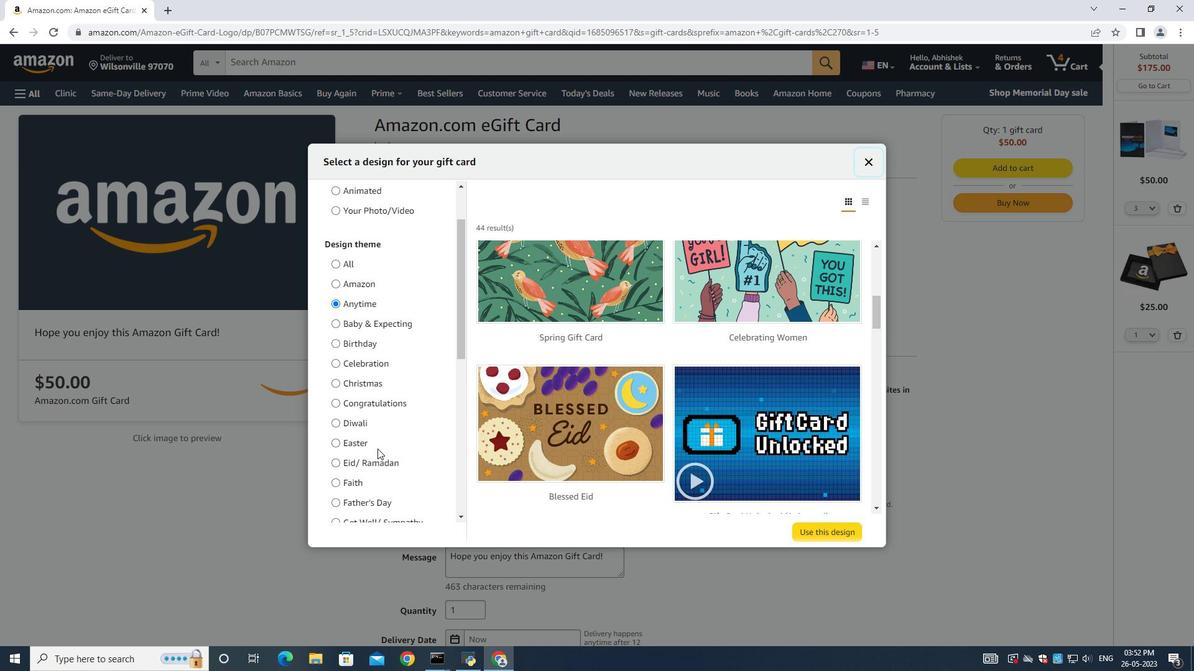 
Action: Mouse scrolled (377, 449) with delta (0, 0)
Screenshot: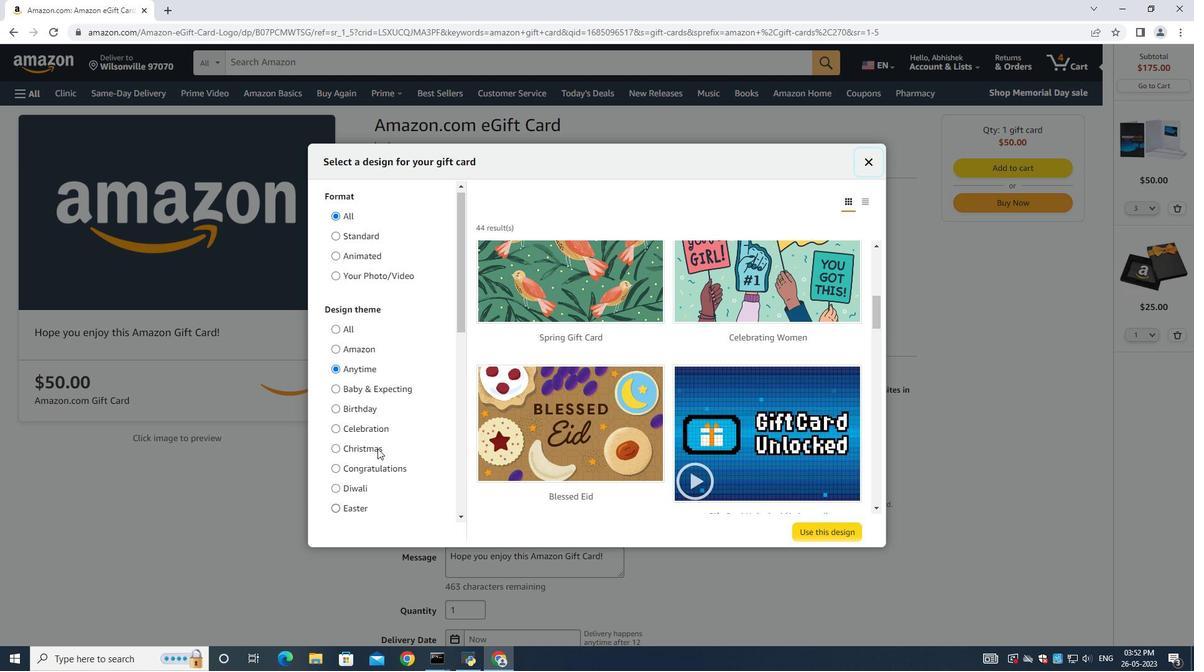 
Action: Mouse scrolled (377, 449) with delta (0, 0)
Screenshot: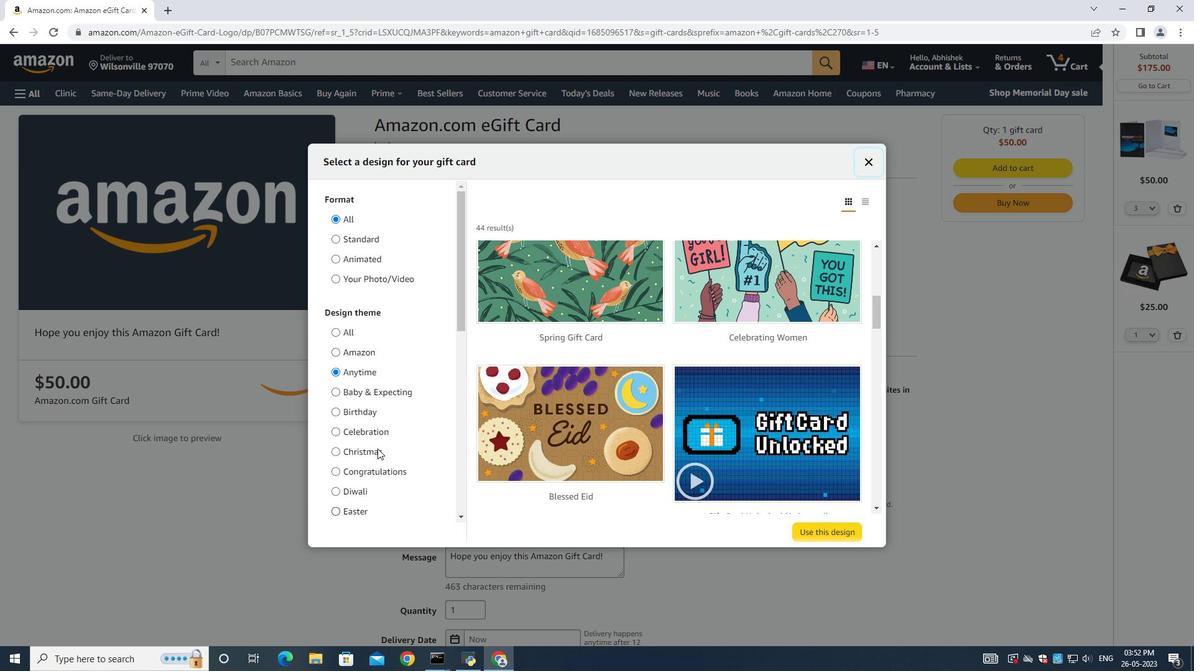 
Action: Mouse scrolled (377, 449) with delta (0, 0)
Screenshot: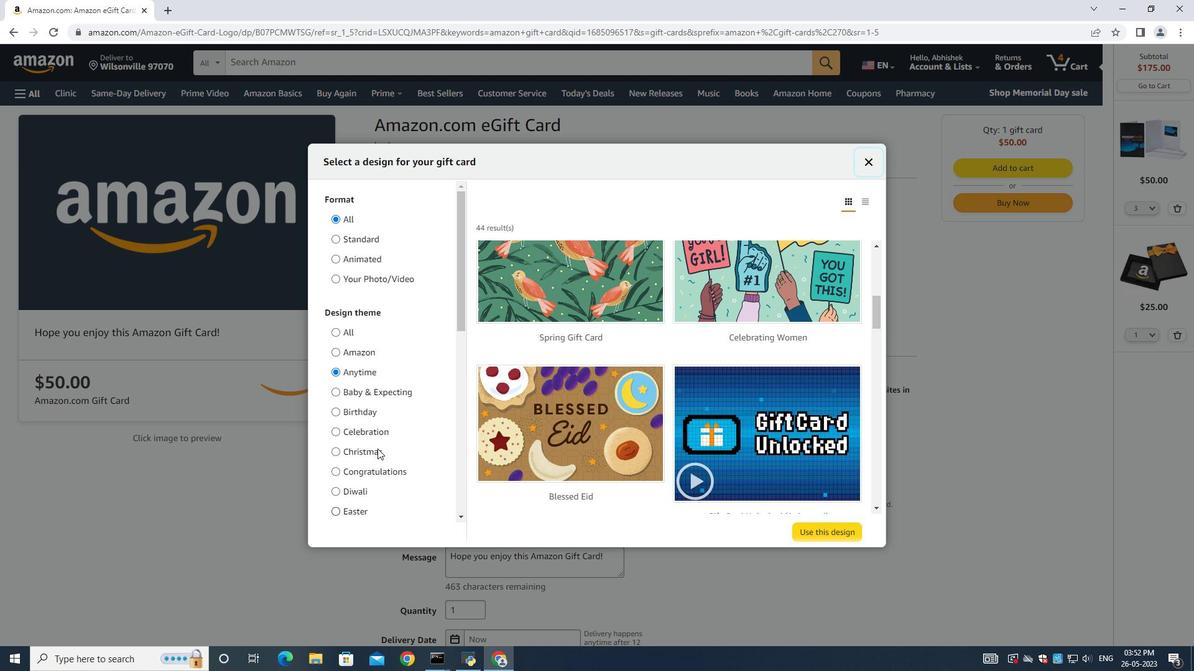 
Action: Mouse scrolled (377, 448) with delta (0, 0)
Screenshot: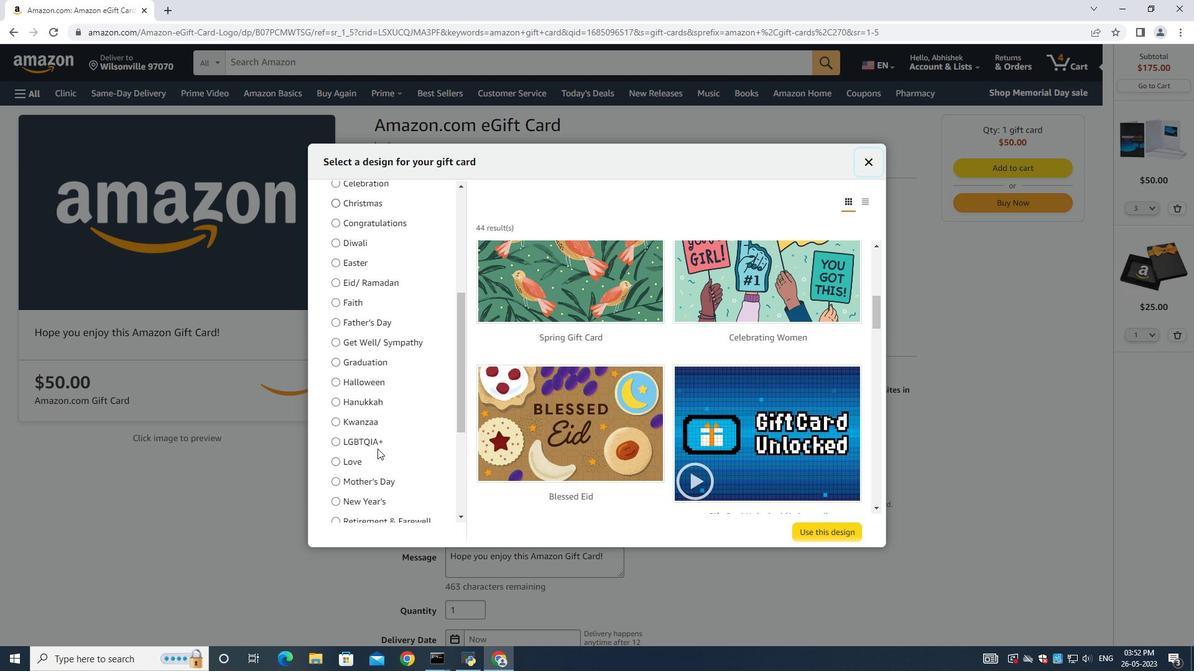 
Action: Mouse scrolled (377, 448) with delta (0, 0)
Screenshot: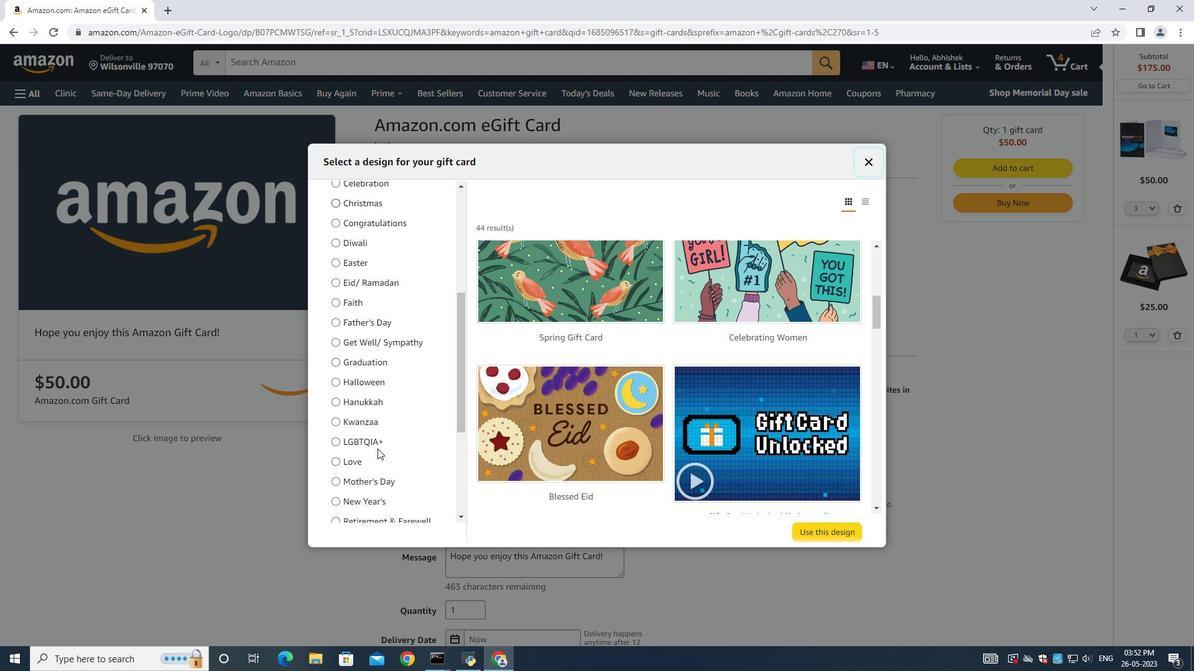 
Action: Mouse scrolled (377, 448) with delta (0, 0)
Screenshot: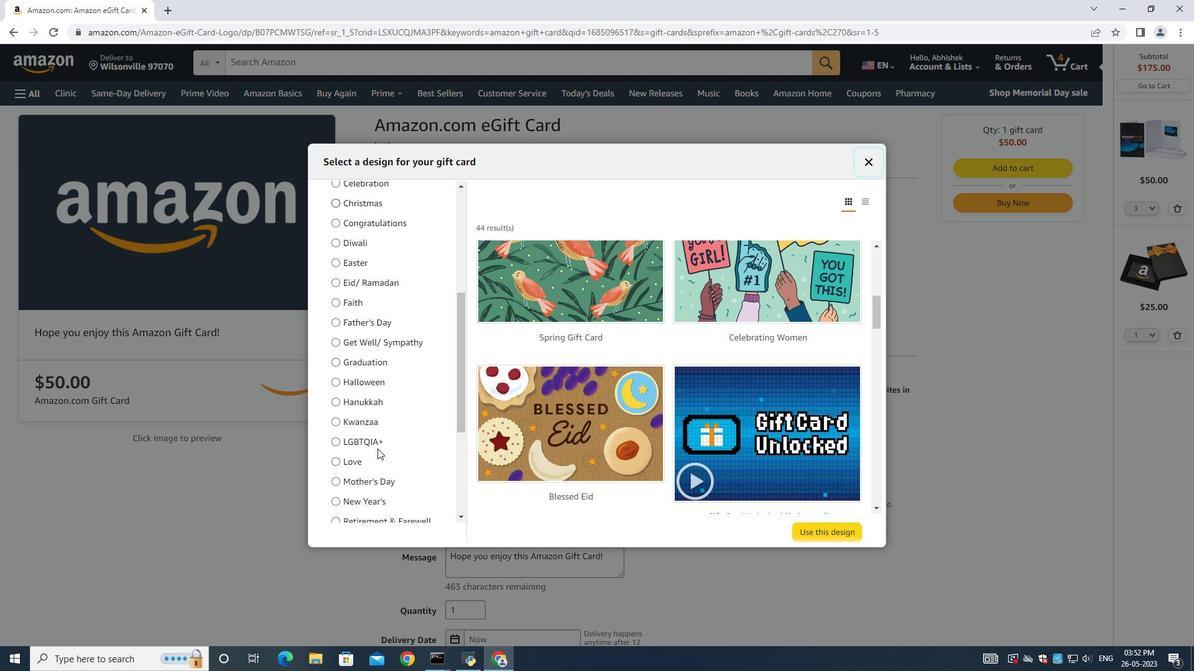 
Action: Mouse scrolled (377, 448) with delta (0, 0)
Screenshot: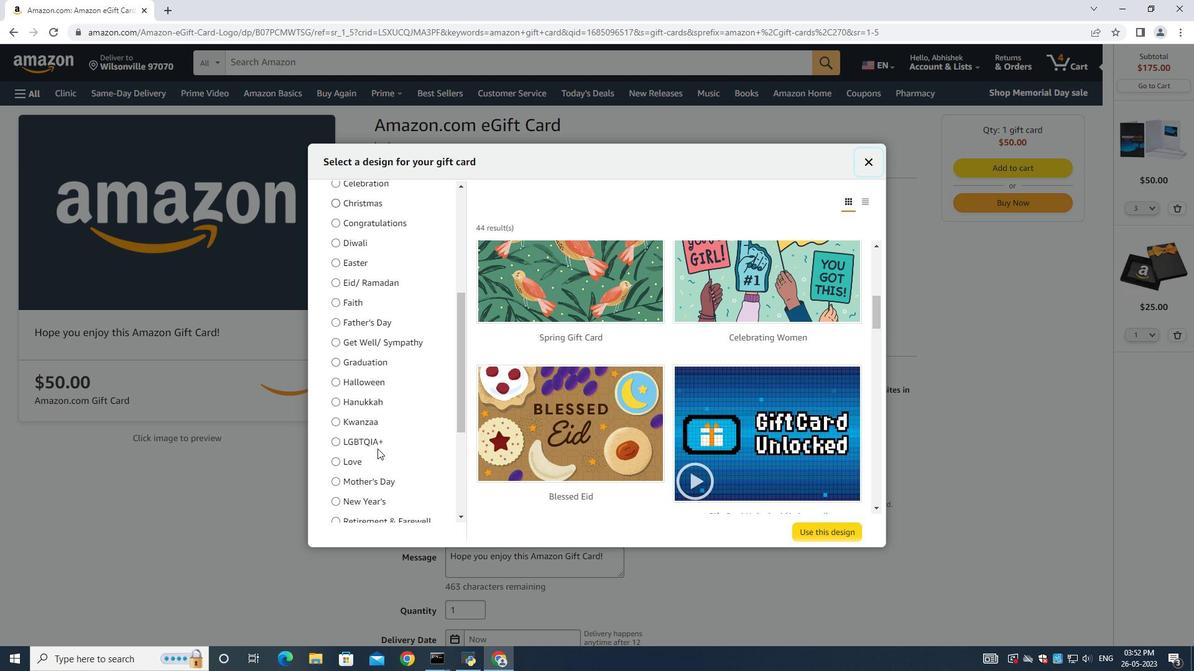 
Action: Mouse moved to (397, 449)
Screenshot: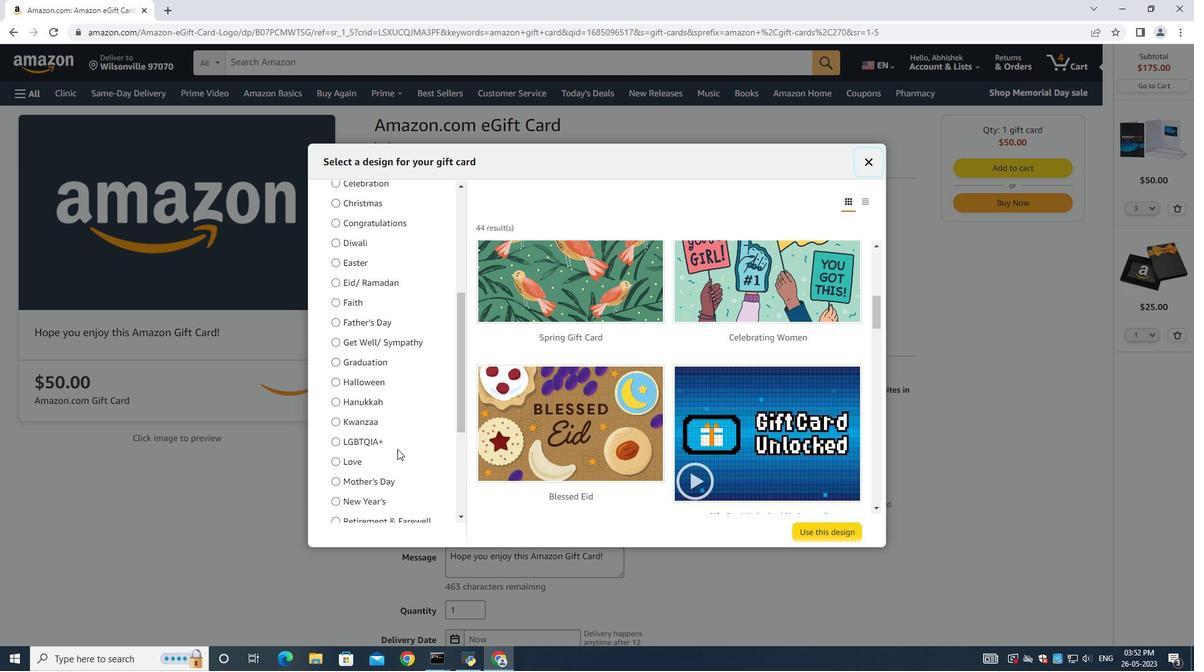 
Action: Mouse scrolled (397, 449) with delta (0, 0)
Screenshot: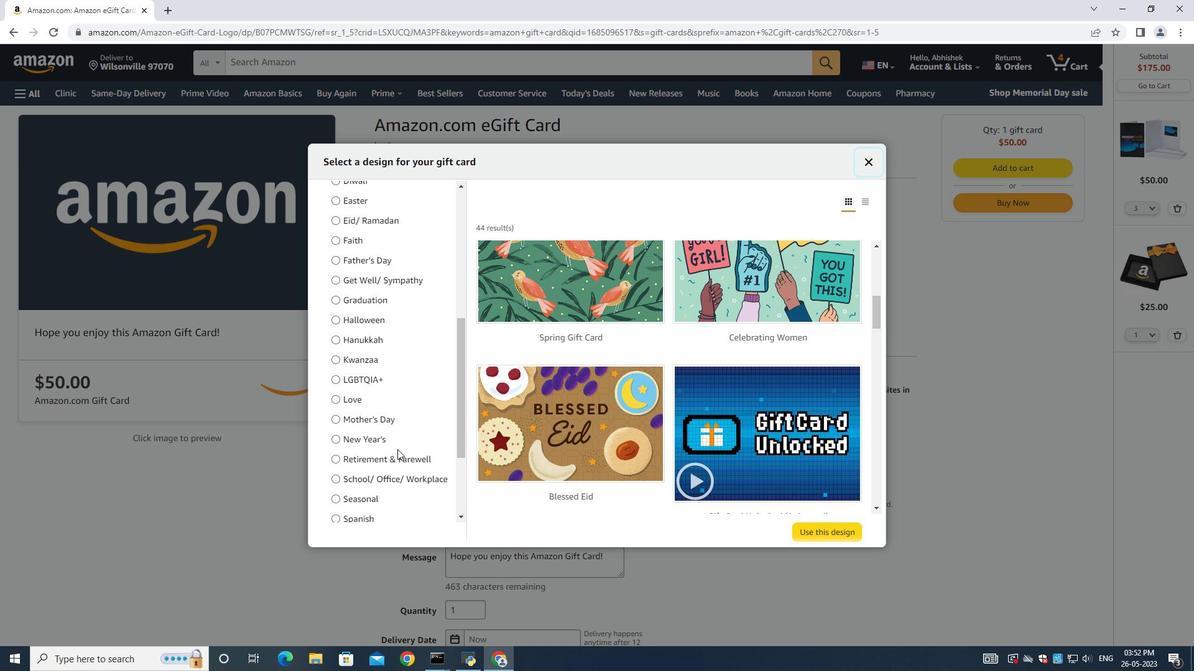
Action: Mouse scrolled (397, 449) with delta (0, 0)
Screenshot: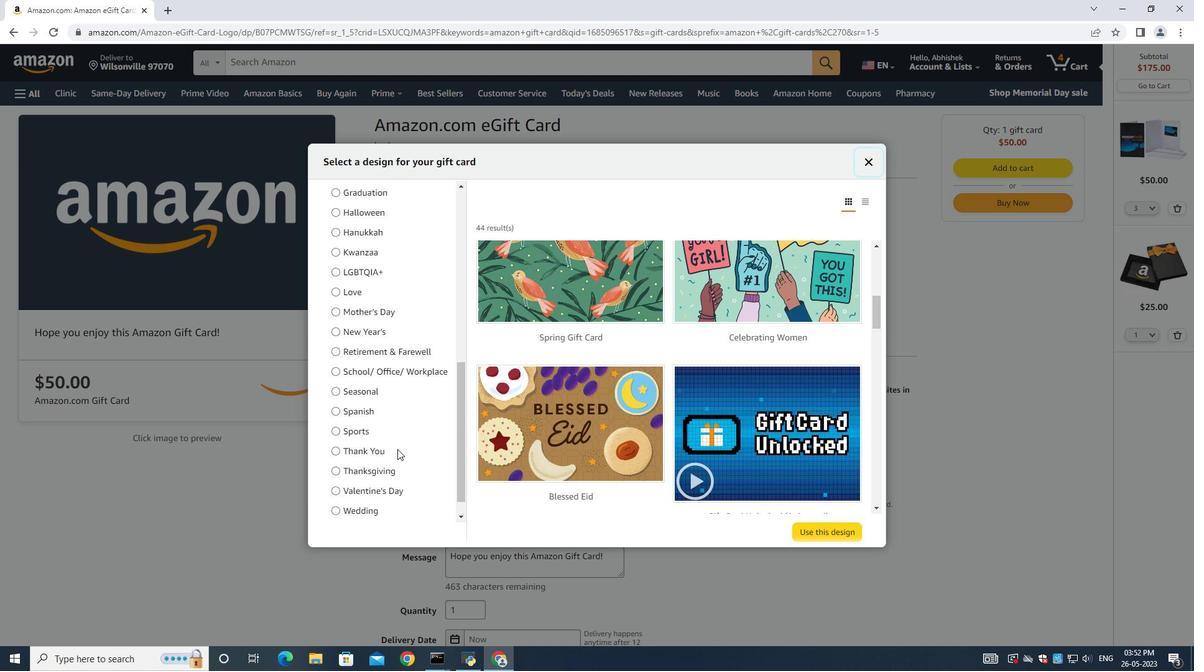 
Action: Mouse scrolled (397, 449) with delta (0, 0)
Screenshot: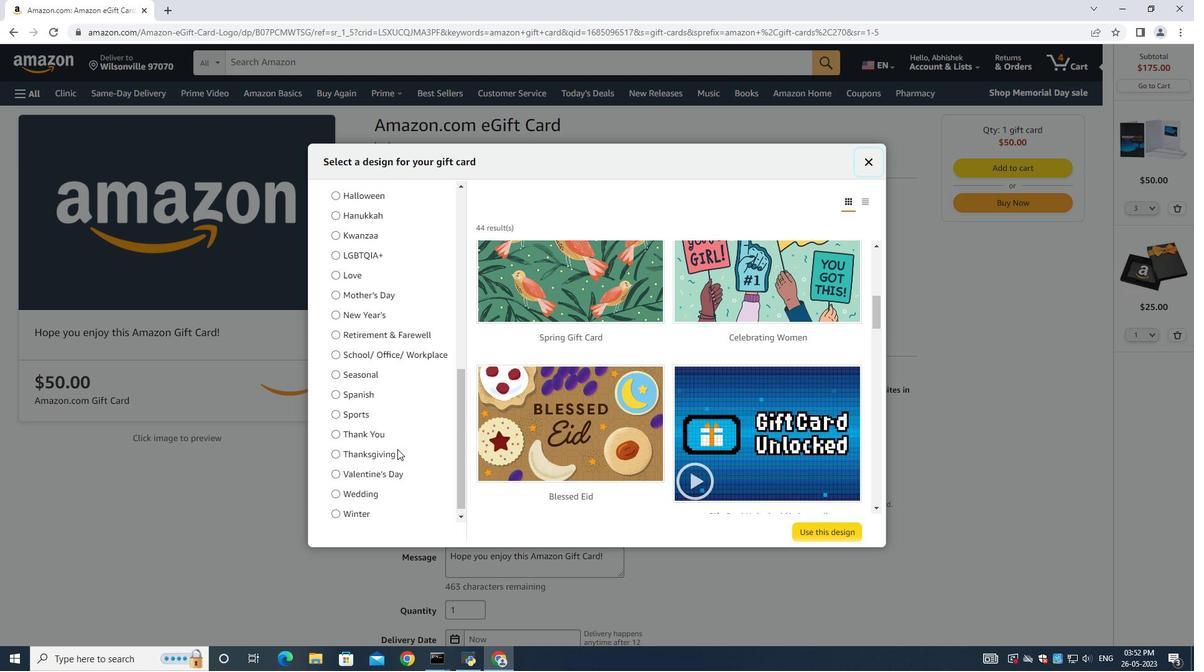 
Action: Mouse scrolled (397, 449) with delta (0, 0)
Screenshot: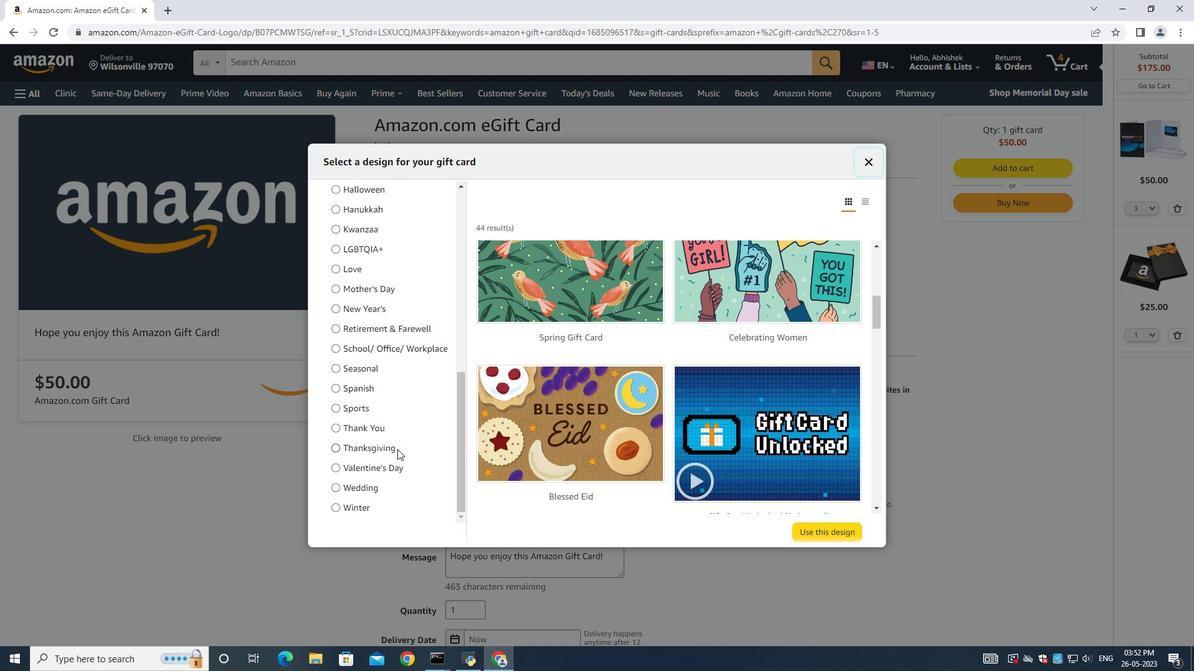 
Action: Mouse scrolled (397, 449) with delta (0, 0)
Screenshot: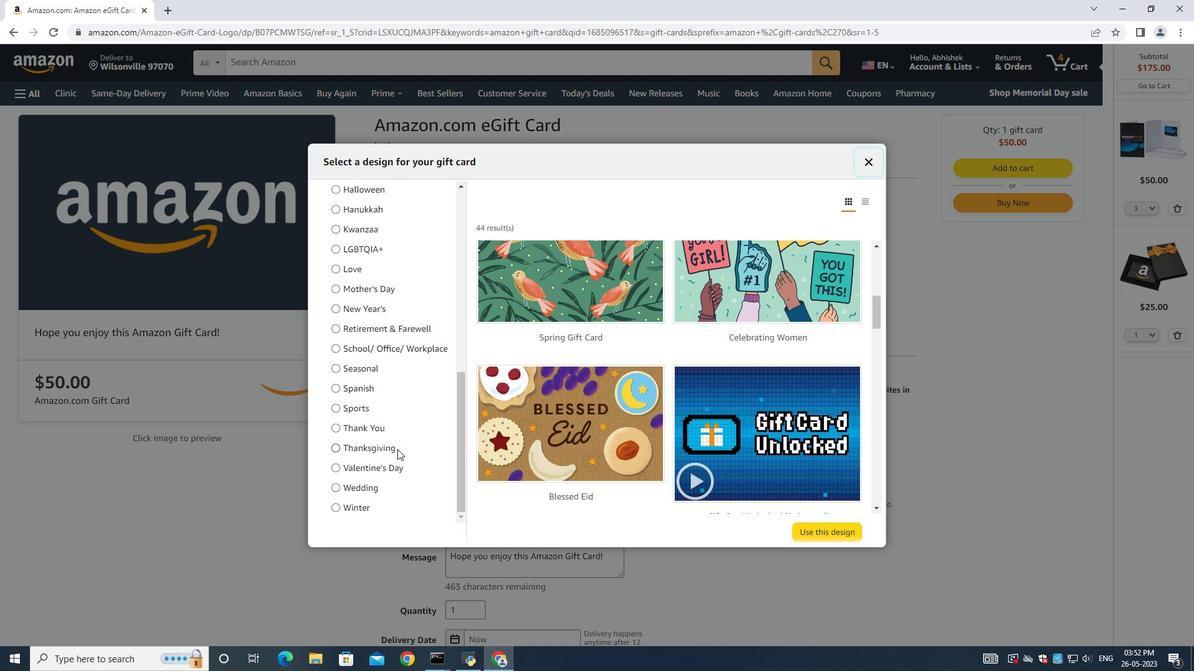 
Action: Mouse scrolled (397, 449) with delta (0, 0)
Screenshot: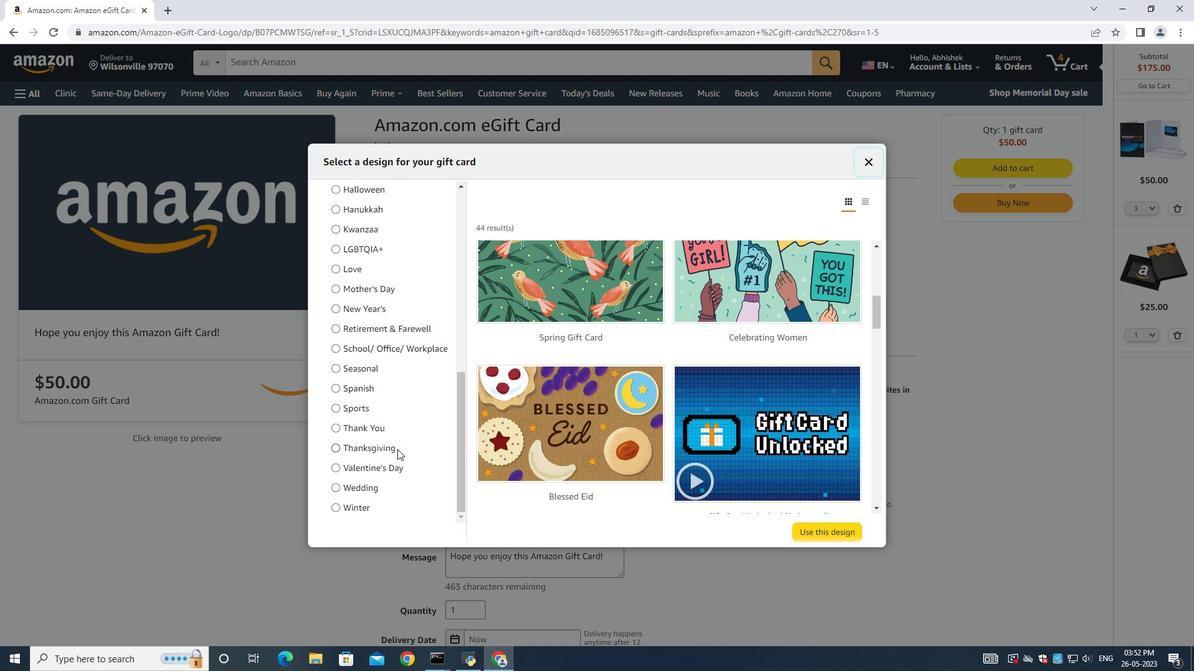 
Action: Mouse scrolled (397, 449) with delta (0, 0)
Screenshot: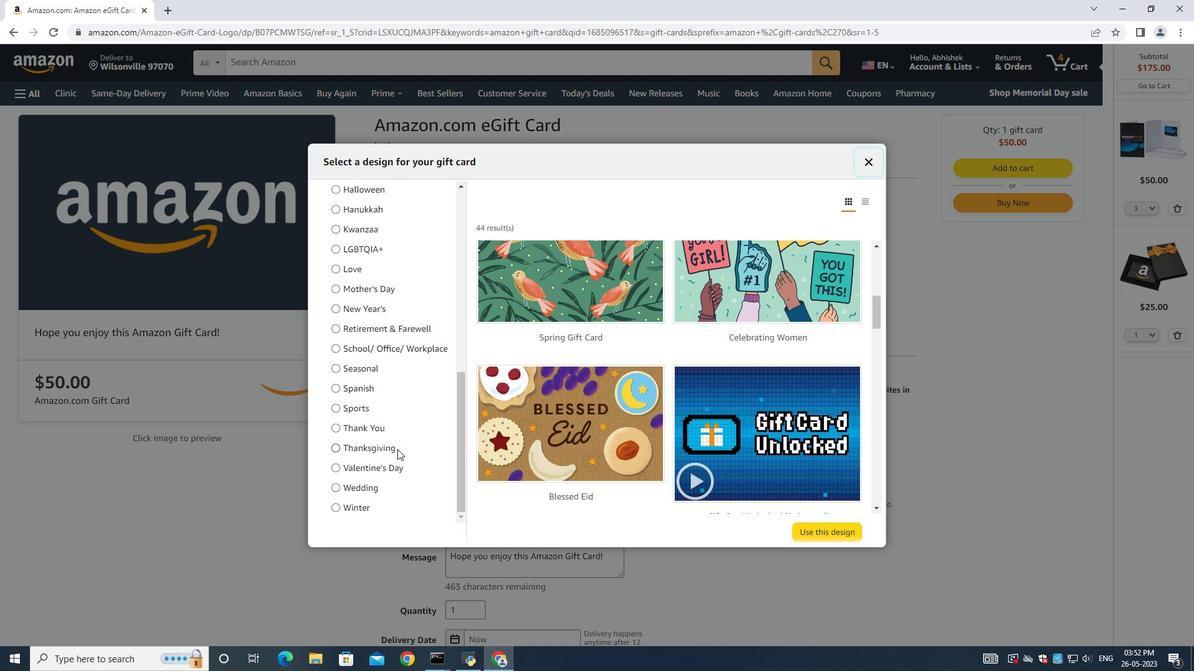 
Action: Mouse moved to (410, 363)
Screenshot: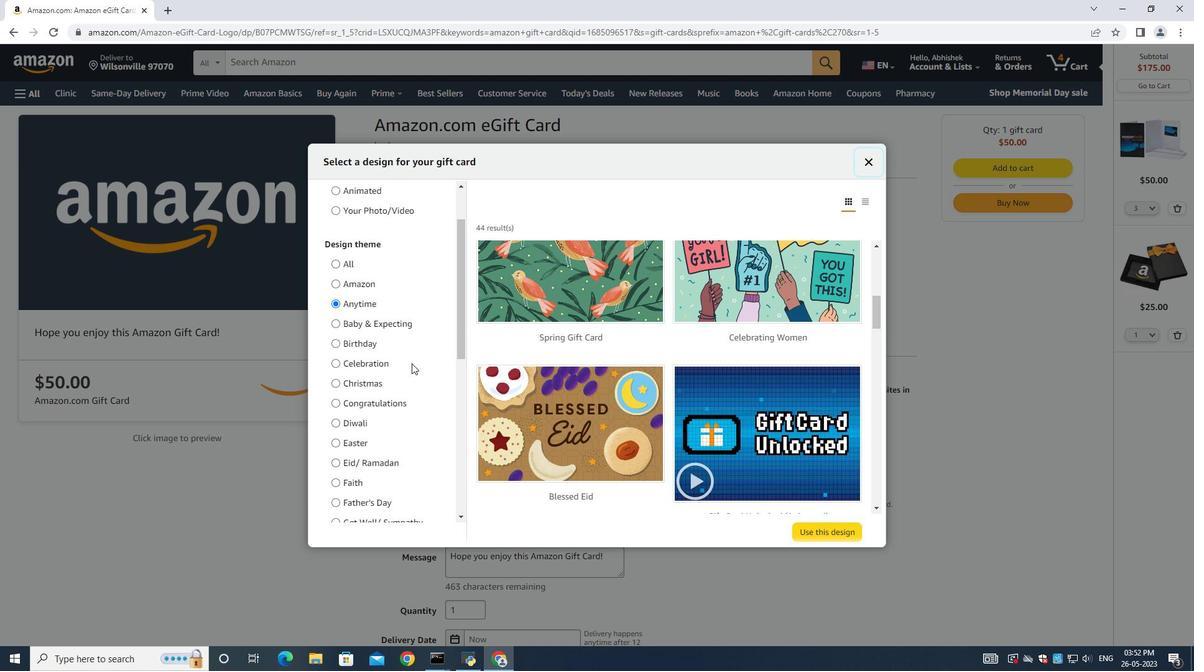 
Action: Mouse scrolled (410, 364) with delta (0, 0)
Screenshot: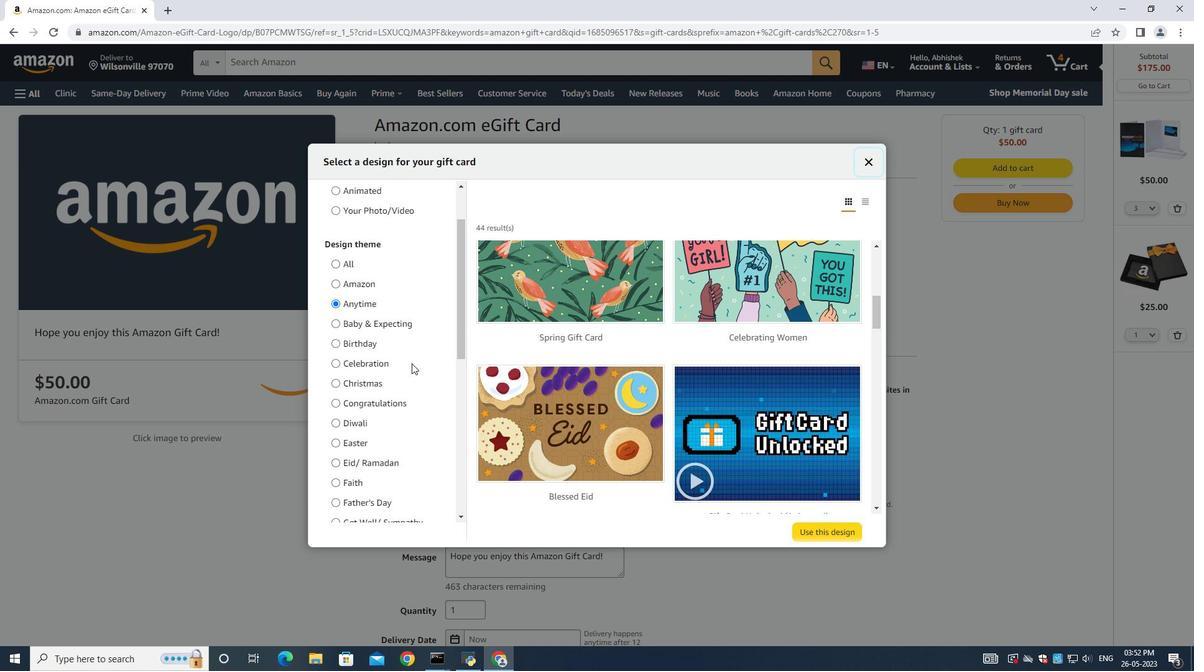 
Action: Mouse moved to (411, 363)
Screenshot: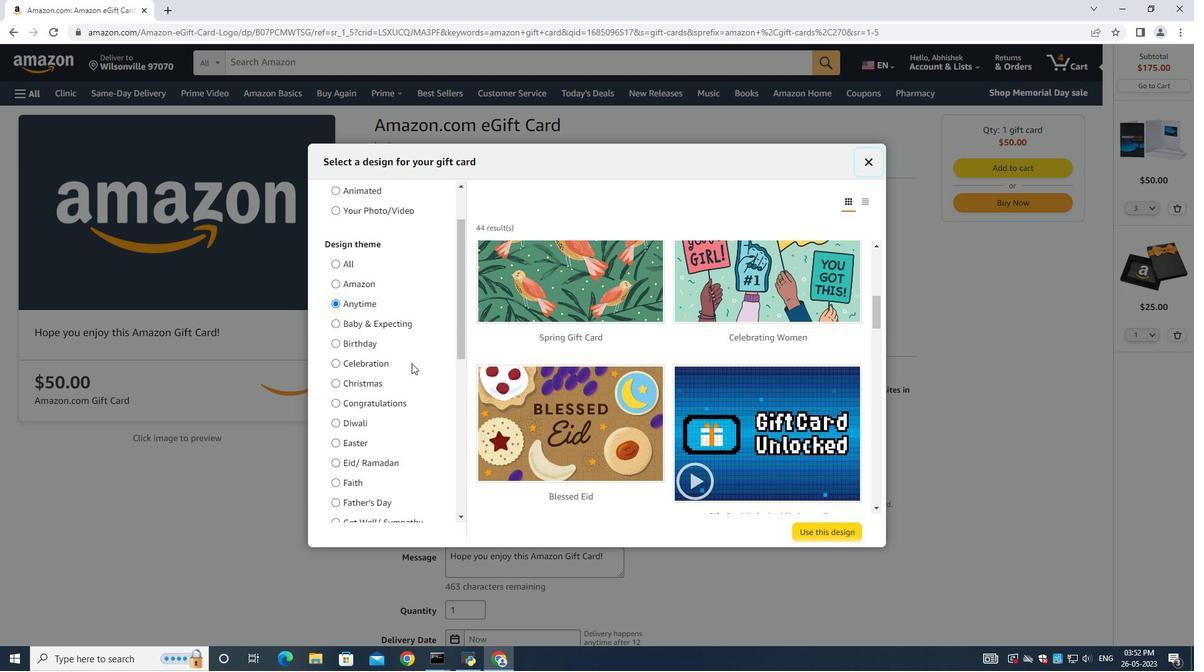 
Action: Mouse scrolled (411, 364) with delta (0, 0)
Screenshot: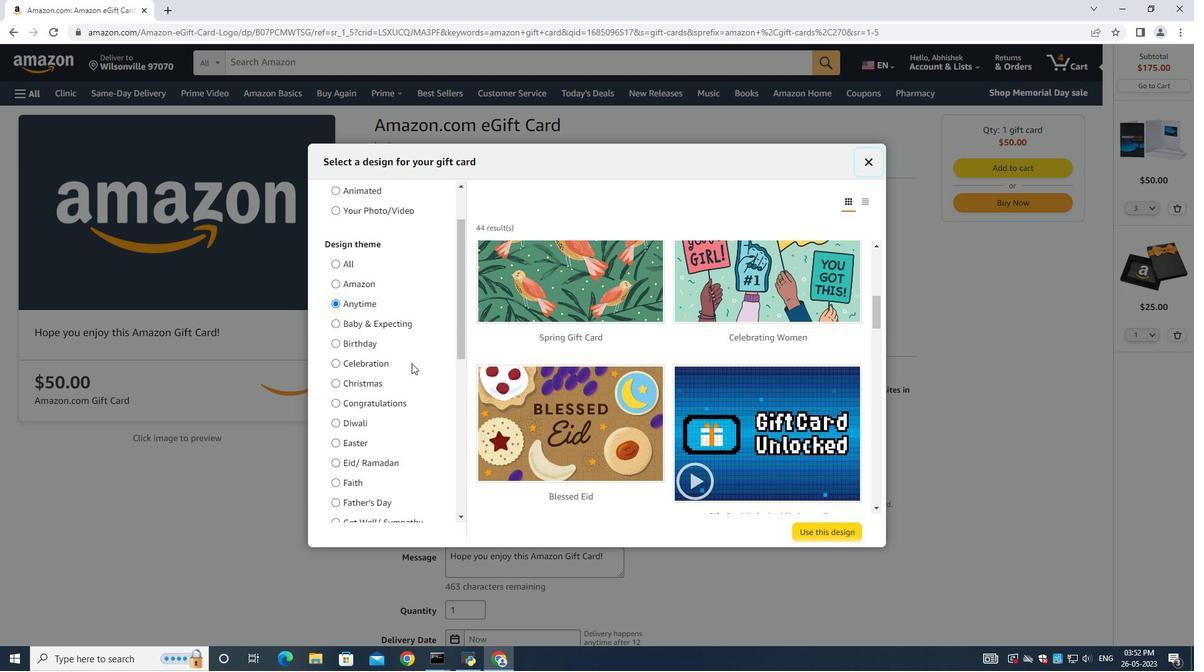 
Action: Mouse moved to (411, 363)
Screenshot: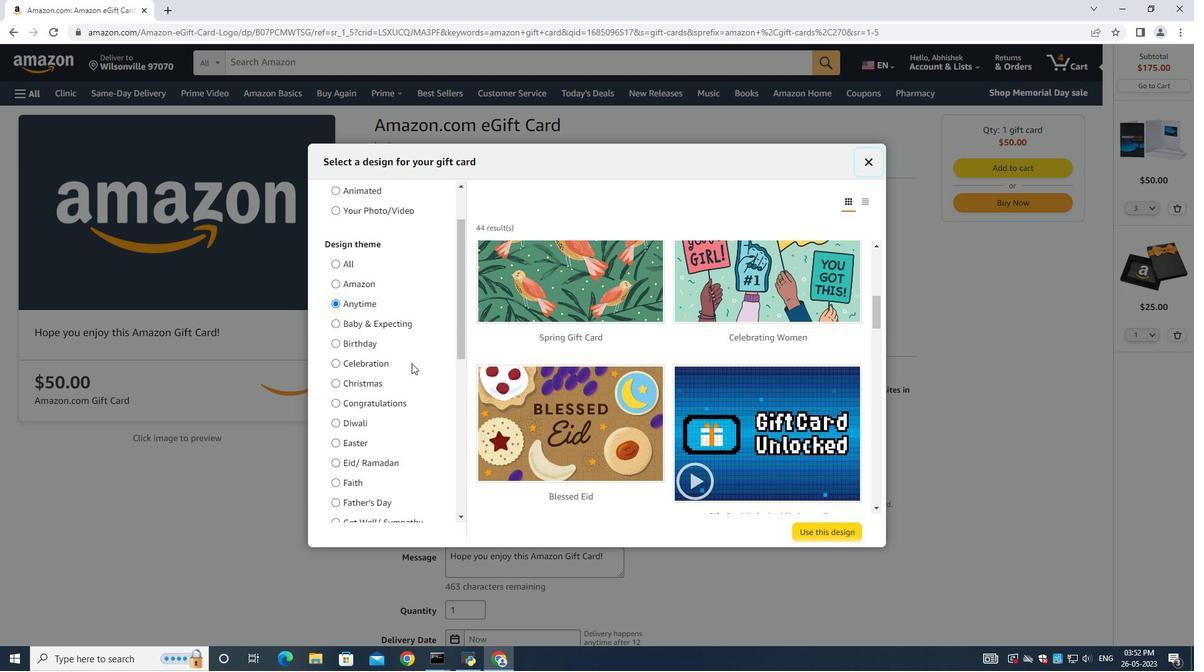 
Action: Mouse scrolled (411, 364) with delta (0, 0)
Screenshot: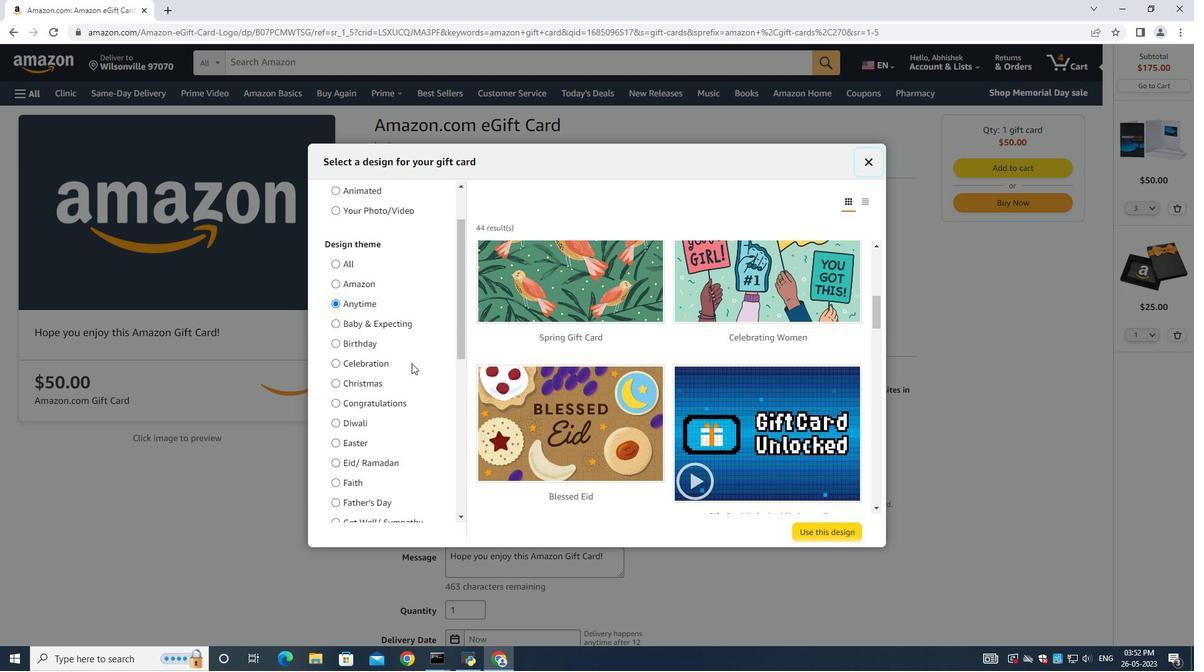 
Action: Mouse scrolled (411, 364) with delta (0, 0)
Screenshot: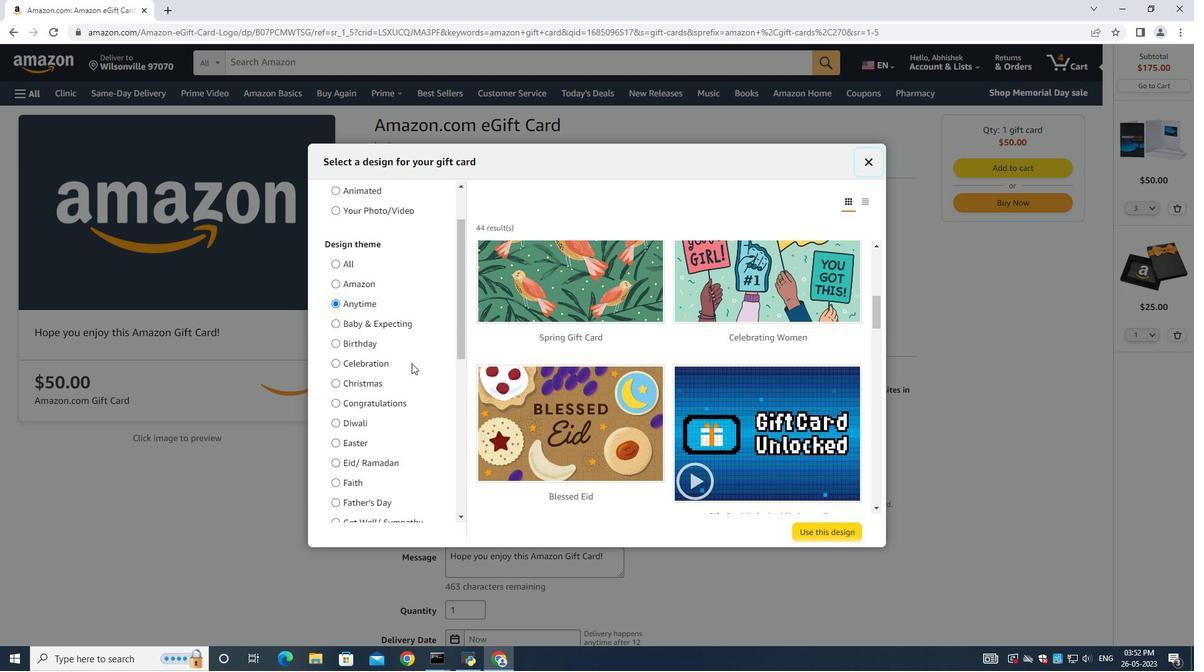 
Action: Mouse scrolled (411, 364) with delta (0, 0)
Screenshot: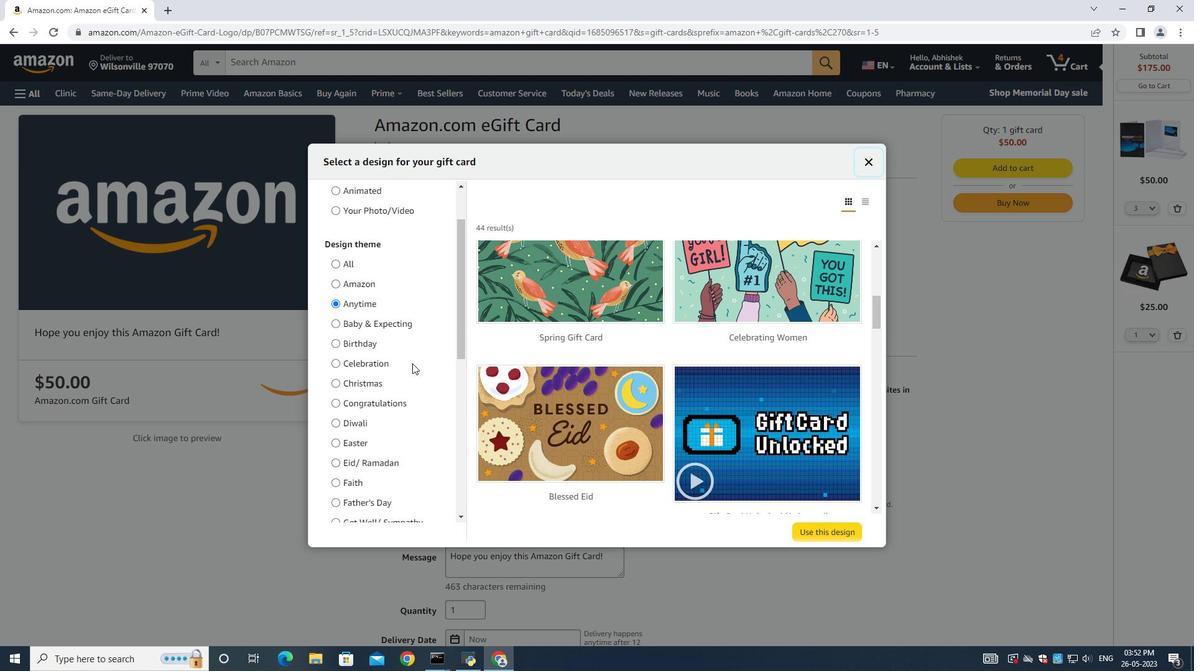 
Action: Mouse scrolled (411, 364) with delta (0, 0)
Screenshot: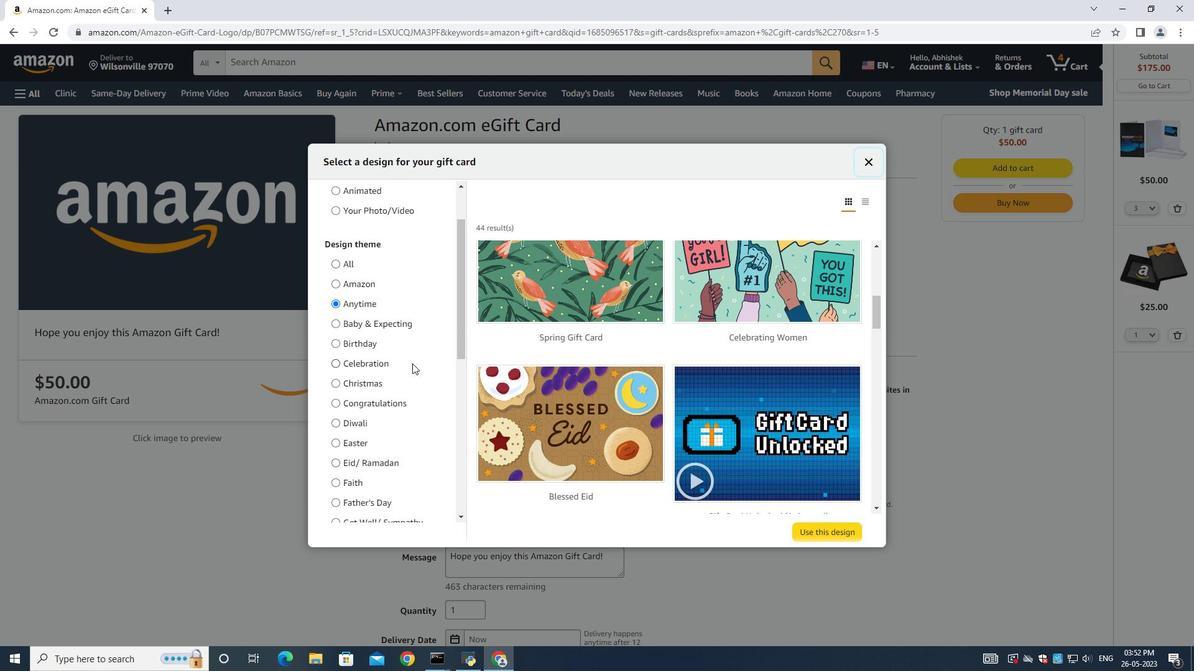 
Action: Mouse moved to (412, 363)
Screenshot: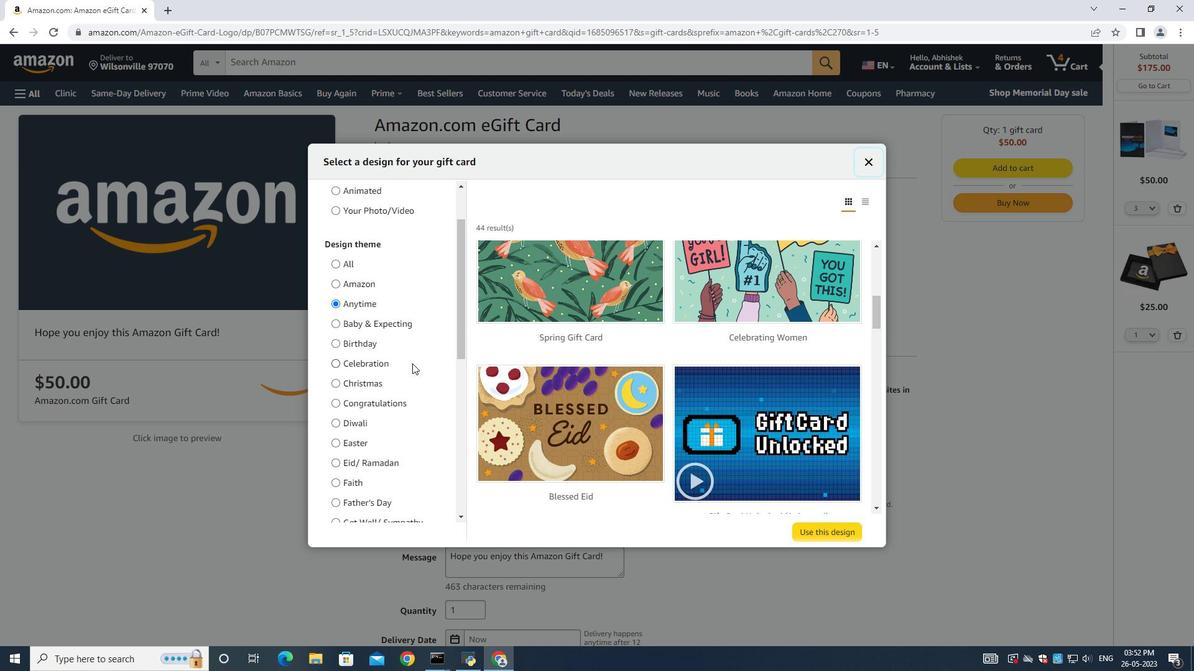 
Action: Mouse scrolled (412, 364) with delta (0, 0)
Screenshot: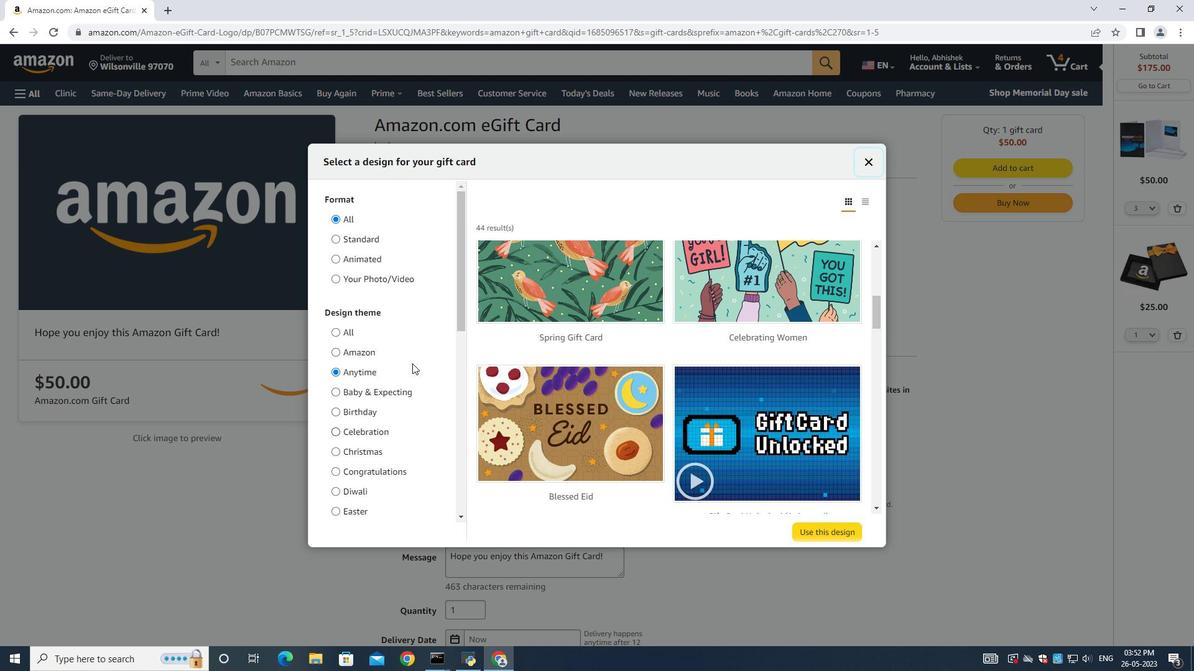 
Action: Mouse scrolled (412, 364) with delta (0, 0)
Screenshot: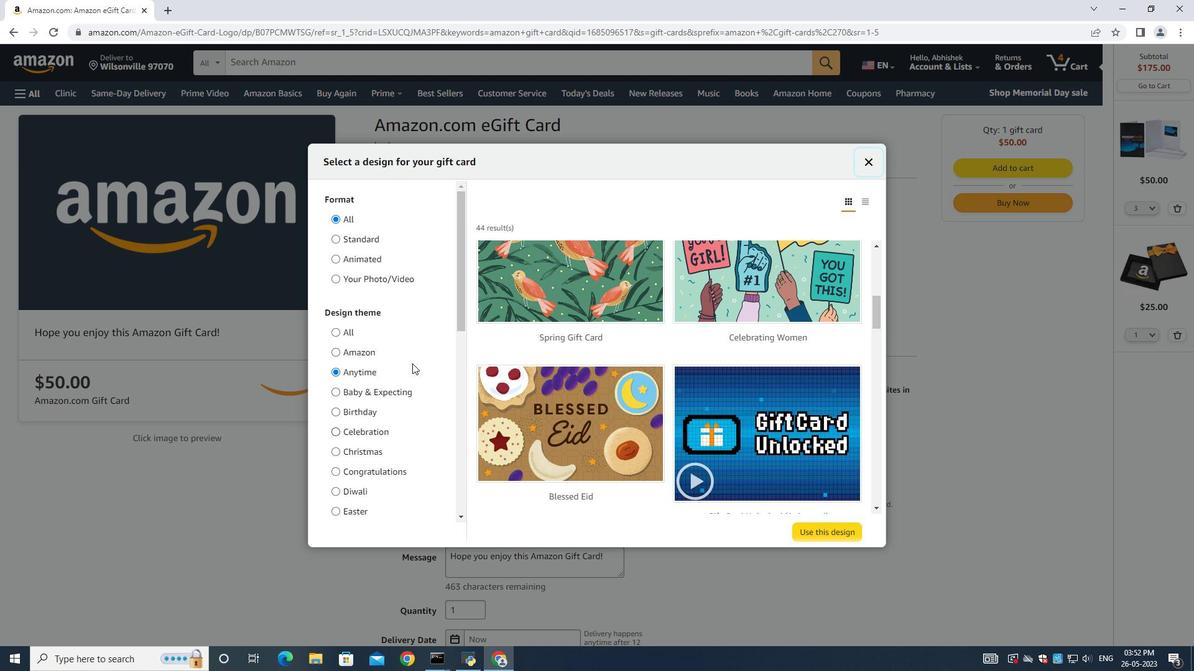 
Action: Mouse scrolled (412, 364) with delta (0, 0)
Screenshot: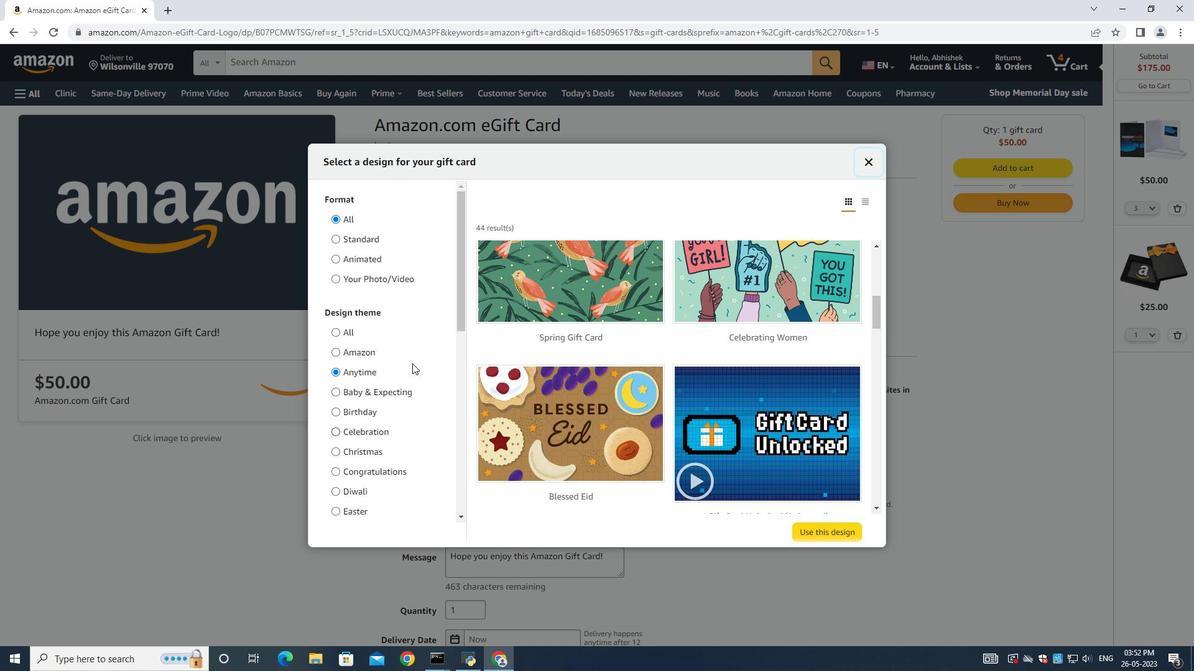 
Action: Mouse scrolled (412, 364) with delta (0, 0)
Screenshot: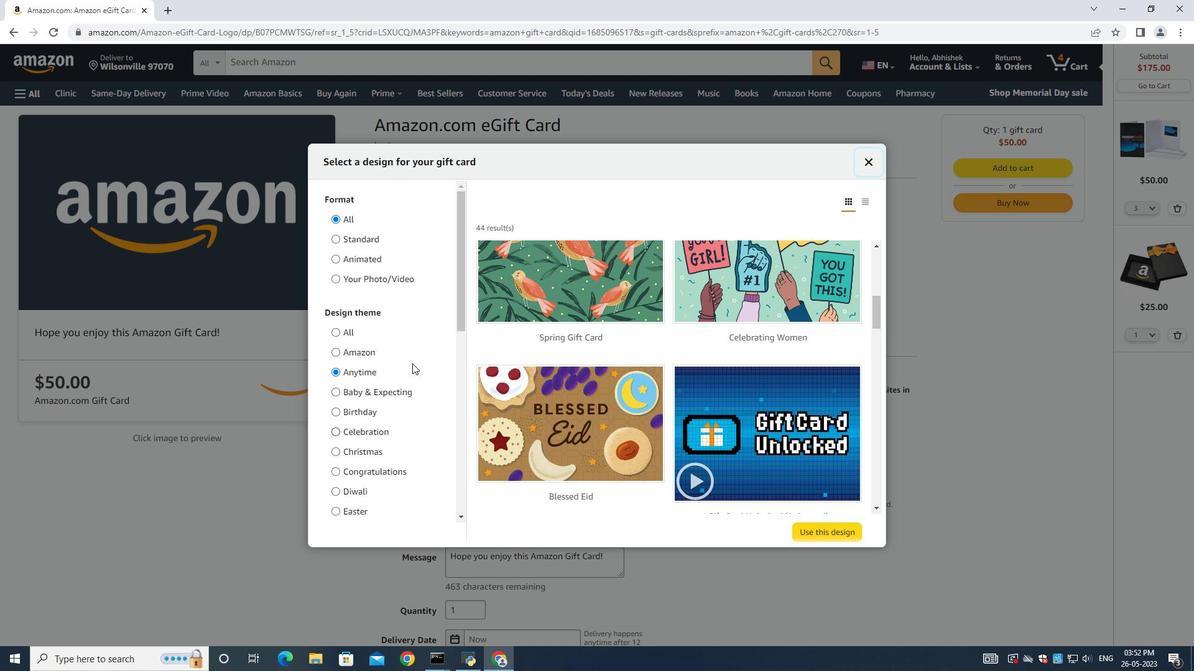
Action: Mouse scrolled (412, 364) with delta (0, 0)
Screenshot: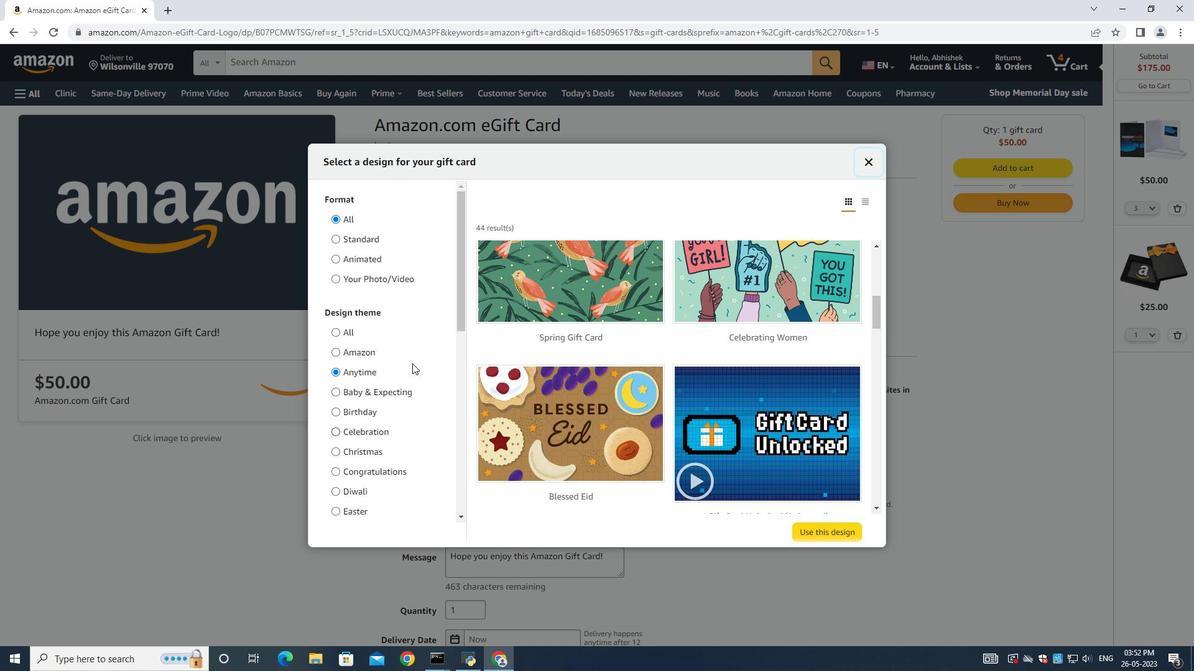 
Action: Mouse scrolled (412, 364) with delta (0, 0)
Screenshot: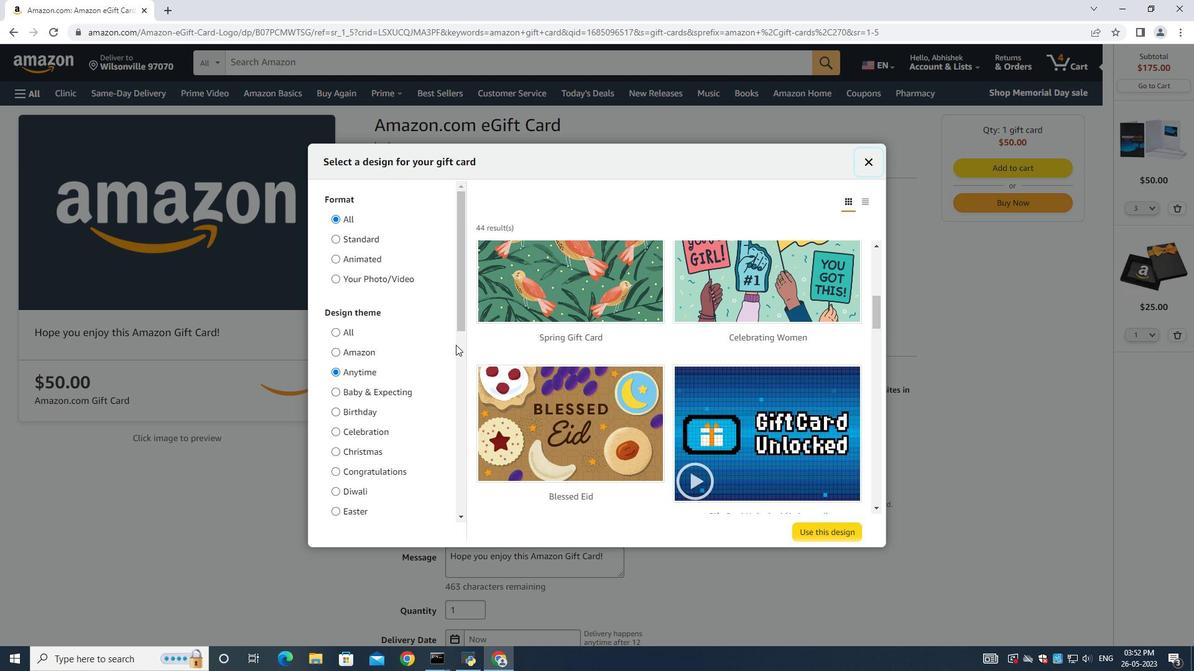 
Action: Mouse scrolled (412, 364) with delta (0, 0)
Screenshot: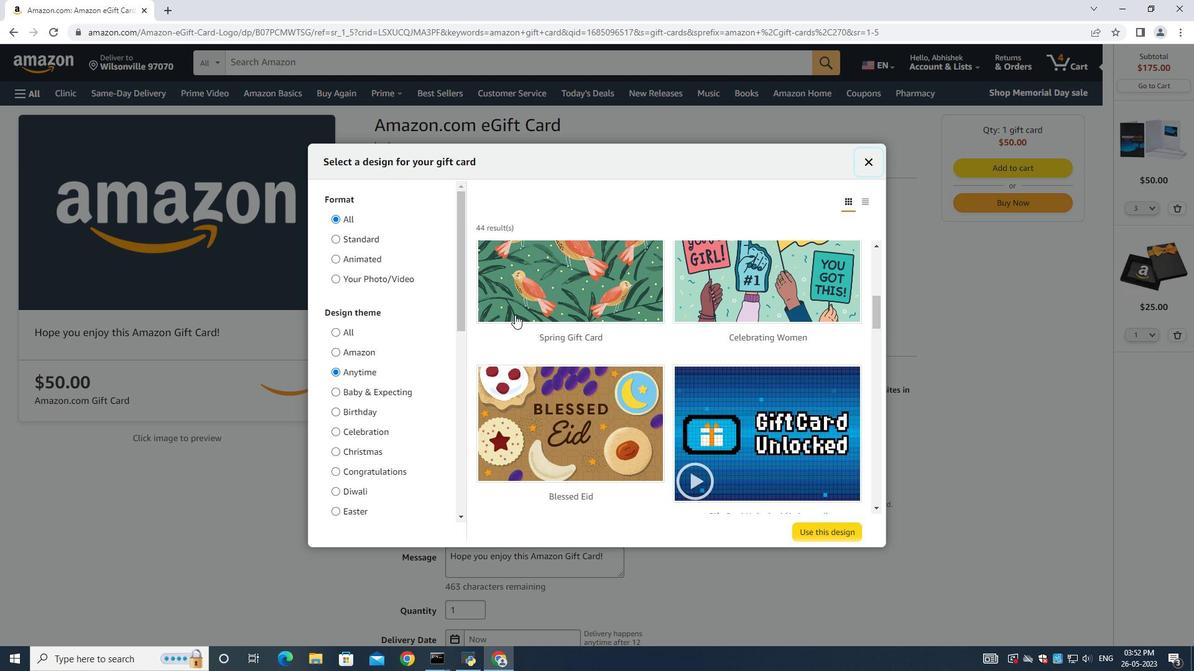 
Action: Mouse moved to (871, 156)
Screenshot: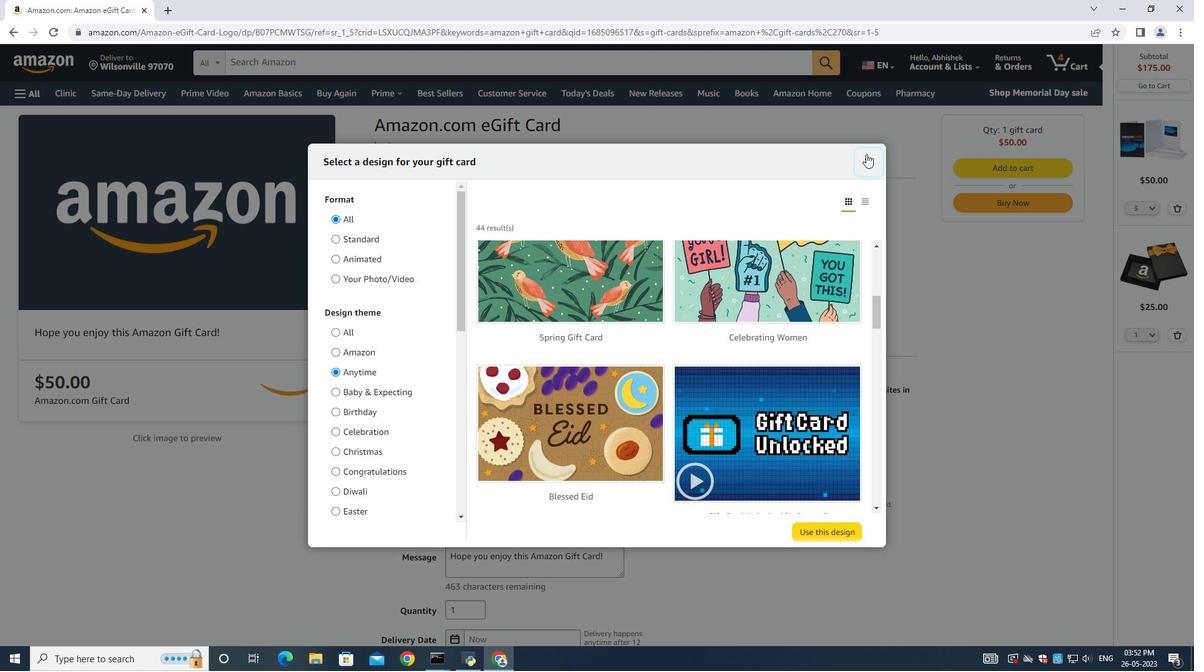 
Action: Mouse pressed left at (871, 156)
Screenshot: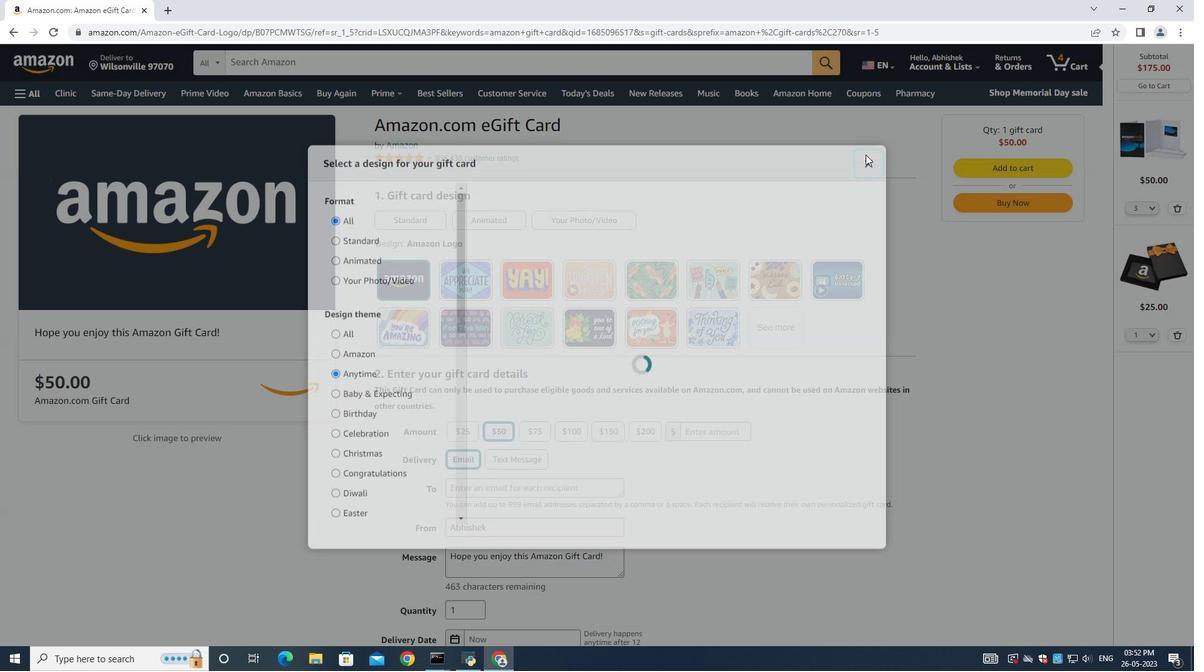 
Action: Mouse moved to (9, 32)
Screenshot: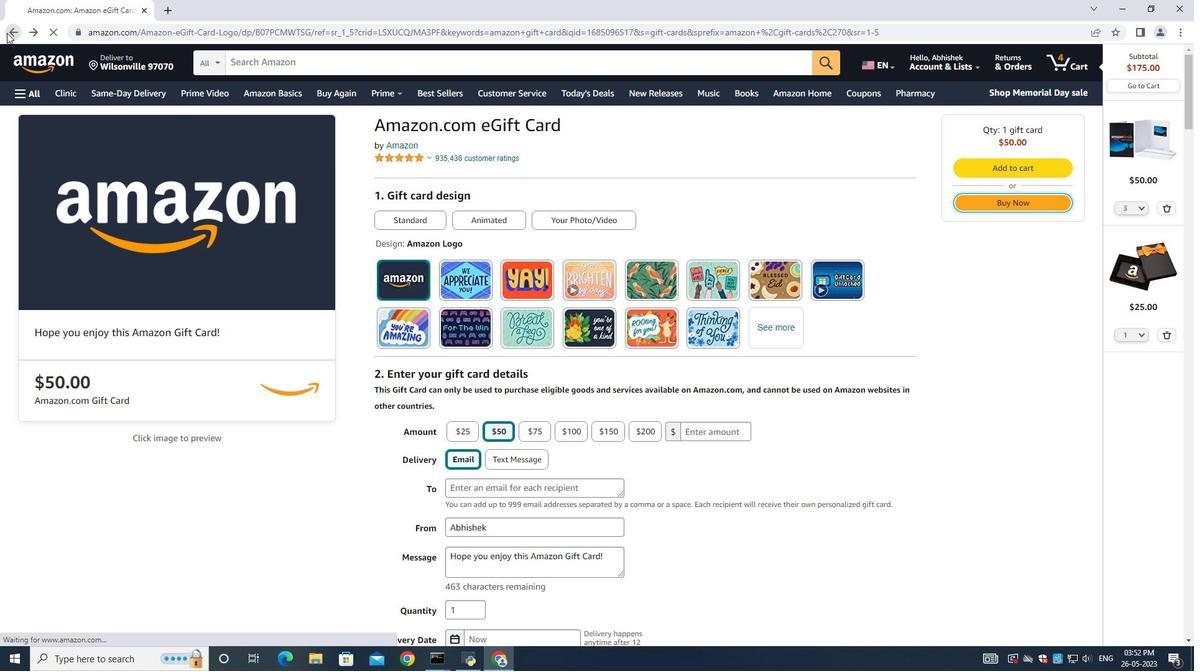 
Action: Mouse pressed left at (9, 32)
Screenshot: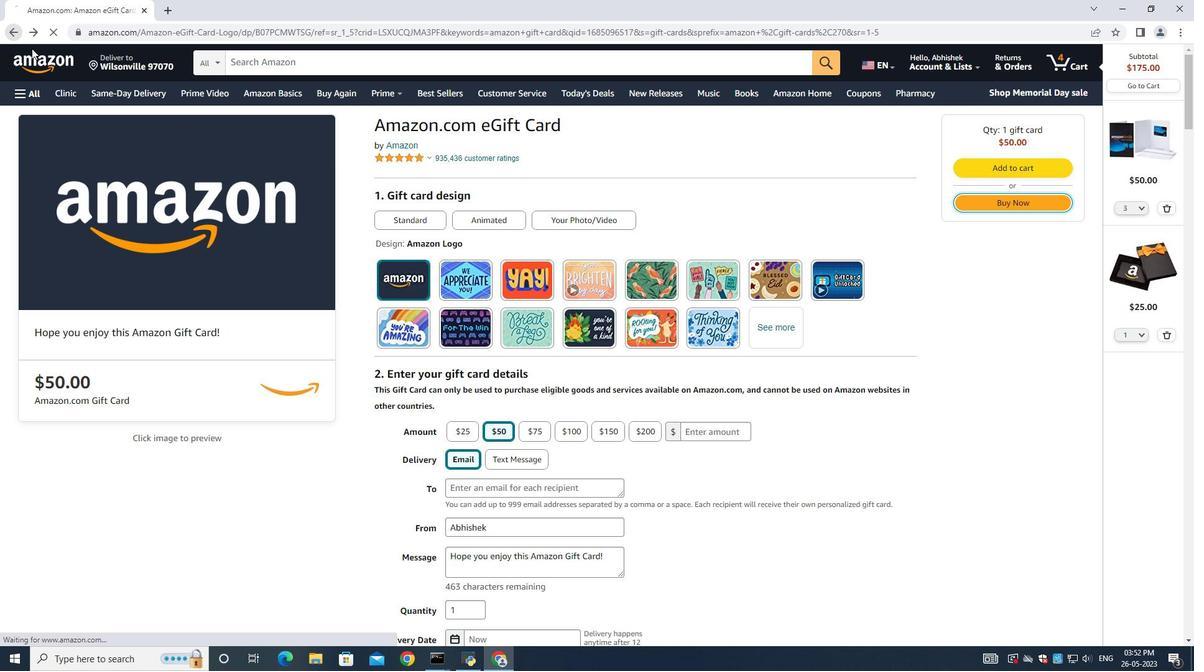 
Action: Mouse moved to (574, 357)
Screenshot: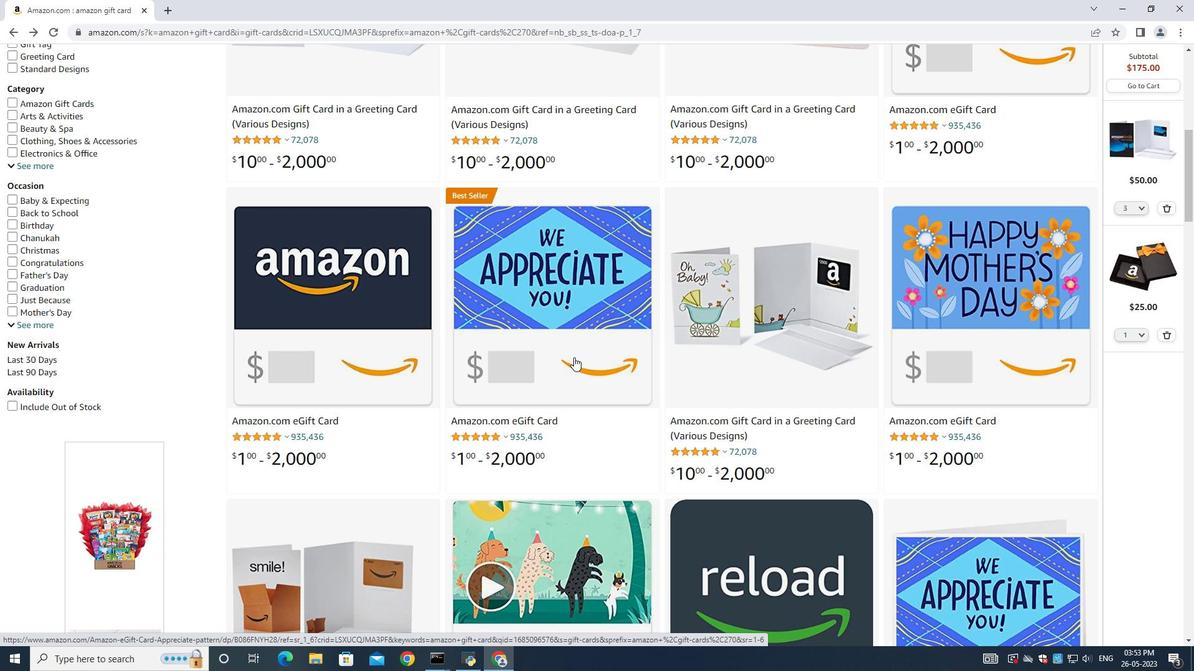 
Action: Mouse scrolled (574, 358) with delta (0, 0)
Screenshot: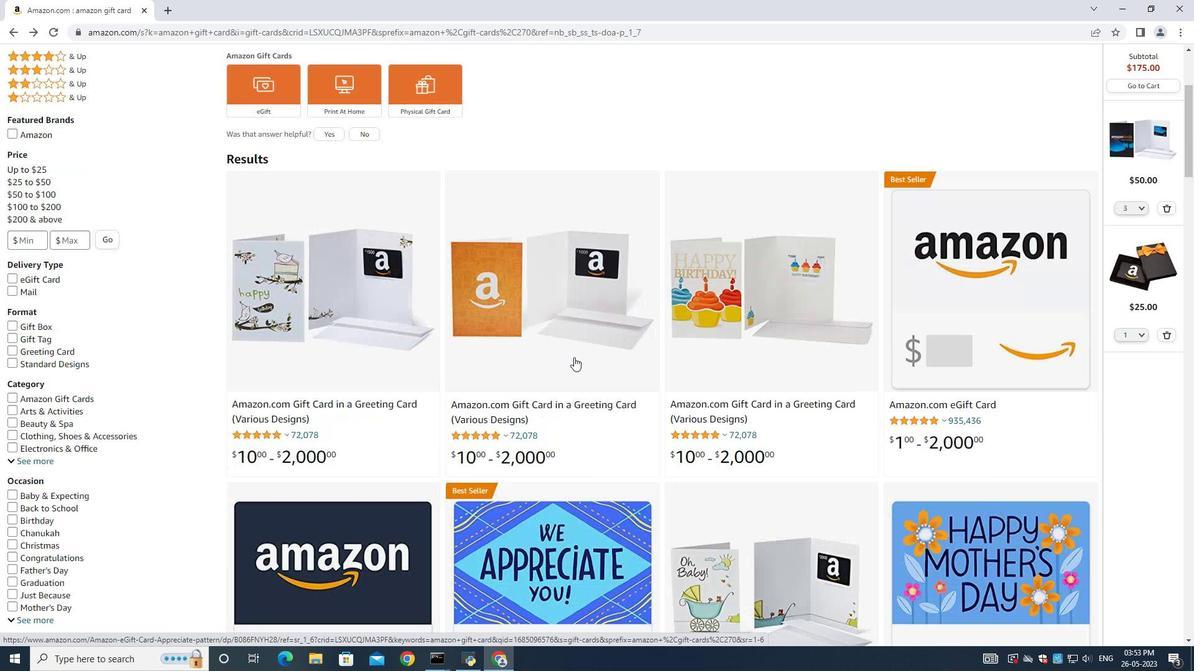 
Action: Mouse scrolled (574, 358) with delta (0, 0)
Screenshot: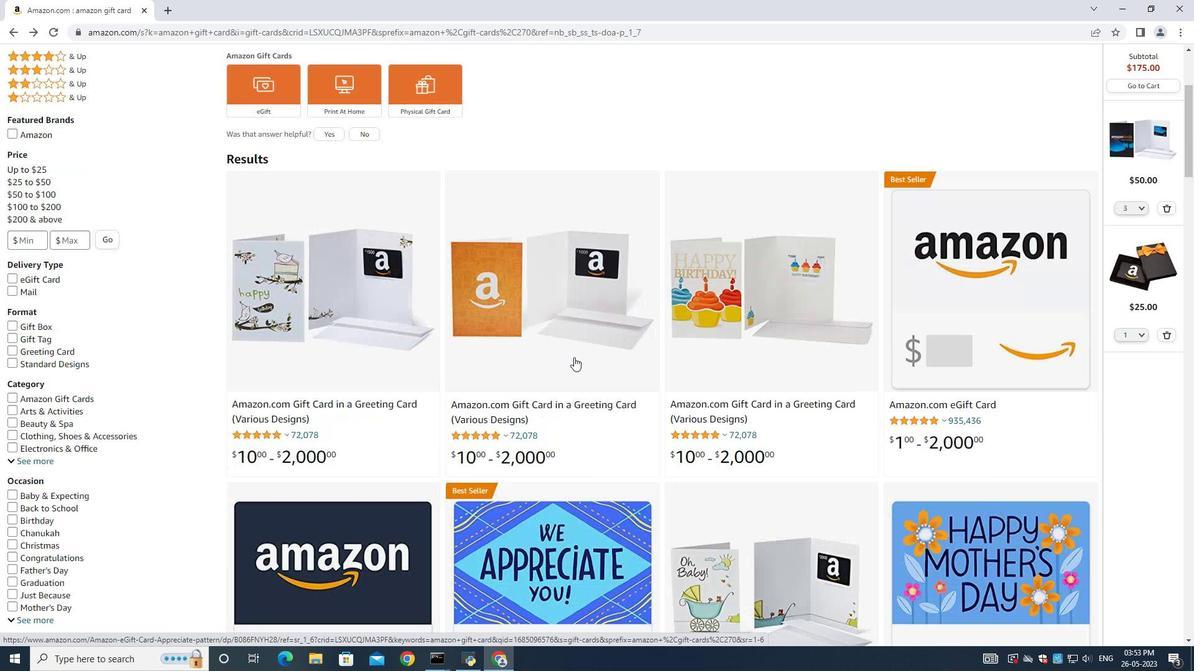 
Action: Mouse scrolled (574, 358) with delta (0, 0)
Screenshot: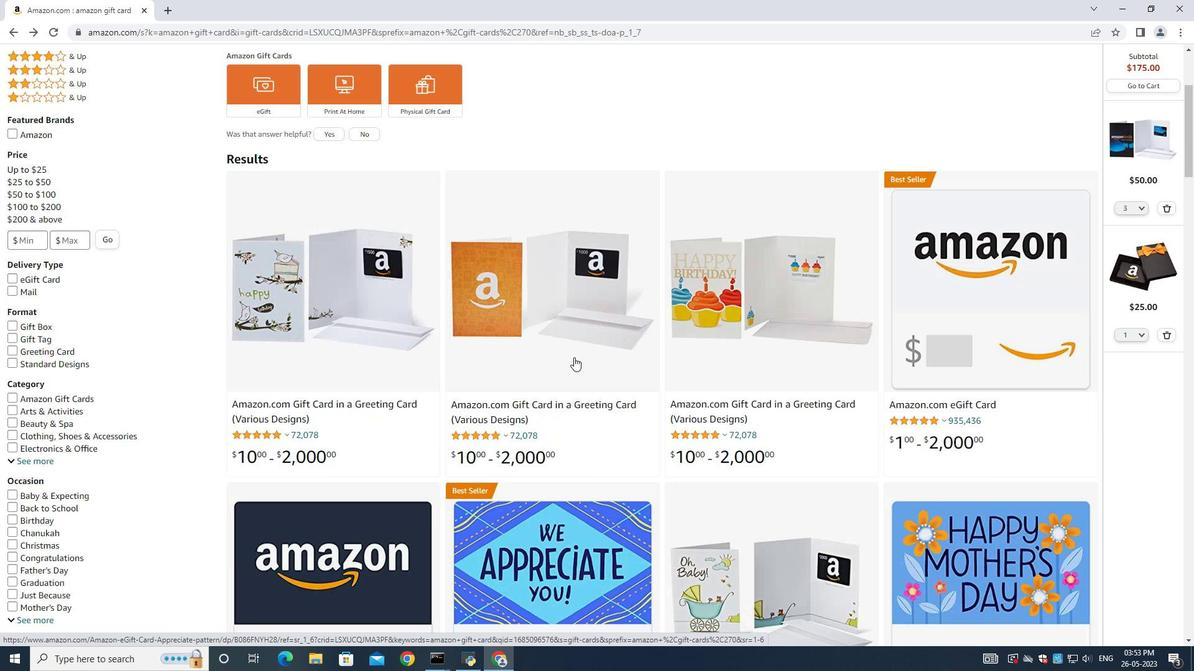 
Action: Mouse scrolled (574, 358) with delta (0, 0)
Screenshot: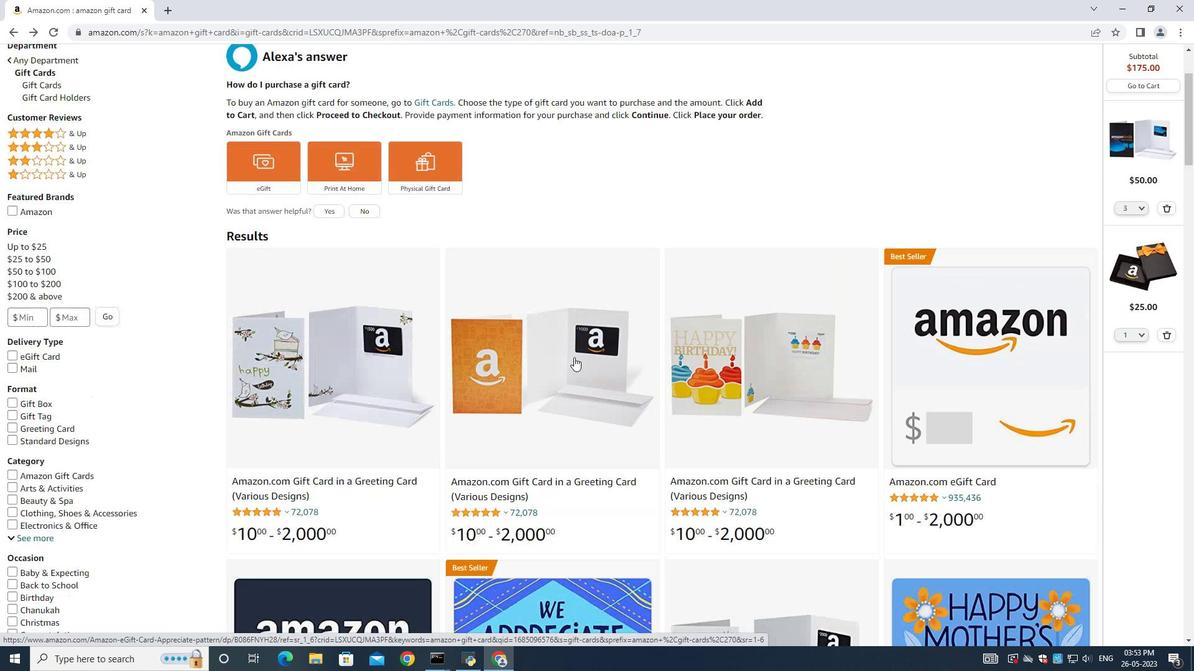 
Action: Mouse scrolled (574, 358) with delta (0, 0)
Screenshot: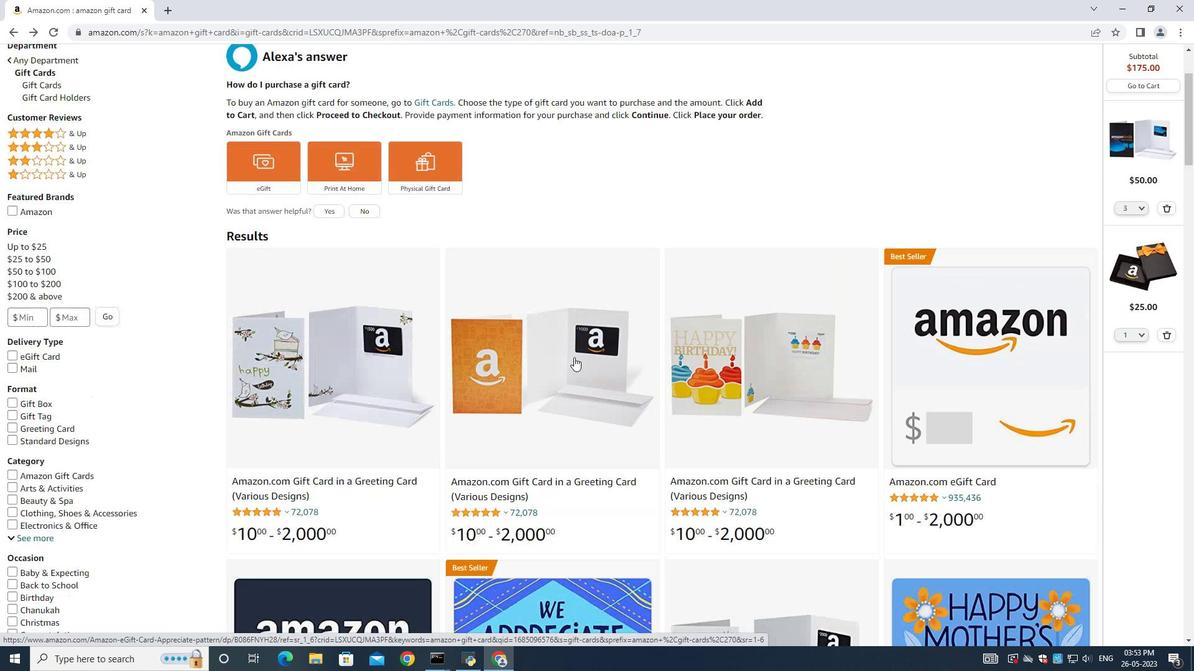 
Action: Mouse scrolled (574, 358) with delta (0, 0)
Screenshot: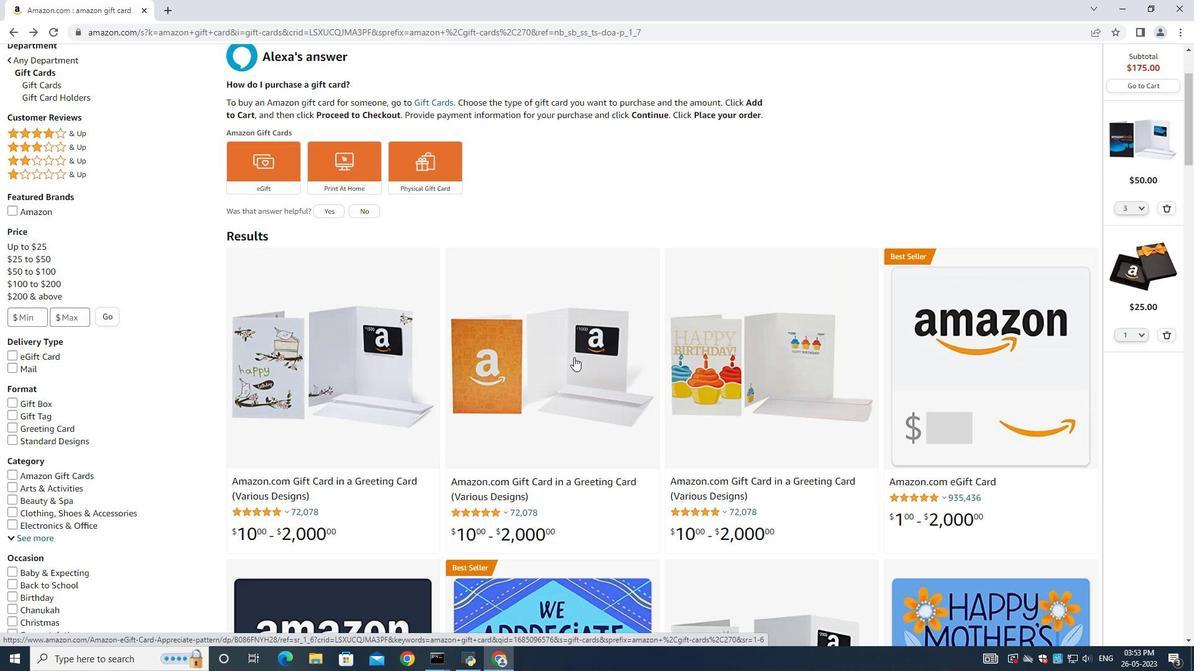 
Action: Mouse moved to (384, 370)
Screenshot: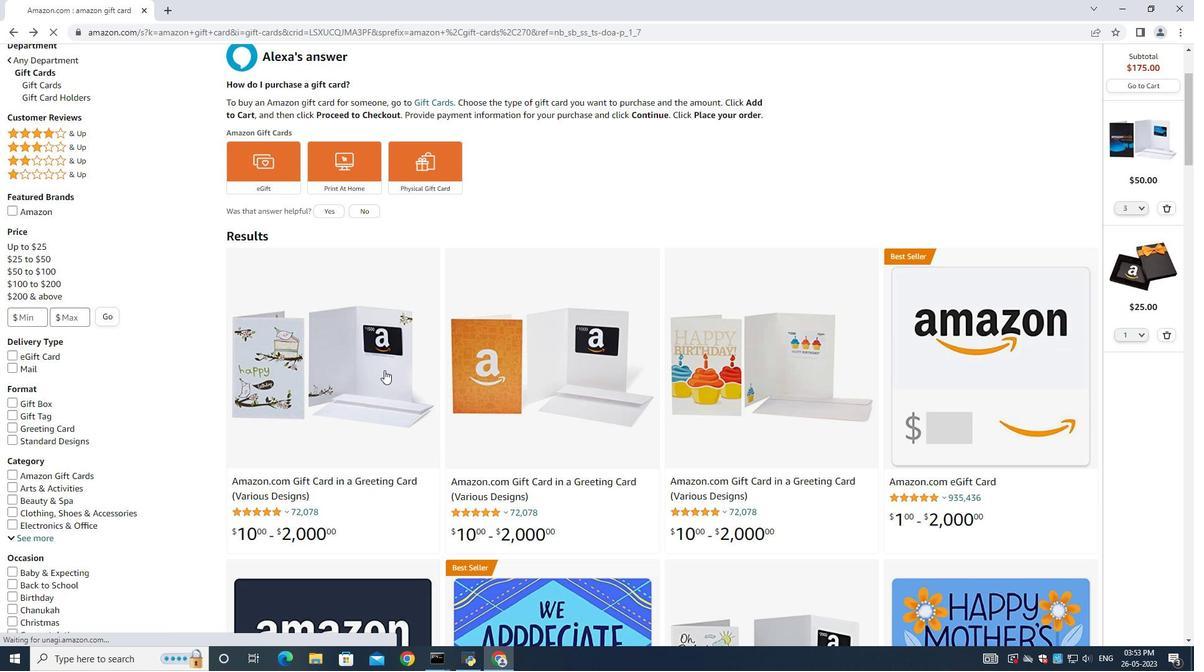 
Action: Mouse pressed left at (384, 370)
Screenshot: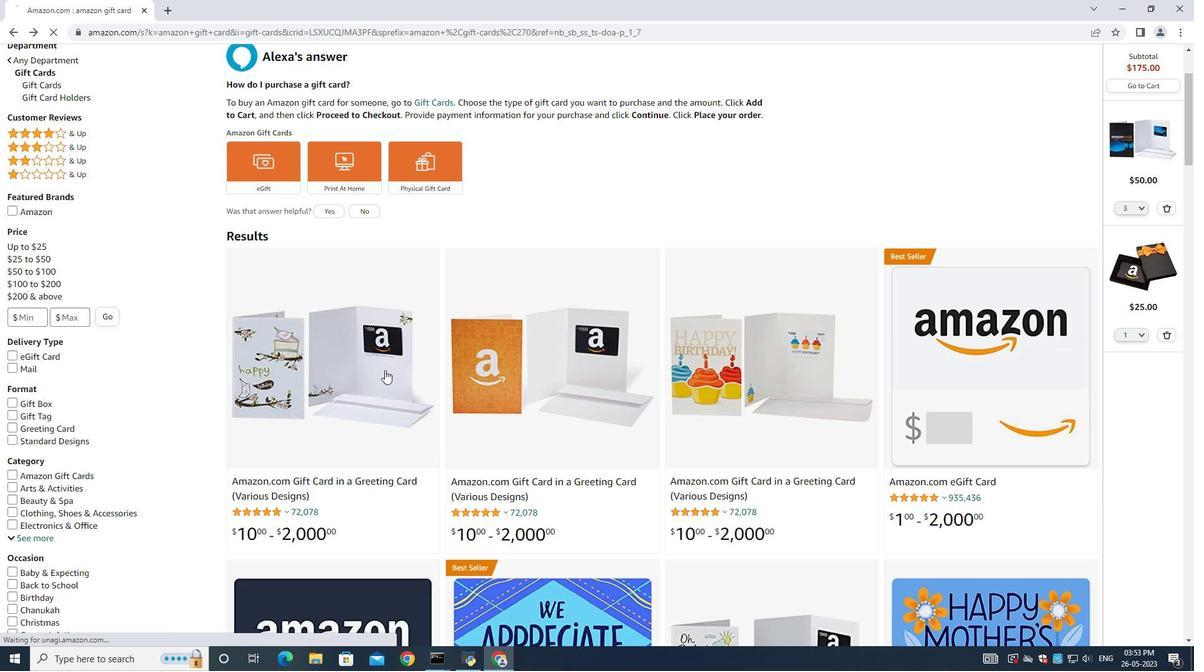 
Action: Mouse moved to (890, 342)
Screenshot: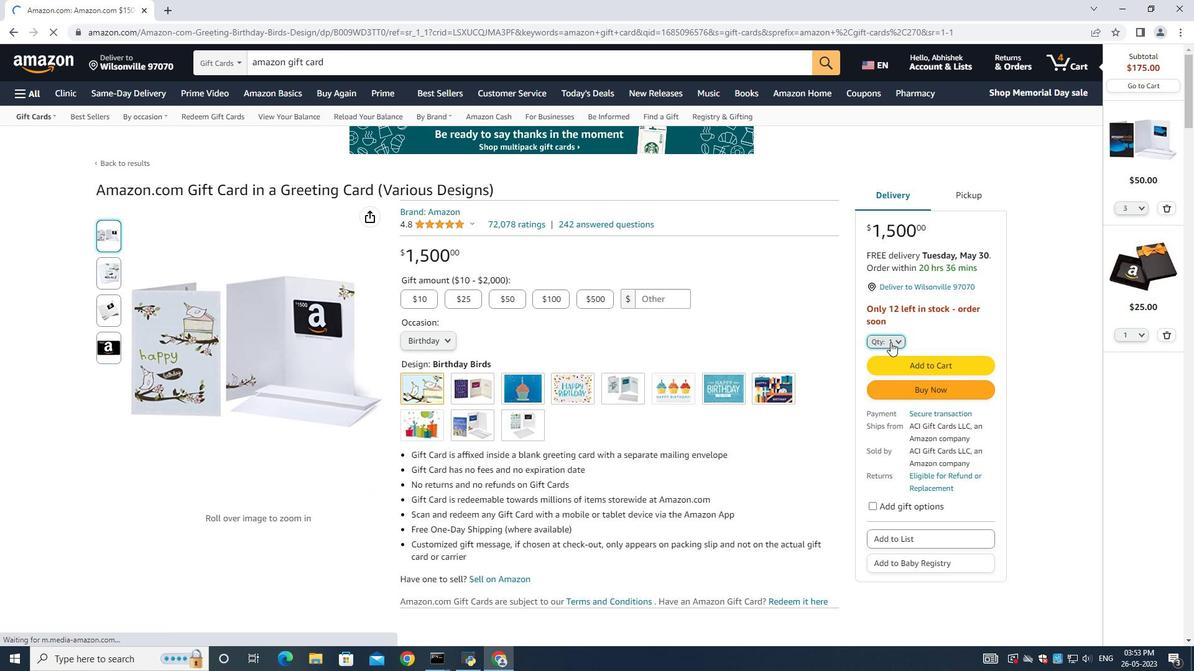 
Action: Mouse pressed left at (890, 342)
Screenshot: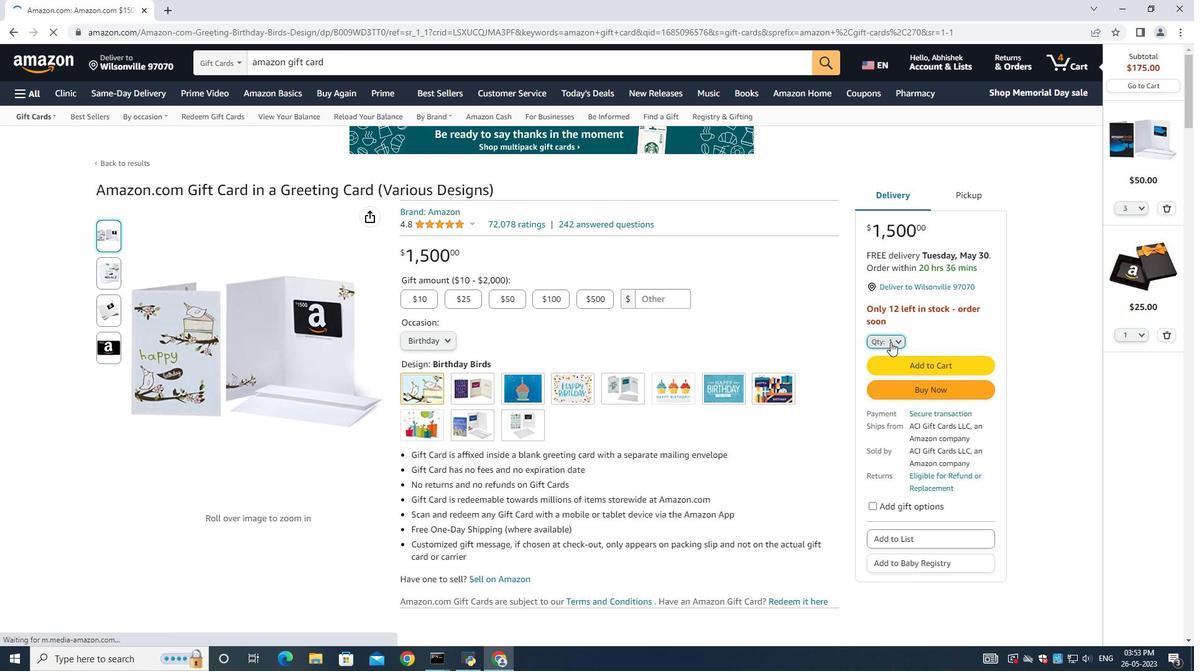 
Action: Mouse moved to (878, 363)
Screenshot: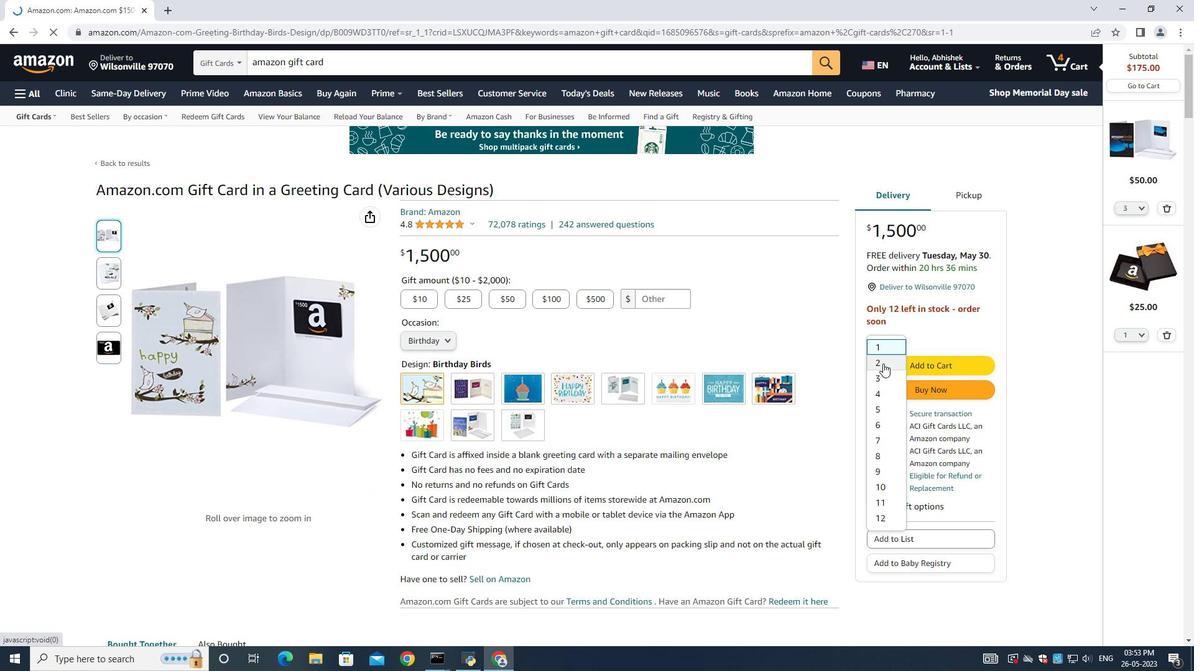 
Action: Mouse pressed left at (878, 363)
Screenshot: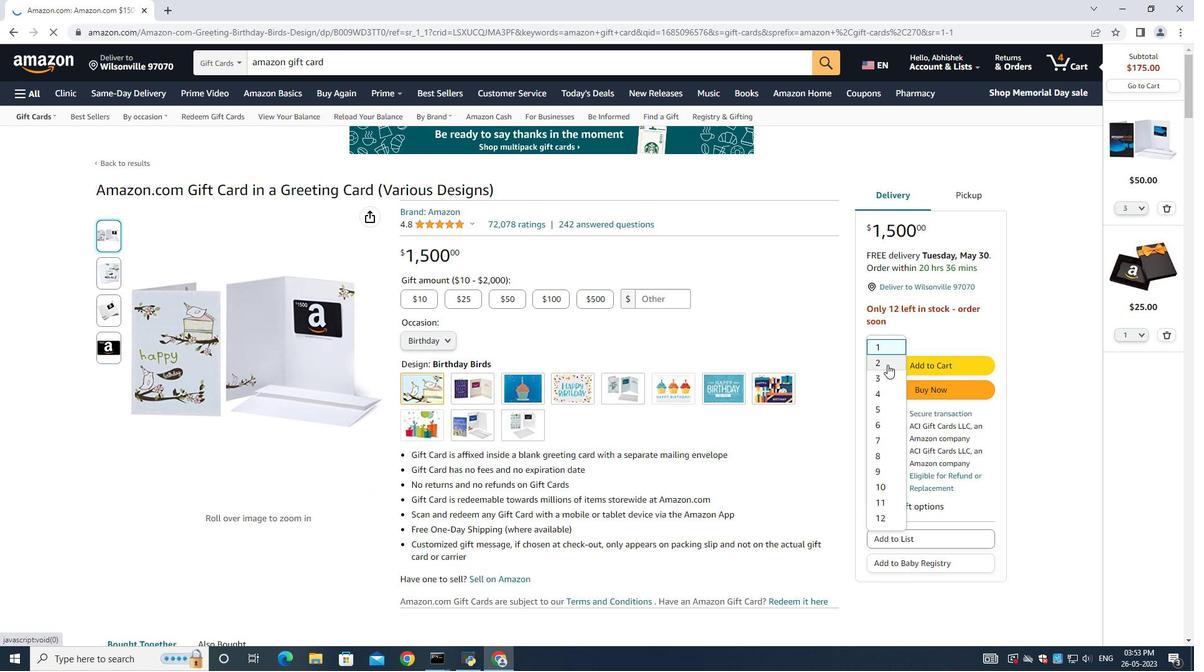 
Action: Mouse moved to (908, 363)
Screenshot: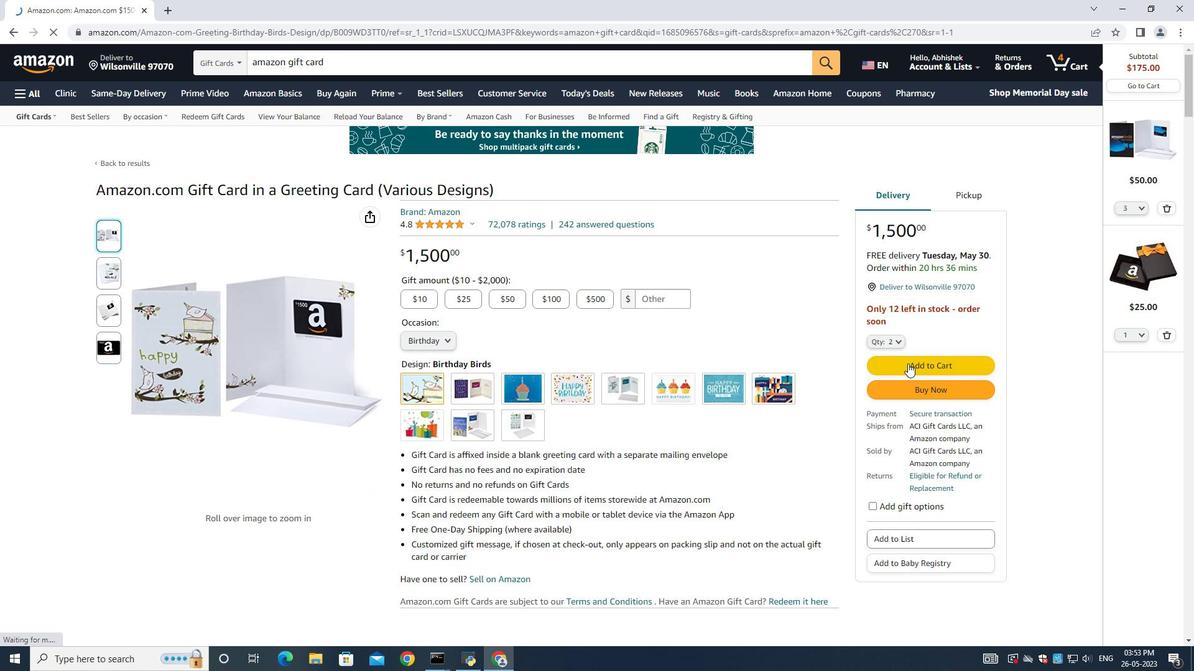 
Action: Mouse pressed left at (908, 363)
Screenshot: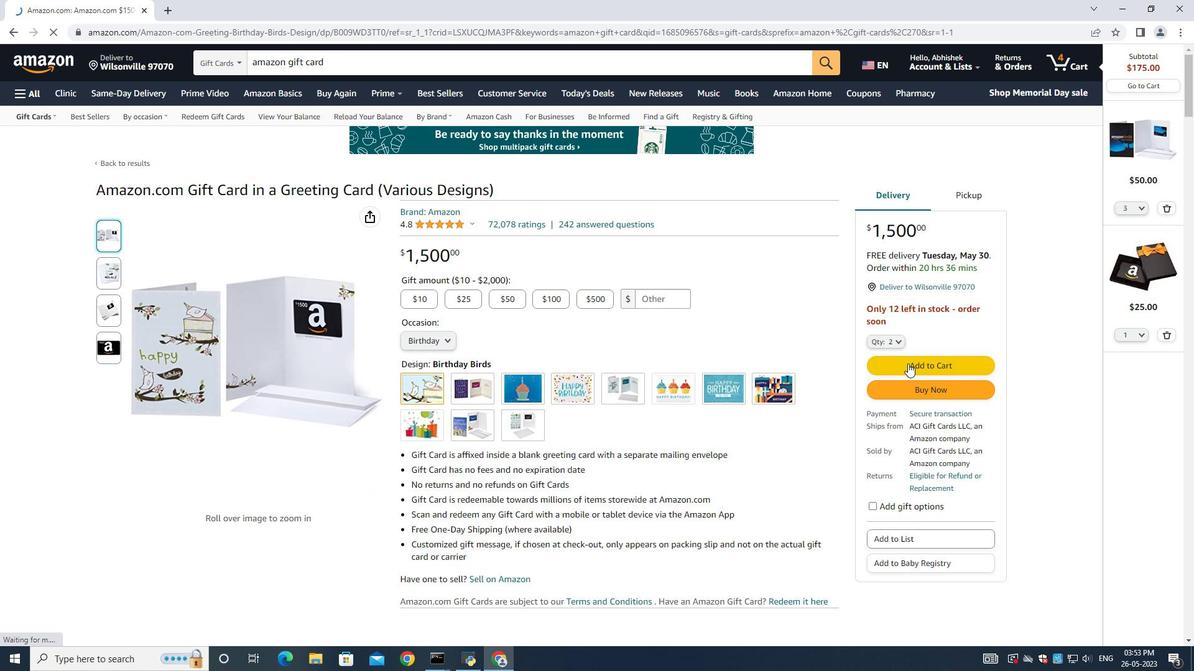 
Action: Mouse moved to (929, 159)
Screenshot: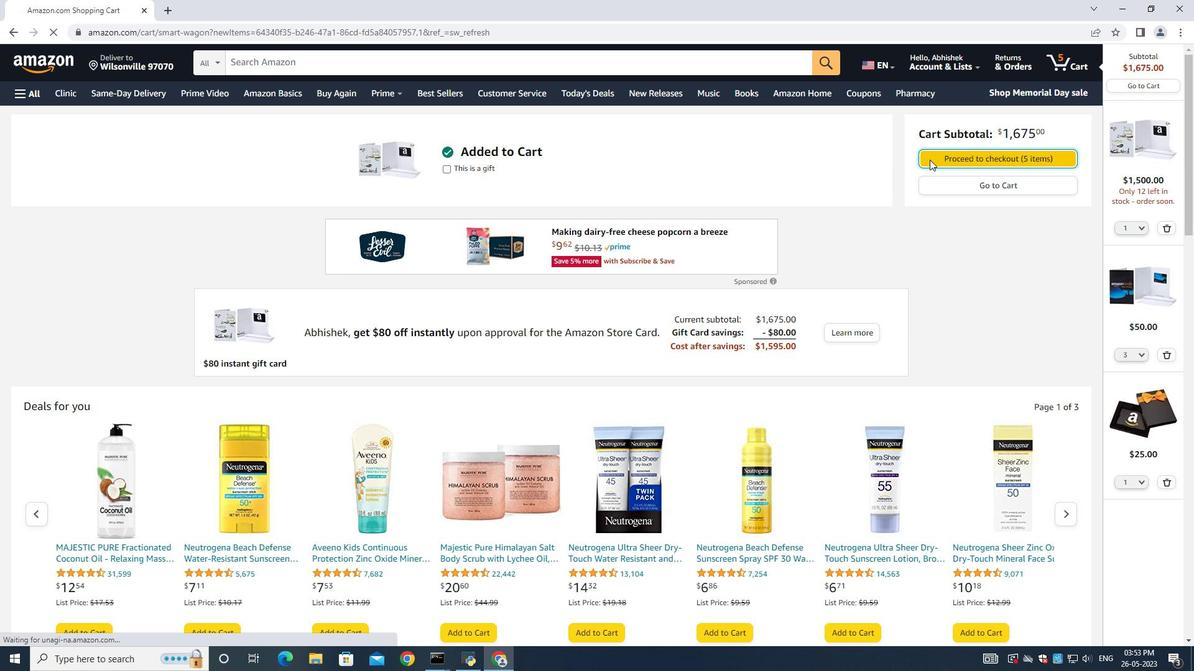 
Action: Mouse pressed left at (929, 159)
Screenshot: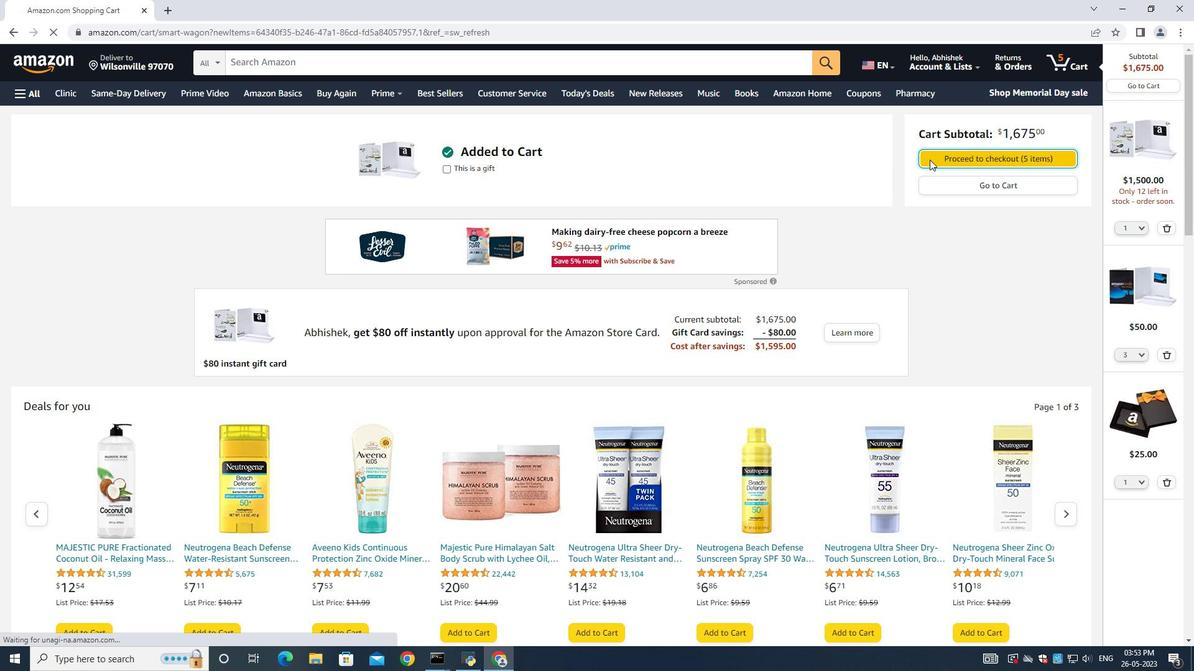 
Action: Mouse moved to (523, 206)
Screenshot: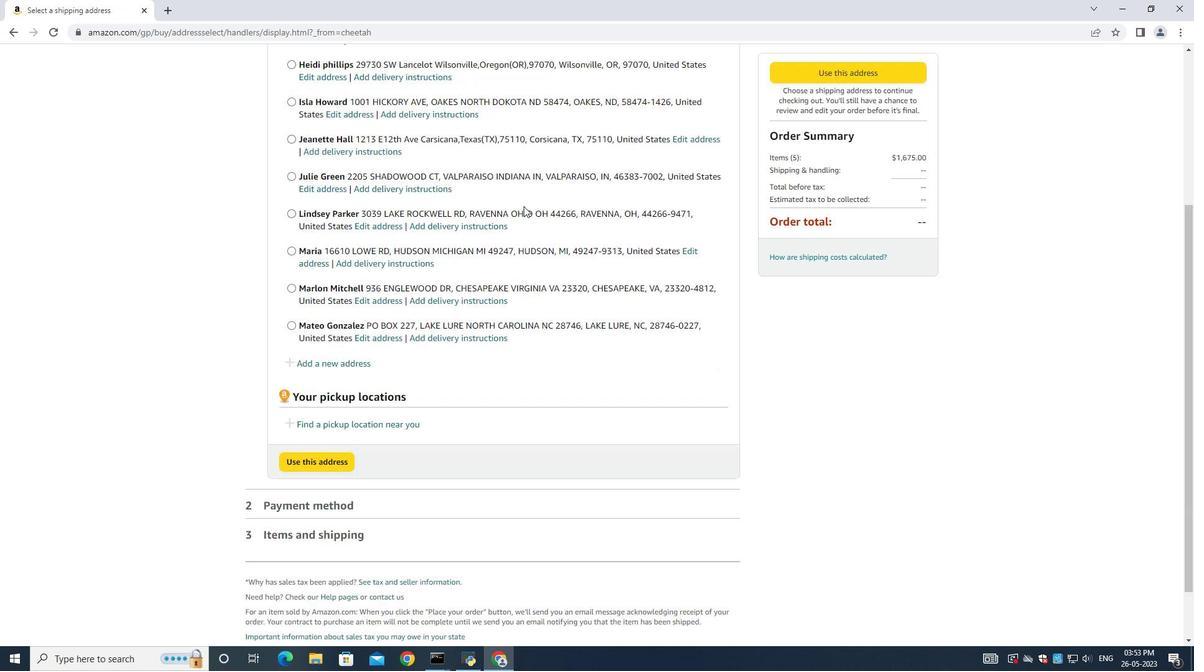 
Action: Mouse scrolled (523, 205) with delta (0, 0)
Screenshot: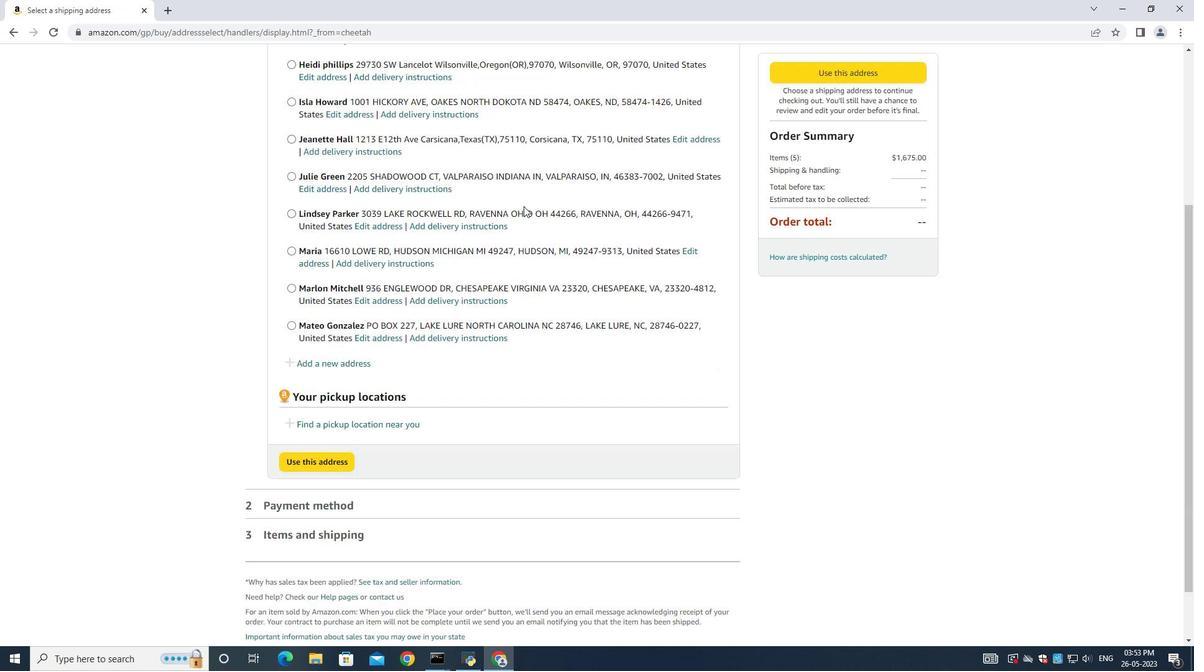 
Action: Mouse moved to (523, 209)
Screenshot: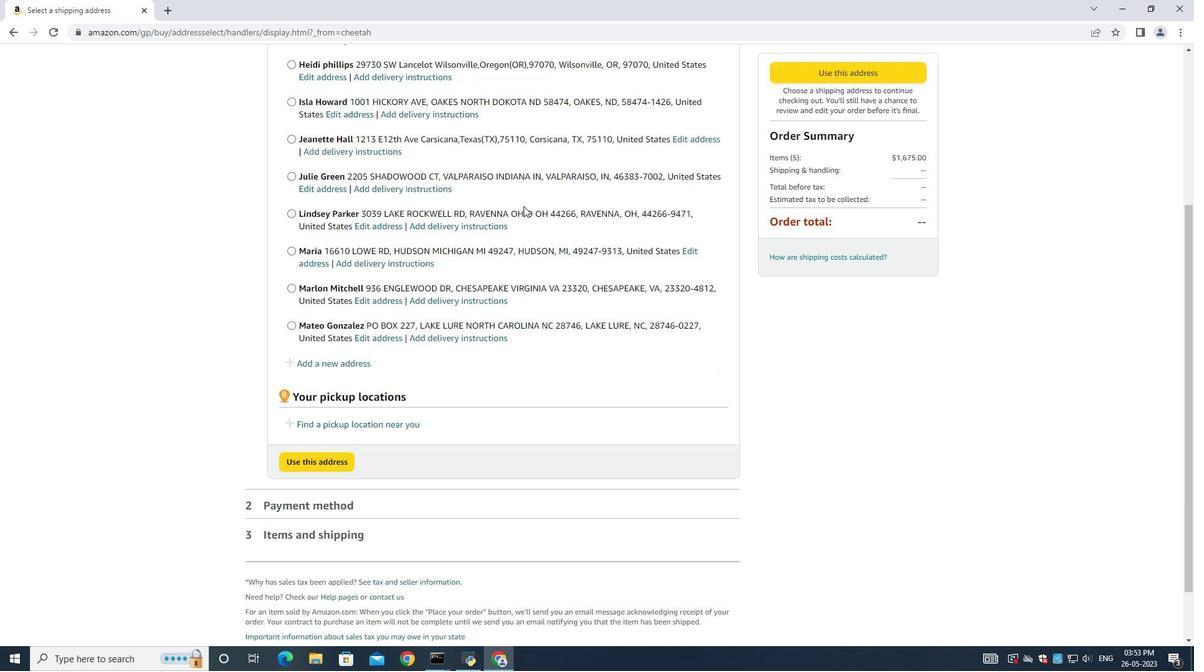 
Action: Mouse scrolled (523, 208) with delta (0, 0)
Screenshot: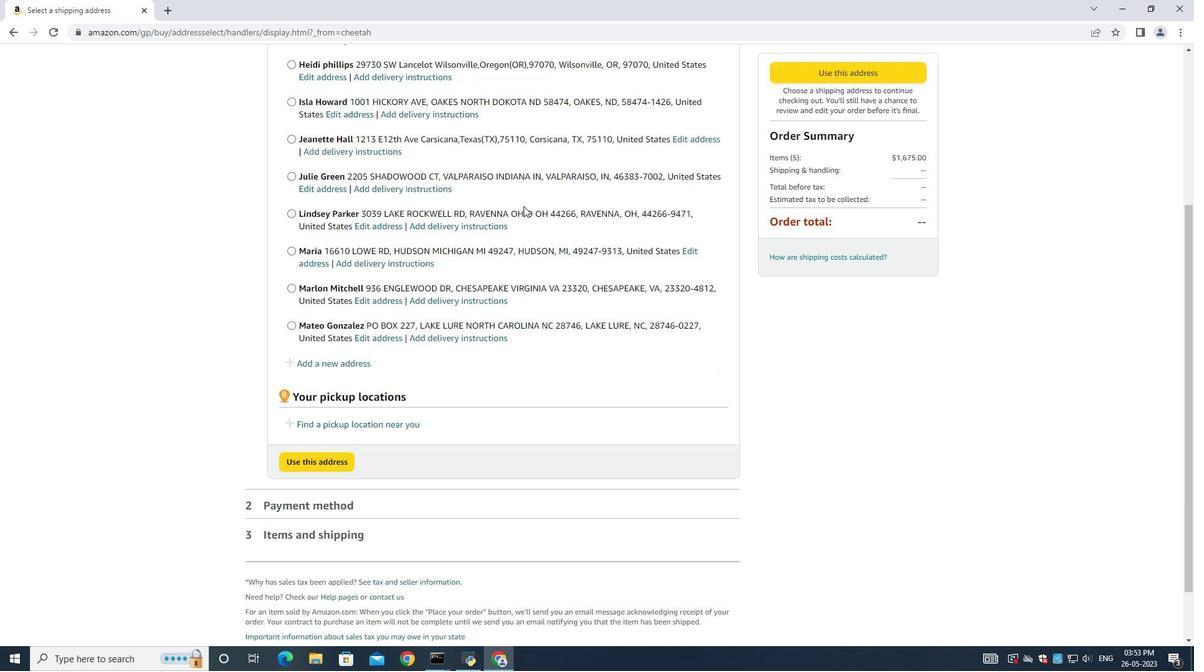 
Action: Mouse moved to (523, 210)
Screenshot: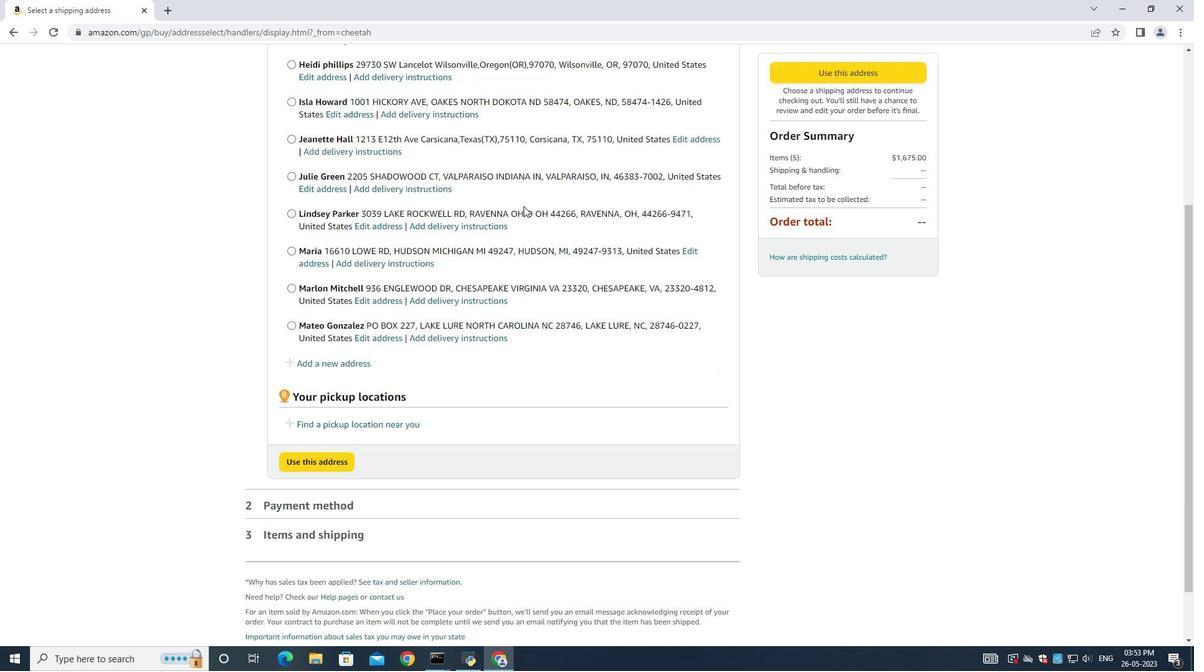 
Action: Mouse scrolled (523, 210) with delta (0, 0)
Screenshot: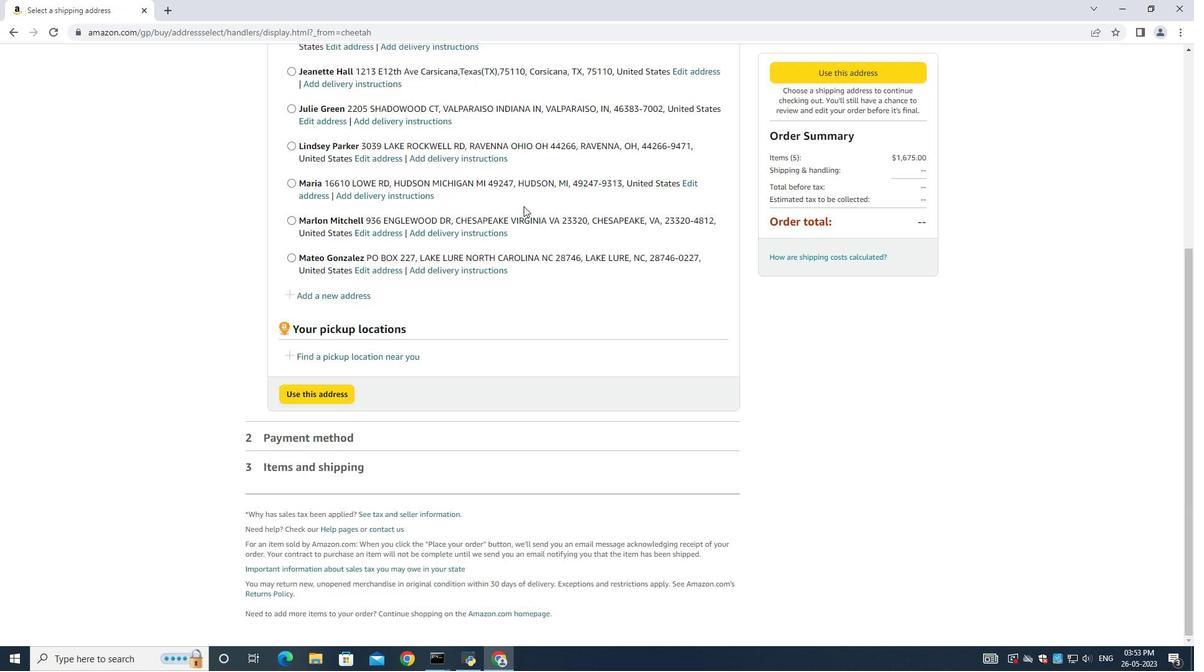 
Action: Mouse moved to (523, 210)
Screenshot: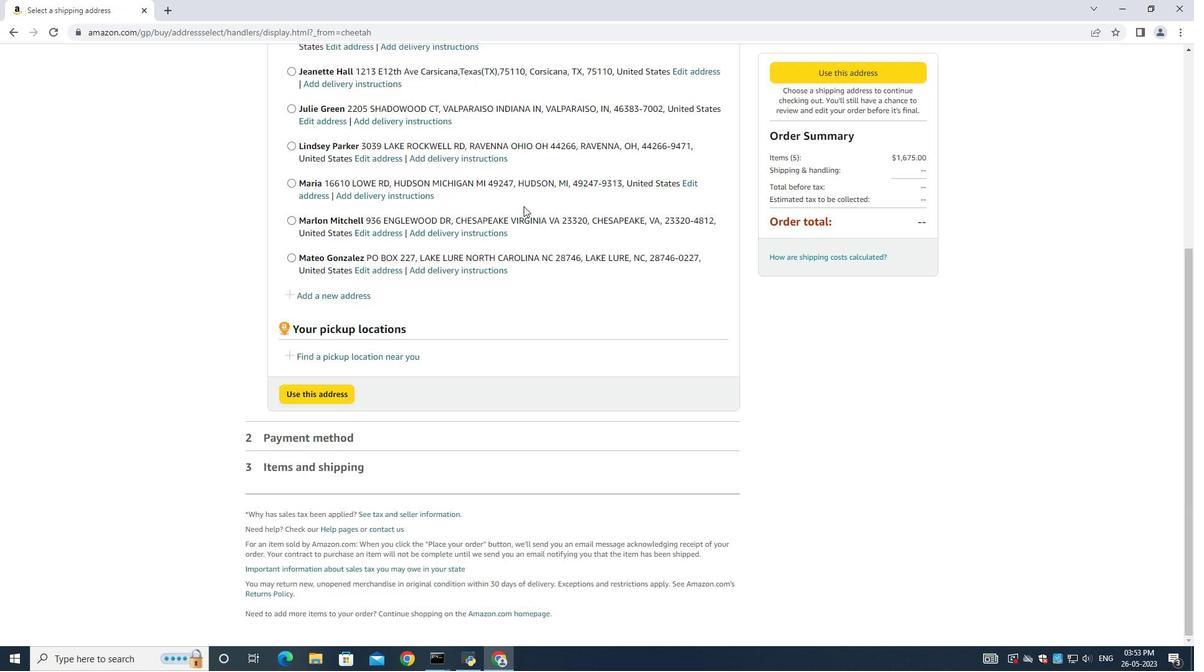 
Action: Mouse scrolled (523, 210) with delta (0, 0)
Screenshot: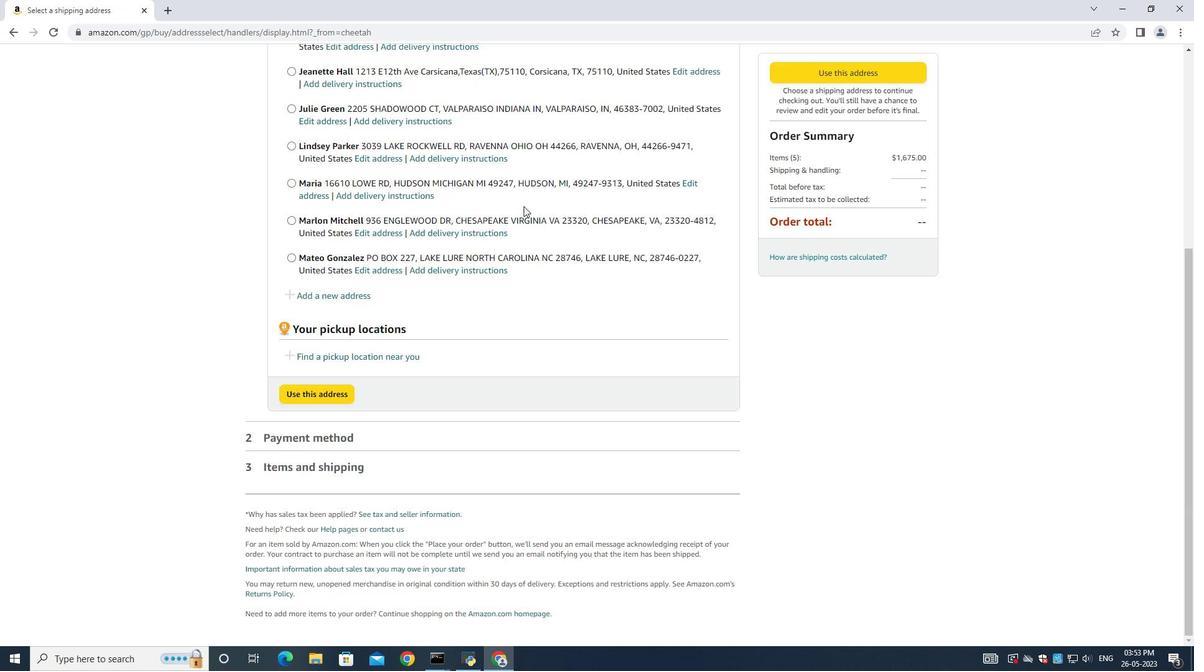 
Action: Mouse moved to (523, 210)
Screenshot: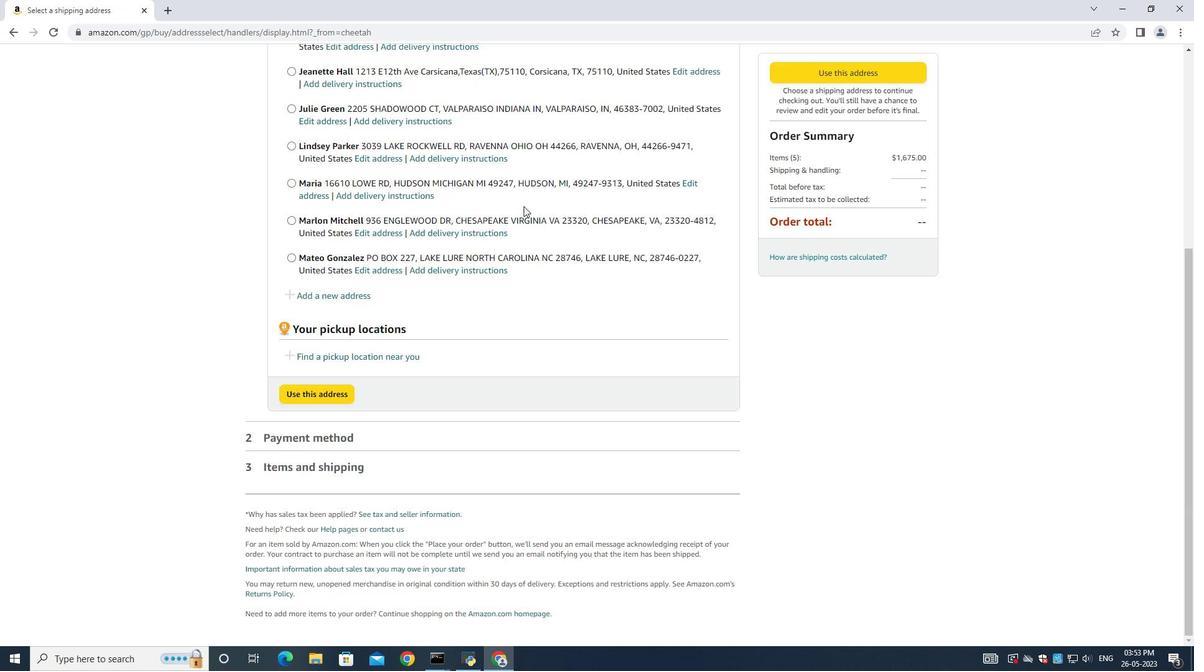 
Action: Mouse scrolled (523, 210) with delta (0, 0)
Screenshot: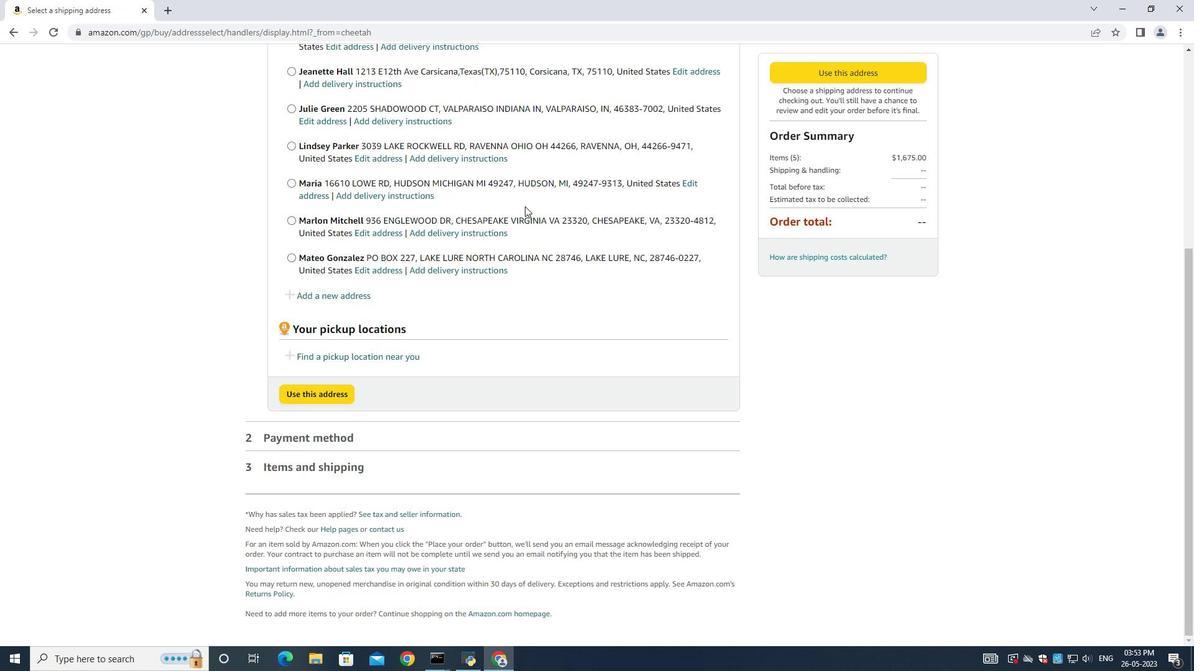 
Action: Mouse moved to (523, 209)
Screenshot: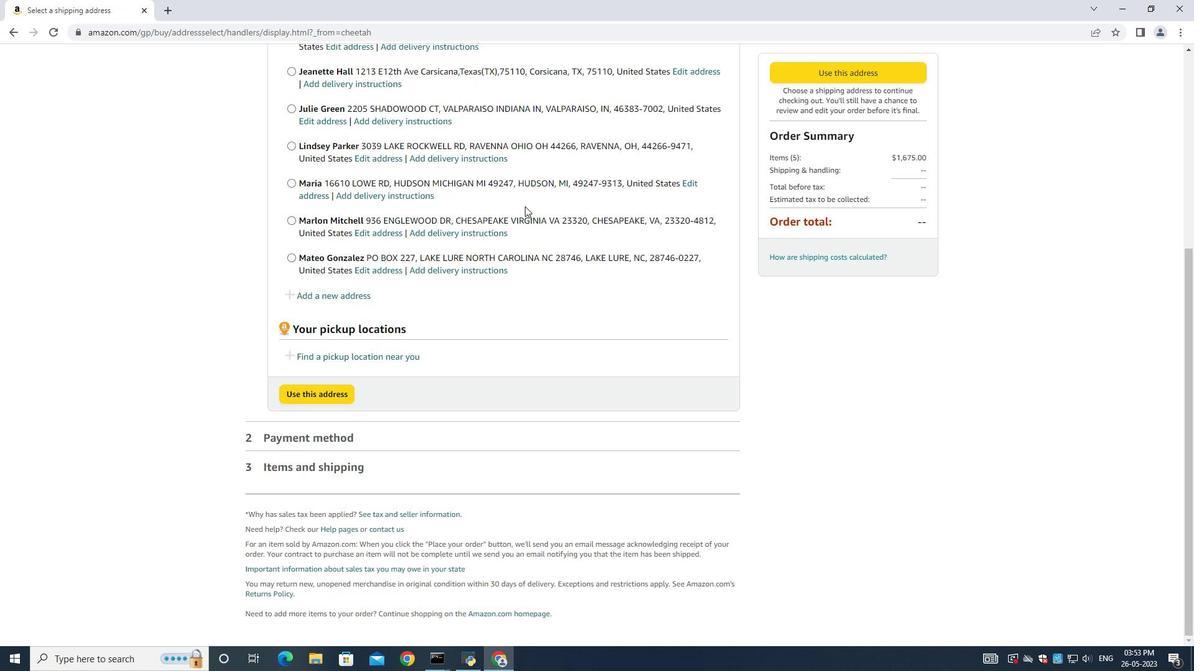 
Action: Mouse scrolled (523, 210) with delta (0, 0)
Screenshot: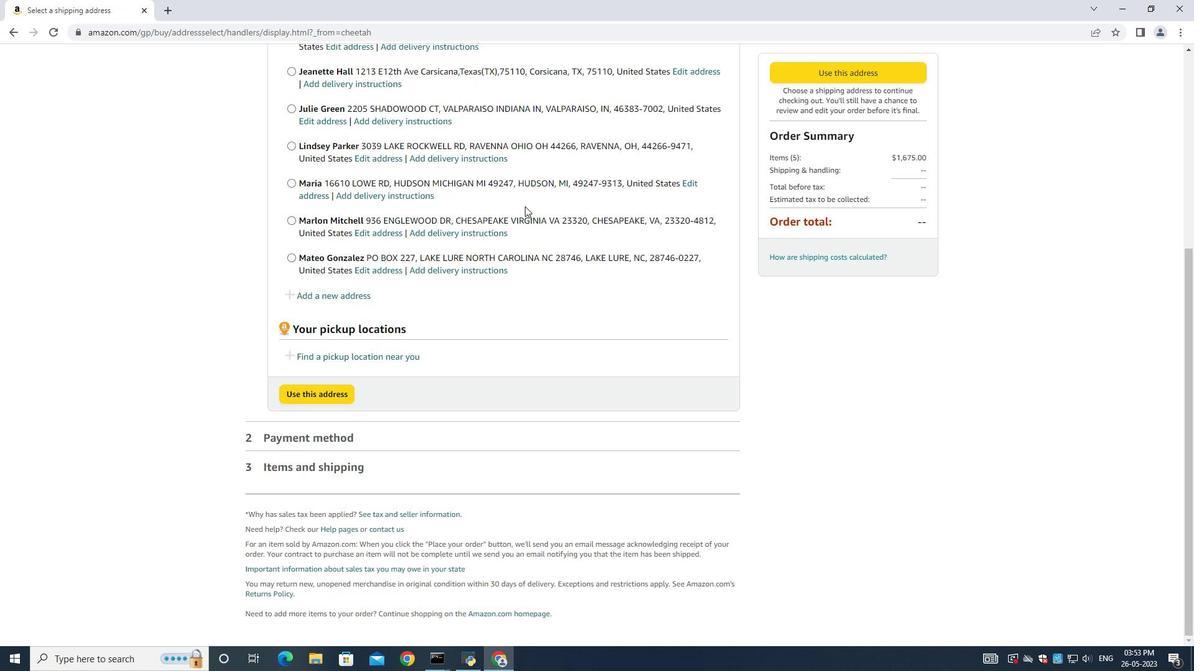 
Action: Mouse moved to (342, 356)
Screenshot: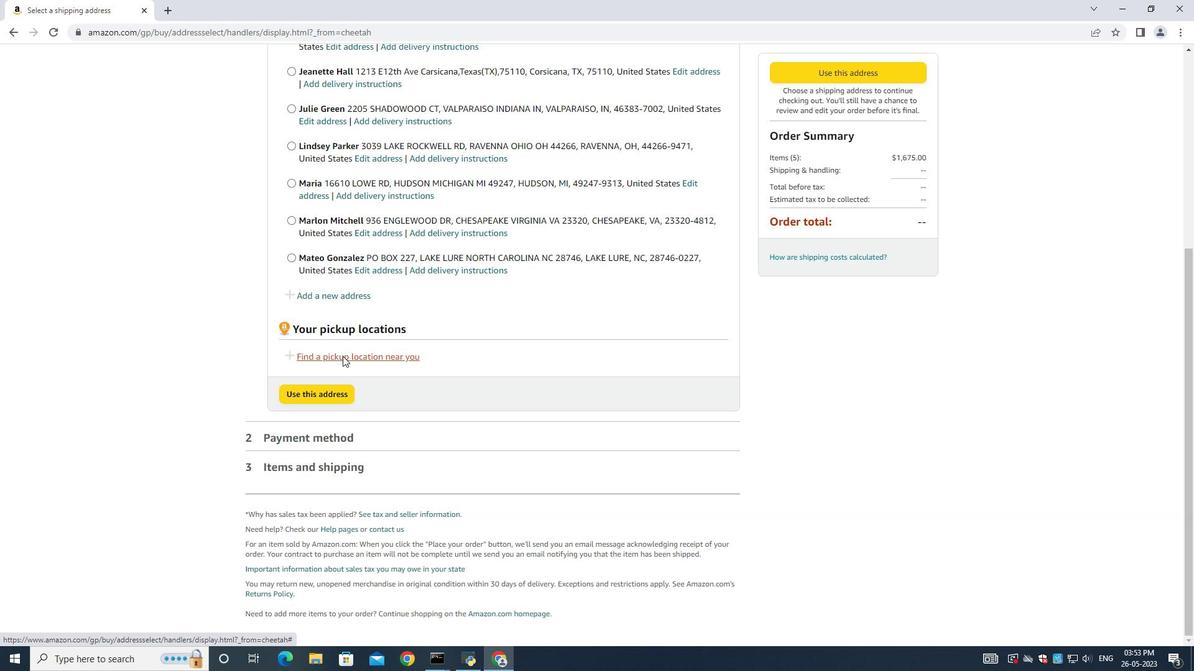 
Action: Mouse pressed left at (342, 356)
Screenshot: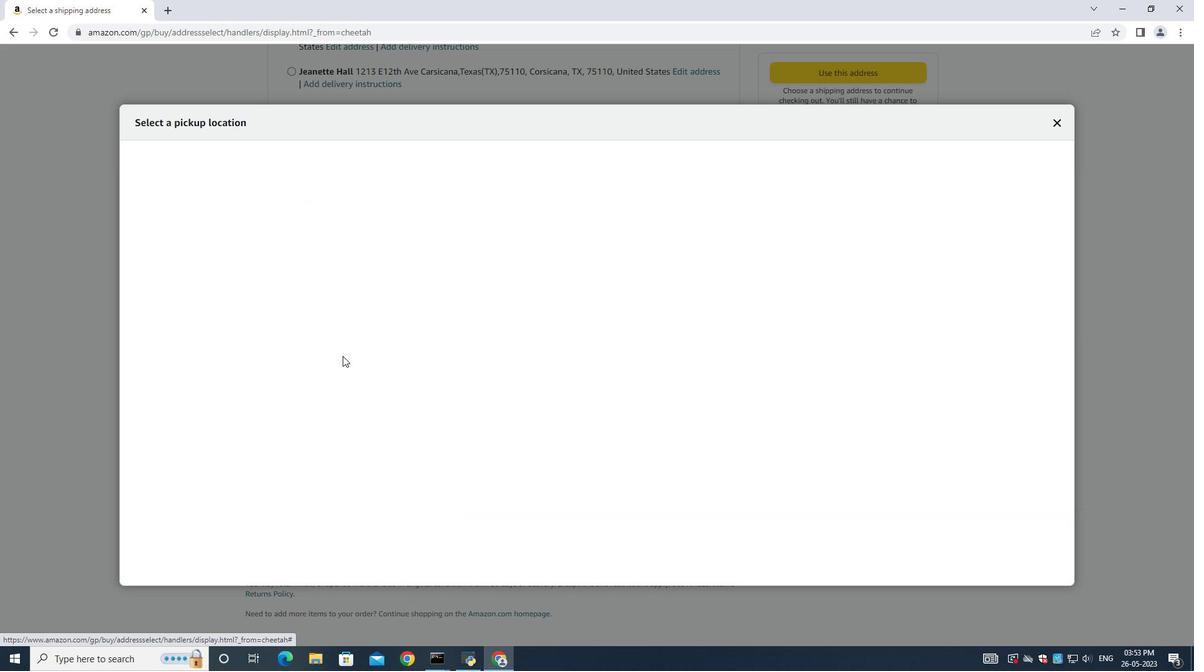 
Action: Mouse moved to (1053, 118)
Screenshot: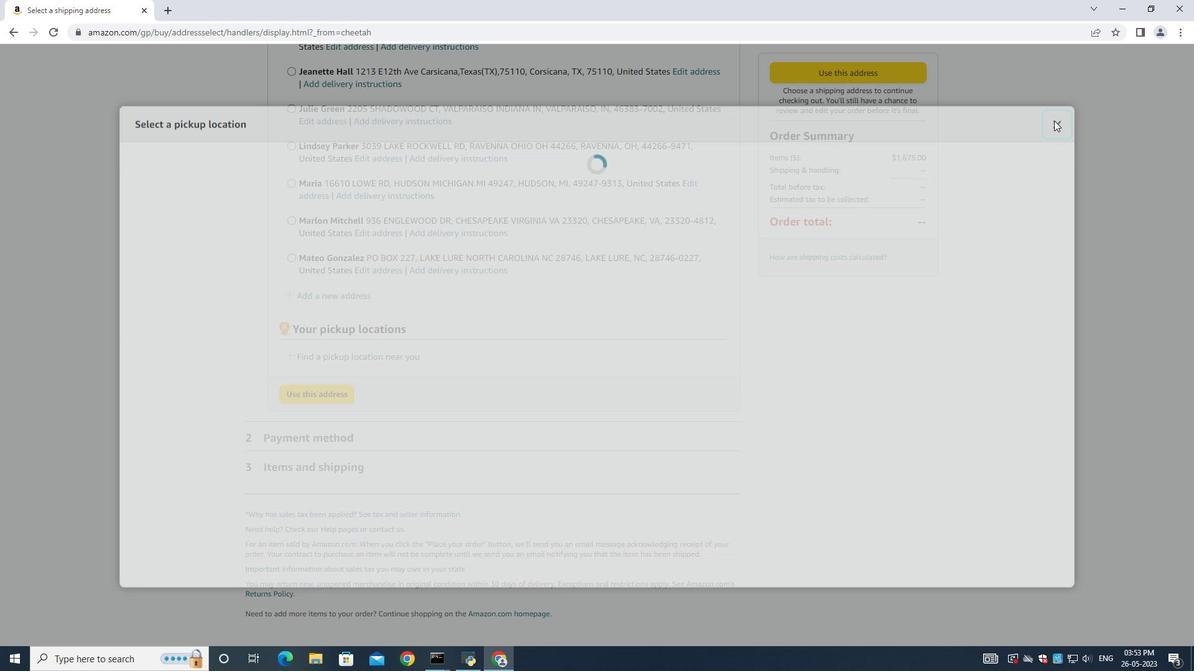 
Action: Mouse pressed left at (1053, 118)
Screenshot: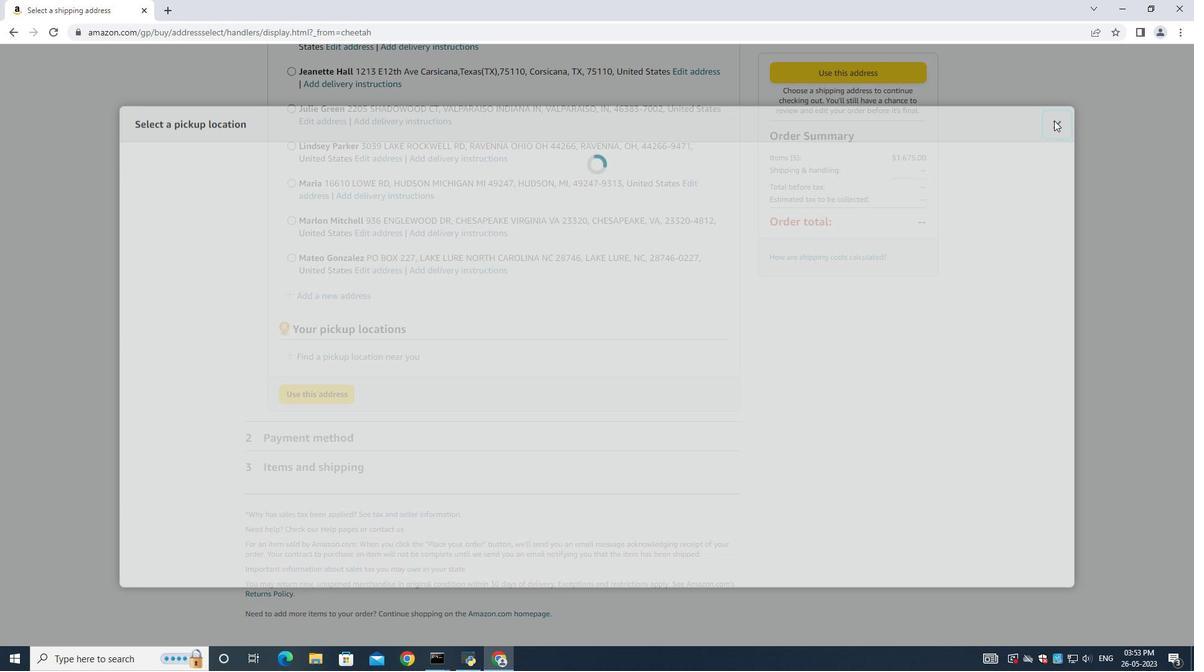 
Action: Mouse moved to (310, 297)
Screenshot: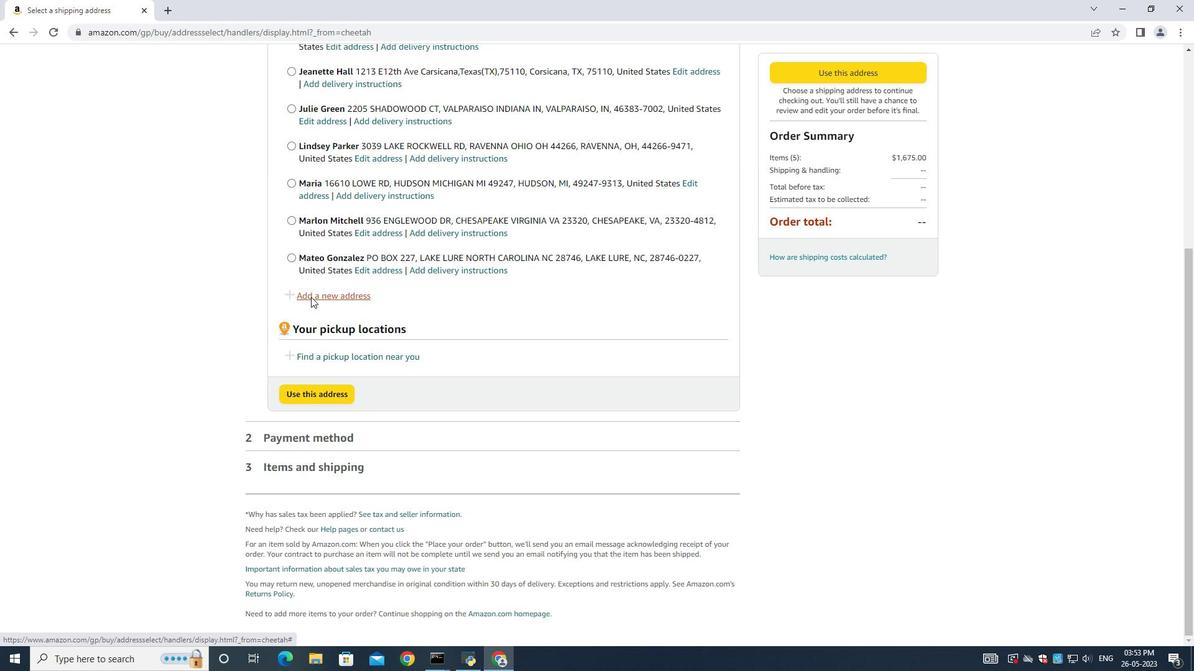 
Action: Mouse pressed left at (310, 297)
Screenshot: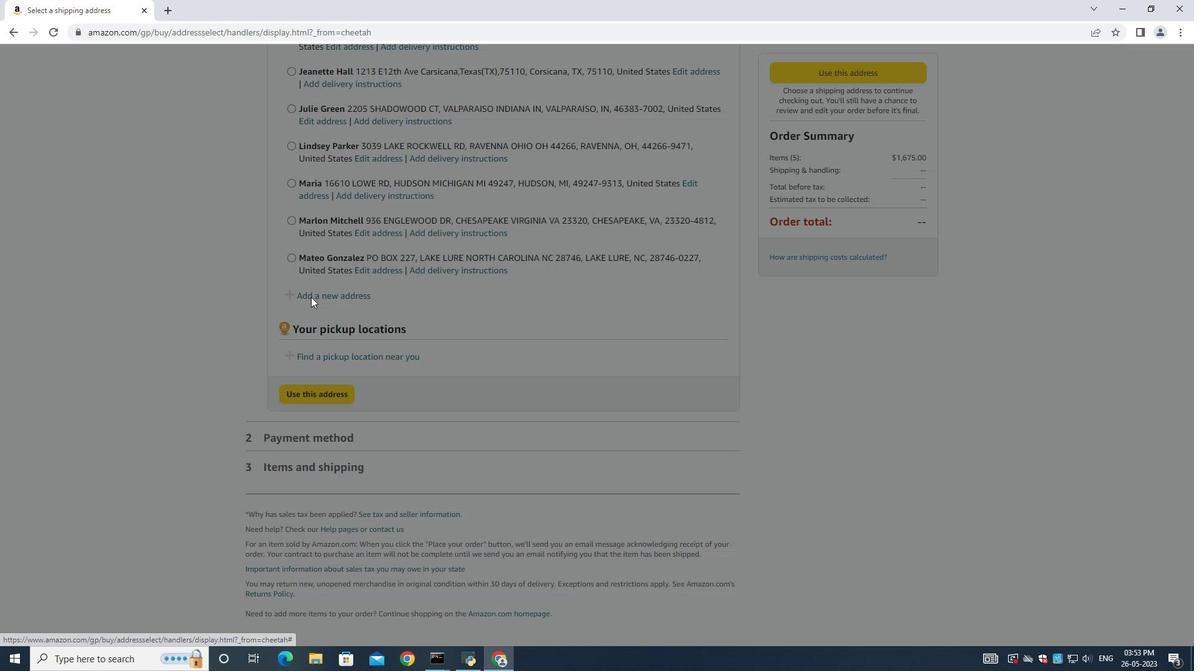 
Action: Mouse moved to (402, 292)
Screenshot: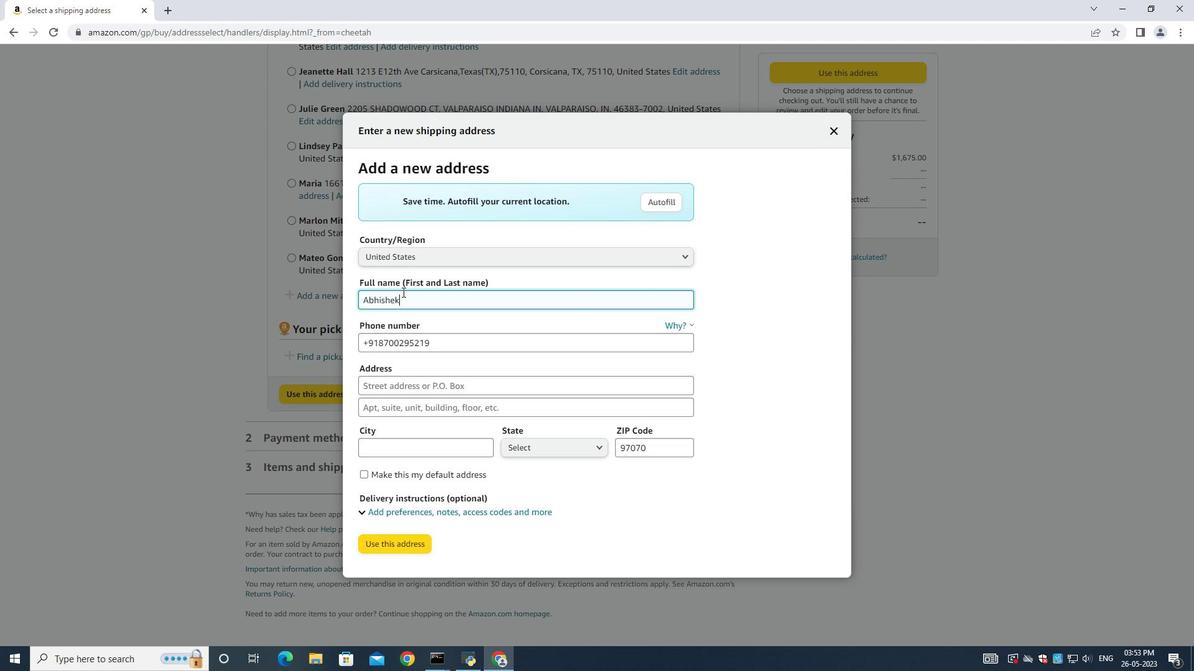 
Action: Mouse pressed left at (402, 292)
Screenshot: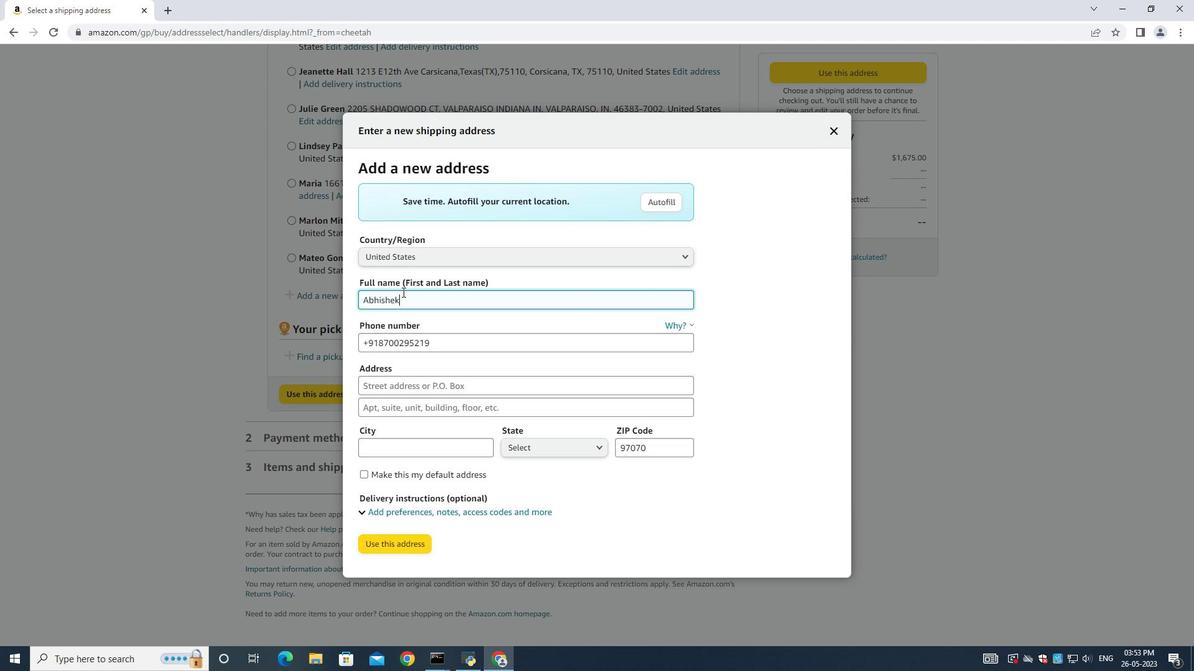 
Action: Key pressed <Key.insert>ctrl+A<Key.backspace><Key.shift><Key.shift><Key.shift><Key.shift><Key.shift><Key.shift><Key.shift><Key.shift><Key.shift><Key.shift><Key.shift><Key.shift><Key.shift><Key.shift><Key.shift><Key.shift><Key.shift><Key.shift><Key.shift><Key.shift><Key.shift><Key.shift><Key.shift><Key.shift><Key.shift><Key.shift><Key.shift><Key.shift><Key.shift><Key.shift><Key.shift><Key.shift><Key.shift><Key.shift><Key.shift><Key.shift>Maureen<Key.space><Key.shift>Phillips
Screenshot: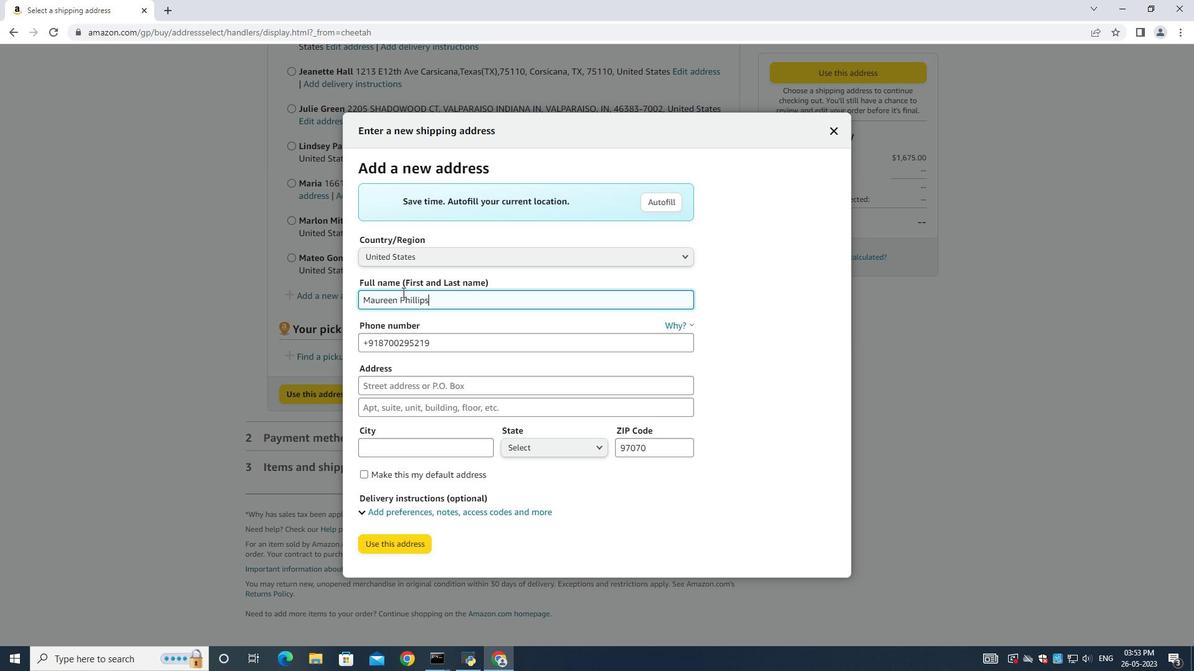 
Action: Mouse moved to (449, 347)
Screenshot: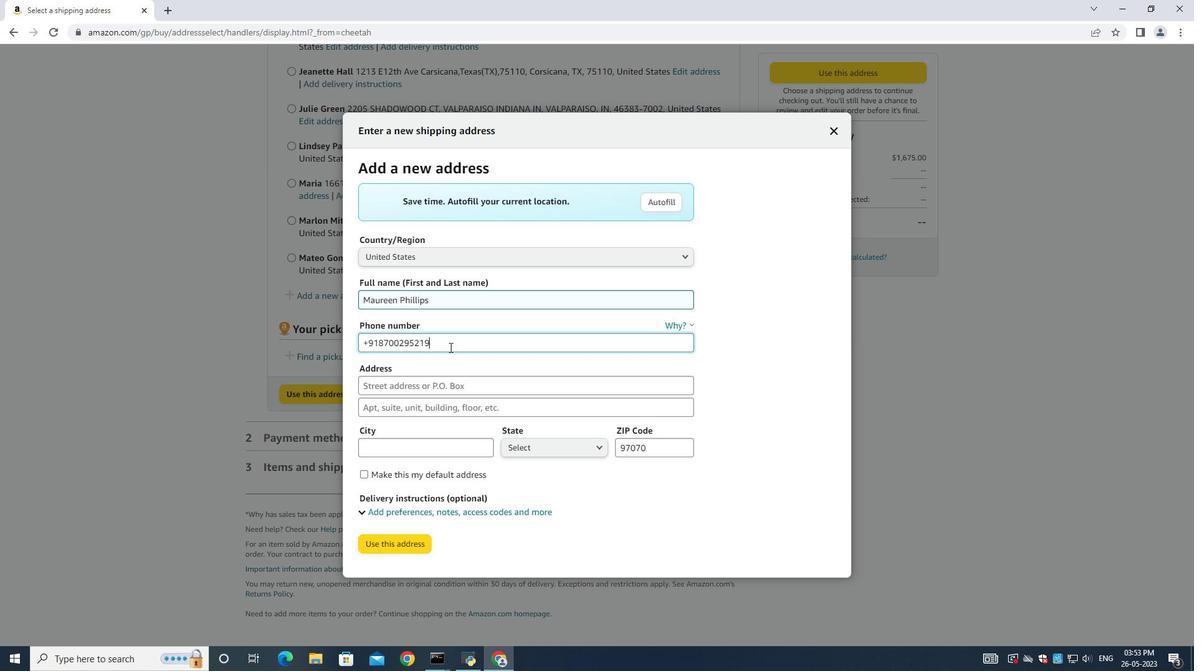 
Action: Mouse pressed left at (449, 347)
Screenshot: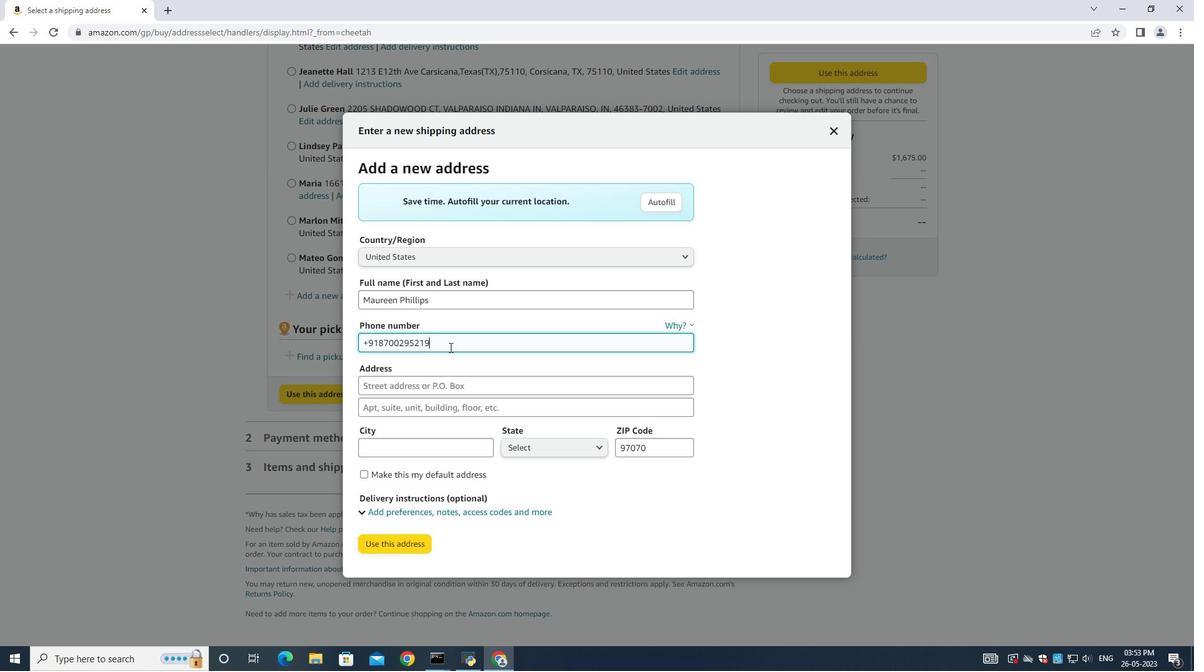 
Action: Key pressed ctrl+A<Key.backspace><Key.shift><Key.shift><Key.shift><Key.shift><Key.shift><Key.shift><Key.shift><Key.shift><Key.shift><Key.shift><Key.shift><Key.shift><Key.shift><Key.shift><Key.shift><Key.shift><Key.shift><Key.shift><Key.shift><Key.shift><Key.shift><Key.shift><Key.shift><Key.shift><Key.shift><Key.shift><Key.shift><Key.shift><Key.shift><Key.shift><Key.shift><Key.shift><Key.shift><Key.shift><Key.shift><Key.shift>918<Key.backspace><Key.backspace><Key.backspace><Key.backspace><Key.backspace><Key.backspace><Key.backspace><Key.backspace><Key.backspace><Key.backspace><Key.shift>(918<Key.shift><Key.shift><Key.shift><Key.shift><Key.shift><Key.shift><Key.shift><Key.shift>)<Key.space>696-8153
Screenshot: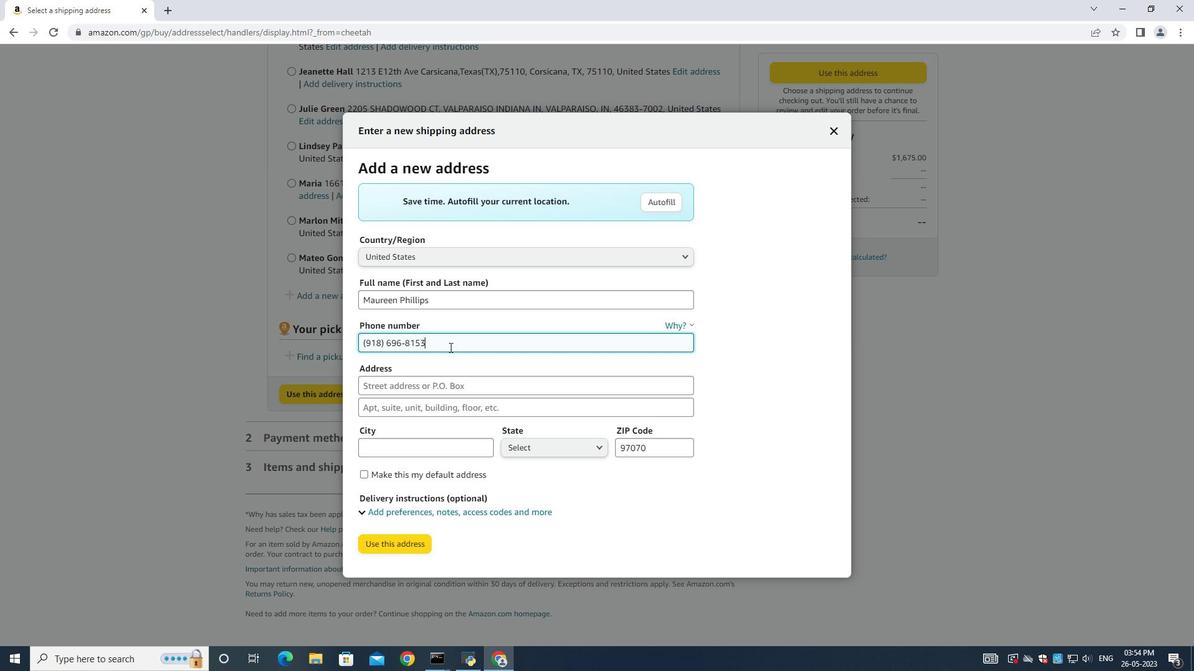 
Action: Mouse moved to (433, 391)
Screenshot: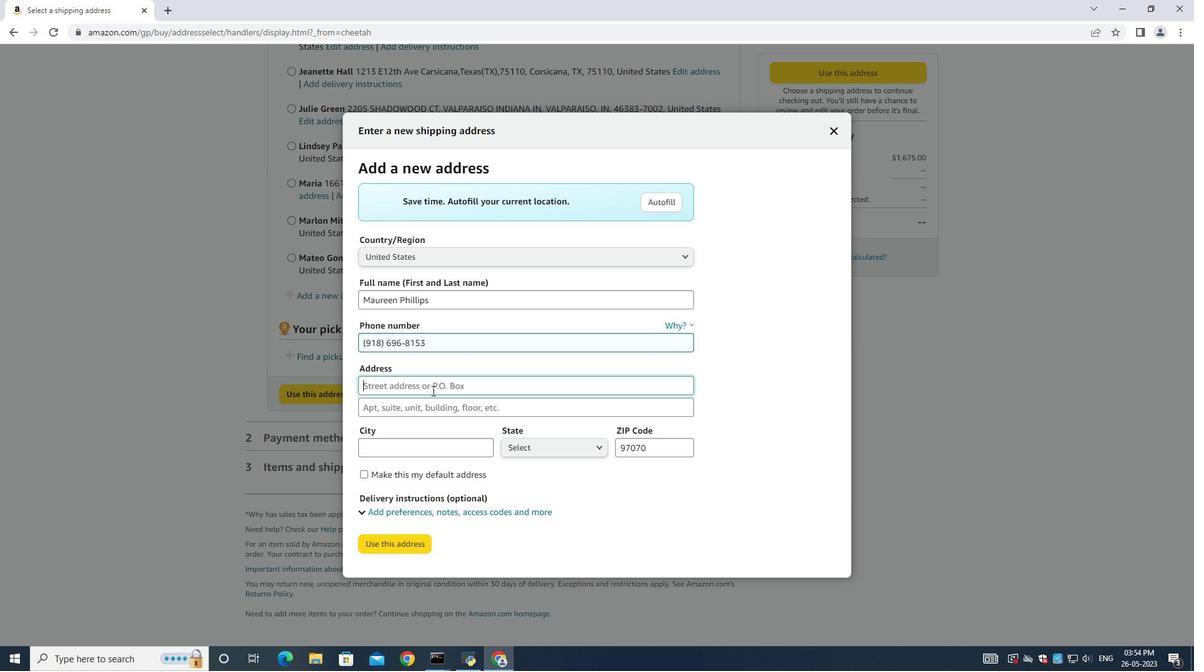 
Action: Mouse pressed left at (433, 391)
Screenshot: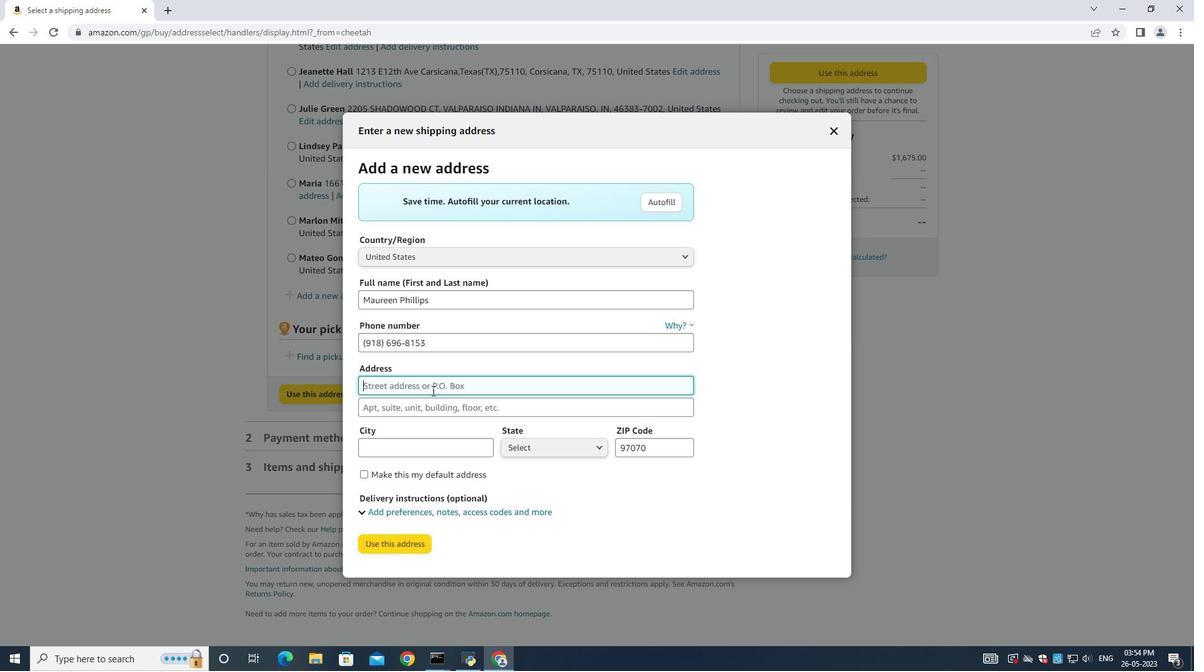 
Action: Mouse moved to (432, 391)
Screenshot: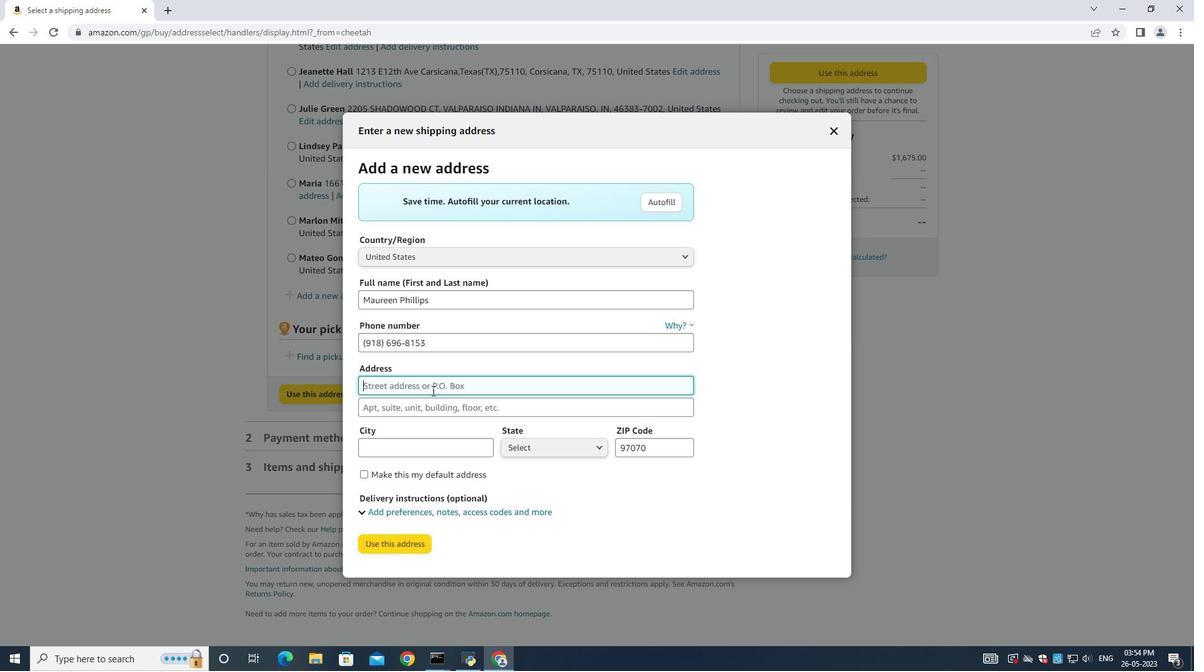 
Action: Key pressed 314<Key.shift>W<Key.space><Key.shift>Division<Key.space><Key.shift>St<Key.space><Key.shift>Stilwell<Key.space>oklahoma<Key.shift_r><Key.shift_r><Key.shift_r><Key.shift_r><Key.shift_r><Key.shift_r>(<Key.shift_r>OK),74960
